 Task: Build a simple webpage with an image using HTML and CSS.
Action: Mouse moved to (128, 78)
Screenshot: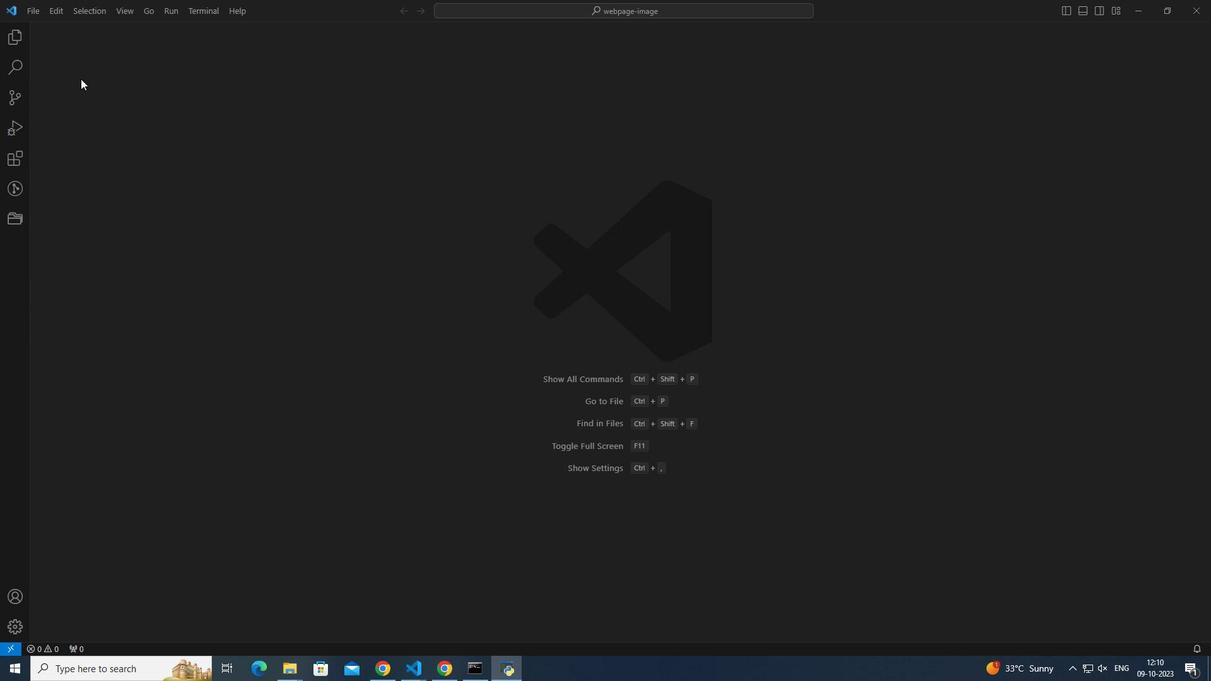 
Action: Mouse pressed left at (128, 78)
Screenshot: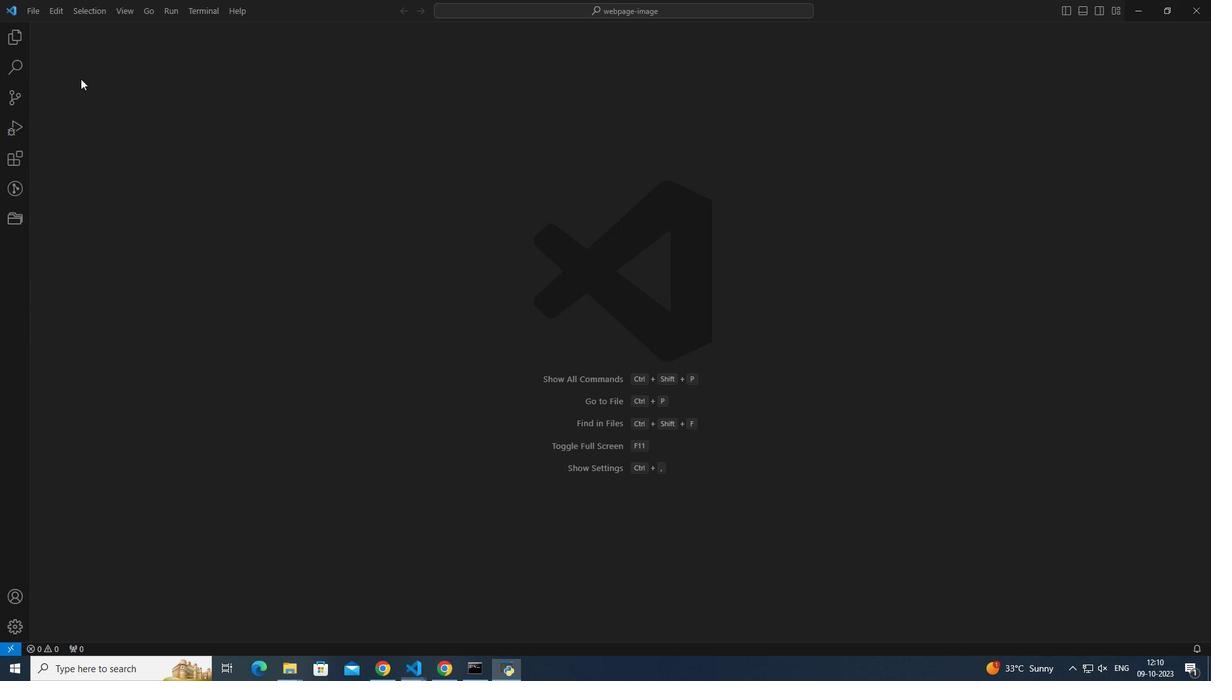 
Action: Mouse moved to (912, 625)
Screenshot: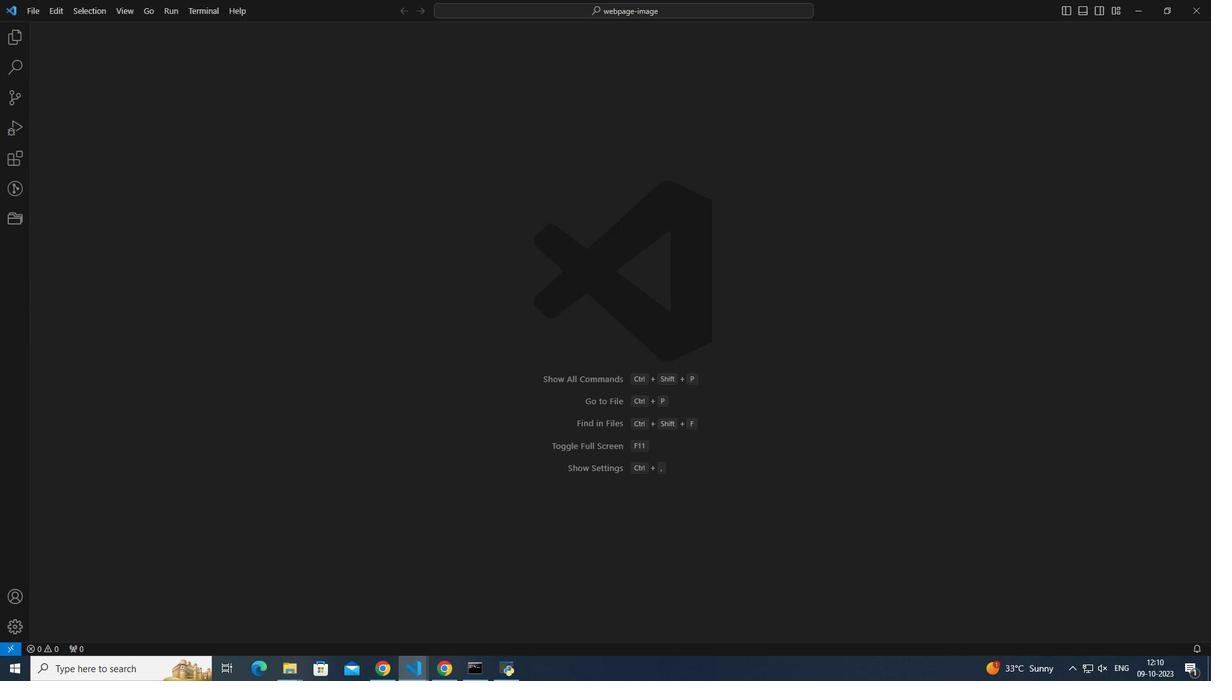
Action: Mouse pressed left at (912, 625)
Screenshot: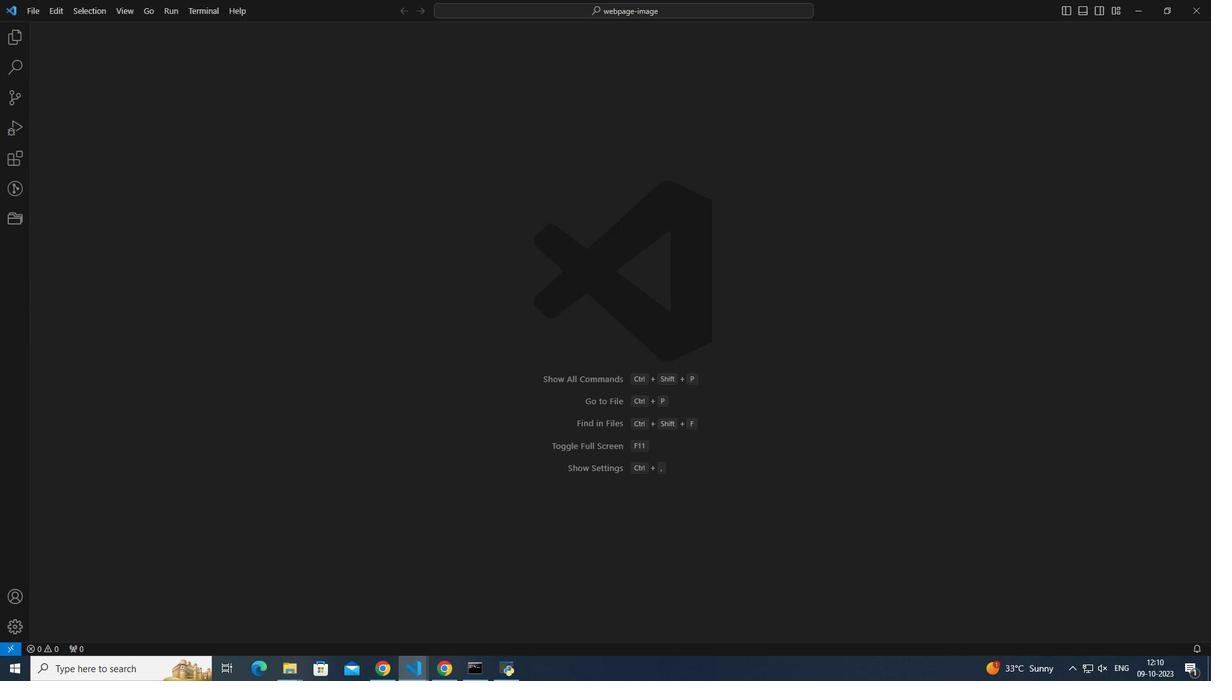 
Action: Mouse moved to (912, 630)
Screenshot: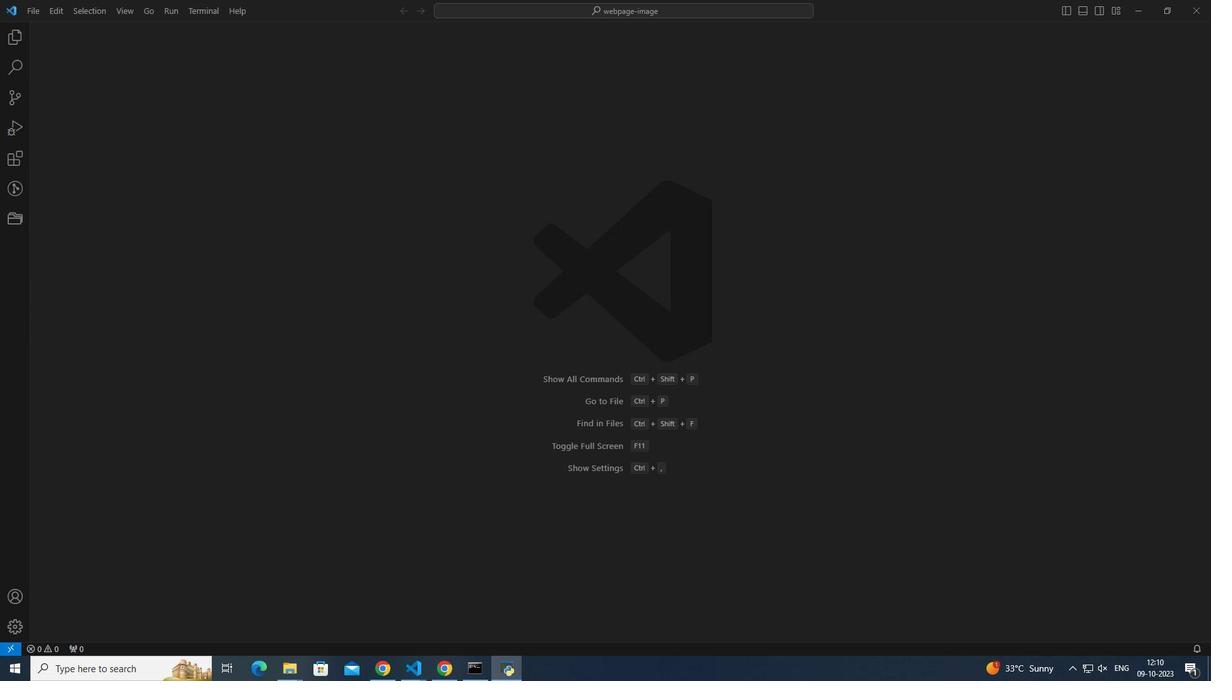 
Action: Mouse pressed left at (912, 630)
Screenshot: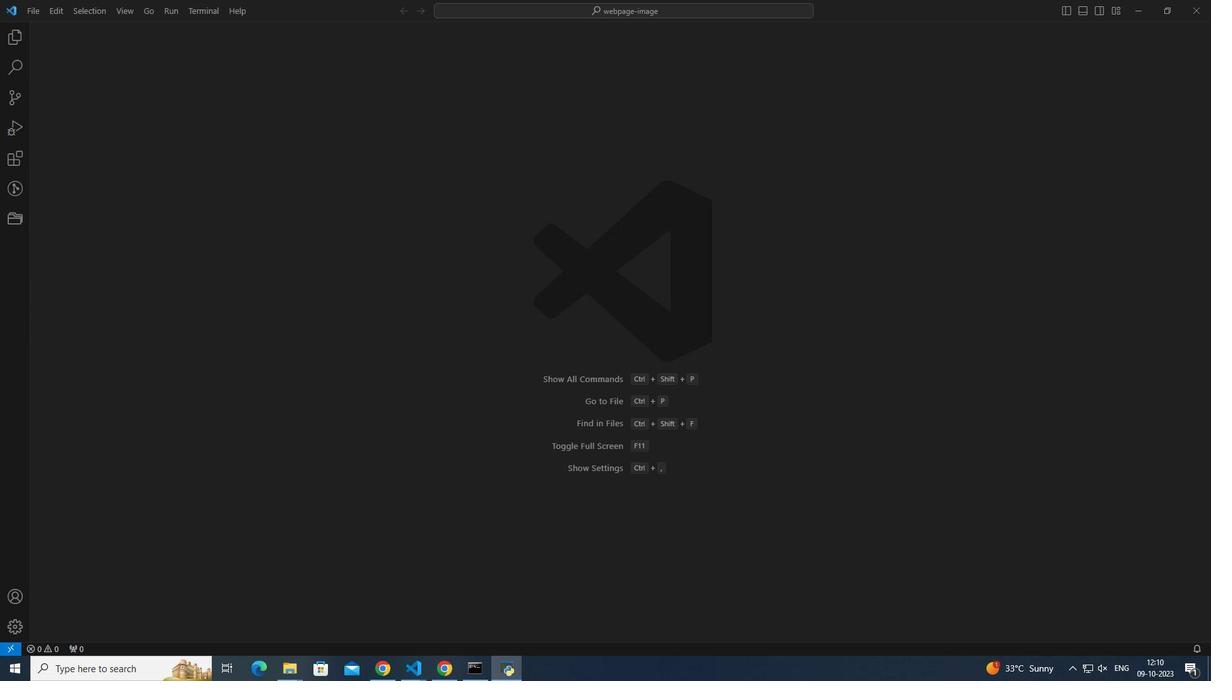 
Action: Mouse moved to (105, 16)
Screenshot: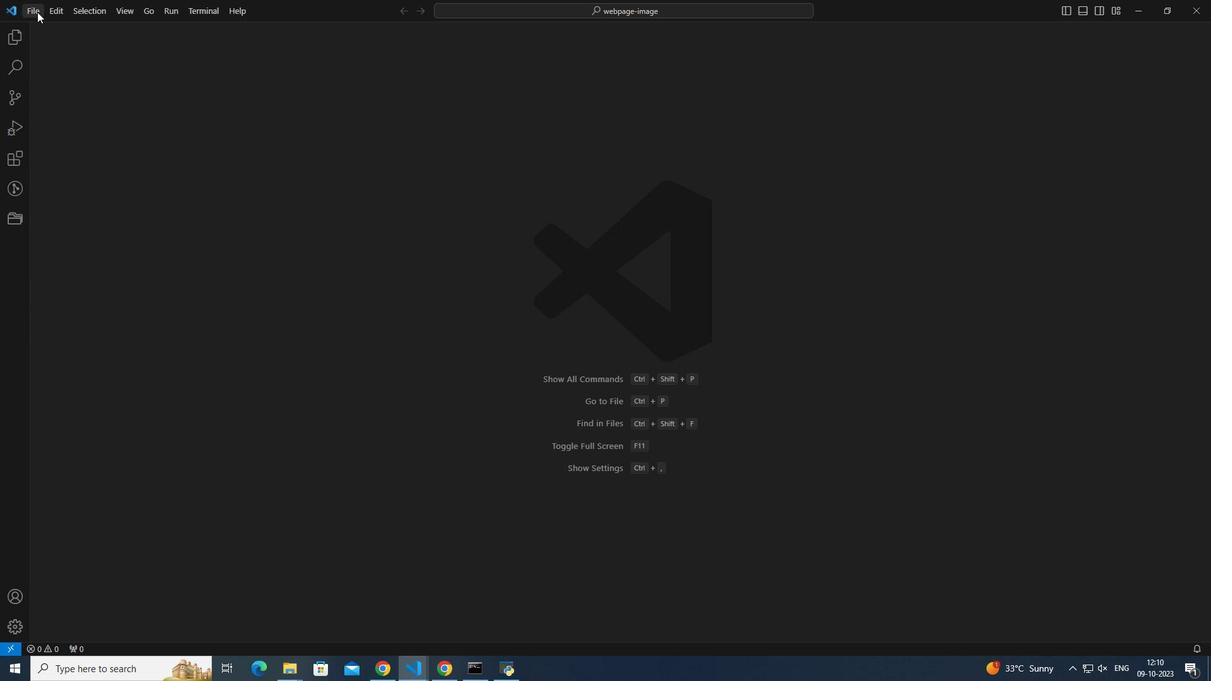
Action: Mouse pressed left at (105, 16)
Screenshot: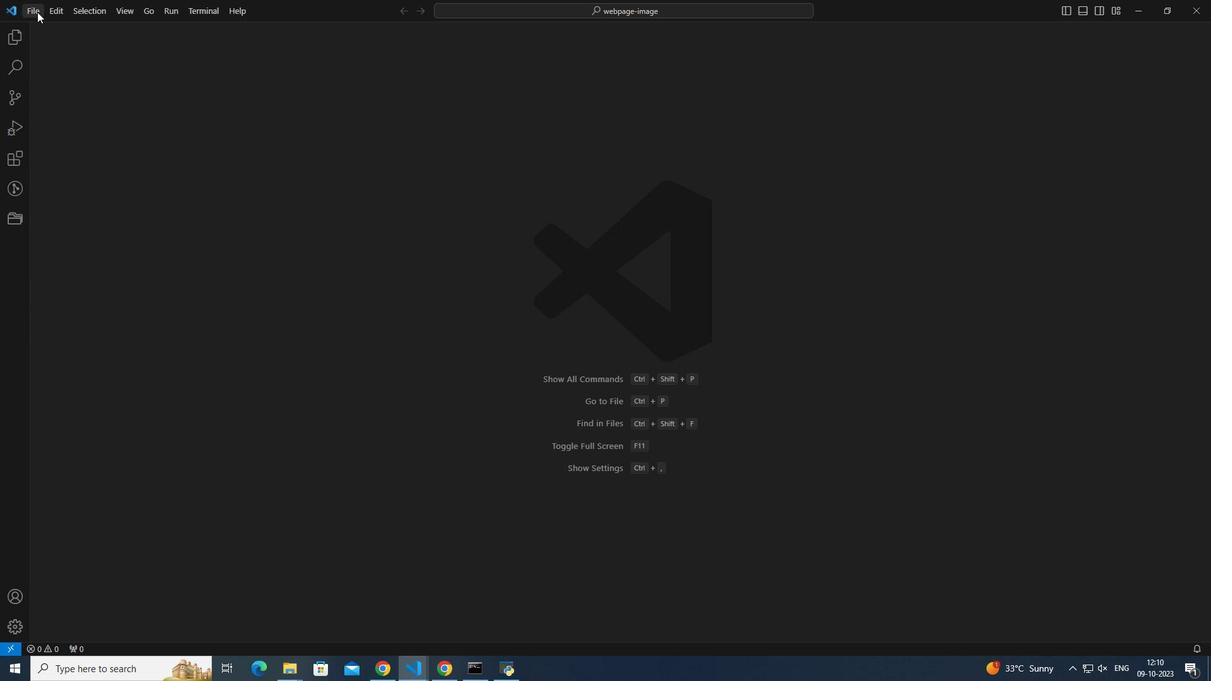 
Action: Mouse moved to (128, 101)
Screenshot: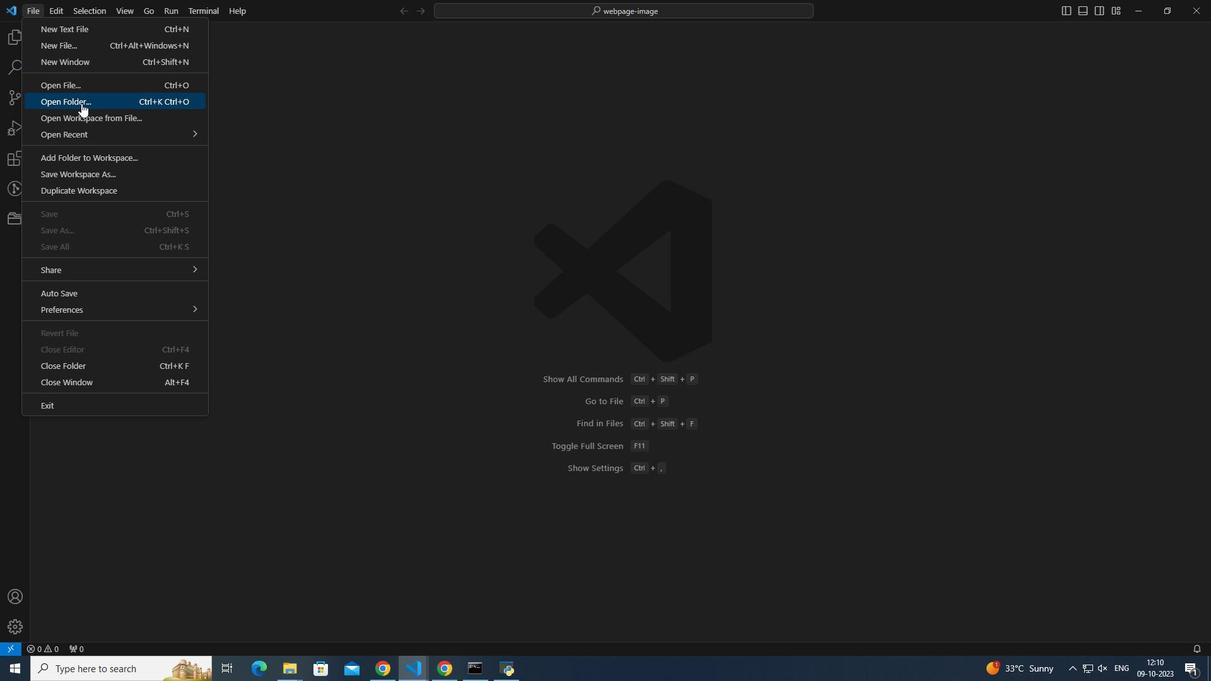 
Action: Mouse pressed left at (128, 101)
Screenshot: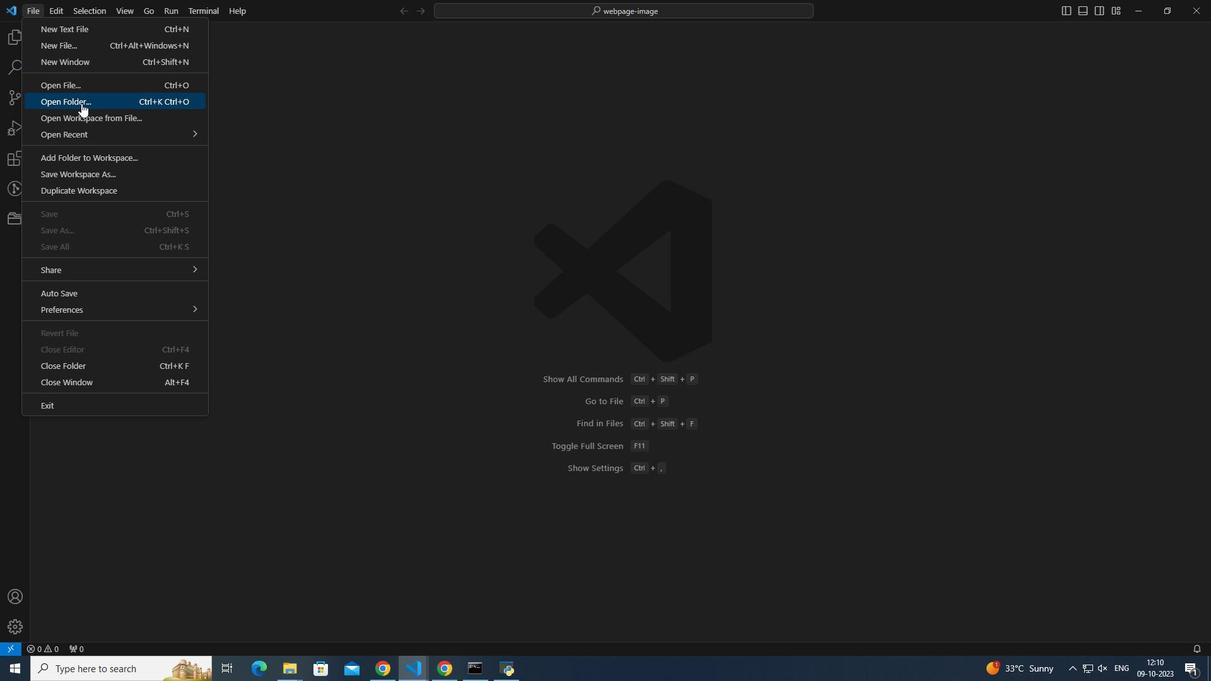 
Action: Mouse moved to (189, 163)
Screenshot: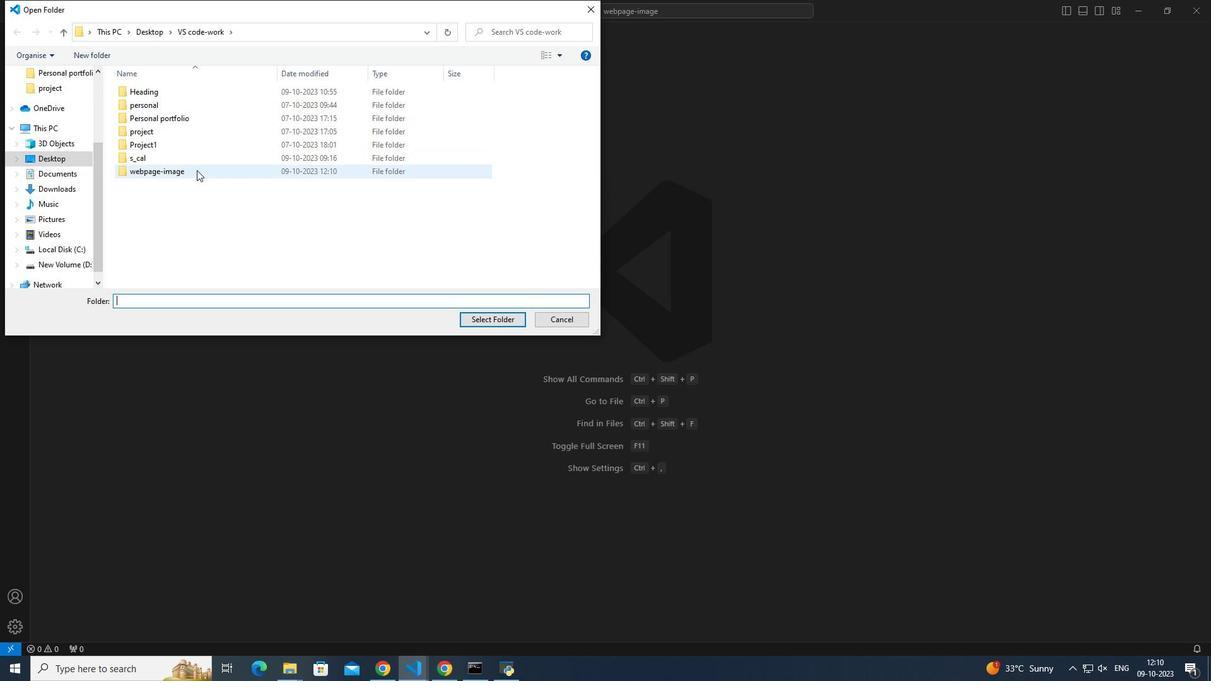 
Action: Mouse pressed left at (189, 163)
Screenshot: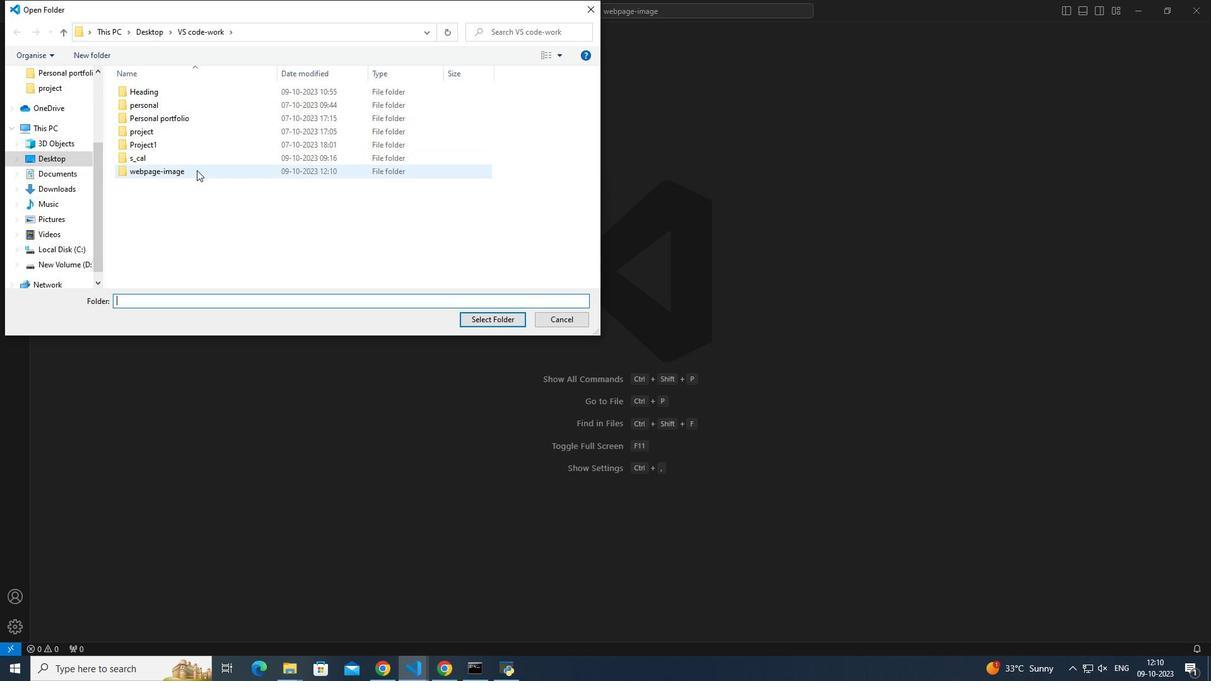 
Action: Mouse pressed left at (189, 163)
Screenshot: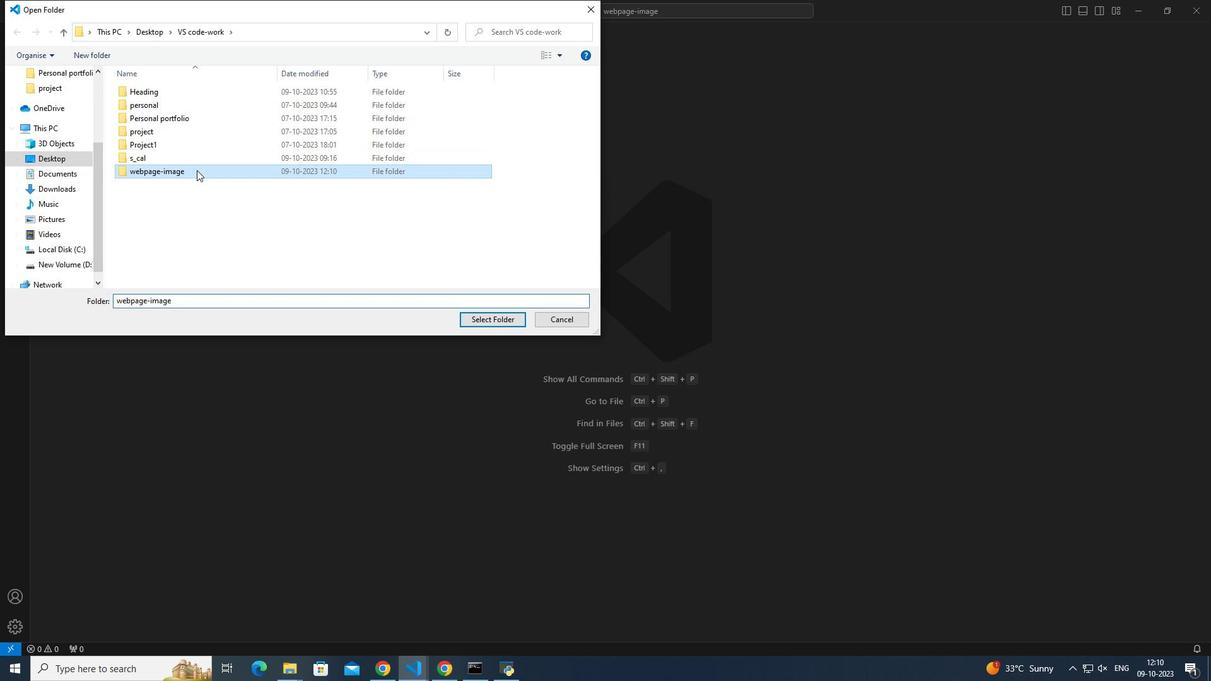 
Action: Mouse moved to (193, 29)
Screenshot: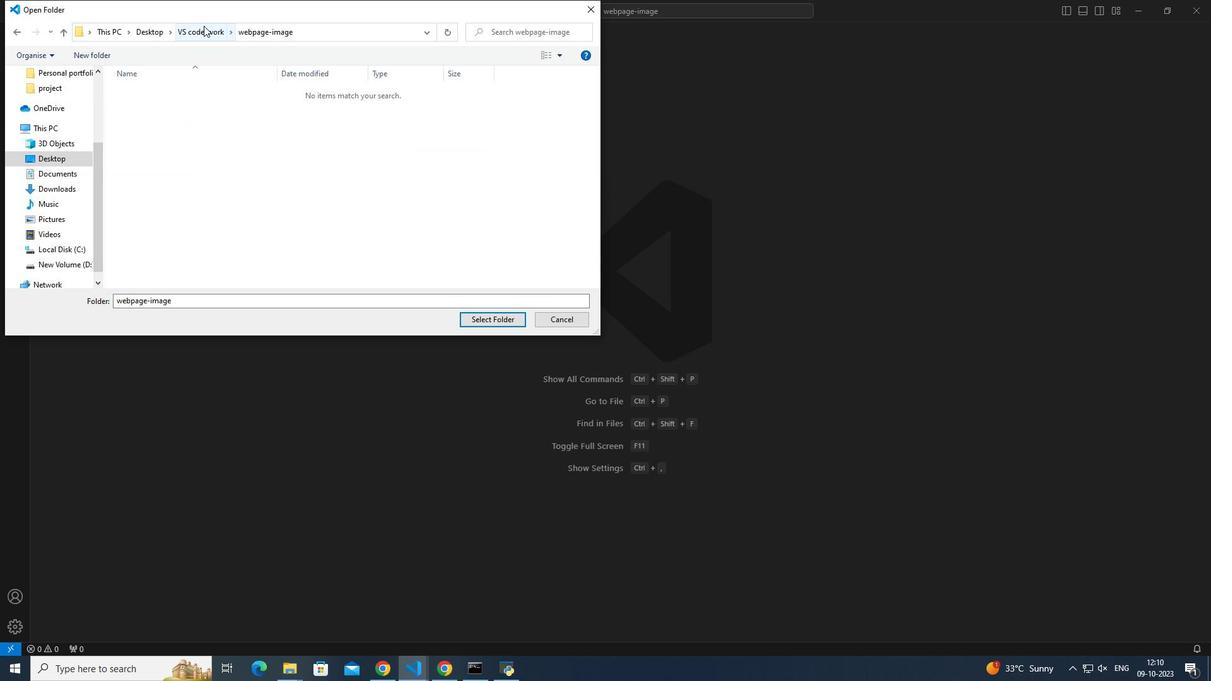 
Action: Mouse pressed left at (193, 29)
Screenshot: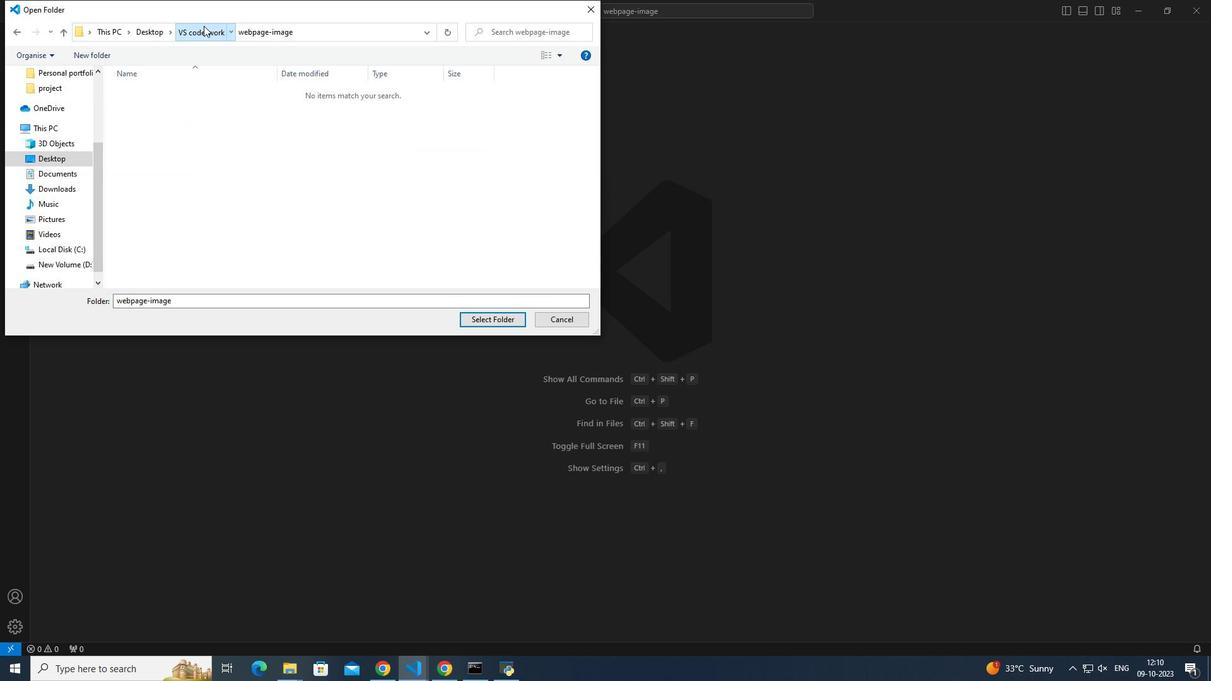 
Action: Mouse moved to (183, 165)
Screenshot: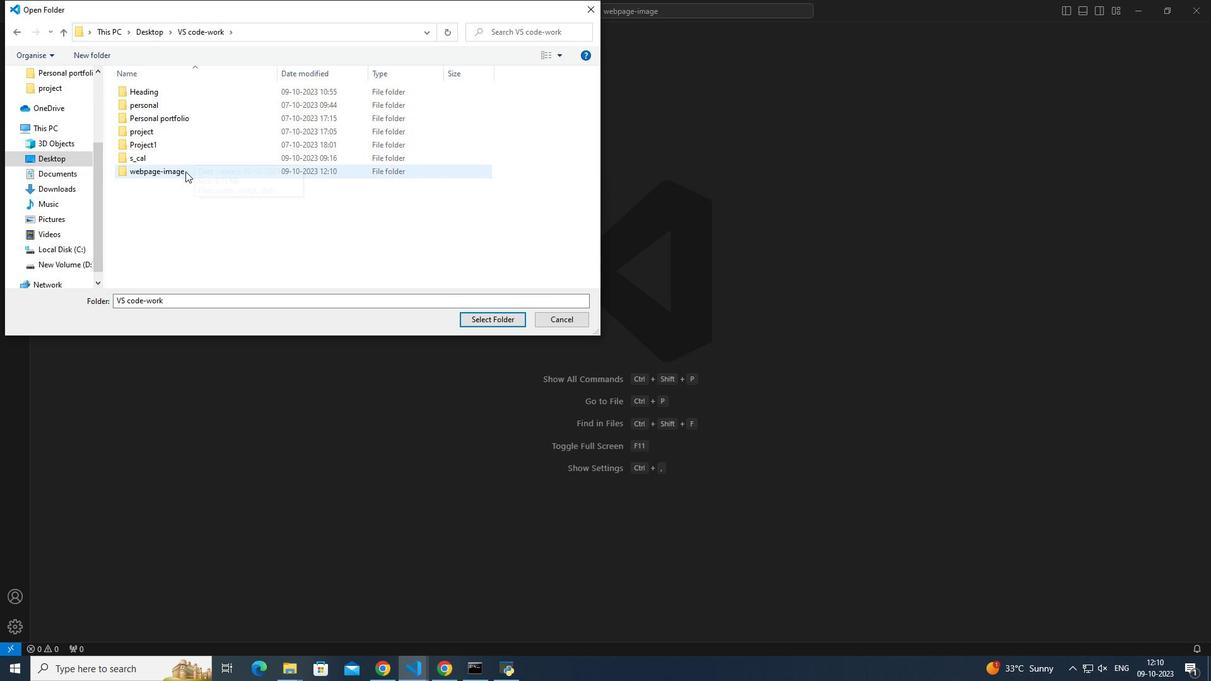 
Action: Mouse pressed left at (183, 165)
Screenshot: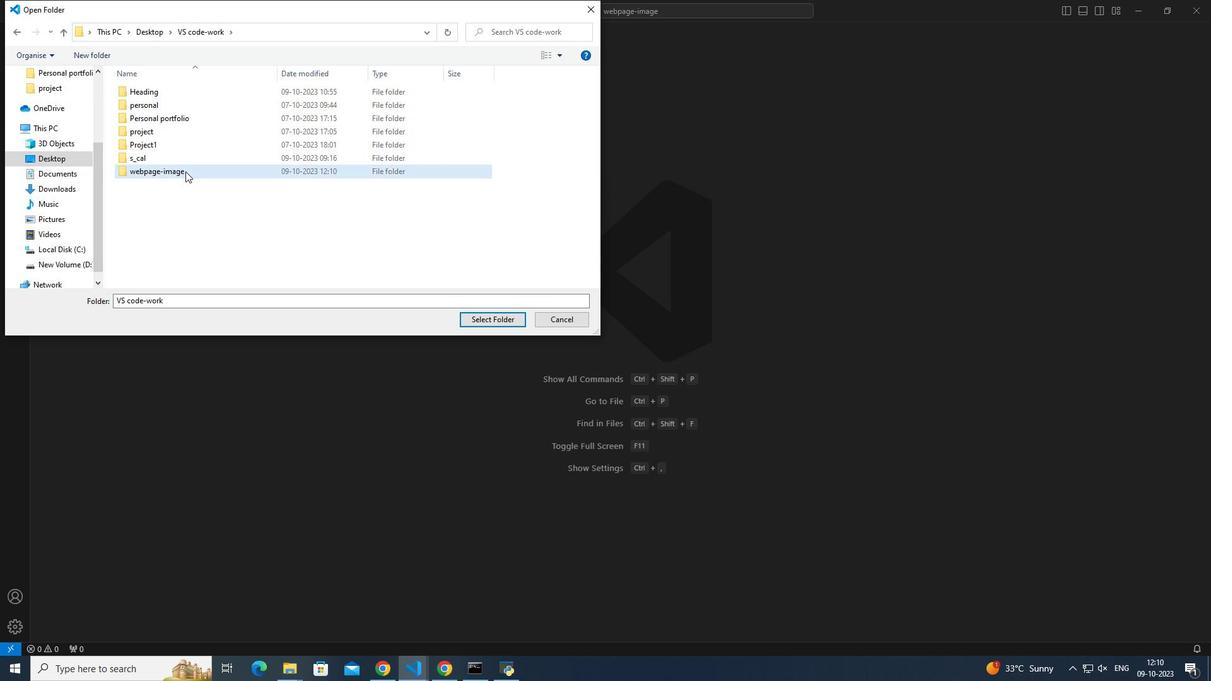 
Action: Mouse moved to (346, 303)
Screenshot: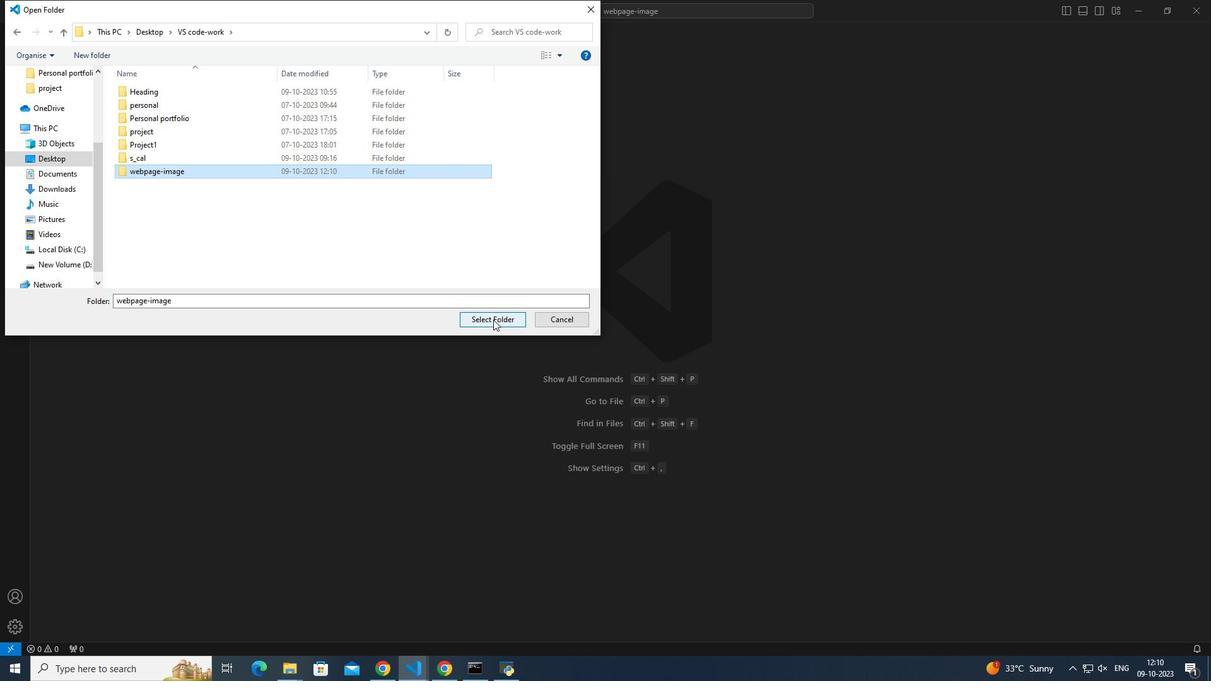 
Action: Mouse pressed left at (346, 303)
Screenshot: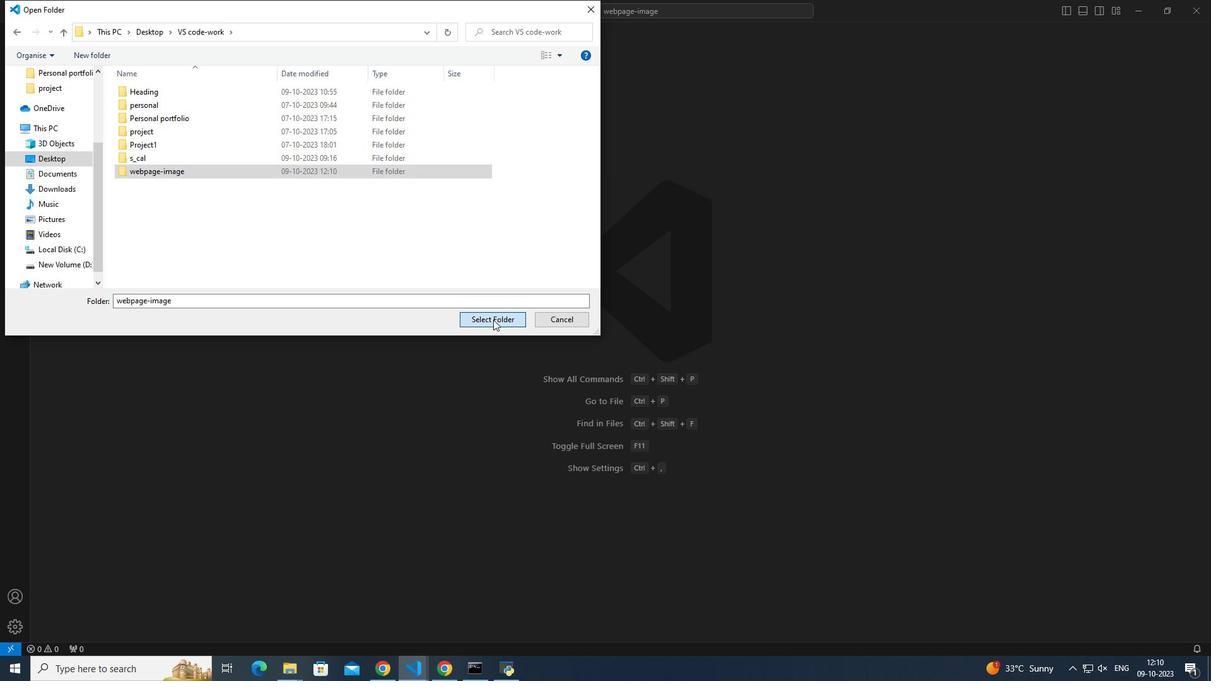 
Action: Mouse moved to (321, 239)
Screenshot: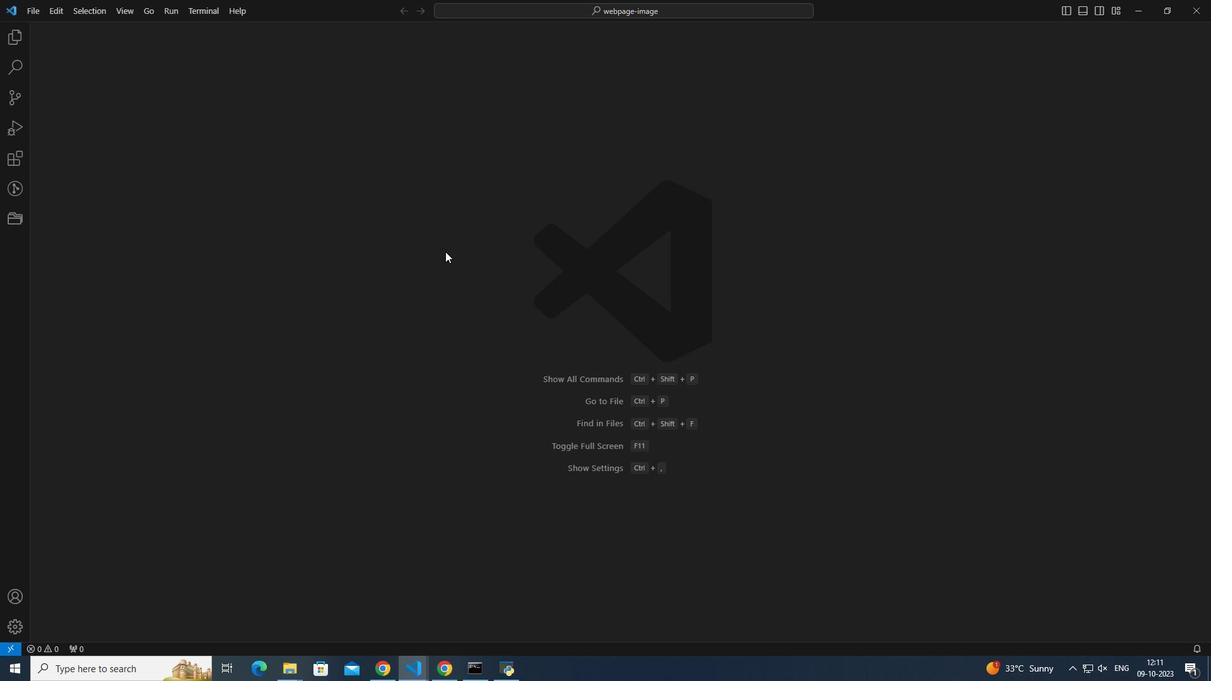 
Action: Mouse pressed left at (321, 239)
Screenshot: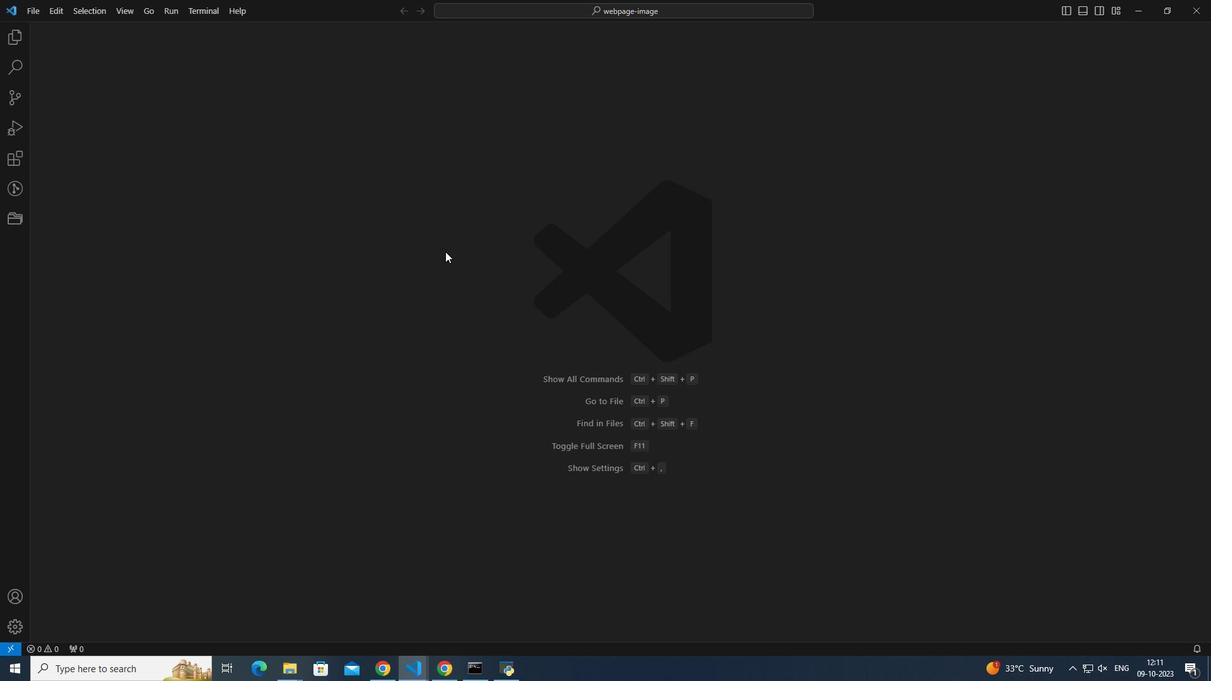 
Action: Mouse moved to (95, 36)
Screenshot: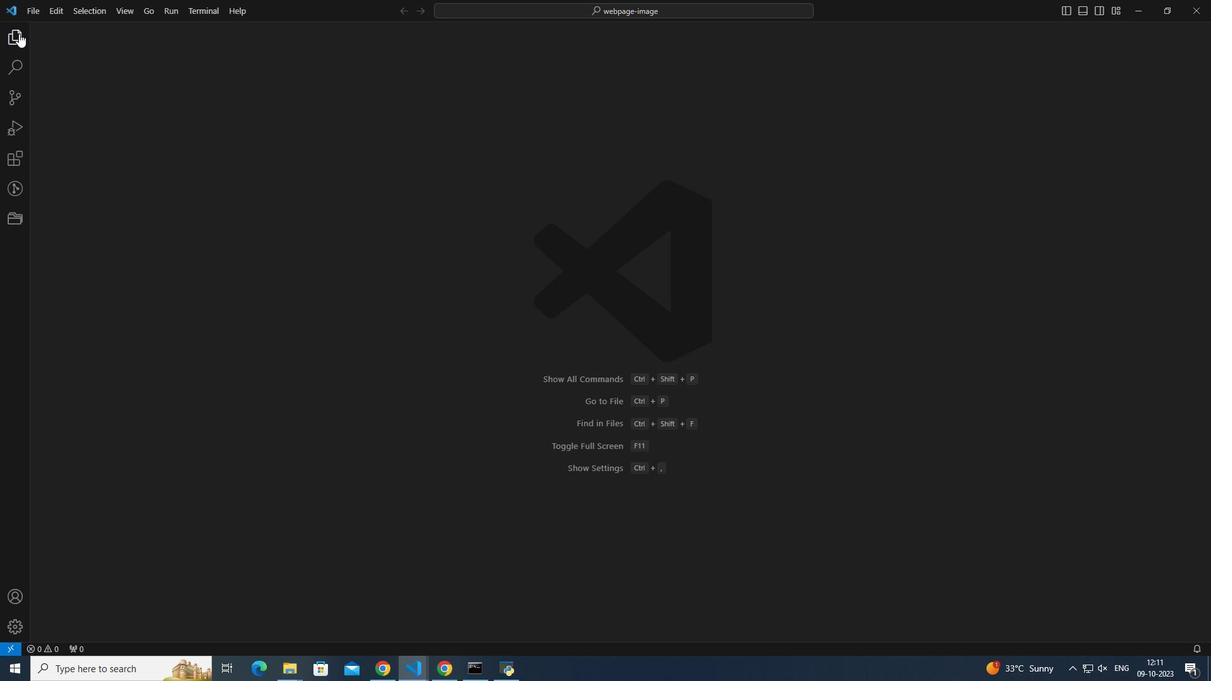 
Action: Mouse pressed left at (95, 36)
Screenshot: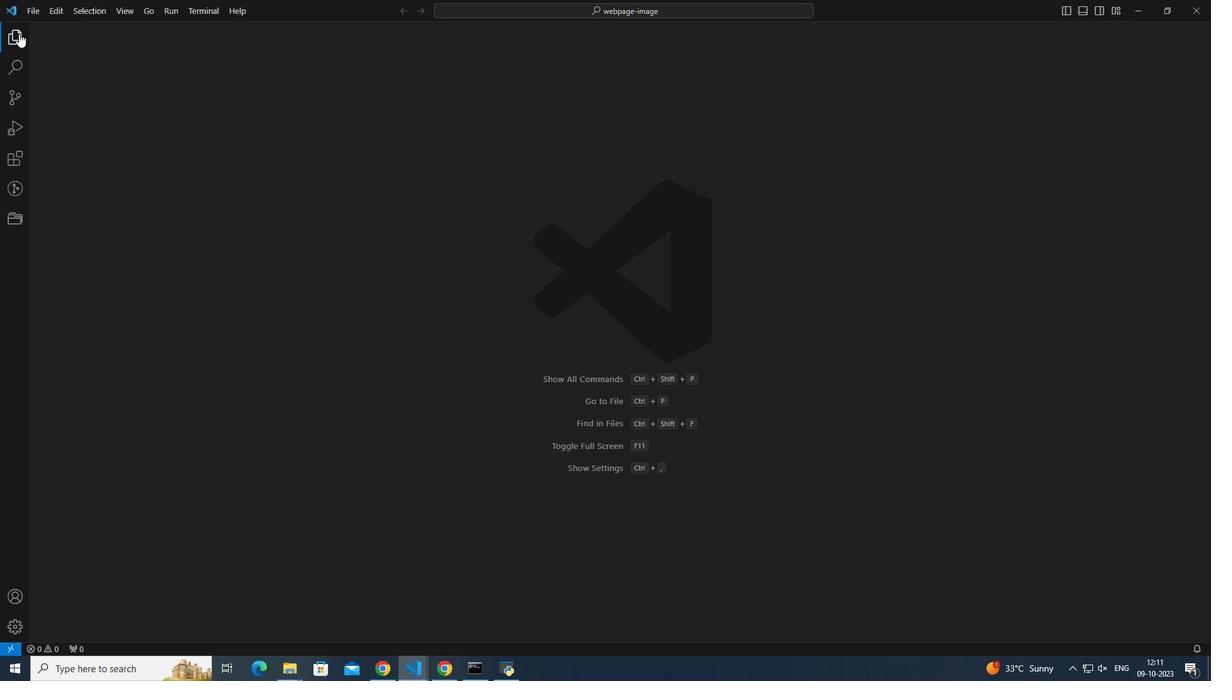 
Action: Mouse moved to (104, 63)
Screenshot: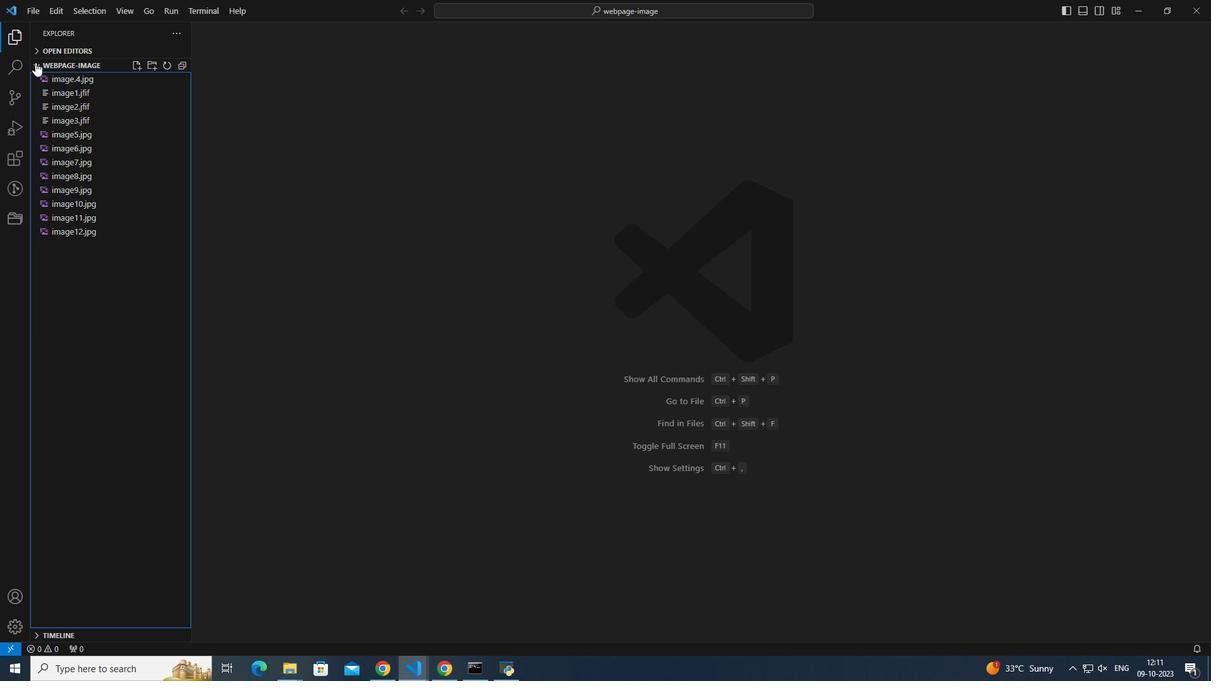 
Action: Mouse pressed left at (104, 63)
Screenshot: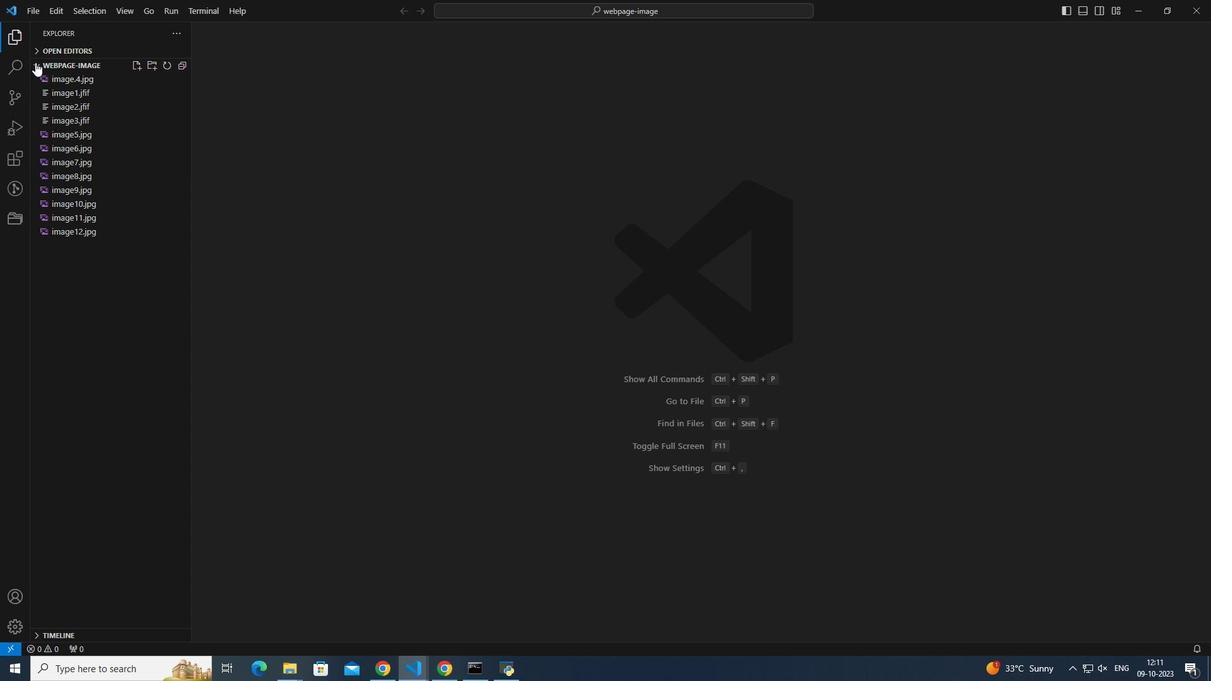 
Action: Mouse moved to (131, 63)
Screenshot: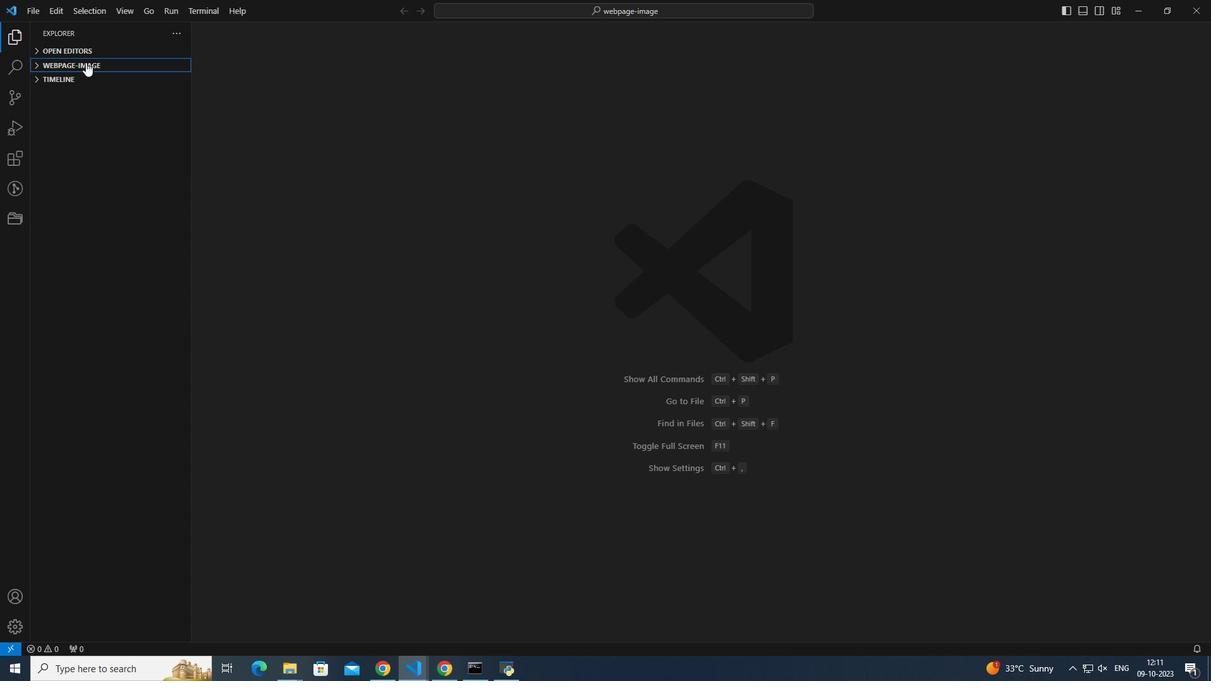 
Action: Mouse pressed left at (131, 63)
Screenshot: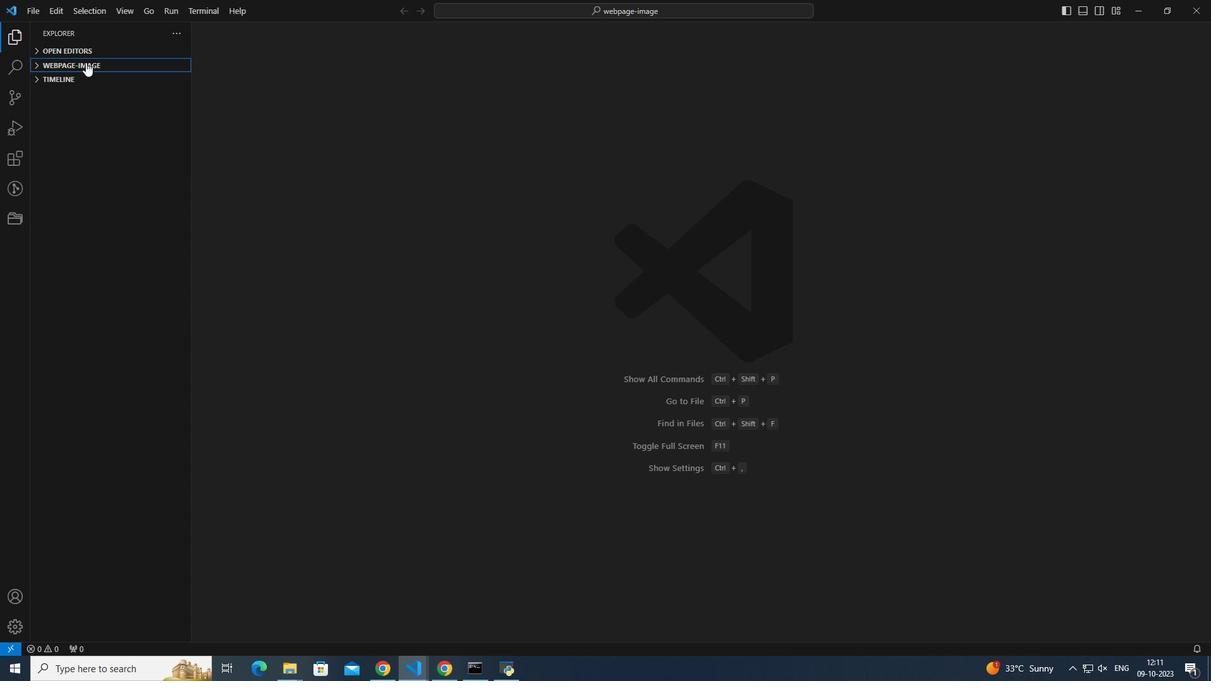 
Action: Mouse moved to (158, 65)
Screenshot: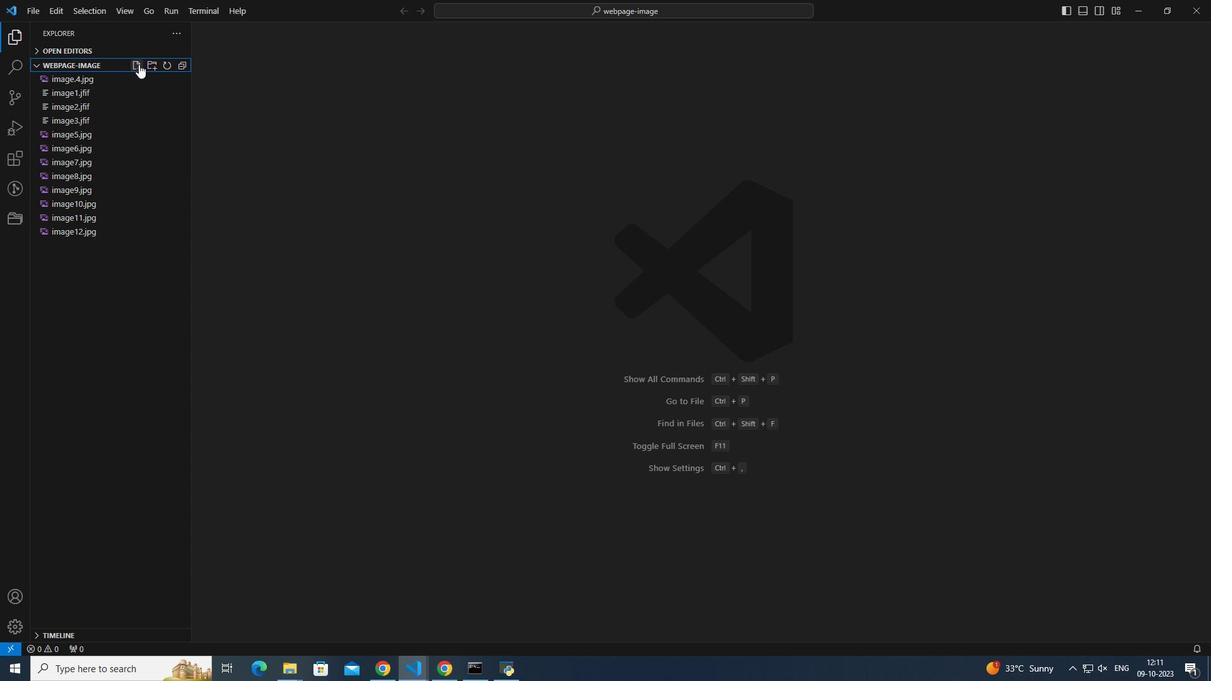 
Action: Mouse pressed left at (158, 65)
Screenshot: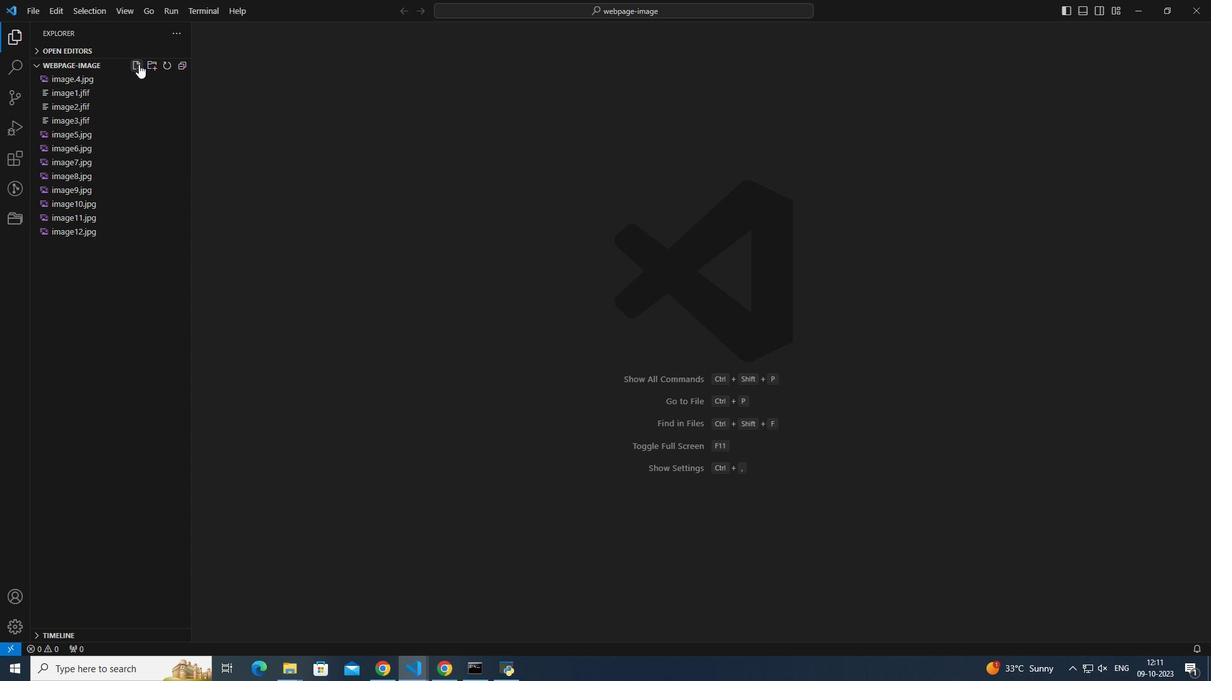 
Action: Mouse moved to (103, 62)
Screenshot: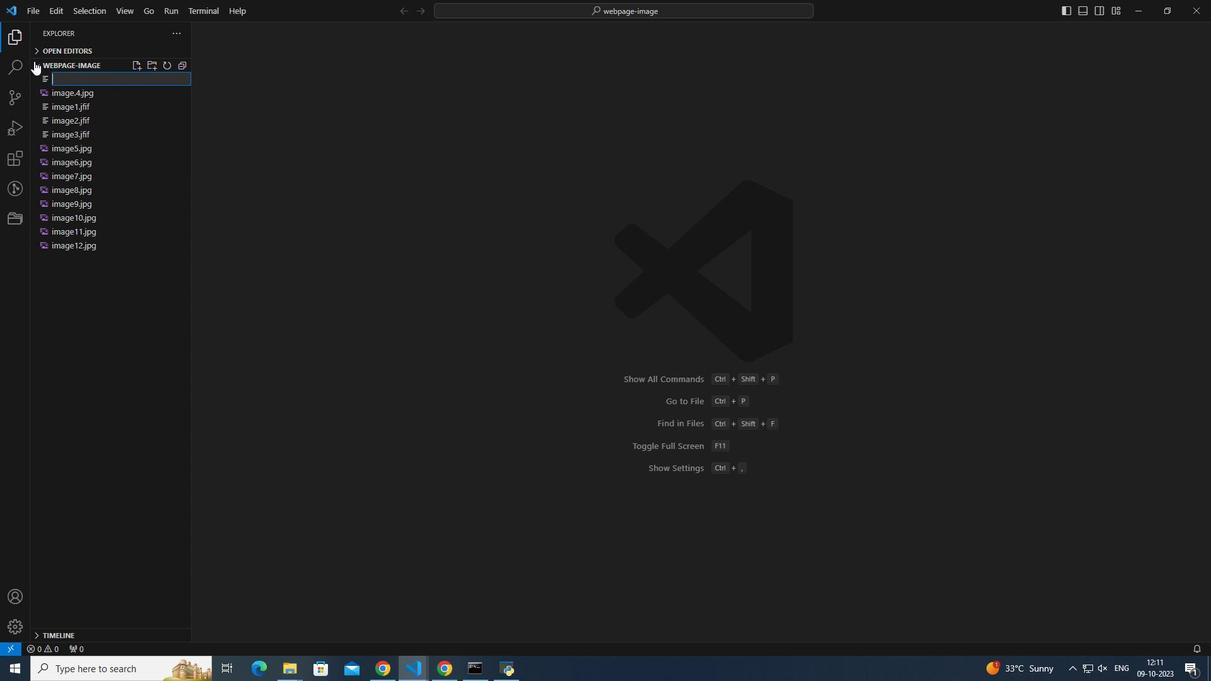 
Action: Mouse pressed left at (103, 62)
Screenshot: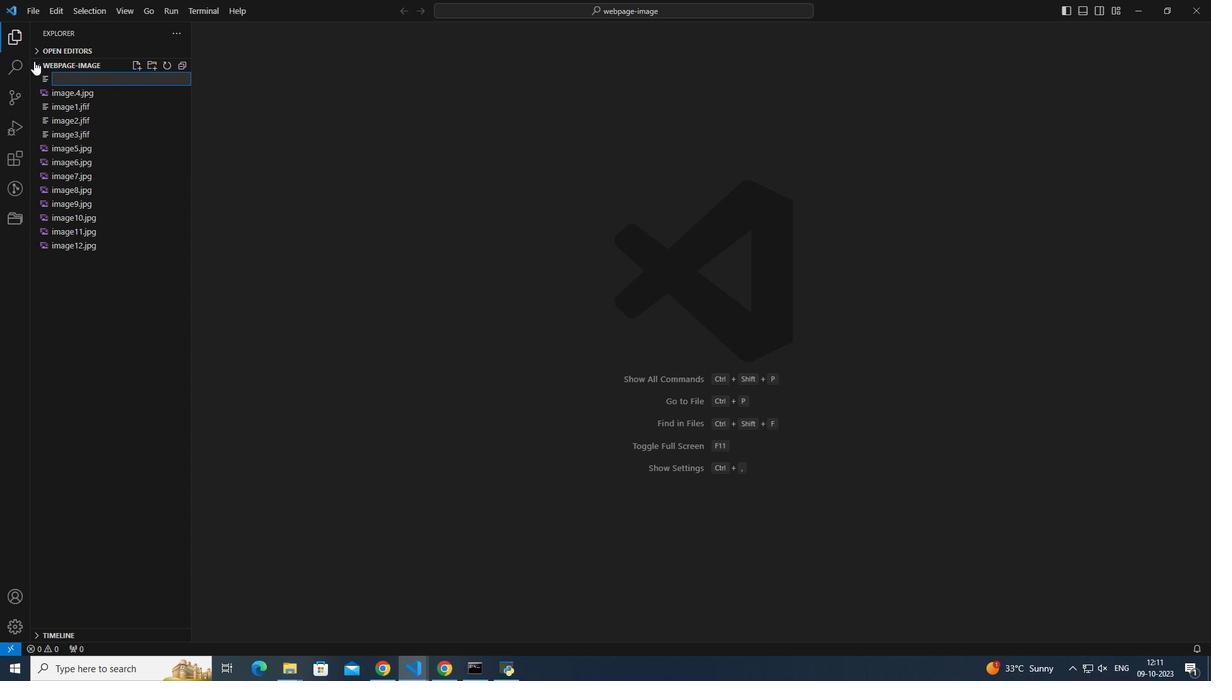 
Action: Mouse moved to (146, 64)
Screenshot: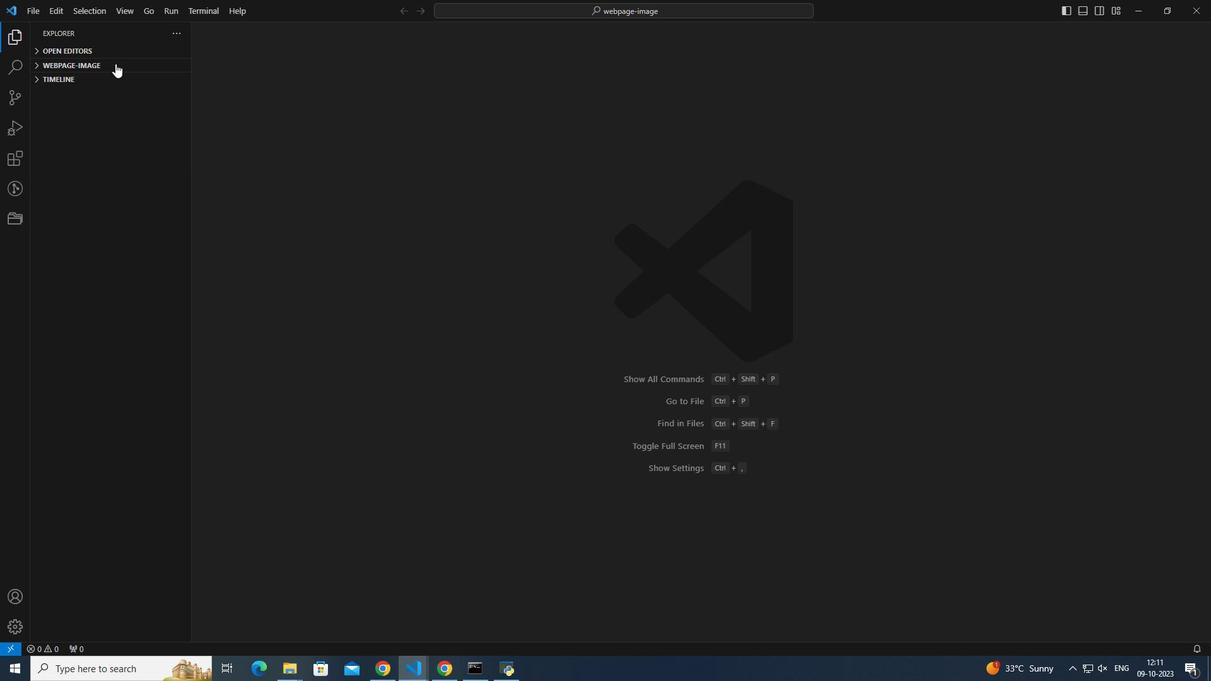 
Action: Mouse pressed left at (146, 64)
Screenshot: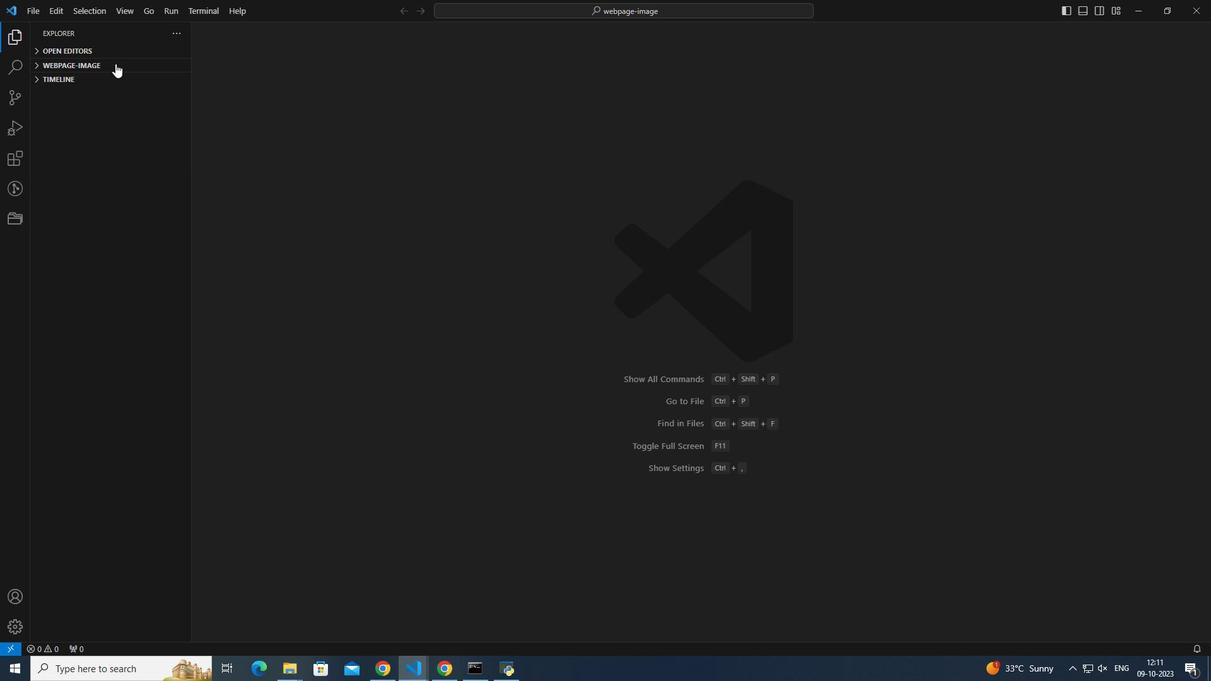 
Action: Mouse moved to (157, 64)
Screenshot: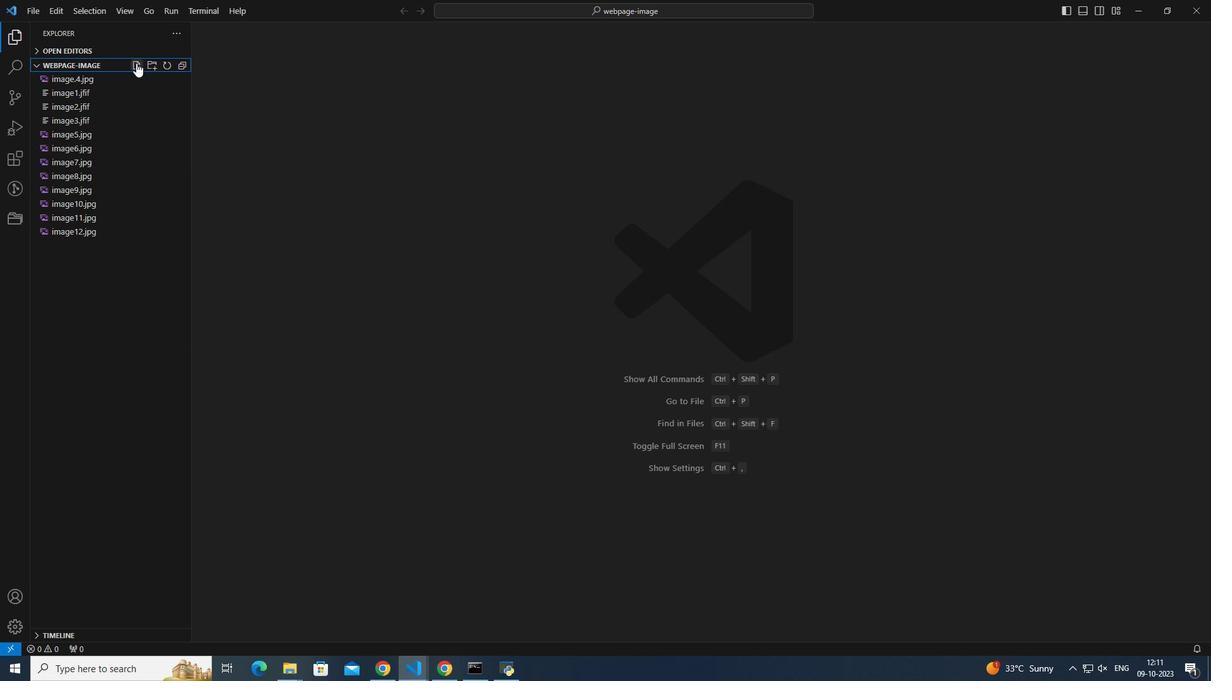 
Action: Mouse pressed left at (157, 64)
Screenshot: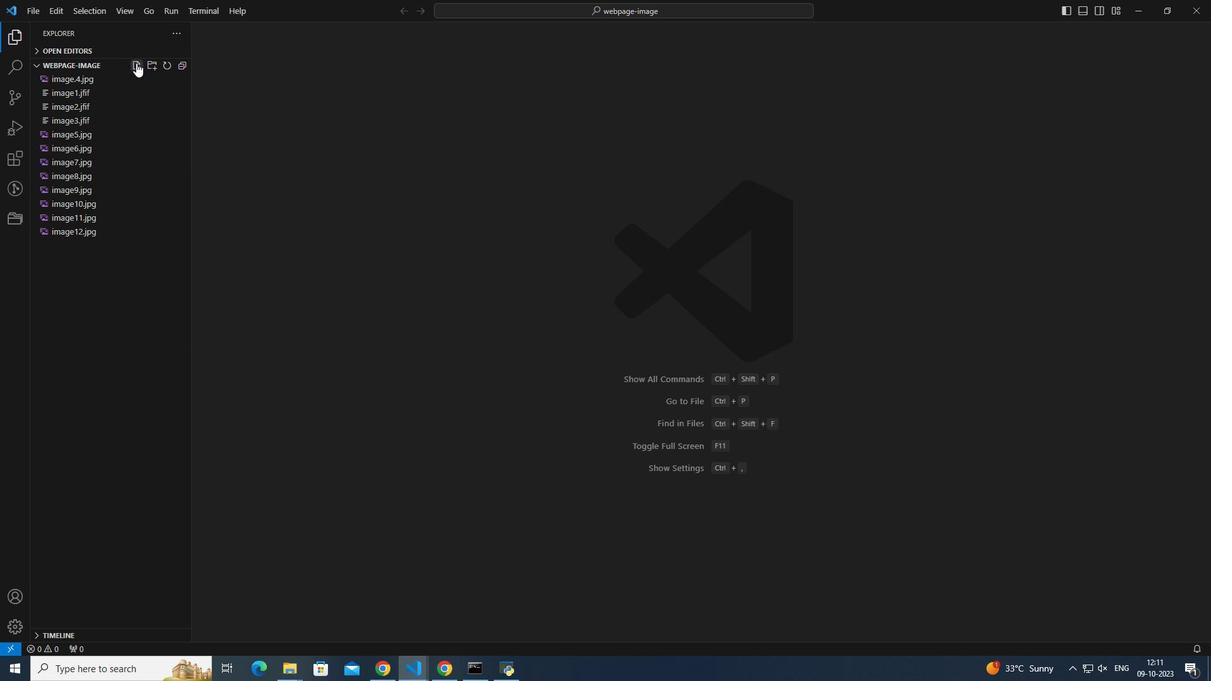 
Action: Key pressed index.html<Key.enter>
Screenshot: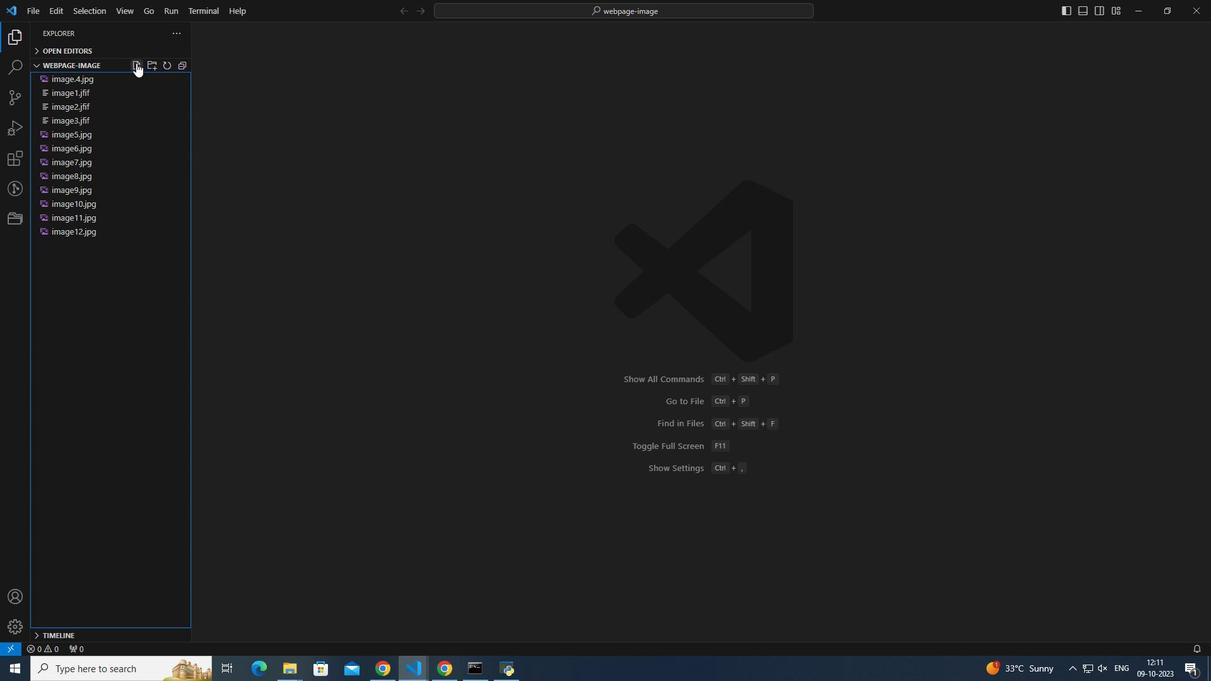 
Action: Mouse moved to (159, 66)
Screenshot: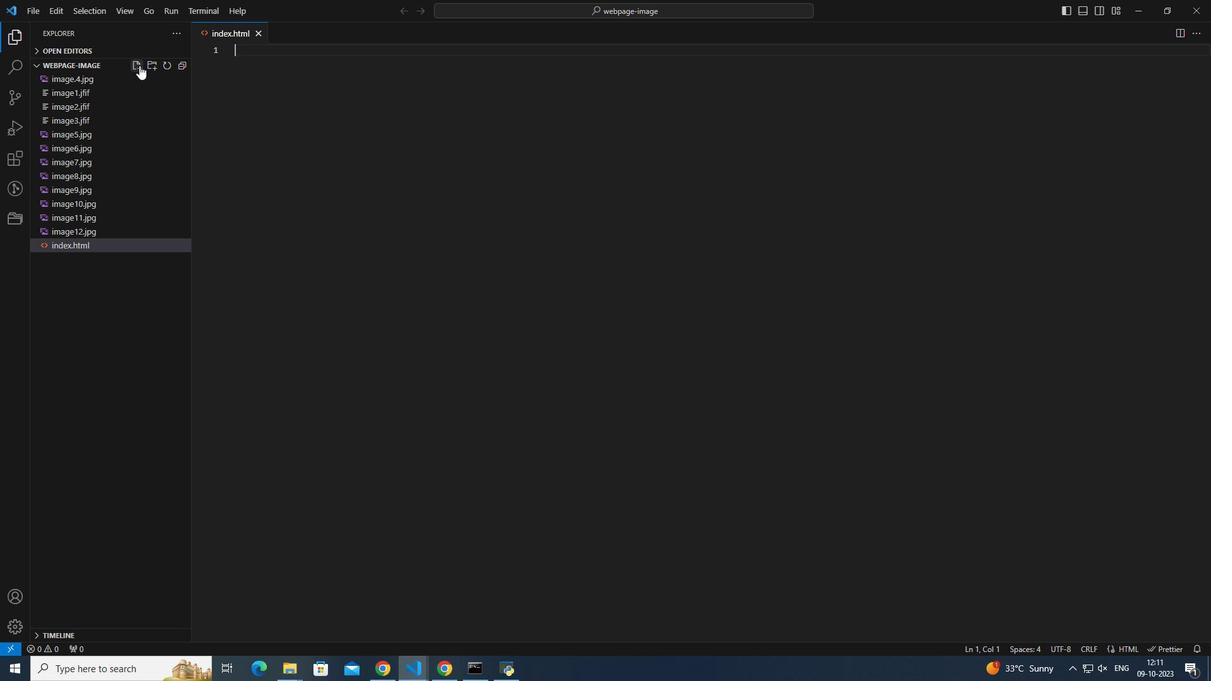 
Action: Mouse pressed left at (159, 66)
Screenshot: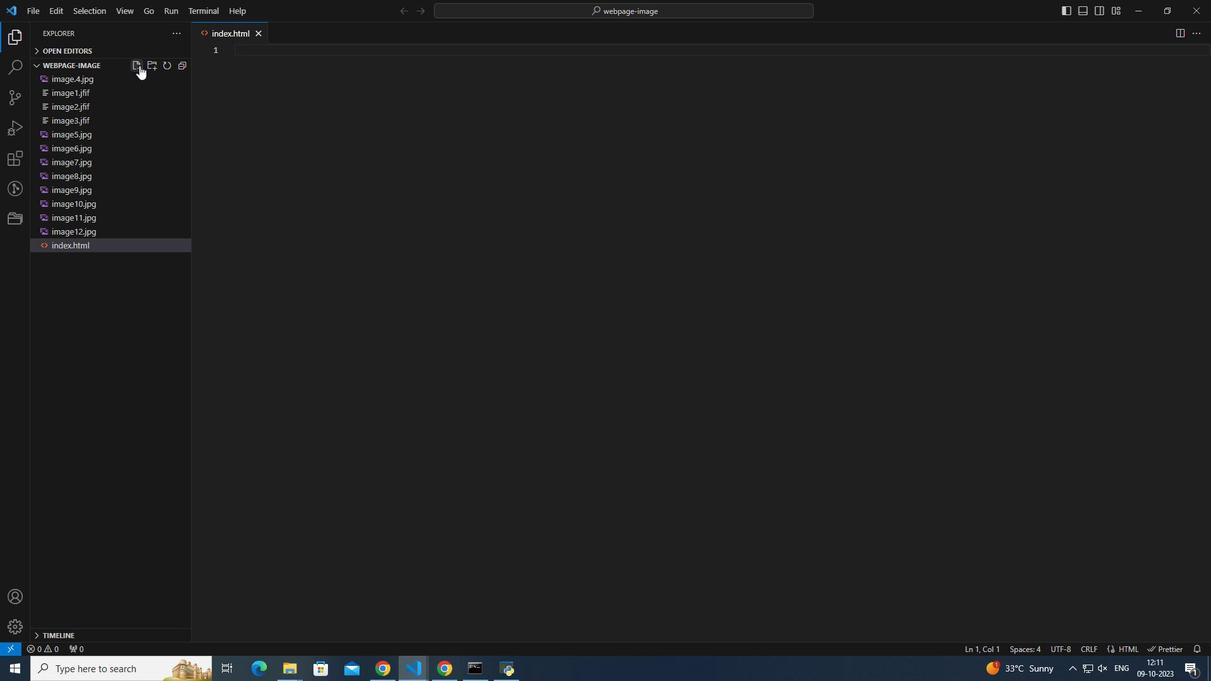 
Action: Key pressed style.css<Key.enter>
Screenshot: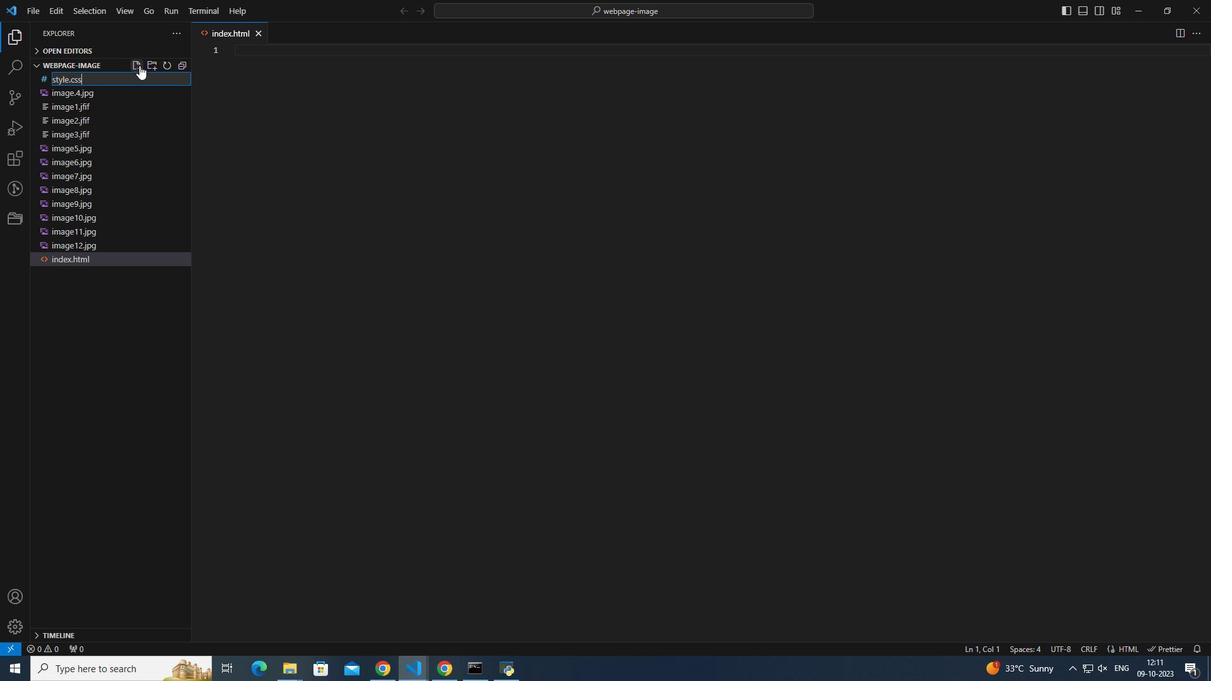 
Action: Mouse moved to (211, 31)
Screenshot: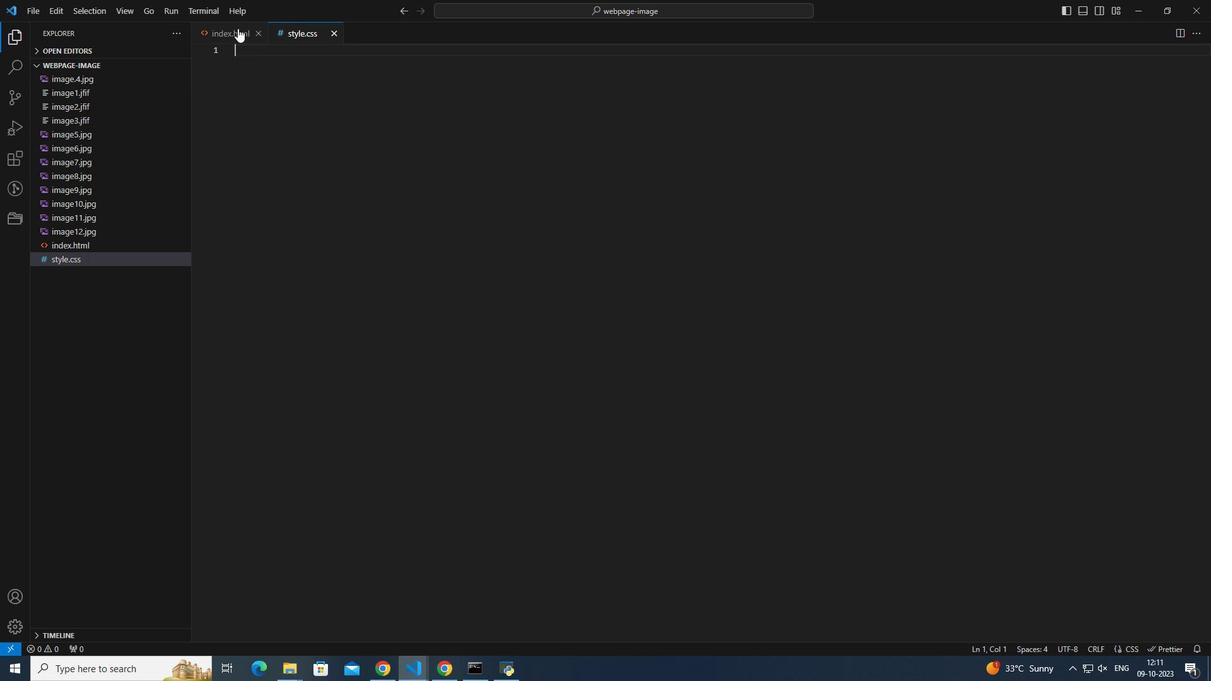 
Action: Mouse pressed left at (211, 31)
Screenshot: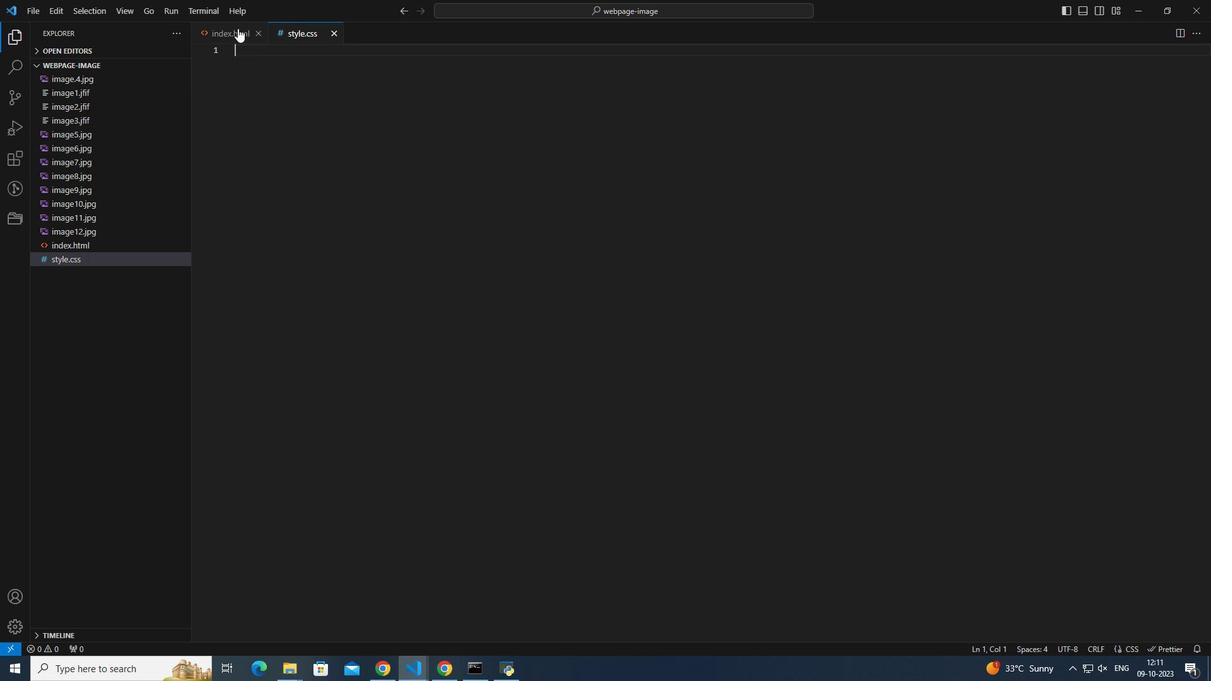 
Action: Mouse moved to (104, 62)
Screenshot: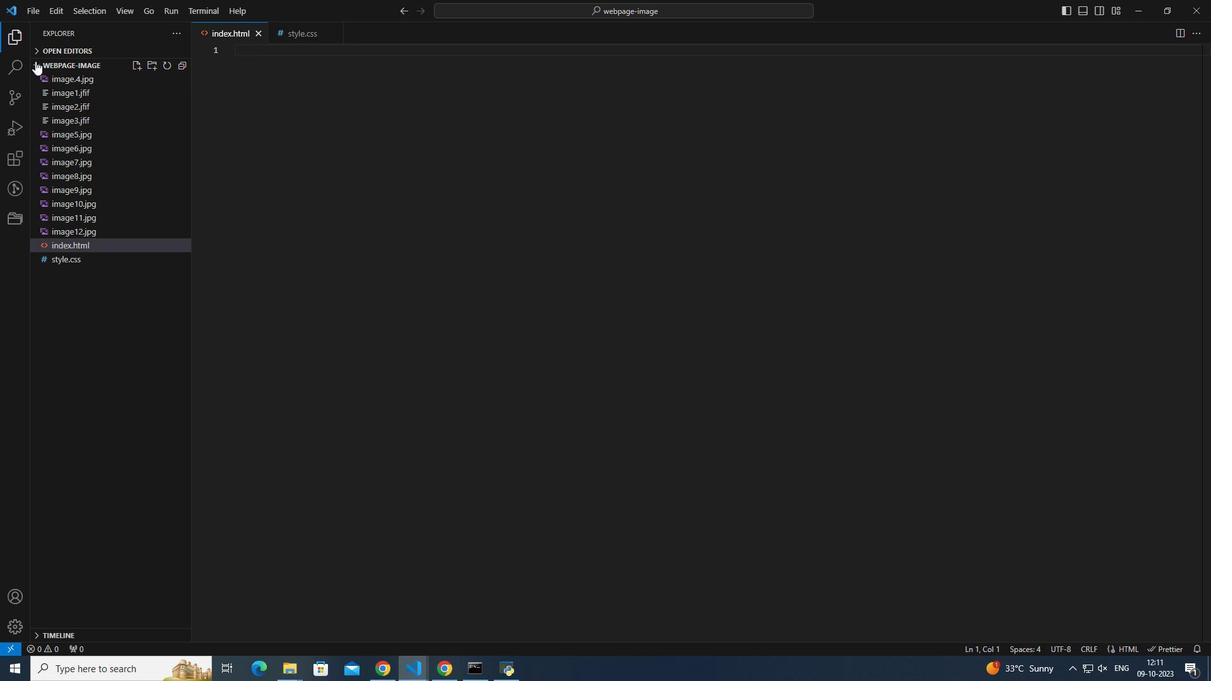 
Action: Mouse pressed left at (104, 62)
Screenshot: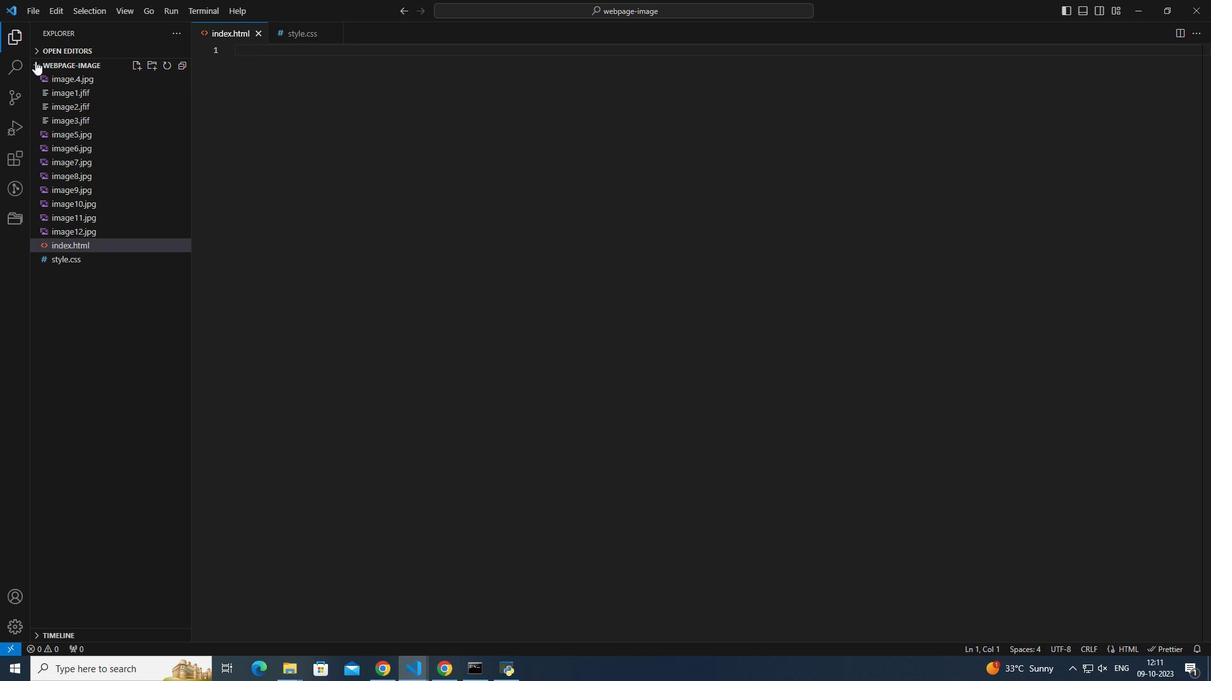 
Action: Mouse moved to (228, 52)
Screenshot: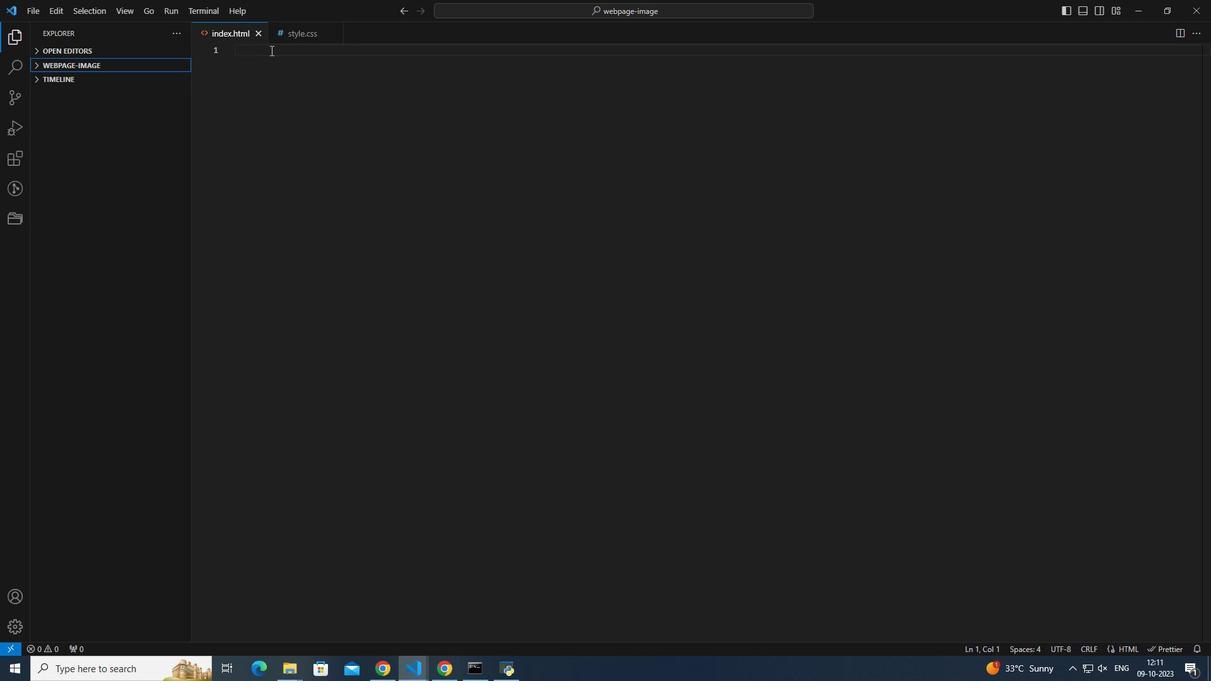 
Action: Mouse pressed left at (228, 52)
Screenshot: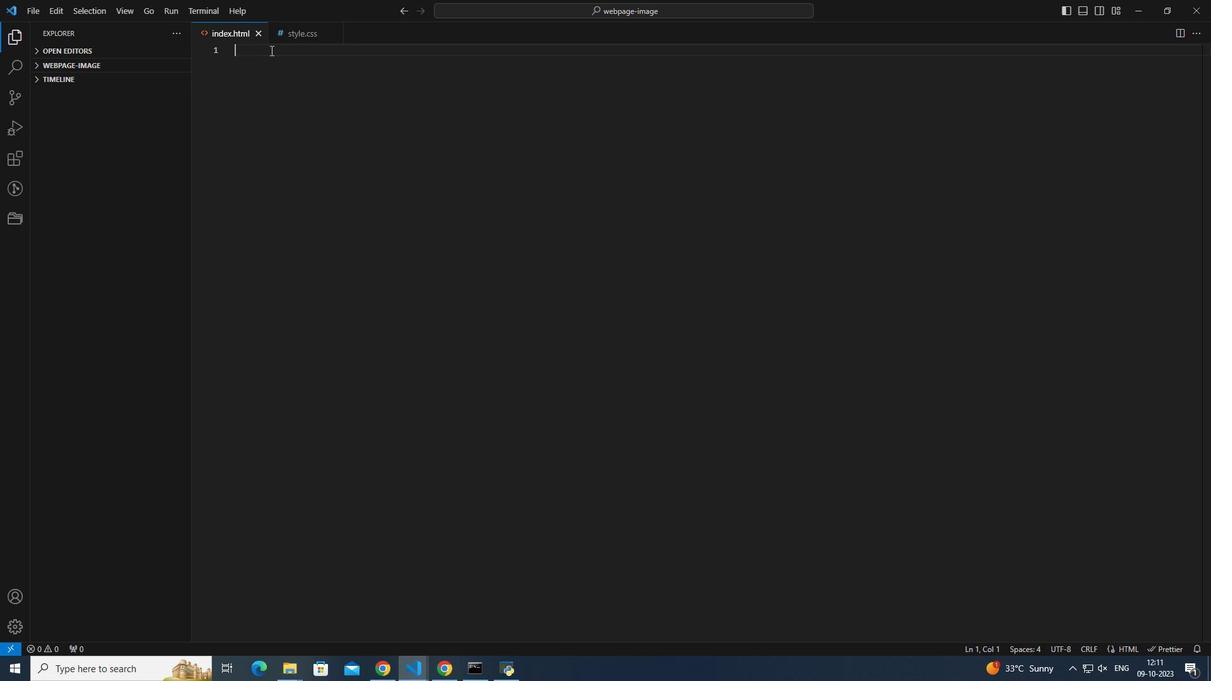 
Action: Mouse moved to (789, 335)
Screenshot: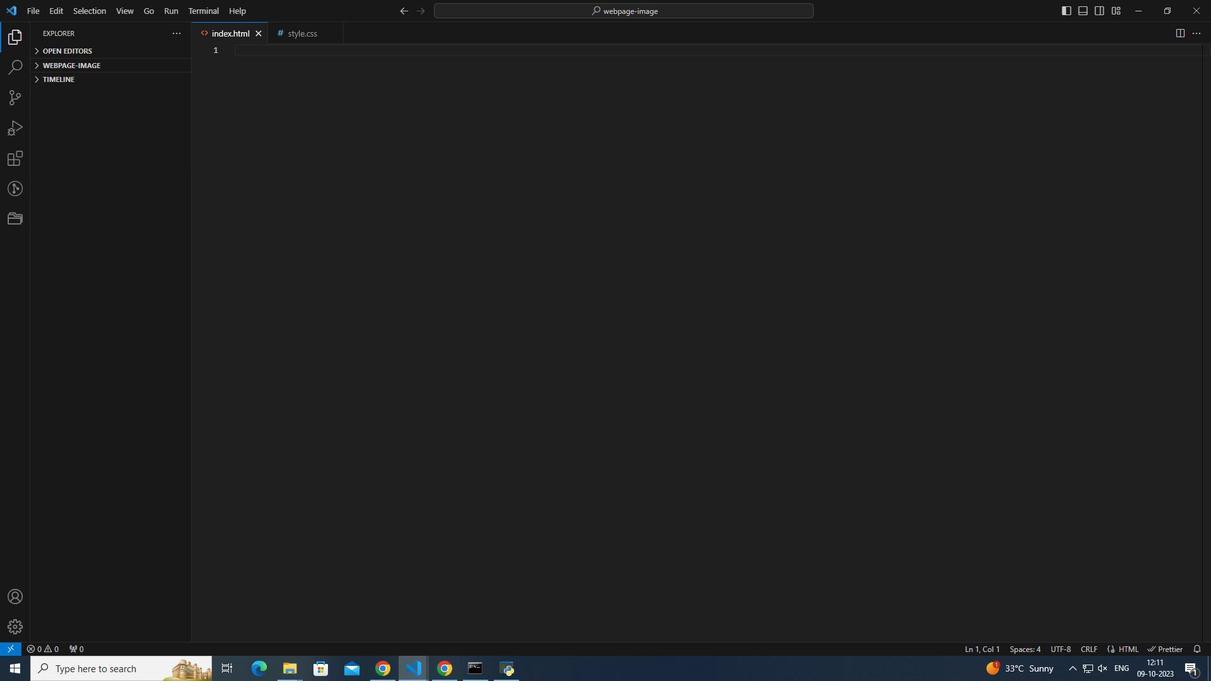 
Action: Mouse scrolled (789, 336) with delta (0, 0)
Screenshot: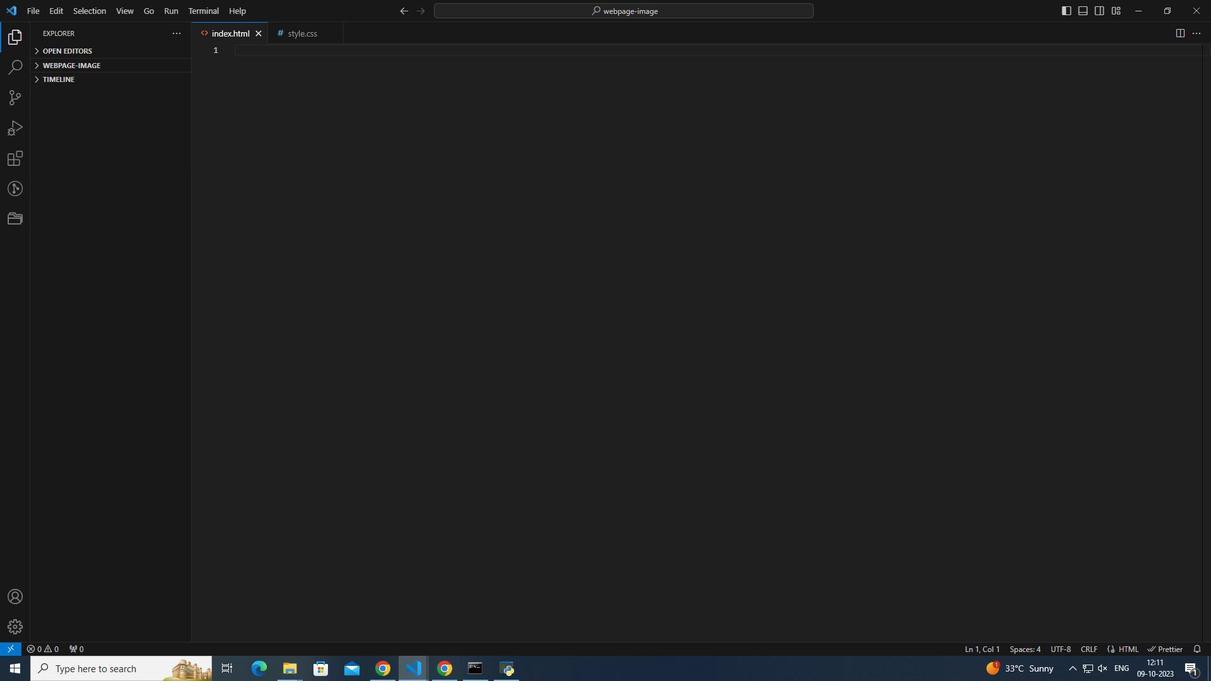 
Action: Mouse moved to (792, 334)
Screenshot: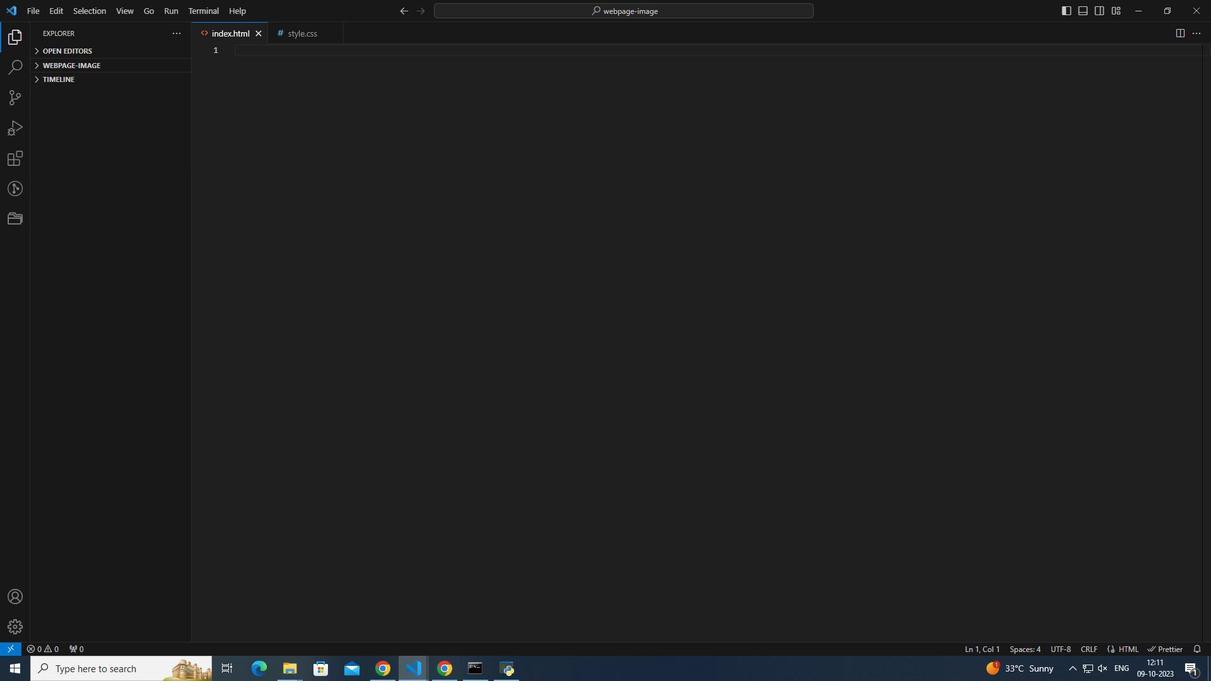
Action: Mouse scrolled (792, 335) with delta (0, 0)
Screenshot: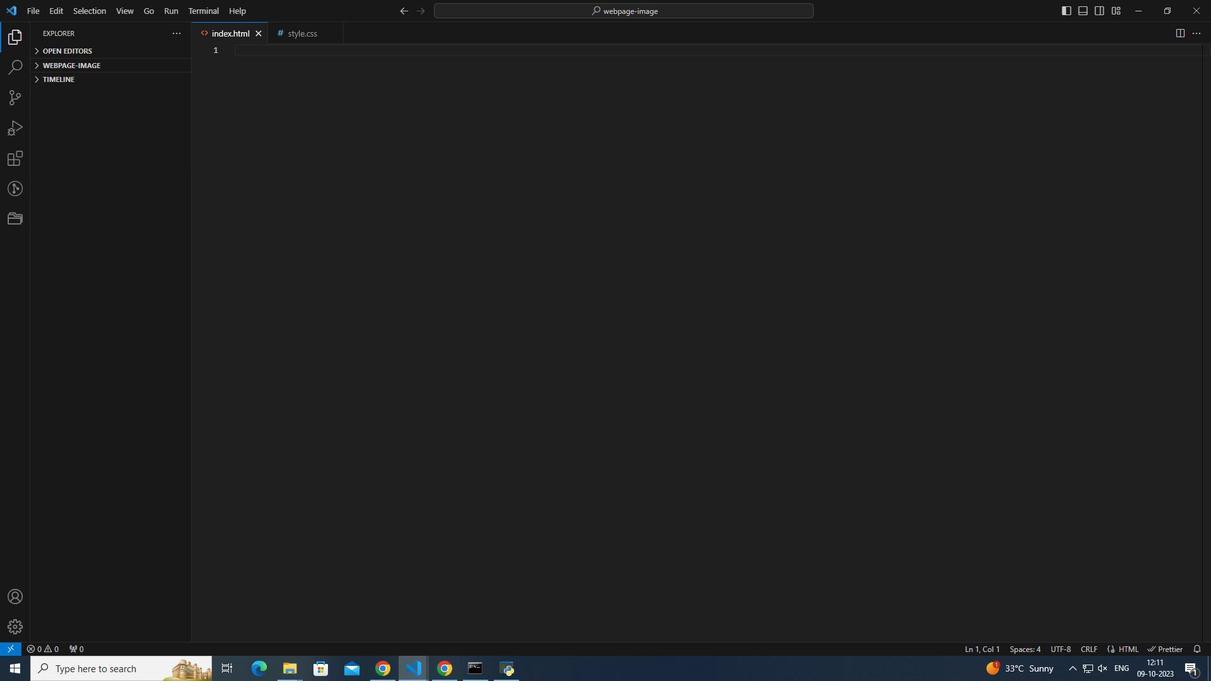 
Action: Mouse moved to (794, 334)
Screenshot: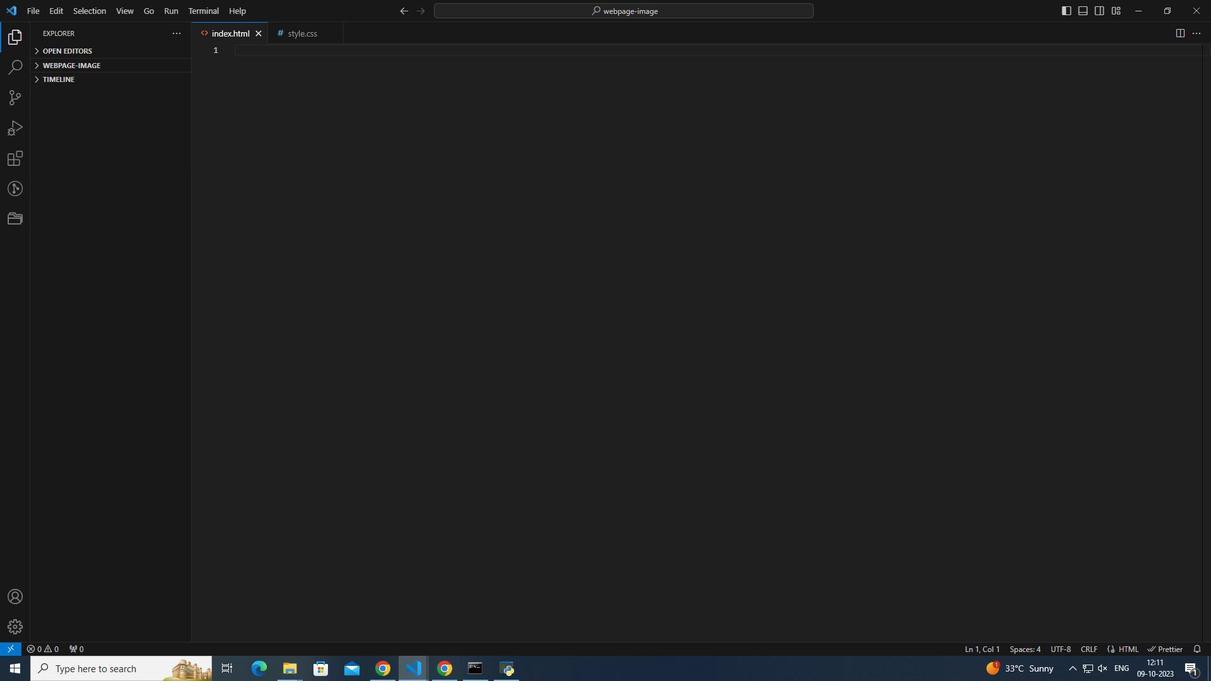 
Action: Mouse scrolled (794, 335) with delta (0, 0)
Screenshot: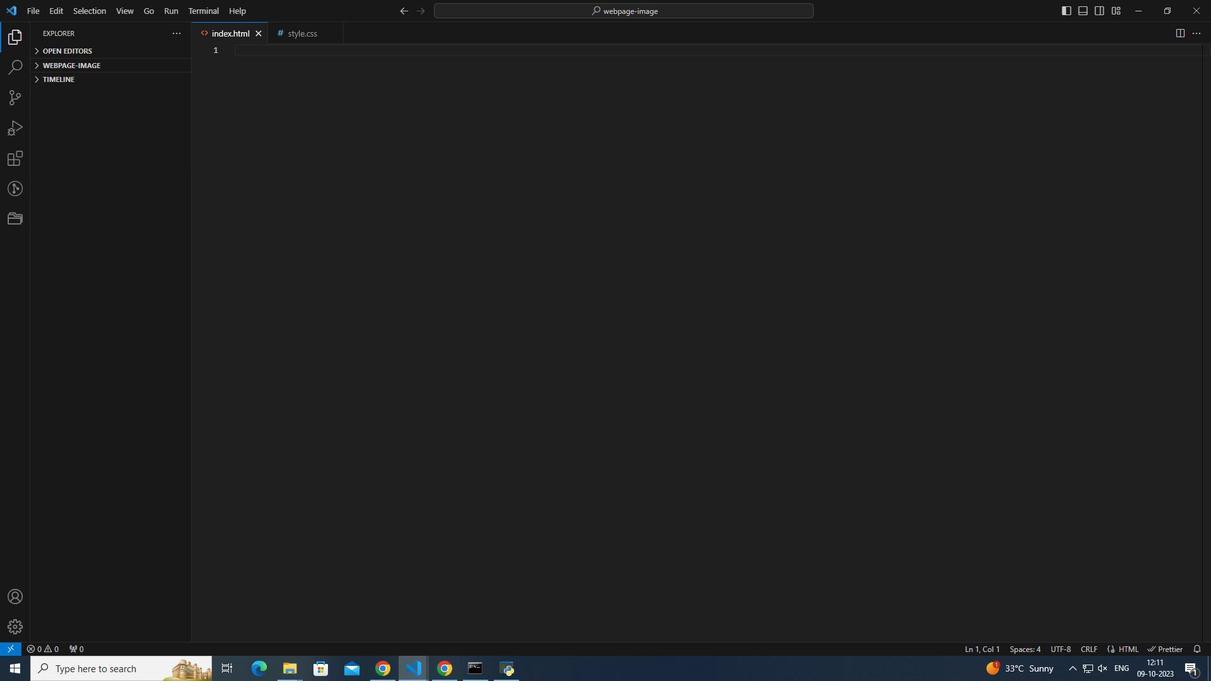 
Action: Mouse moved to (795, 334)
Screenshot: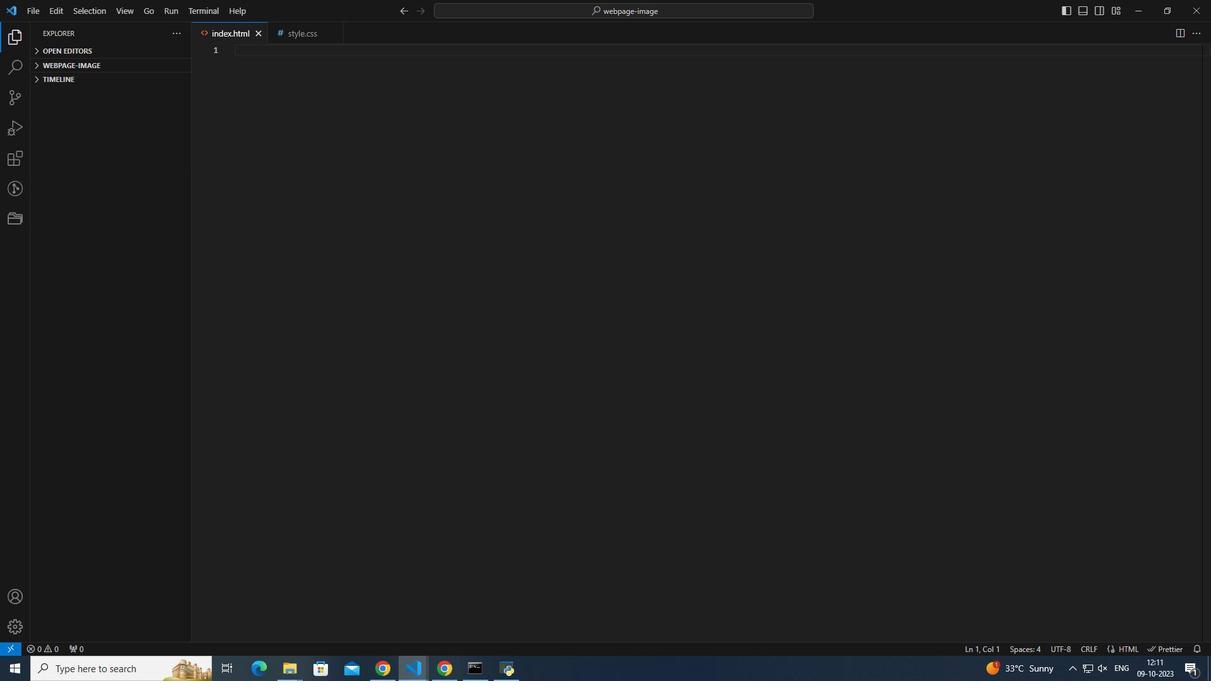 
Action: Mouse scrolled (795, 335) with delta (0, 0)
Screenshot: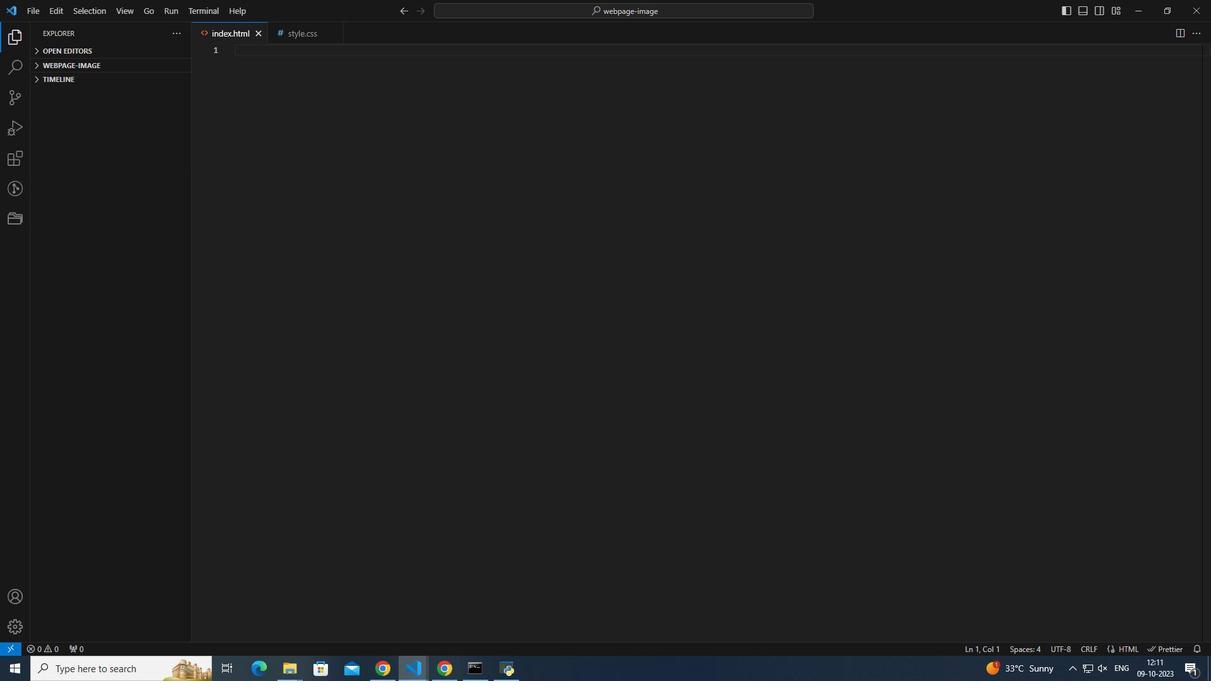 
Action: Mouse scrolled (795, 335) with delta (0, 0)
Screenshot: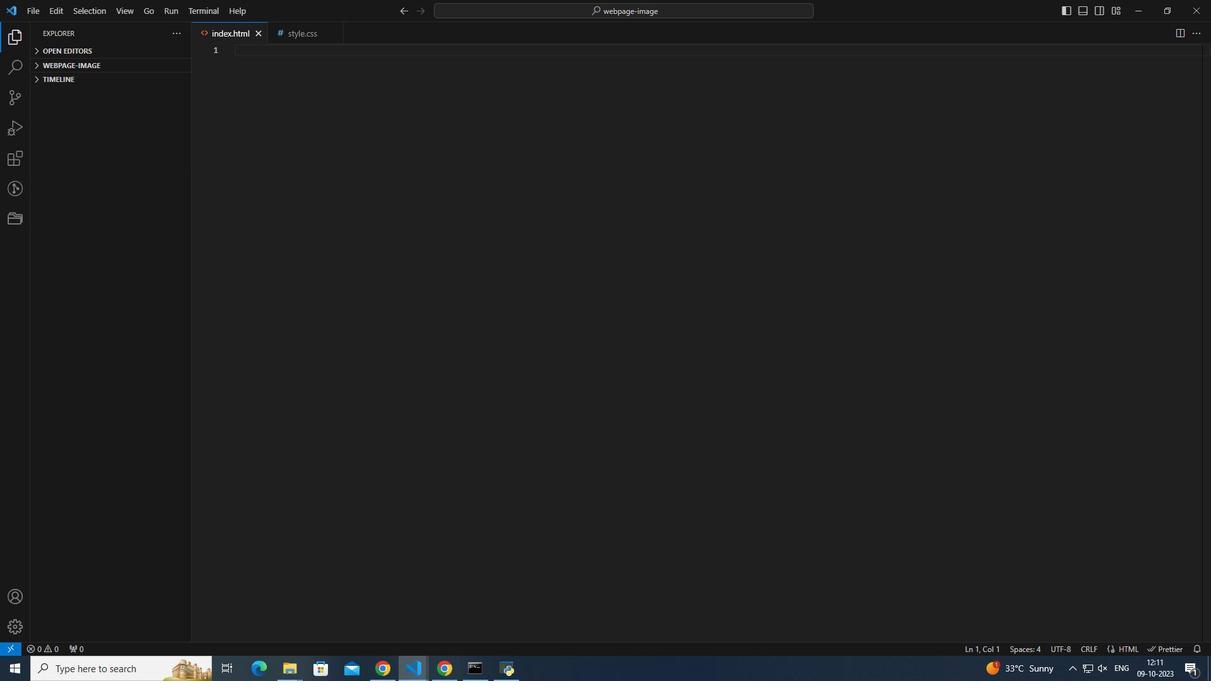 
Action: Mouse moved to (345, 244)
Screenshot: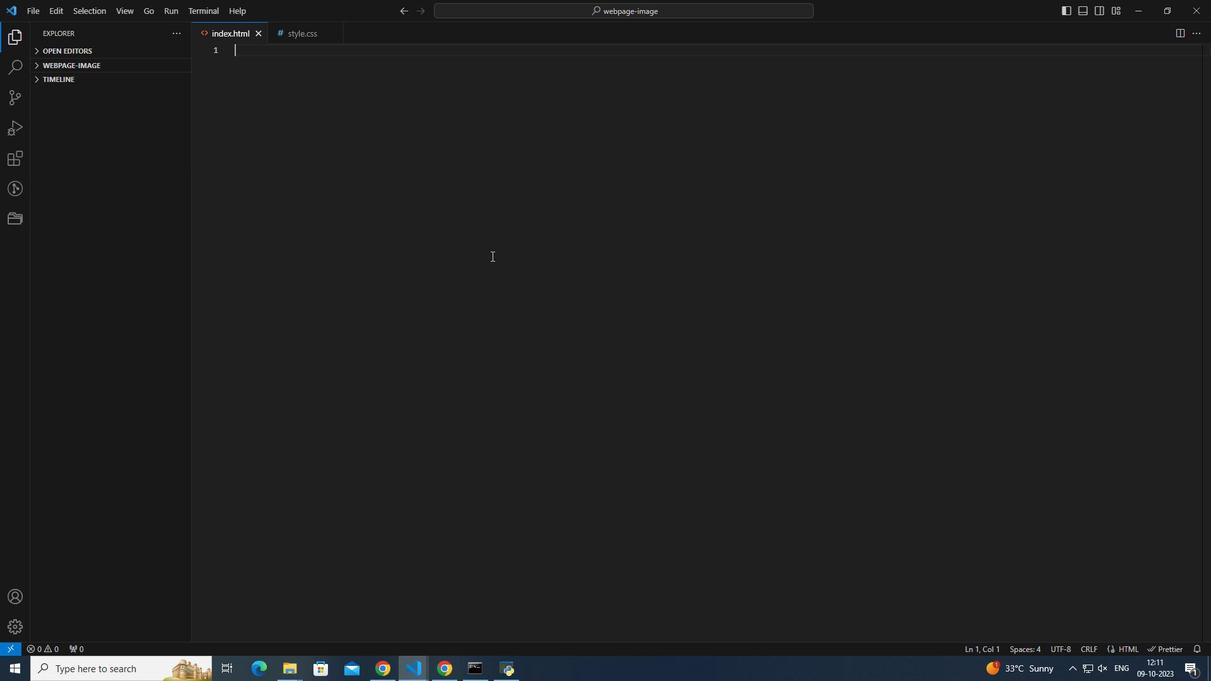 
Action: Mouse pressed left at (345, 244)
Screenshot: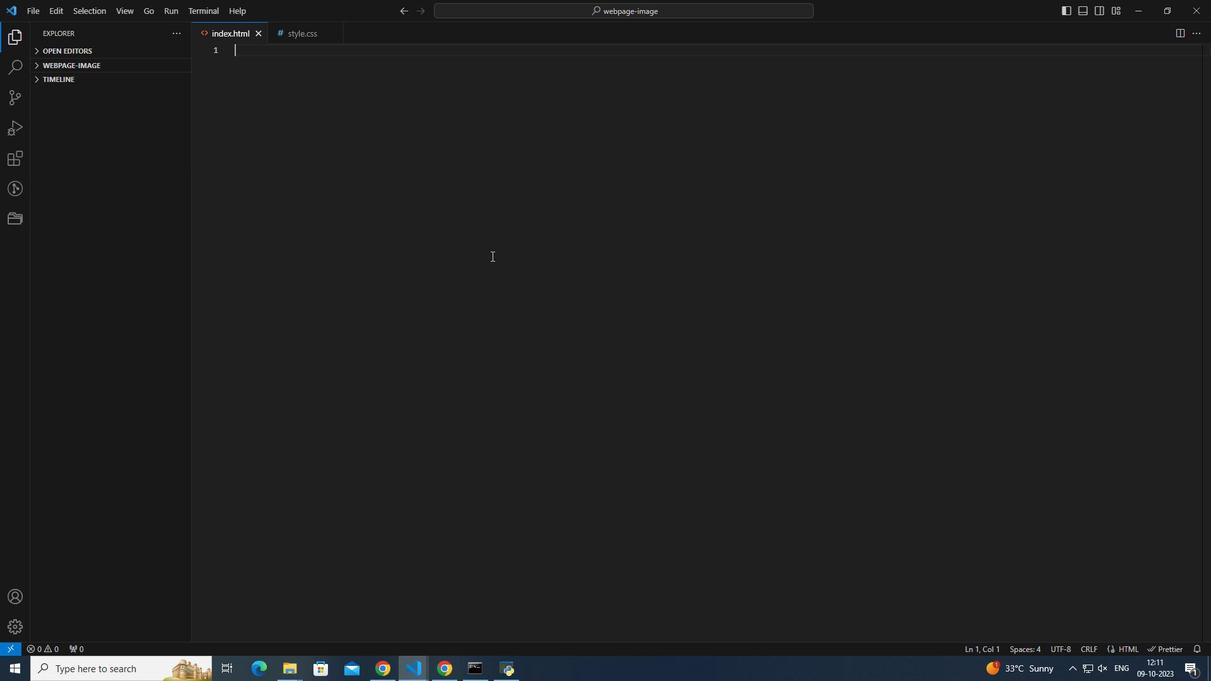 
Action: Key pressed <Key.shift><Key.shift><Key.shift><Key.shift><Key.shift><Key.shift><Key.shift><Key.shift><Key.shift><Key.shift>!<Key.enter>
Screenshot: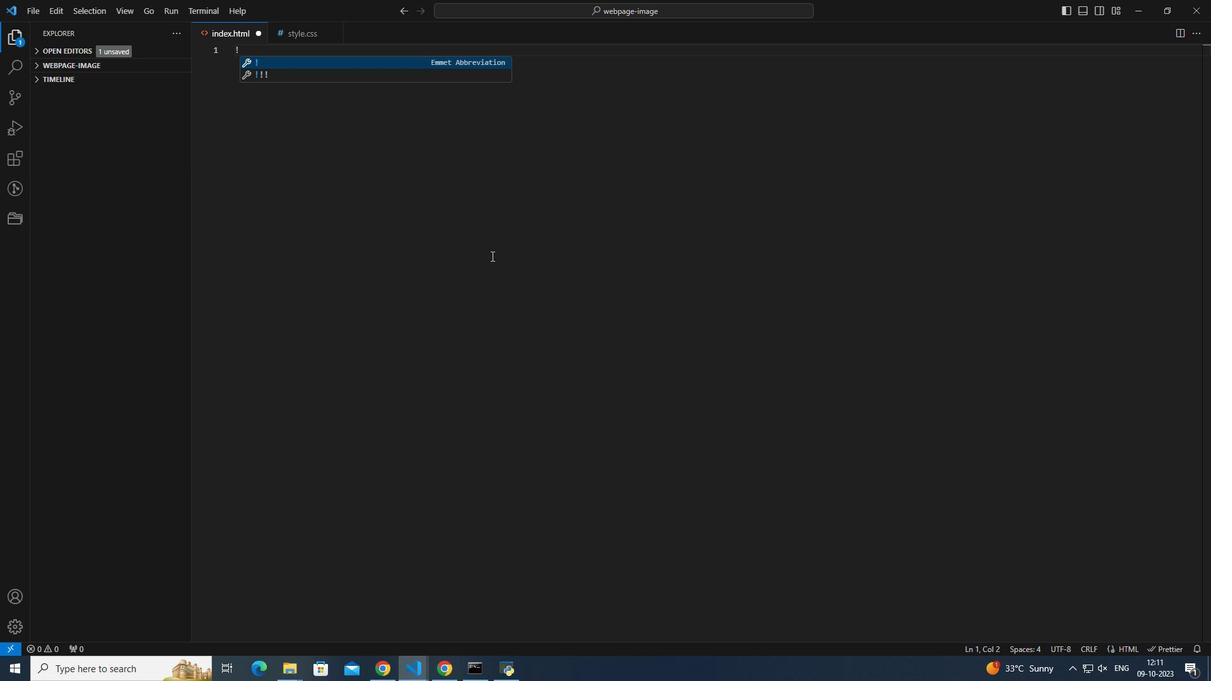 
Action: Mouse moved to (255, 107)
Screenshot: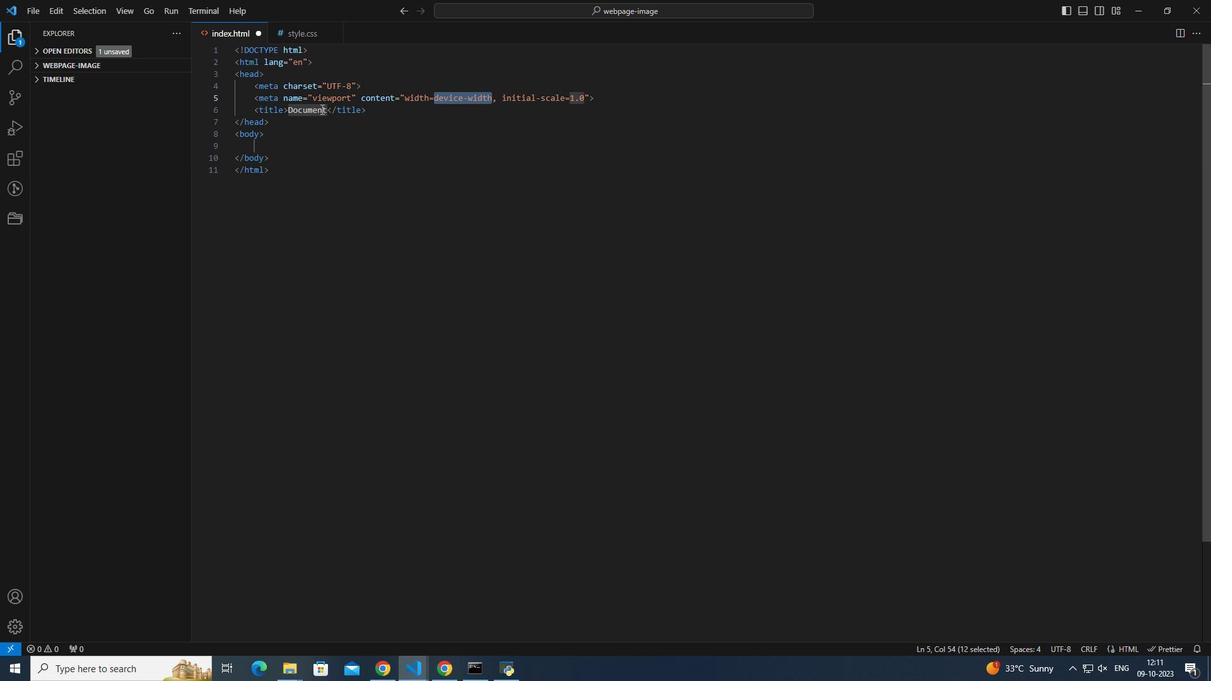 
Action: Mouse pressed left at (255, 107)
Screenshot: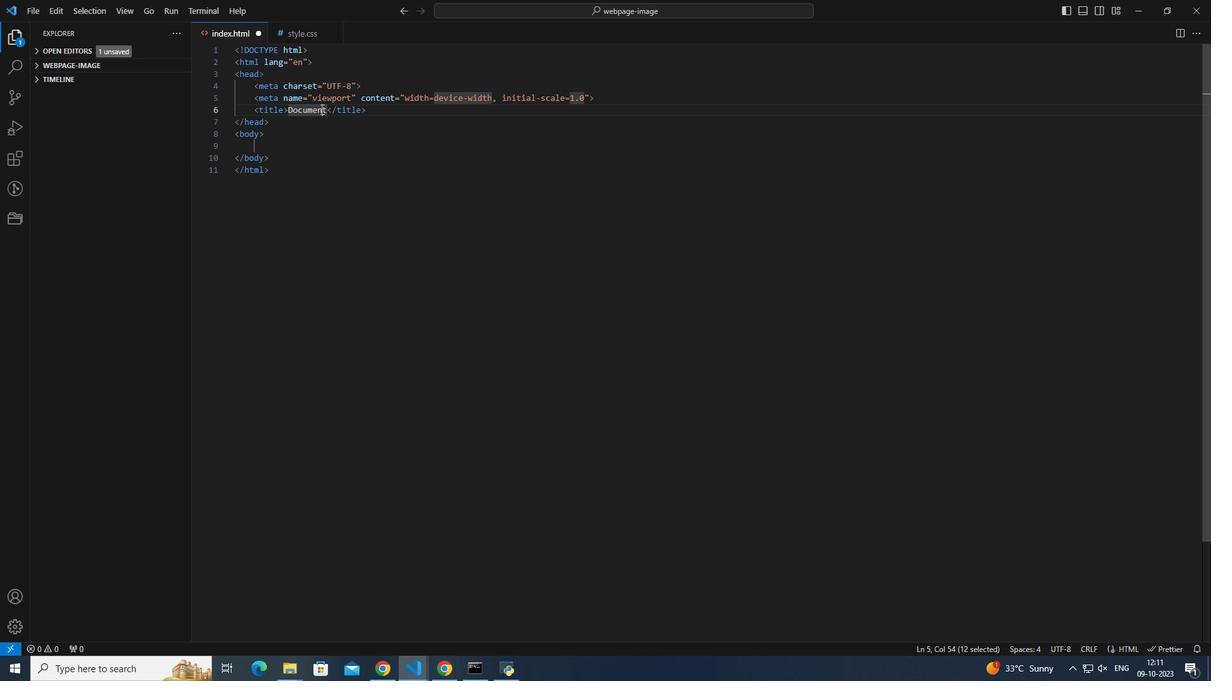 
Action: Mouse moved to (254, 105)
Screenshot: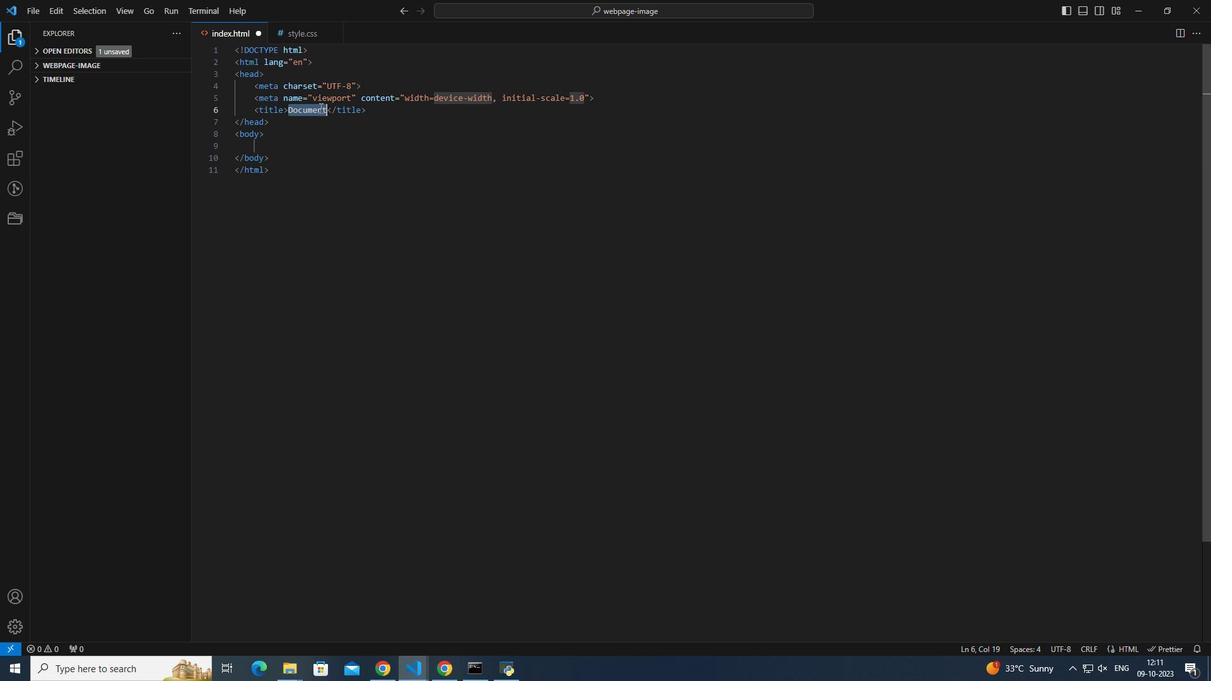 
Action: Mouse pressed left at (254, 105)
Screenshot: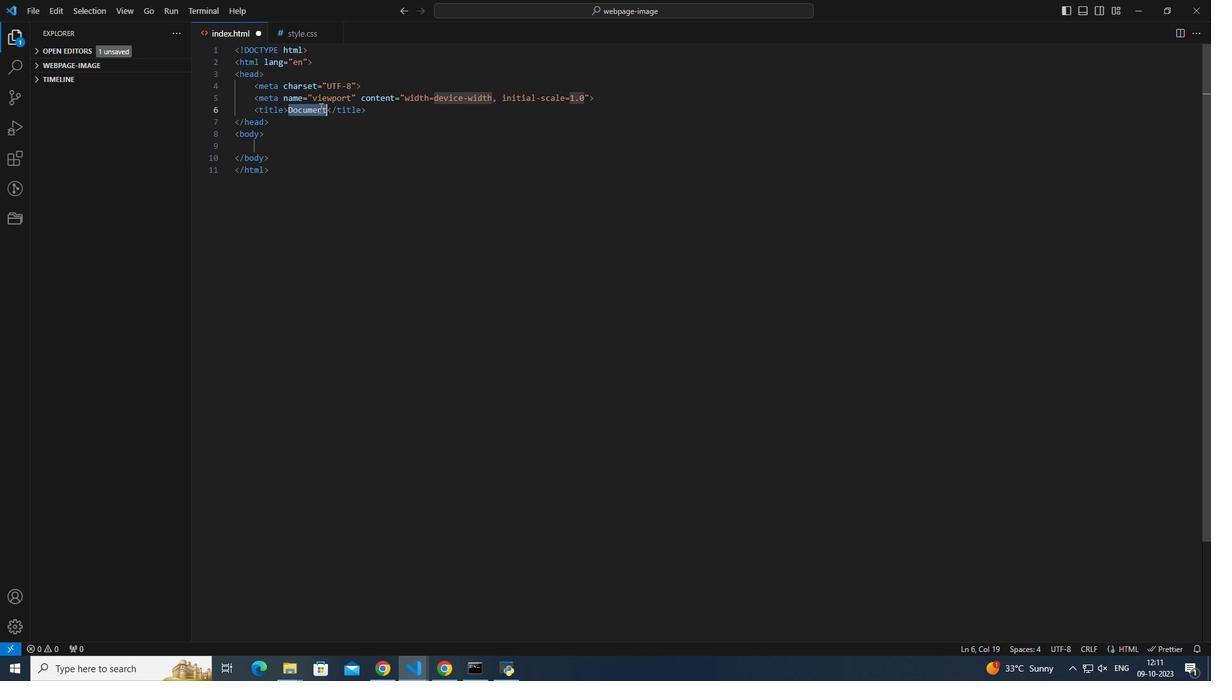 
Action: Key pressed <Key.backspace><Key.shift>w<Key.backspace><Key.shift>Webpage<Key.right>
Screenshot: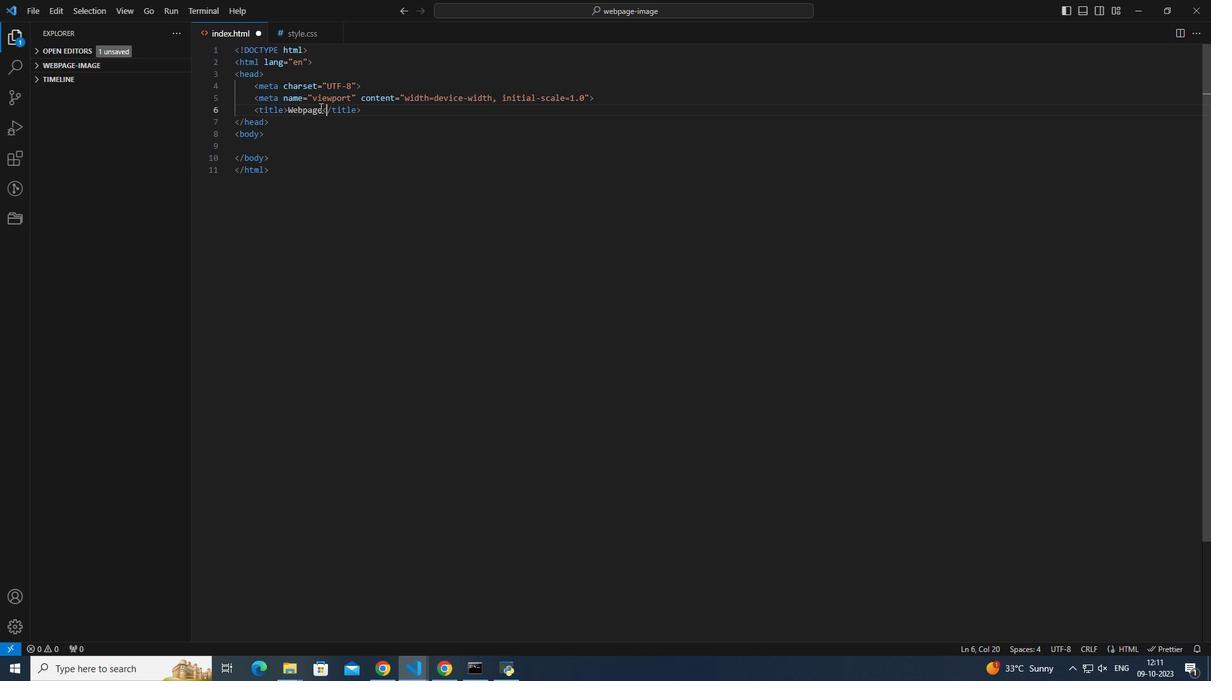 
Action: Mouse moved to (290, 107)
Screenshot: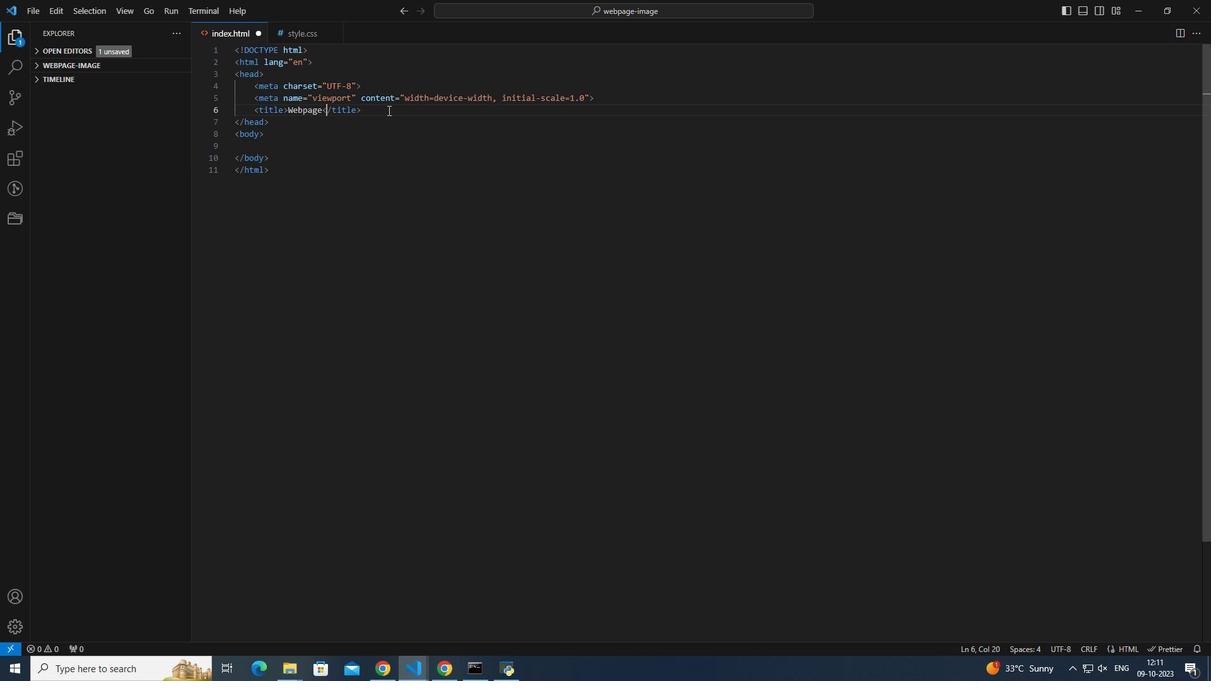 
Action: Mouse pressed left at (290, 107)
Screenshot: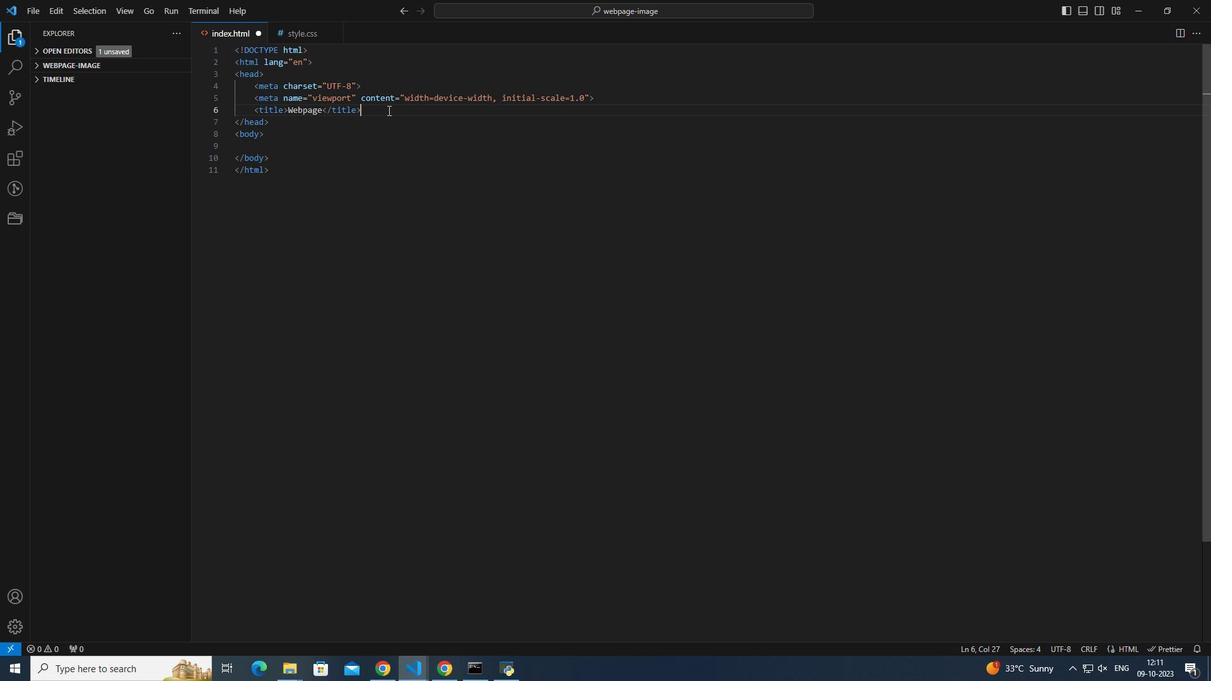 
Action: Key pressed <Key.enter><Key.shift_r><link<Key.enter><Key.space>rel<Key.enter>stylesheet<Key.right><Key.space>href<Key.enter>style<Key.enter><Key.right><Key.shift_r>><Key.down><Key.down><Key.enter><Key.shift_r><nav<Key.enter><Key.shift_r>><Key.enter><Key.shift_r><ulk<Key.backspace><Key.shift_r>><Key.enter><Key.shift_r><li<Key.shift_r>><Key.enter><Key.backspace><Key.backspace><Key.backspace><Key.backspace><Key.backspace><Key.down><Key.left><Key.left><Key.left><Key.left><Key.backspace><Key.backspace><Key.backspace><Key.backspace><Key.shift_r><a<Key.space>href<Key.enter><Key.shift>#home<Key.right><Key.shift_r>><Key.space><Key.shift>Home<Key.down>
Screenshot: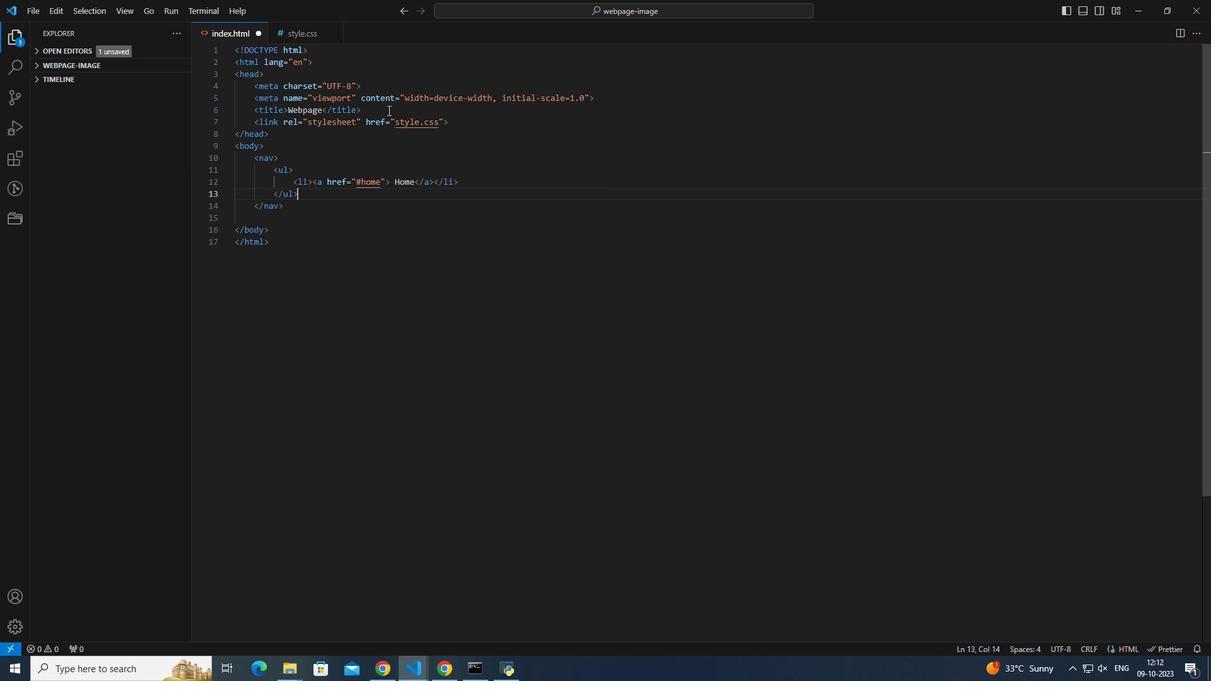 
Action: Mouse moved to (293, 174)
Screenshot: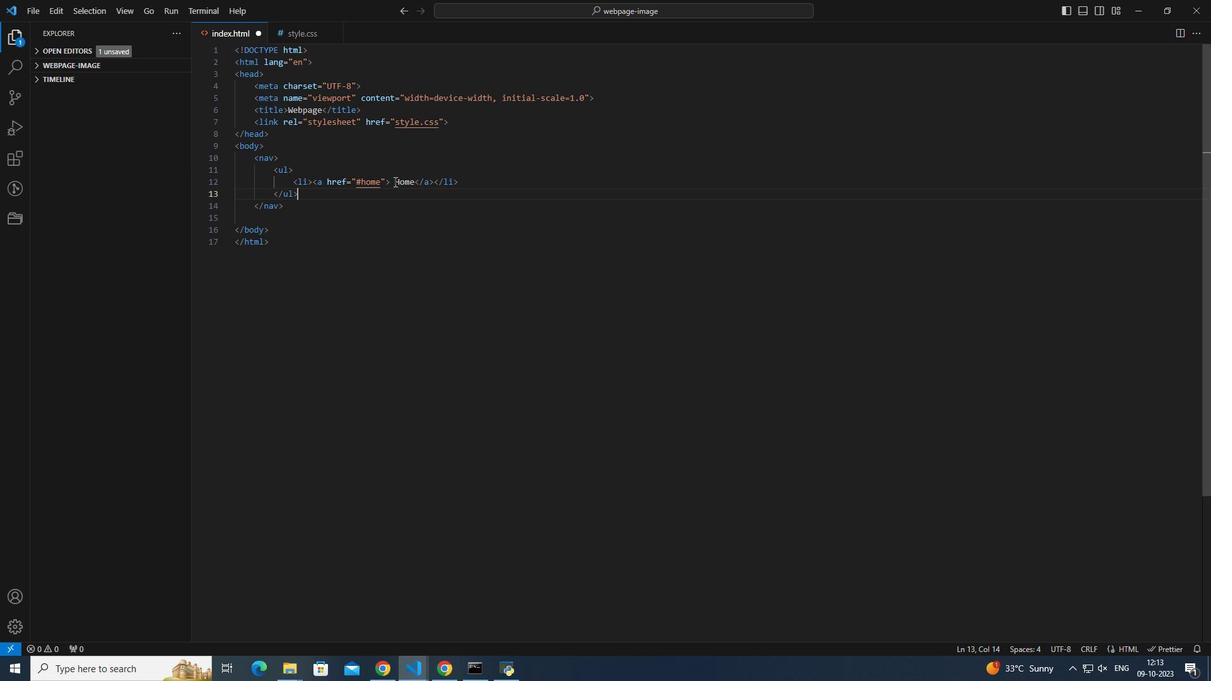 
Action: Mouse pressed left at (293, 174)
Screenshot: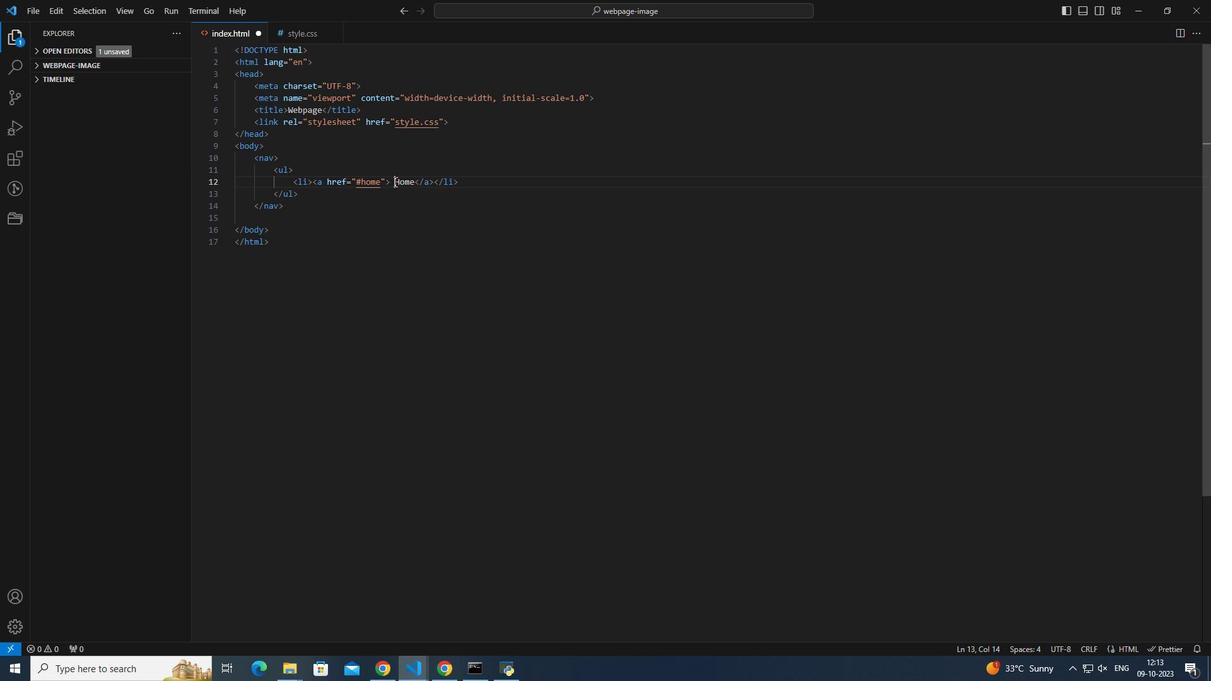 
Action: Key pressed <Key.backspace>
Screenshot: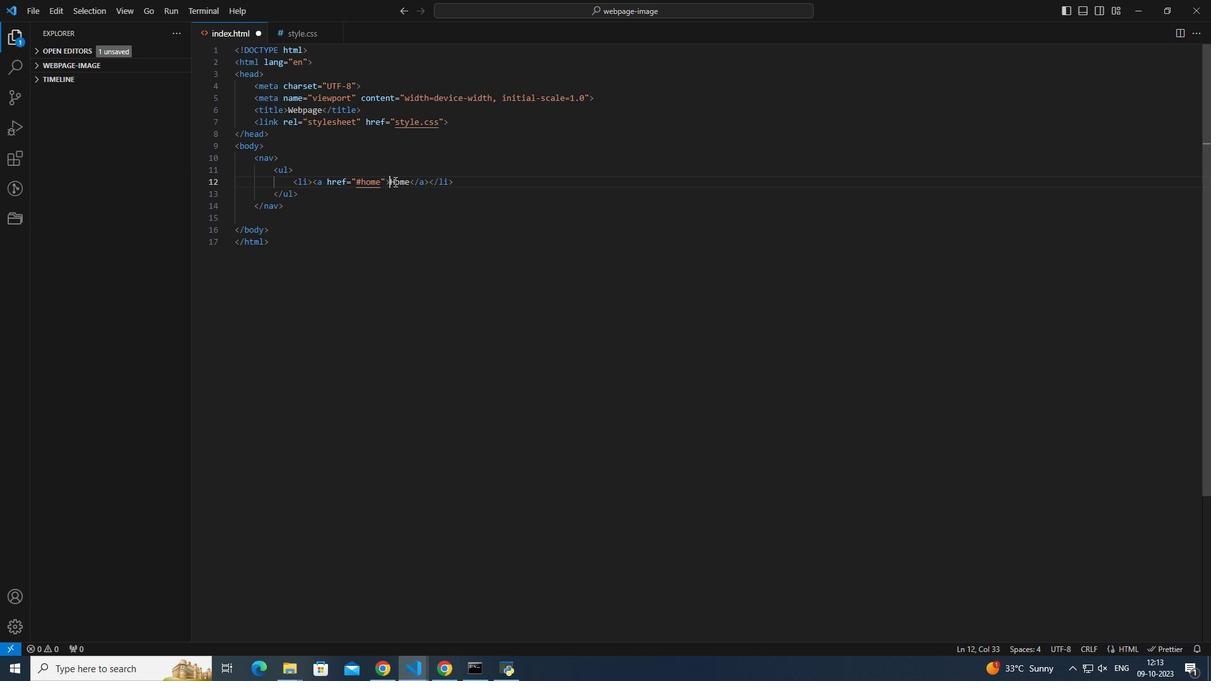 
Action: Mouse moved to (239, 174)
Screenshot: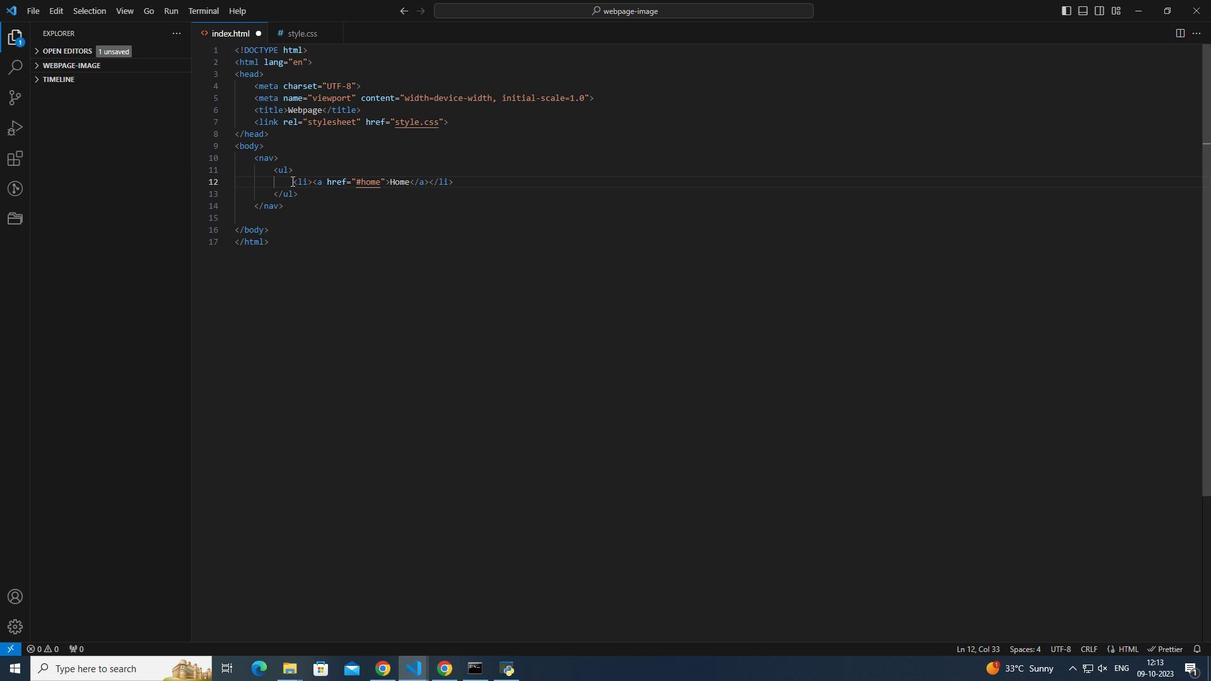 
Action: Mouse pressed left at (239, 174)
Screenshot: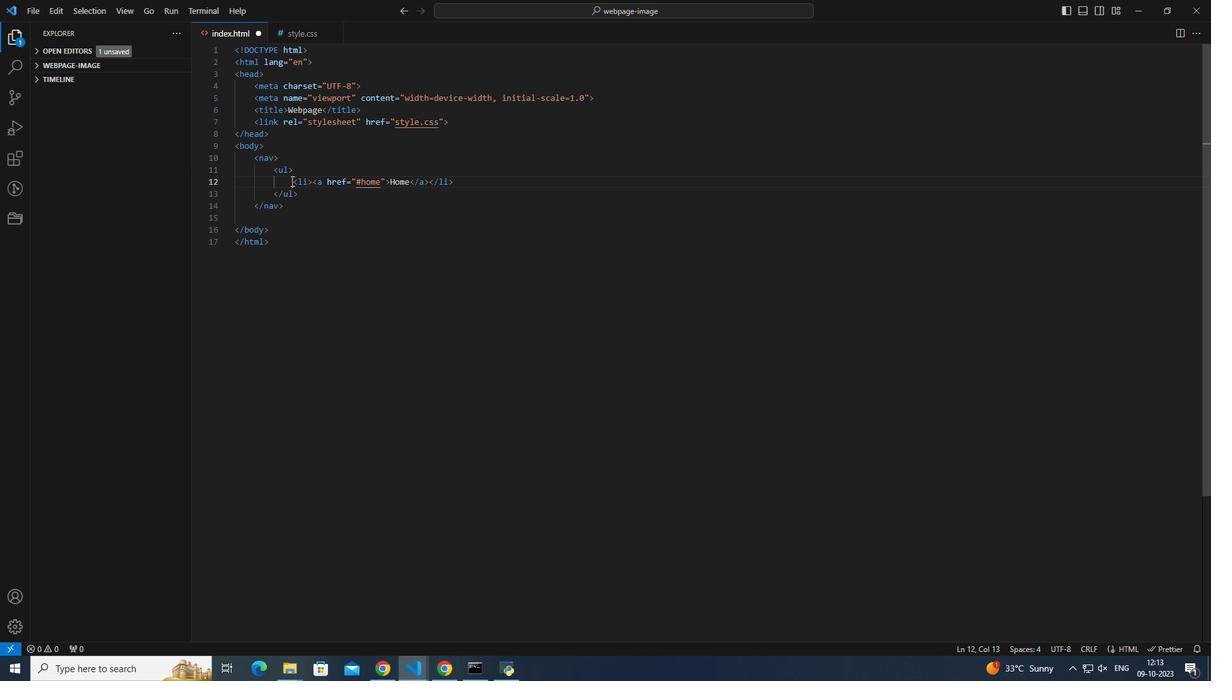 
Action: Mouse moved to (331, 174)
Screenshot: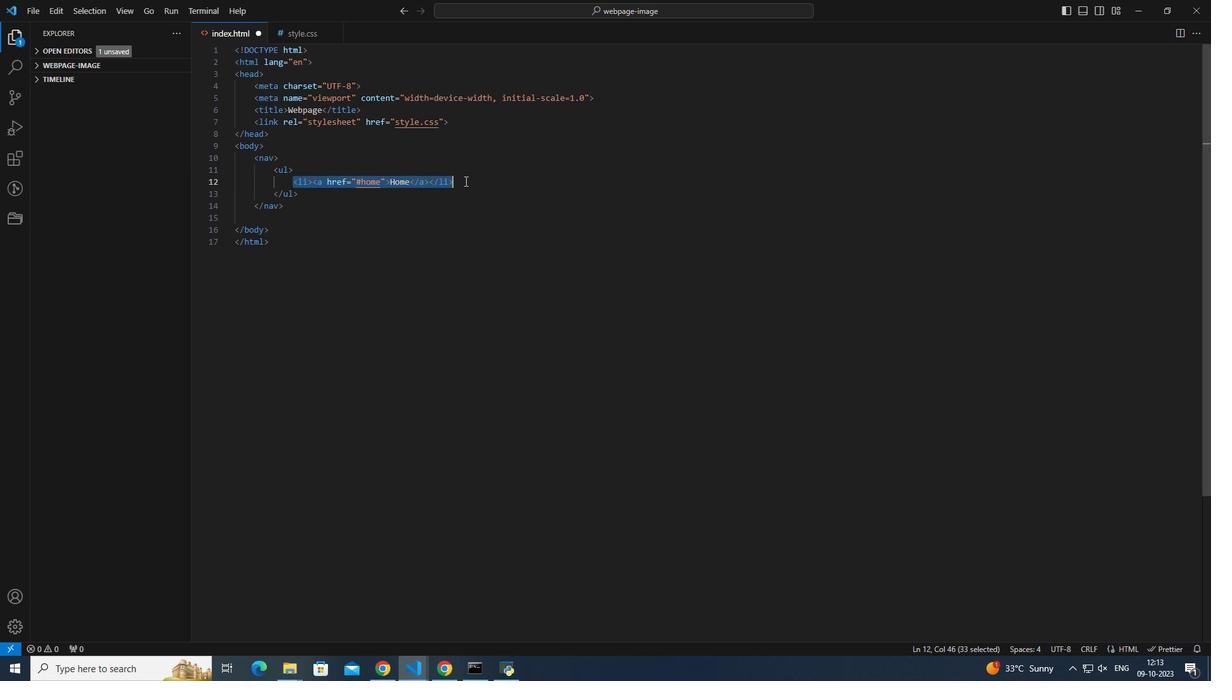 
Action: Key pressed ctrl+C
Screenshot: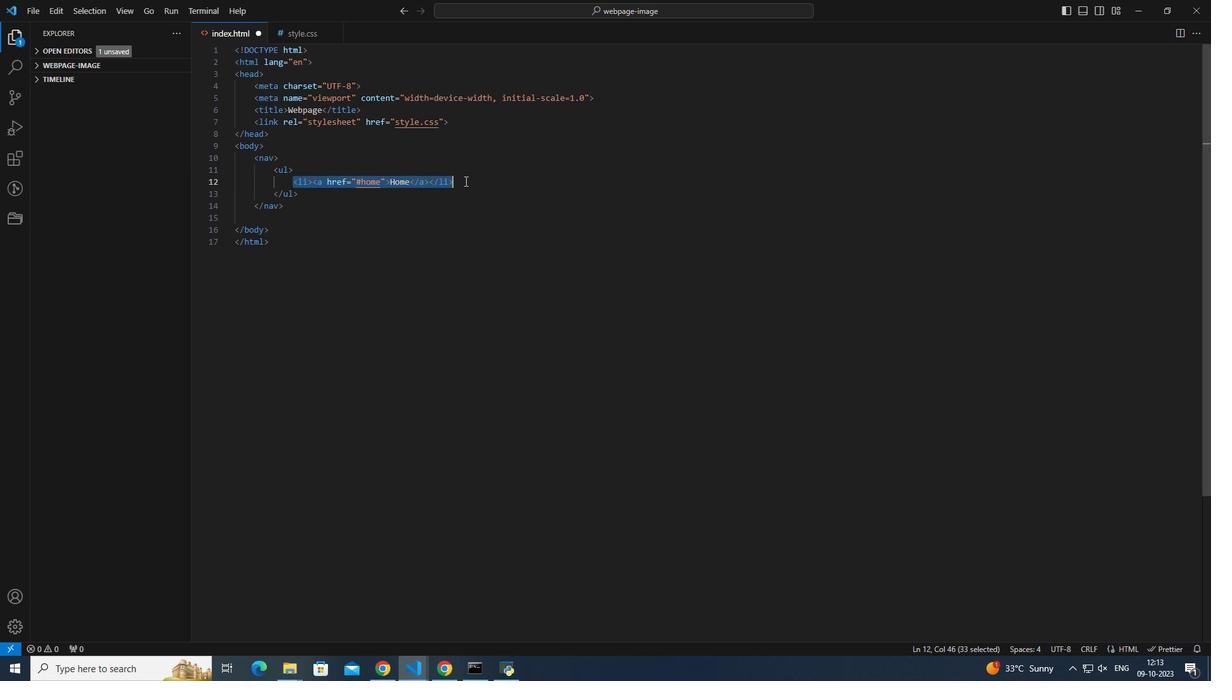 
Action: Mouse pressed left at (331, 174)
Screenshot: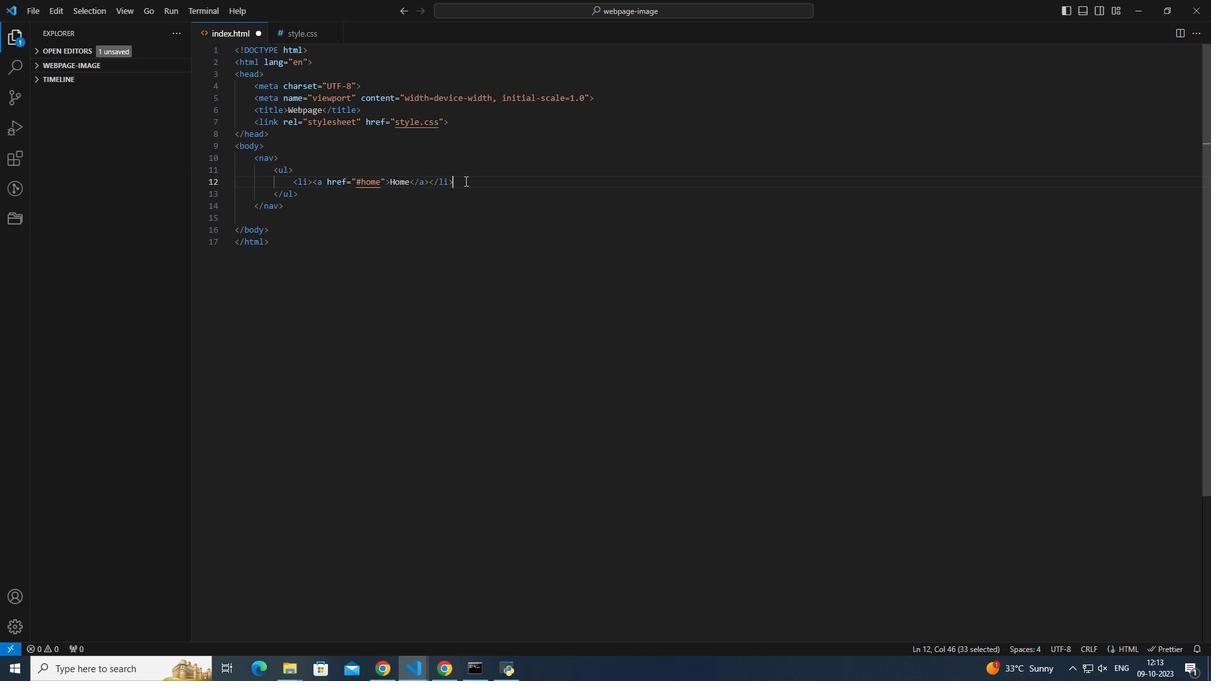 
Action: Key pressed <Key.enter>ctrl+V<Key.enter>ctrl+V<Key.enter>ctrl+V
Screenshot: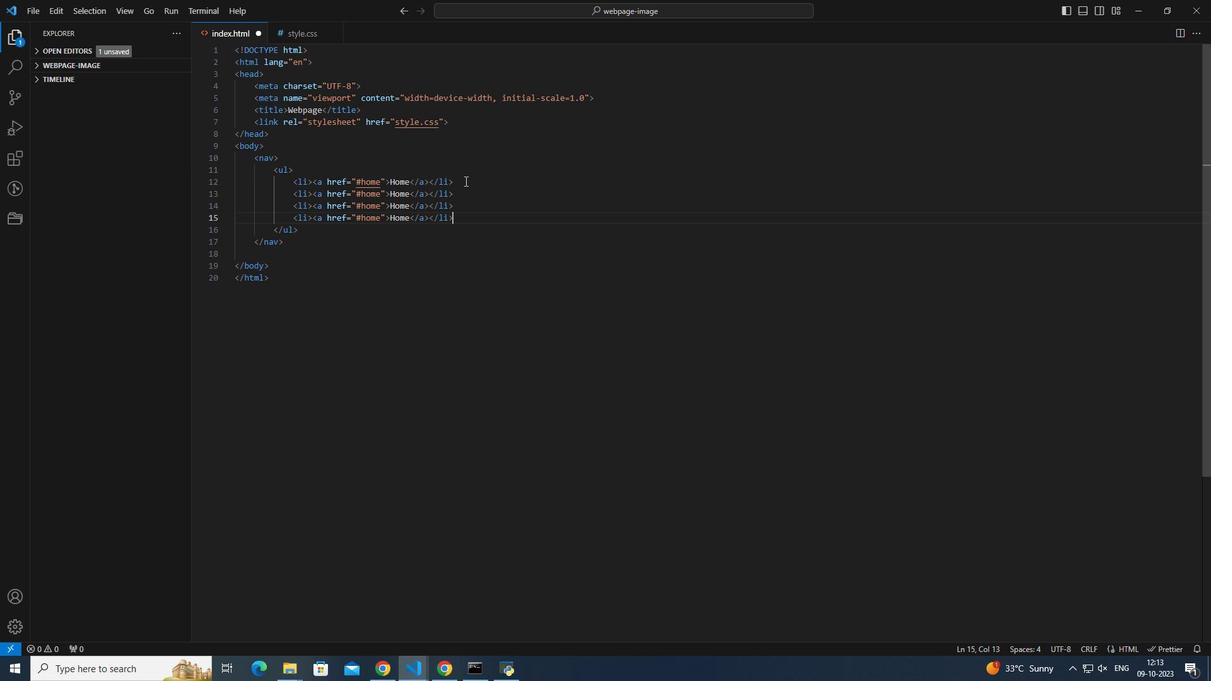 
Action: Mouse moved to (283, 185)
Screenshot: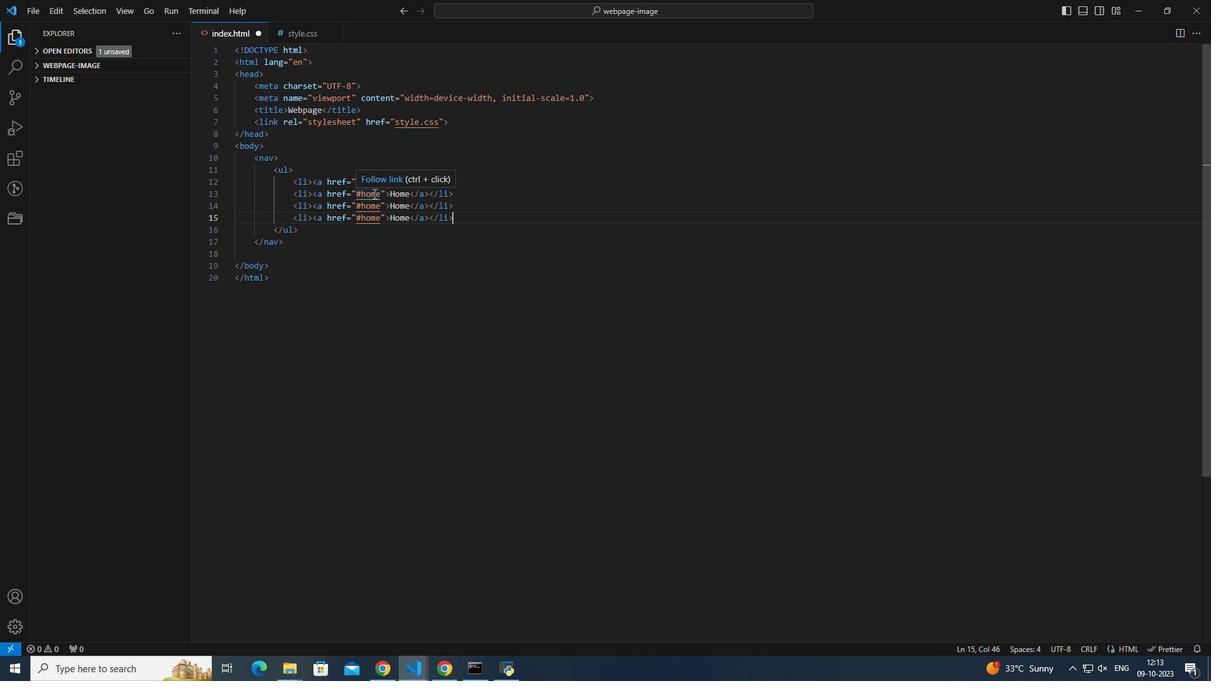 
Action: Mouse pressed left at (283, 185)
Screenshot: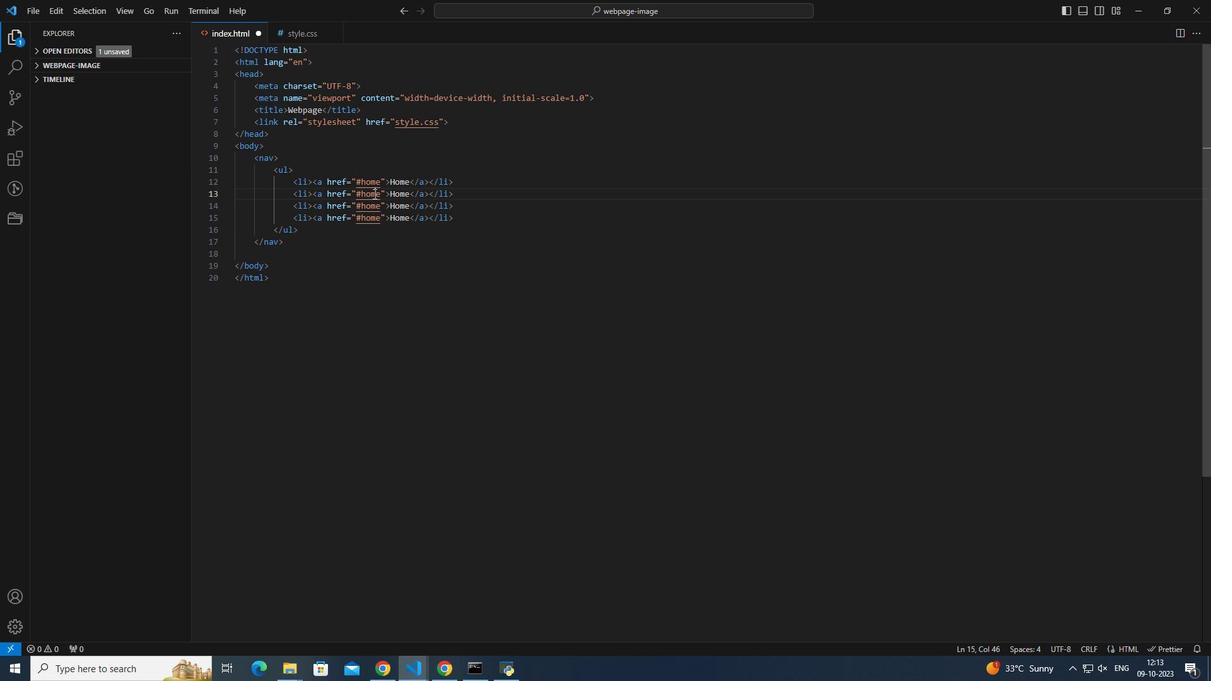
Action: Mouse pressed left at (283, 185)
Screenshot: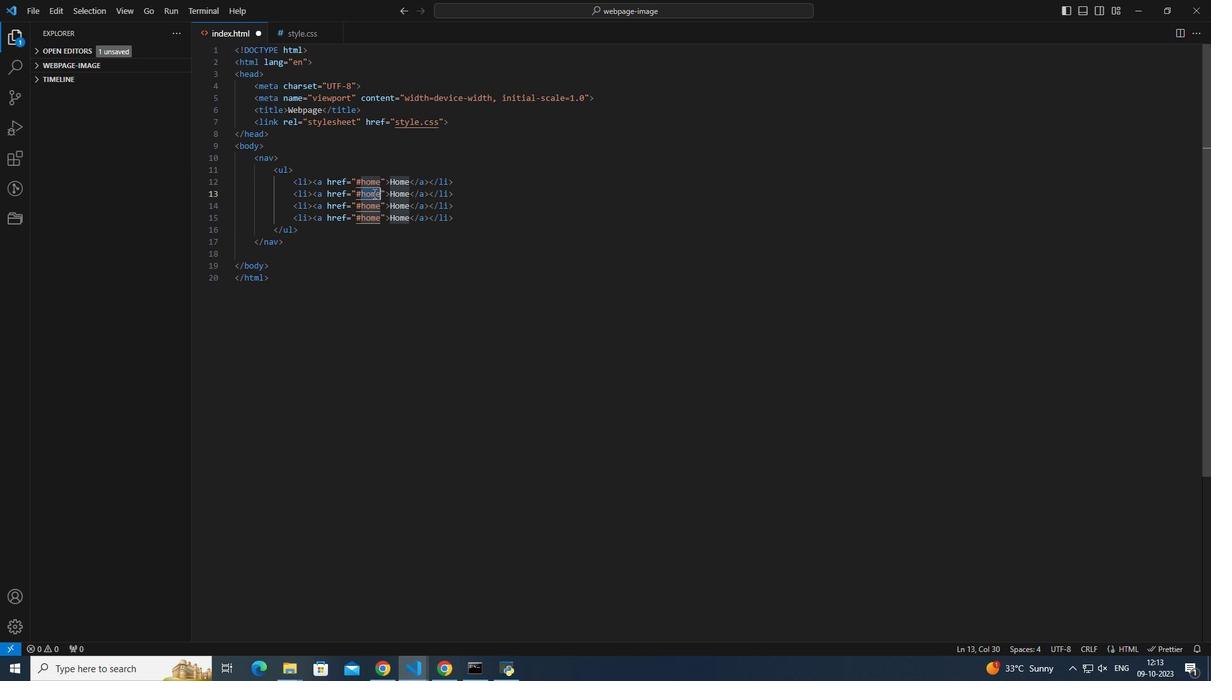 
Action: Key pressed about
Screenshot: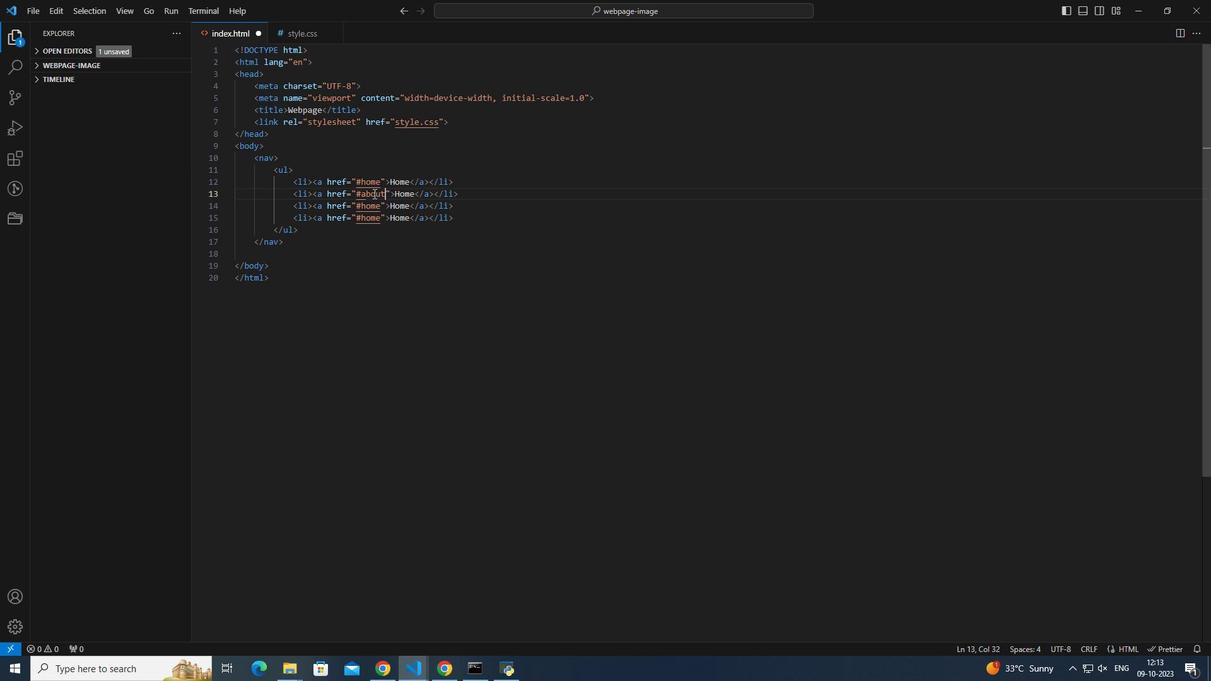 
Action: Mouse moved to (300, 188)
Screenshot: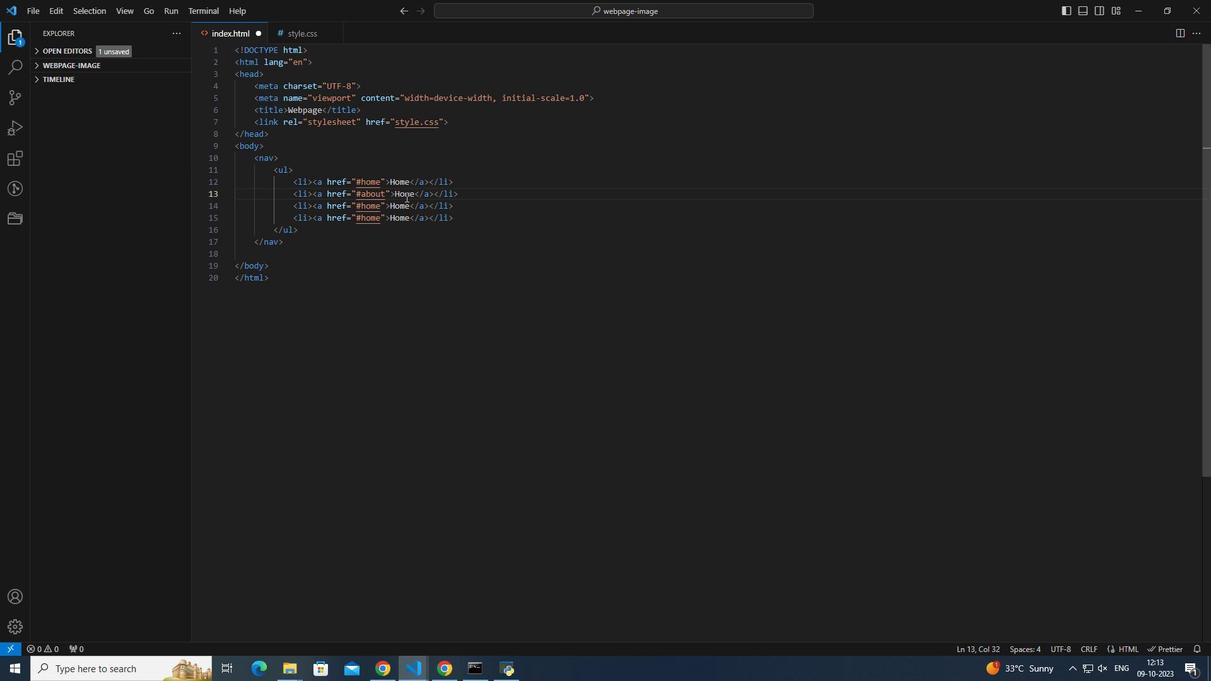 
Action: Mouse pressed left at (300, 188)
Screenshot: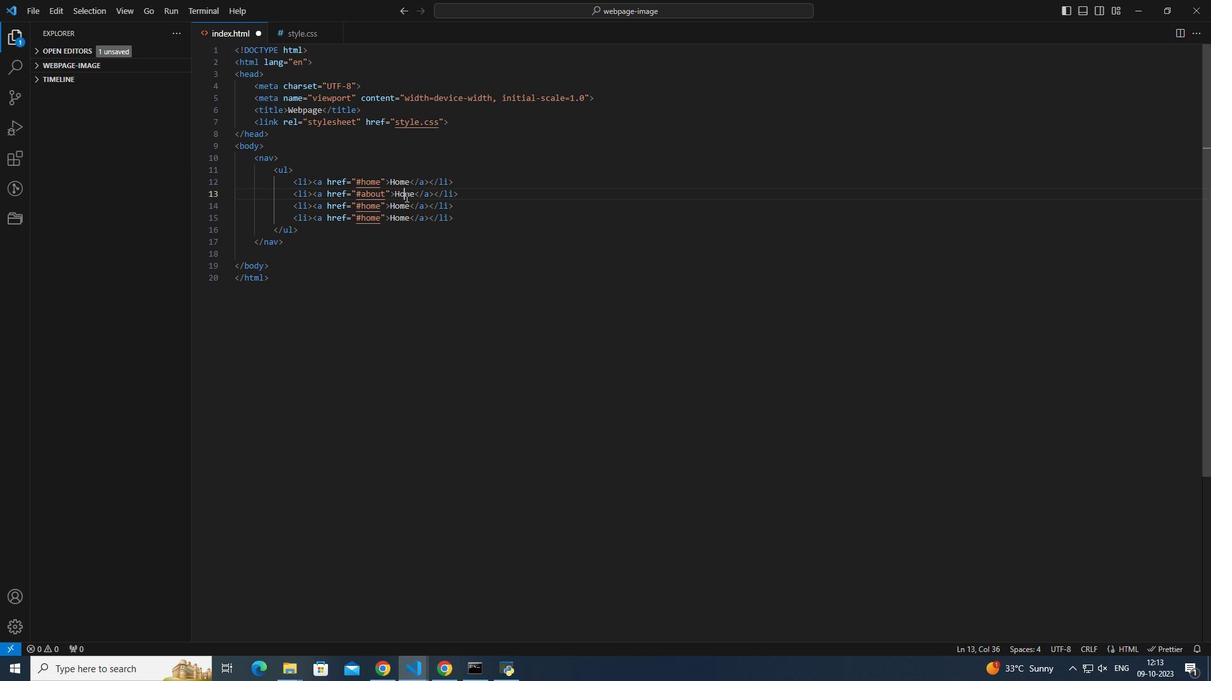 
Action: Mouse pressed left at (300, 188)
Screenshot: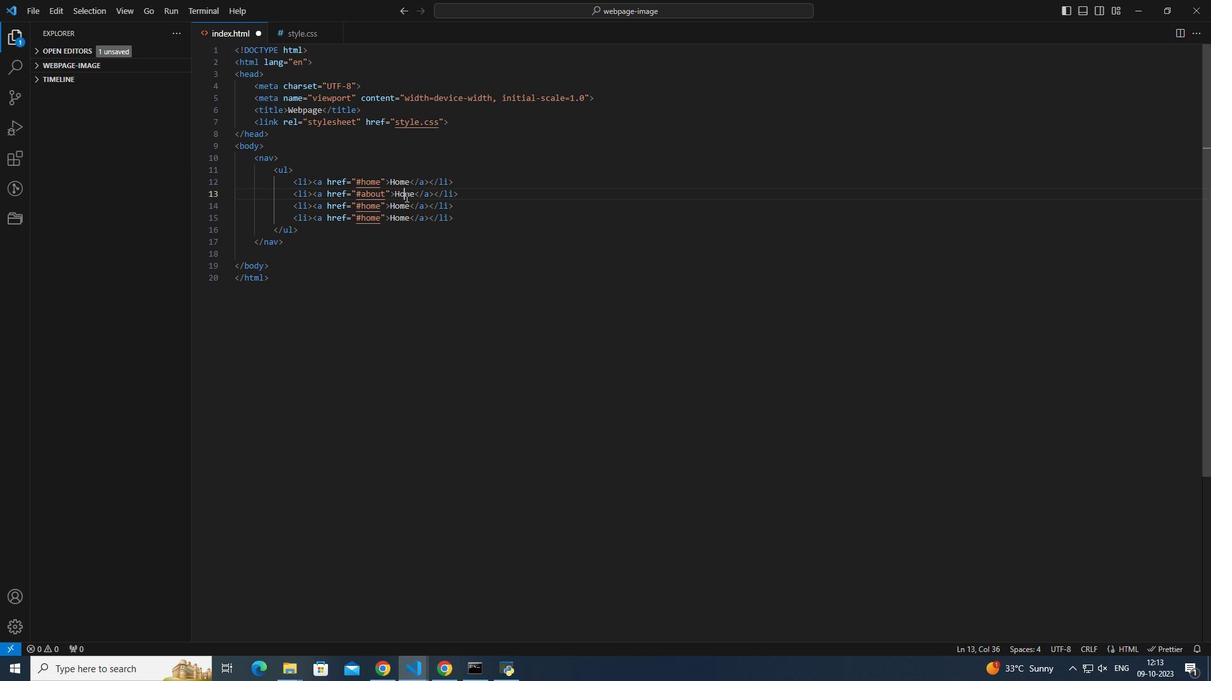 
Action: Key pressed <Key.shift>About
Screenshot: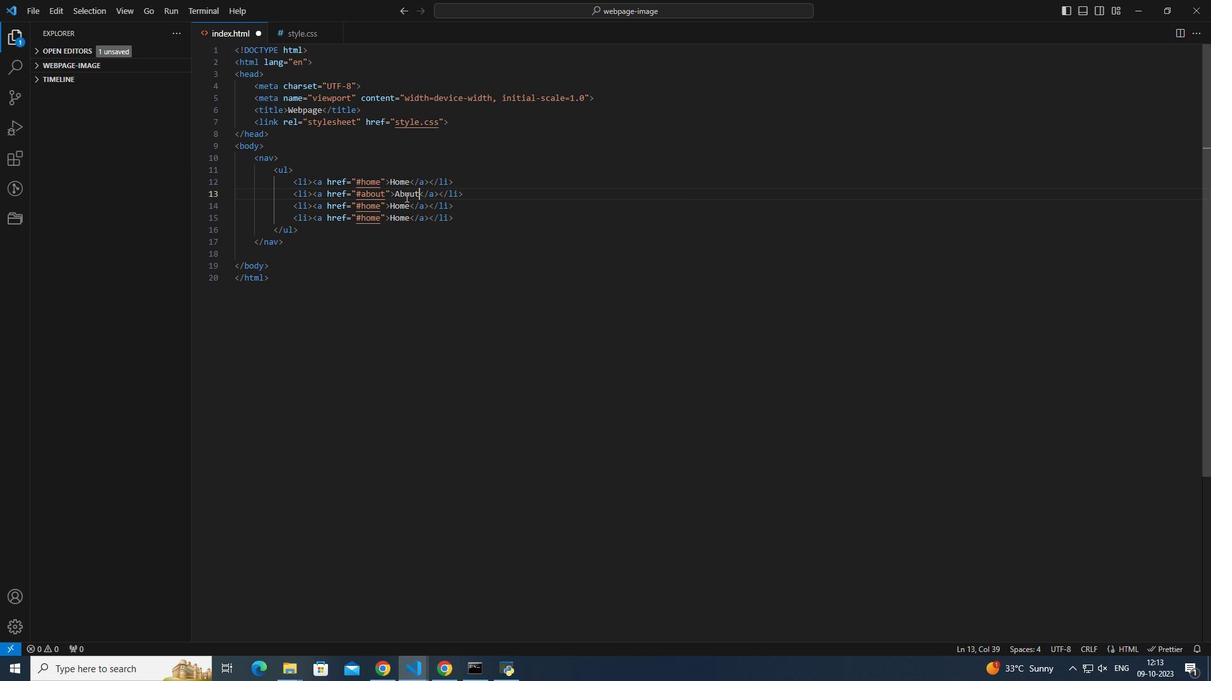 
Action: Mouse moved to (284, 195)
Screenshot: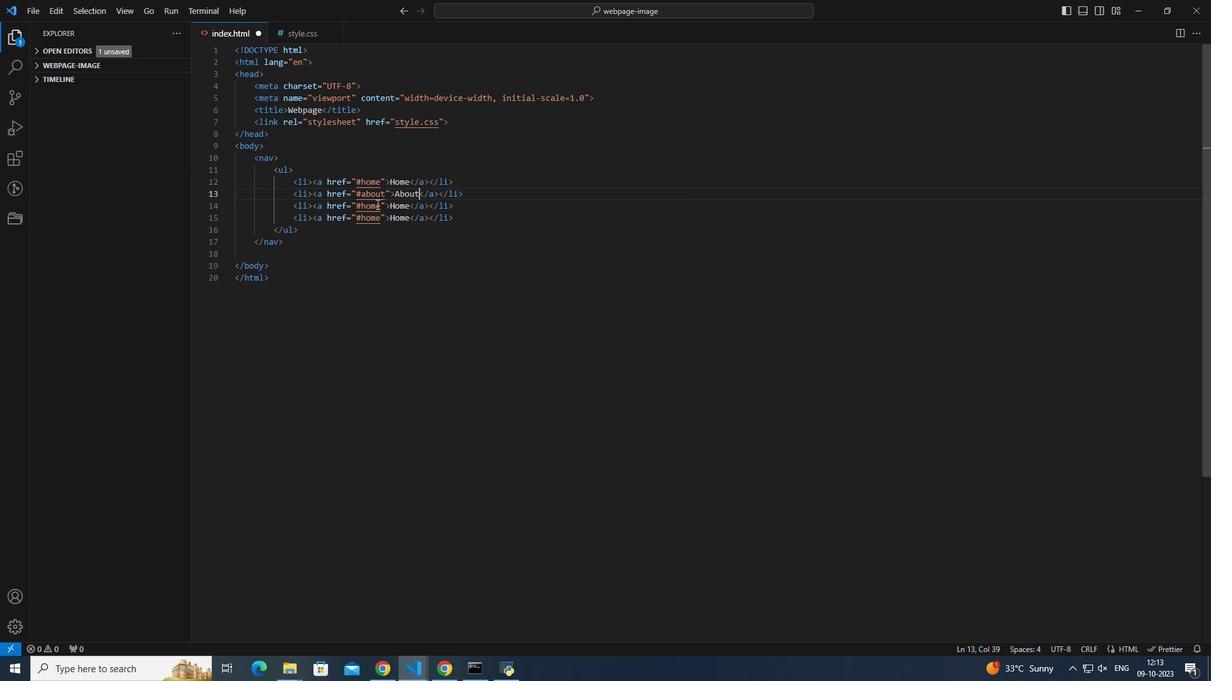 
Action: Mouse pressed left at (284, 195)
Screenshot: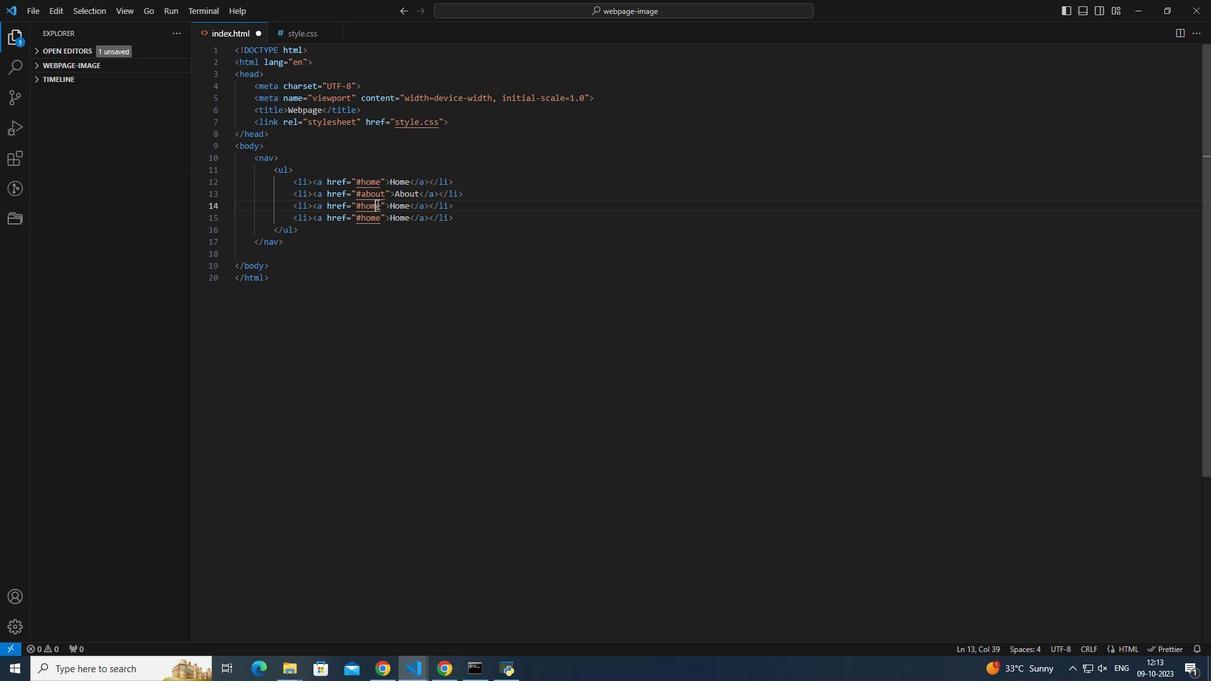 
Action: Mouse pressed left at (284, 195)
Screenshot: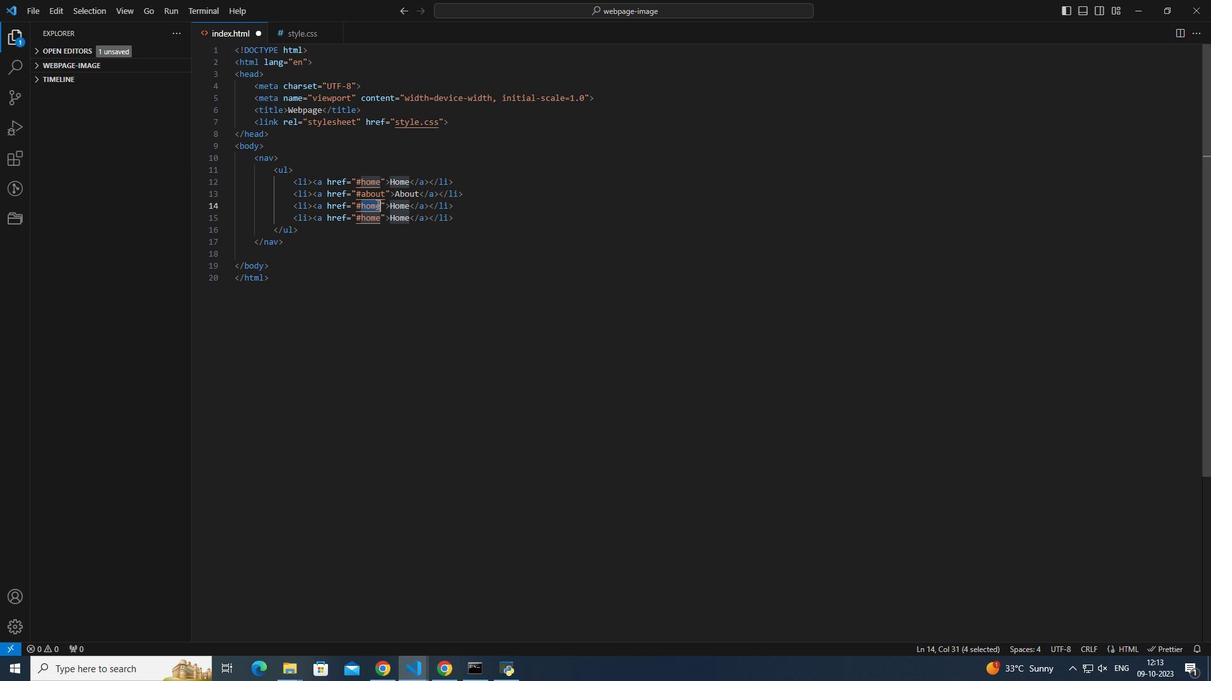 
Action: Mouse pressed left at (284, 195)
Screenshot: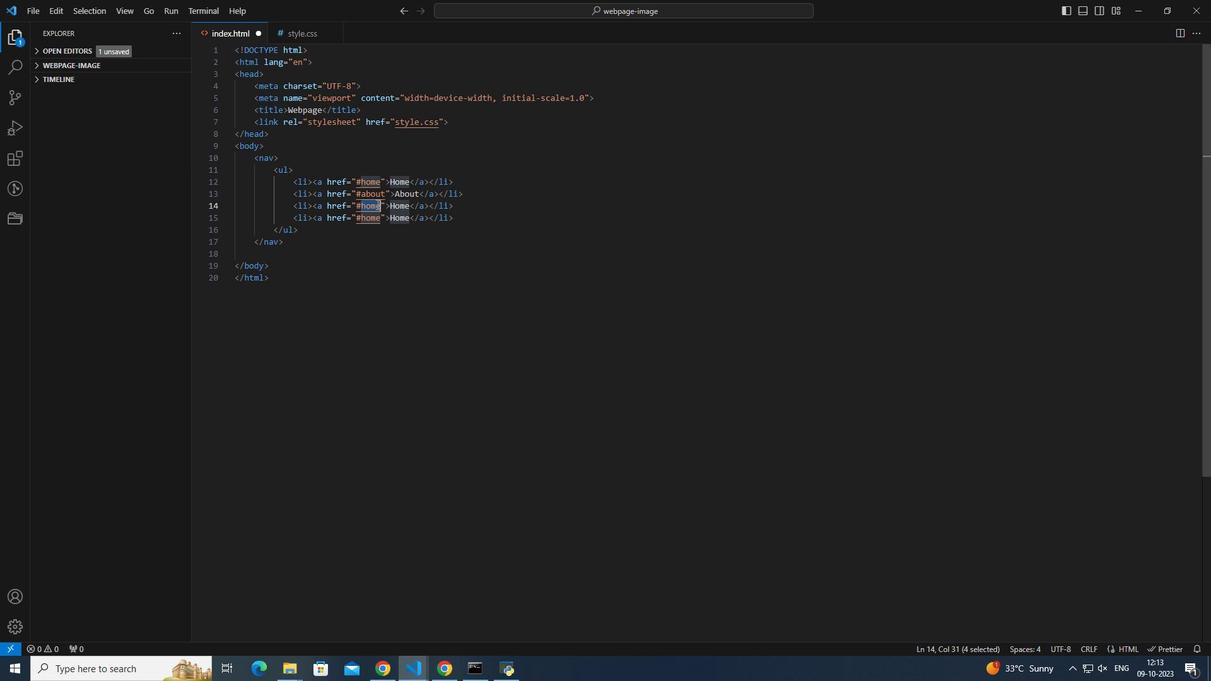 
Action: Mouse pressed left at (284, 195)
Screenshot: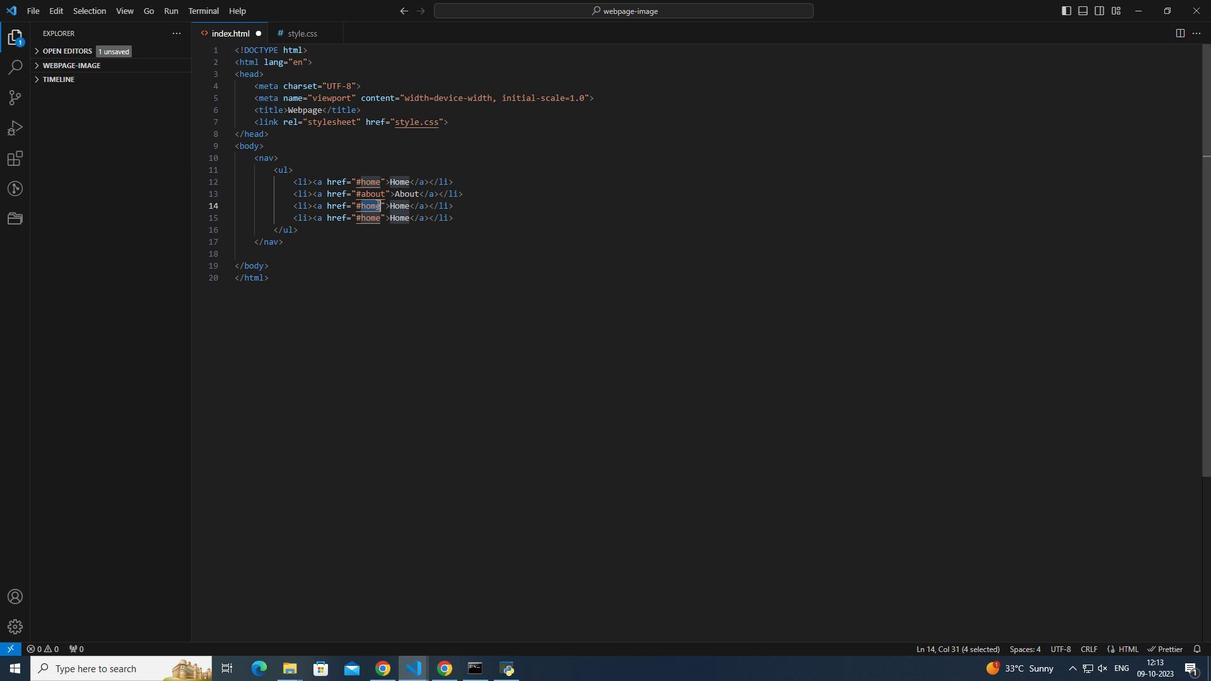 
Action: Key pressed <Key.backspace><Key.shift><Key.shift>services
Screenshot: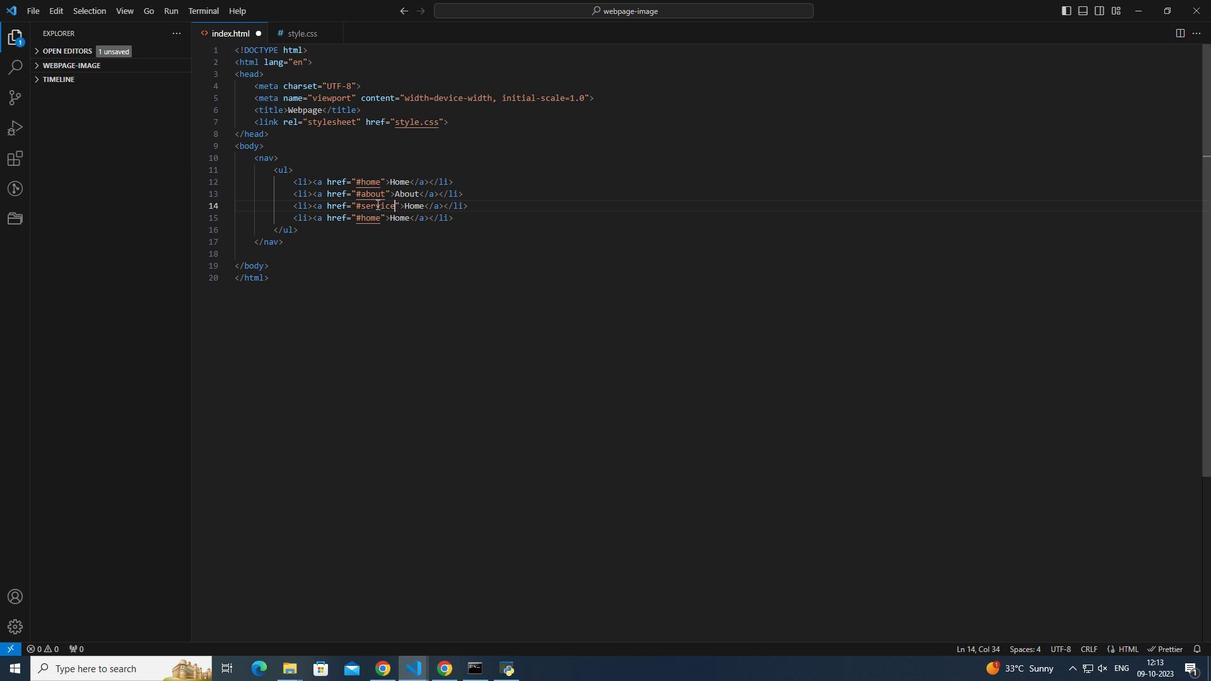 
Action: Mouse pressed left at (284, 195)
Screenshot: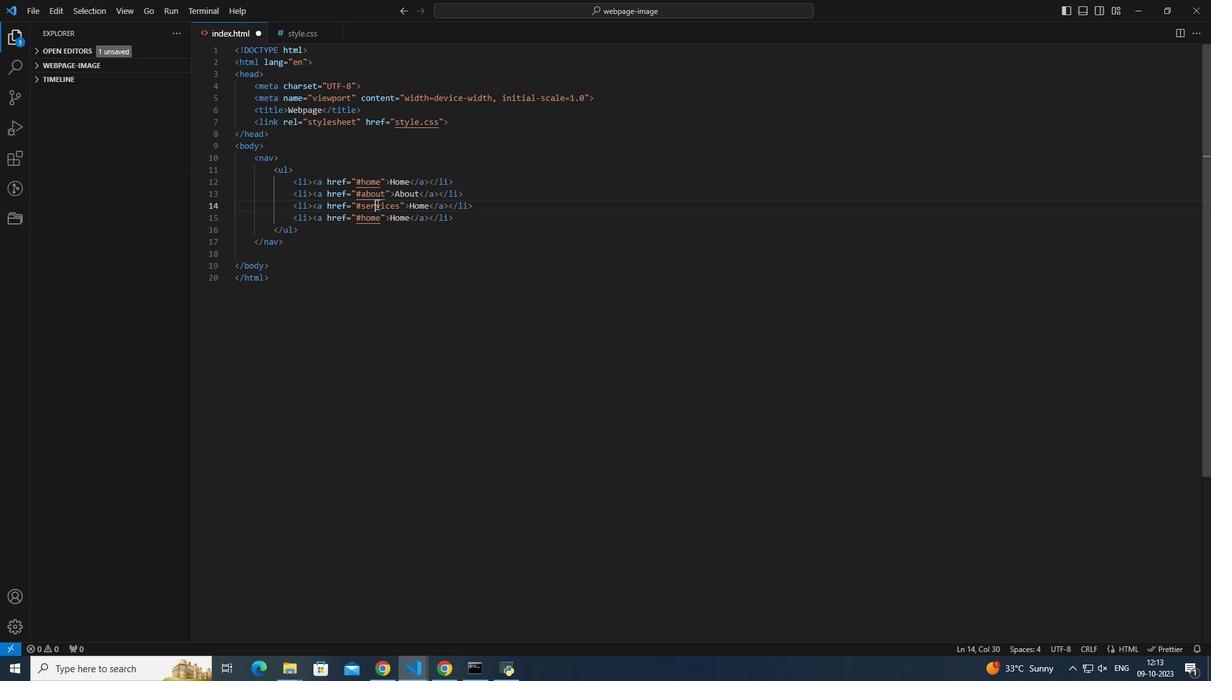 
Action: Mouse pressed left at (284, 195)
Screenshot: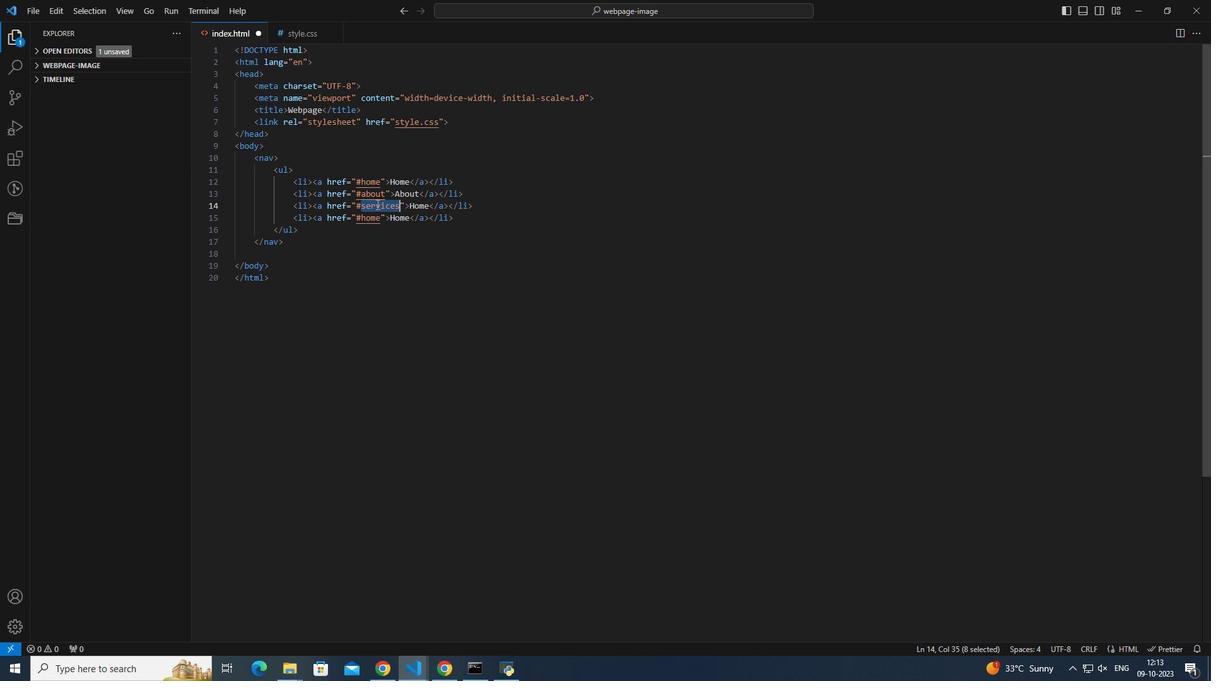 
Action: Mouse moved to (307, 194)
Screenshot: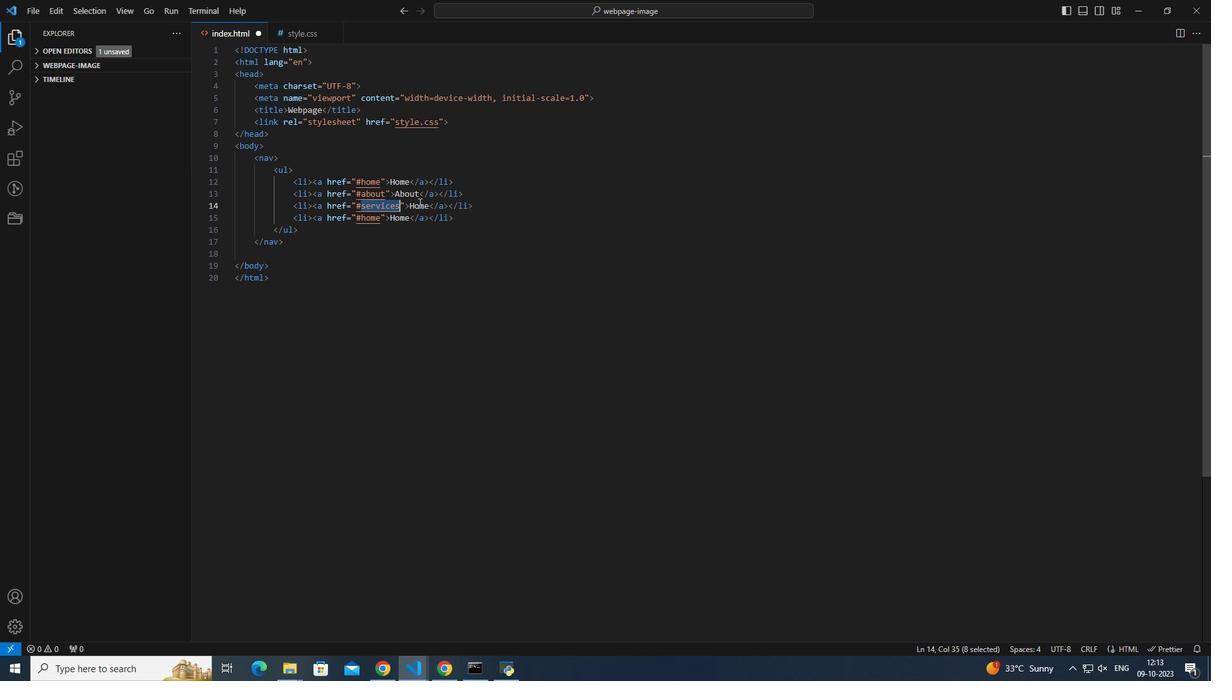 
Action: Mouse pressed left at (307, 194)
Screenshot: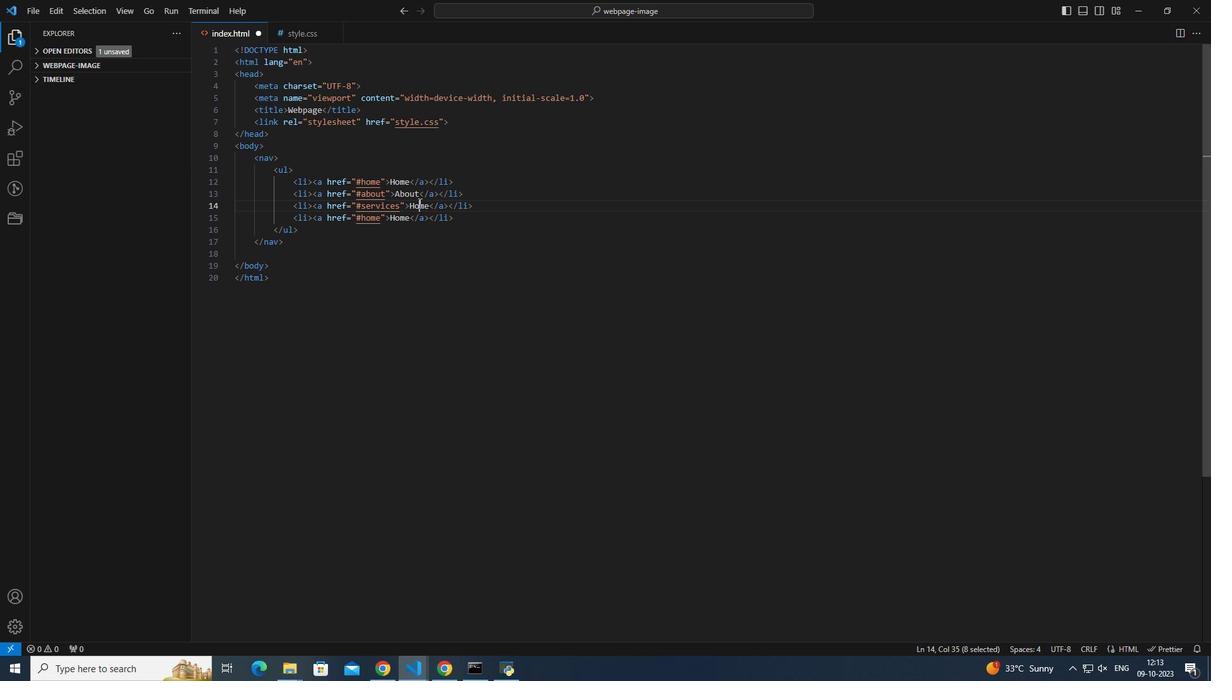 
Action: Mouse pressed left at (307, 194)
Screenshot: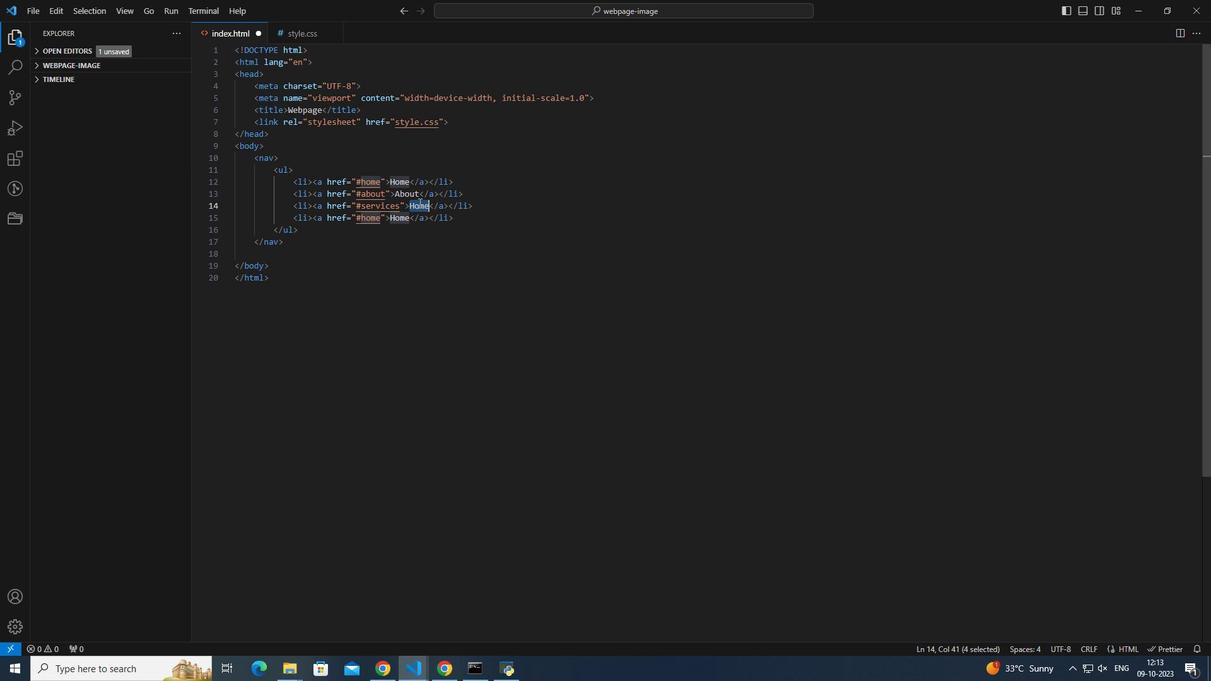 
Action: Key pressed <Key.shift>Servics<Key.backspace>es
Screenshot: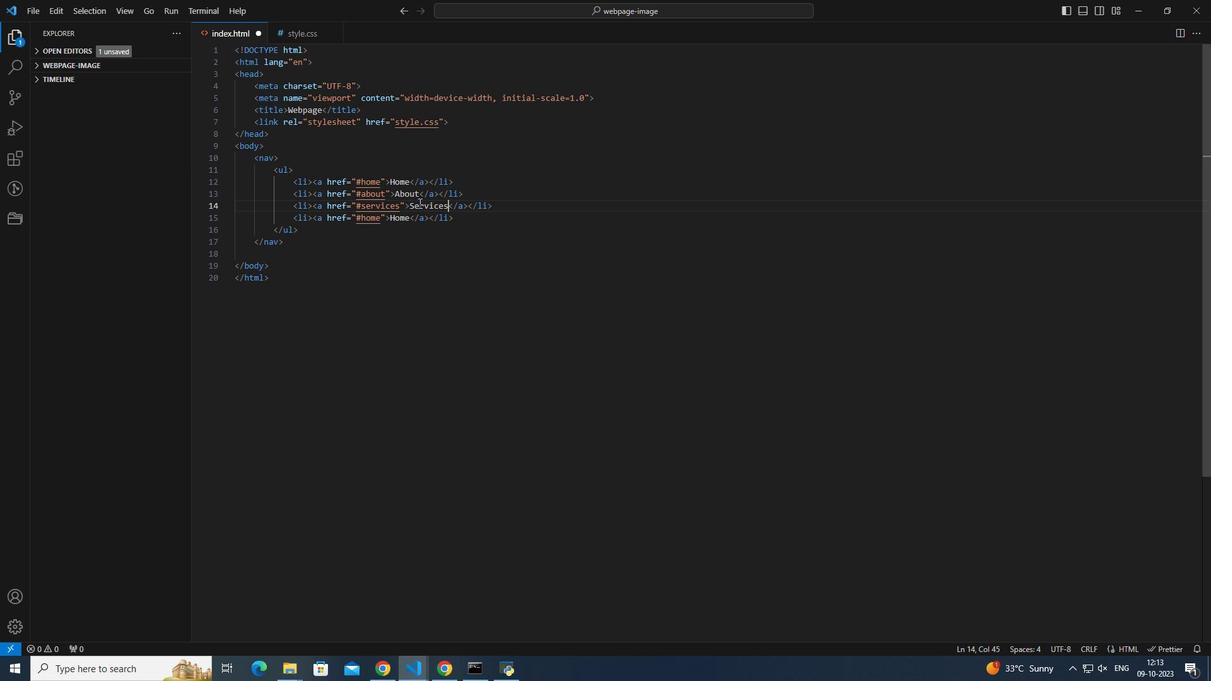 
Action: Mouse moved to (279, 206)
Screenshot: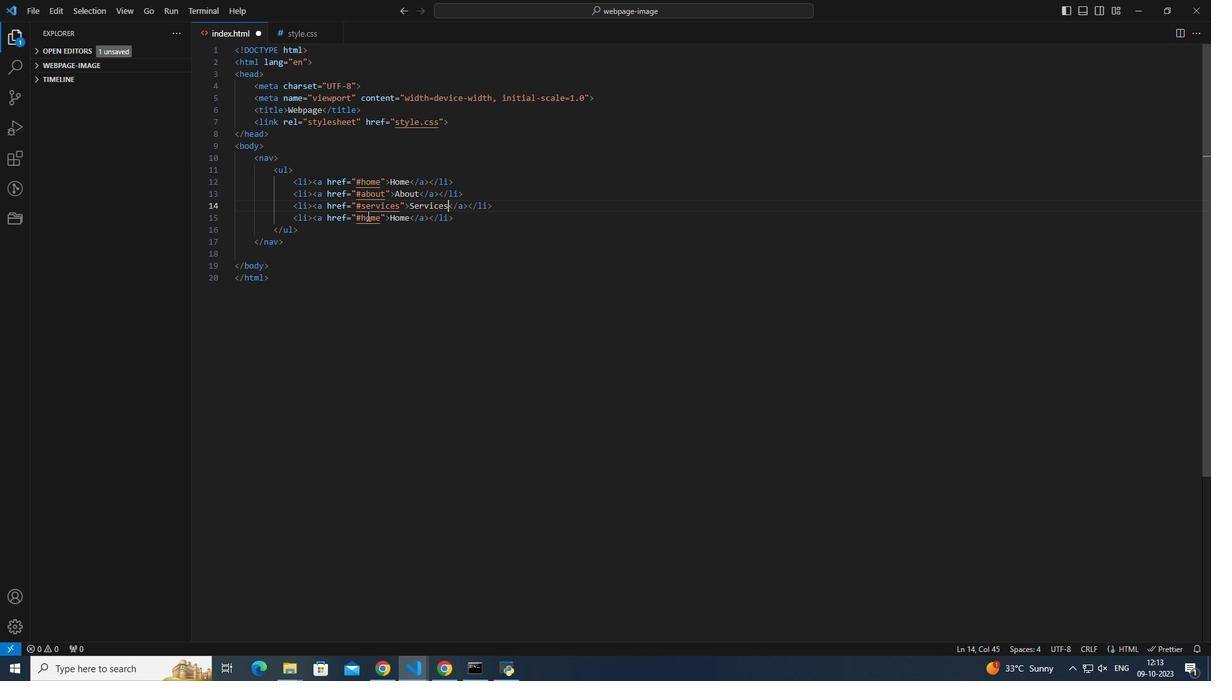 
Action: Mouse pressed left at (279, 206)
Screenshot: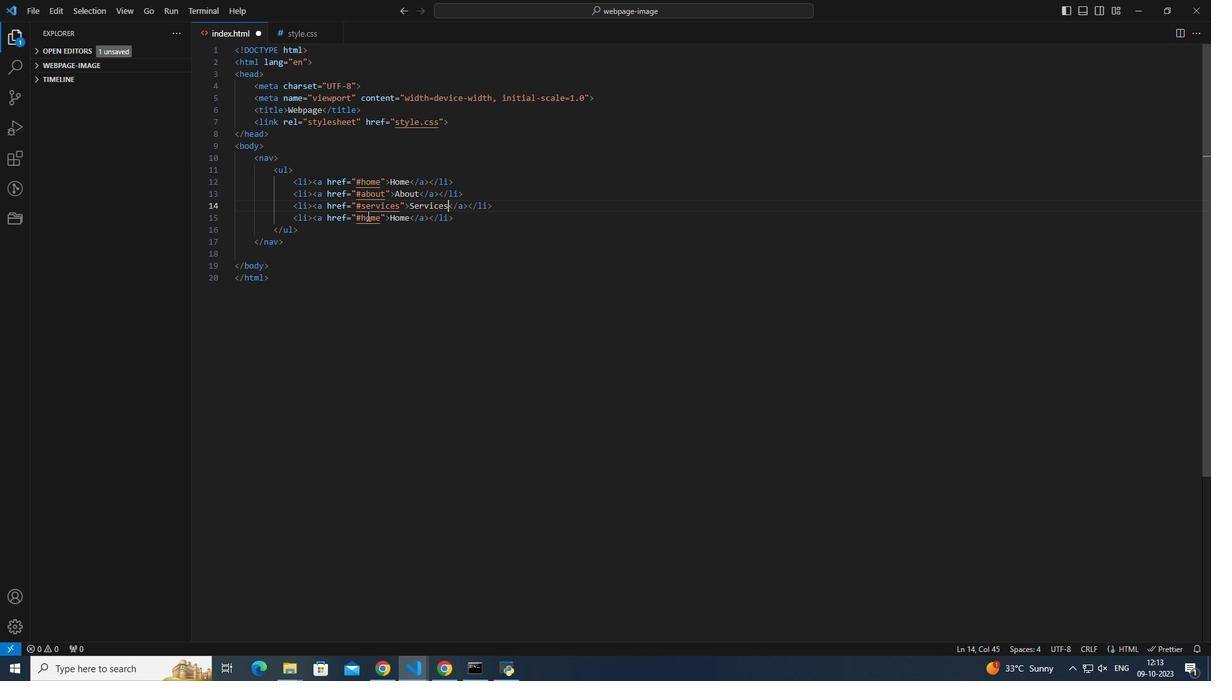 
Action: Mouse pressed left at (279, 206)
Screenshot: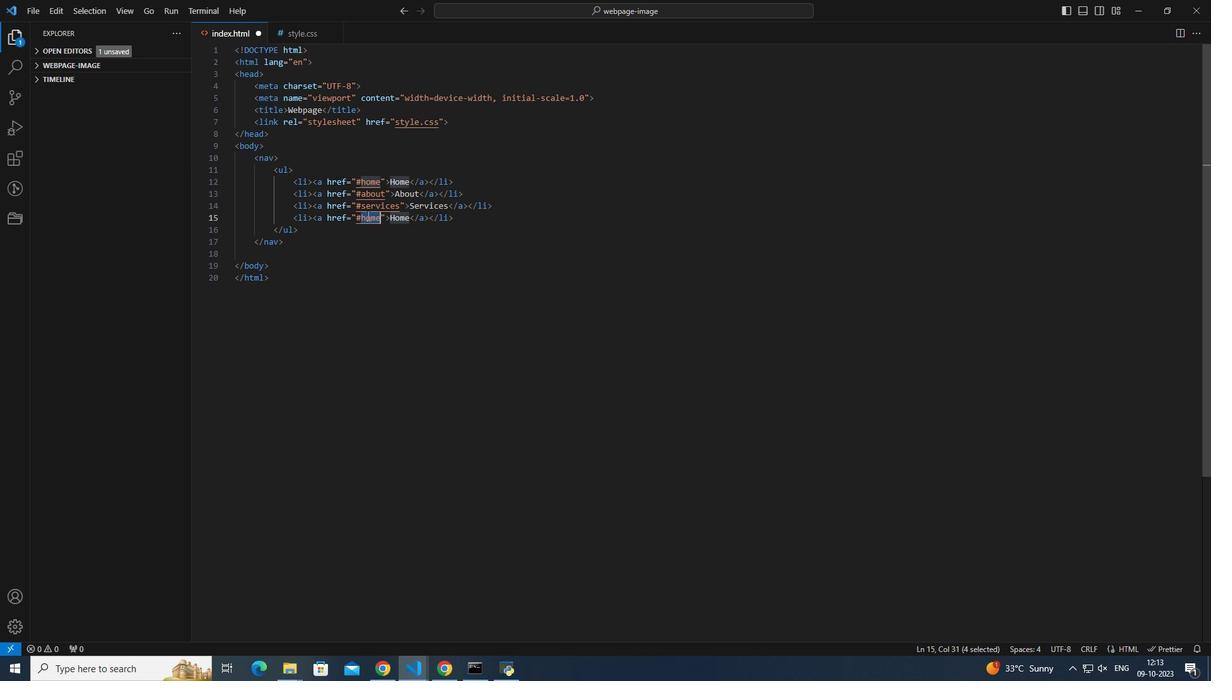 
Action: Key pressed contact
Screenshot: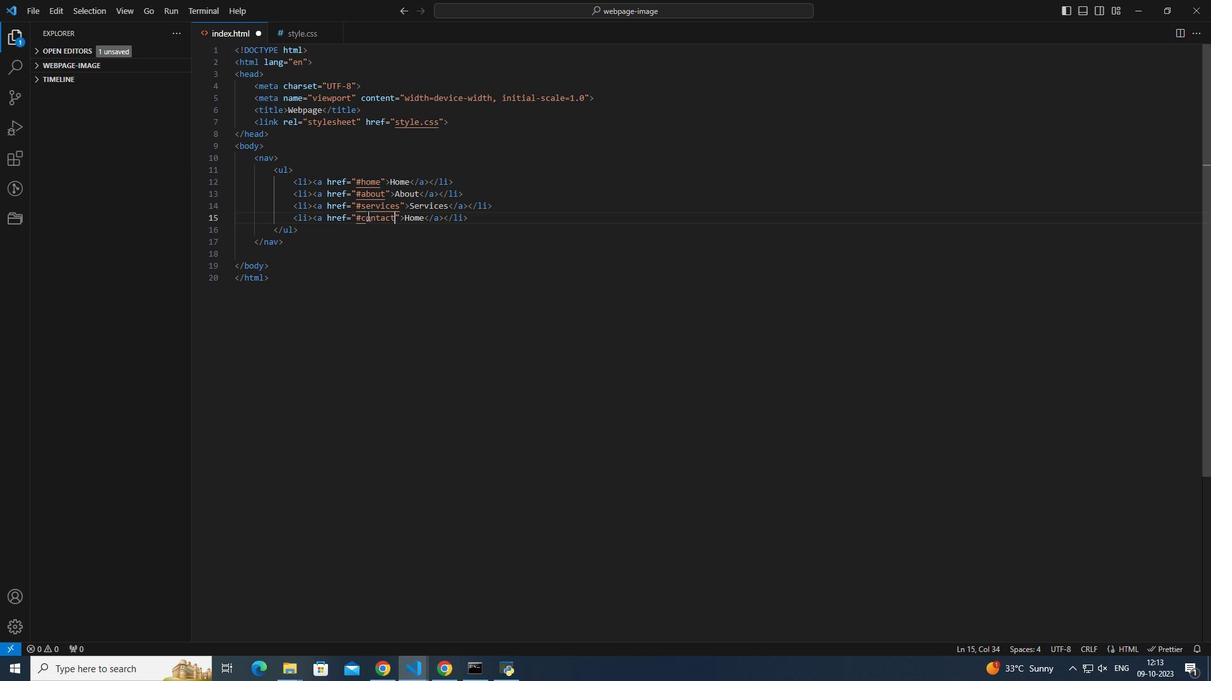 
Action: Mouse moved to (304, 206)
Screenshot: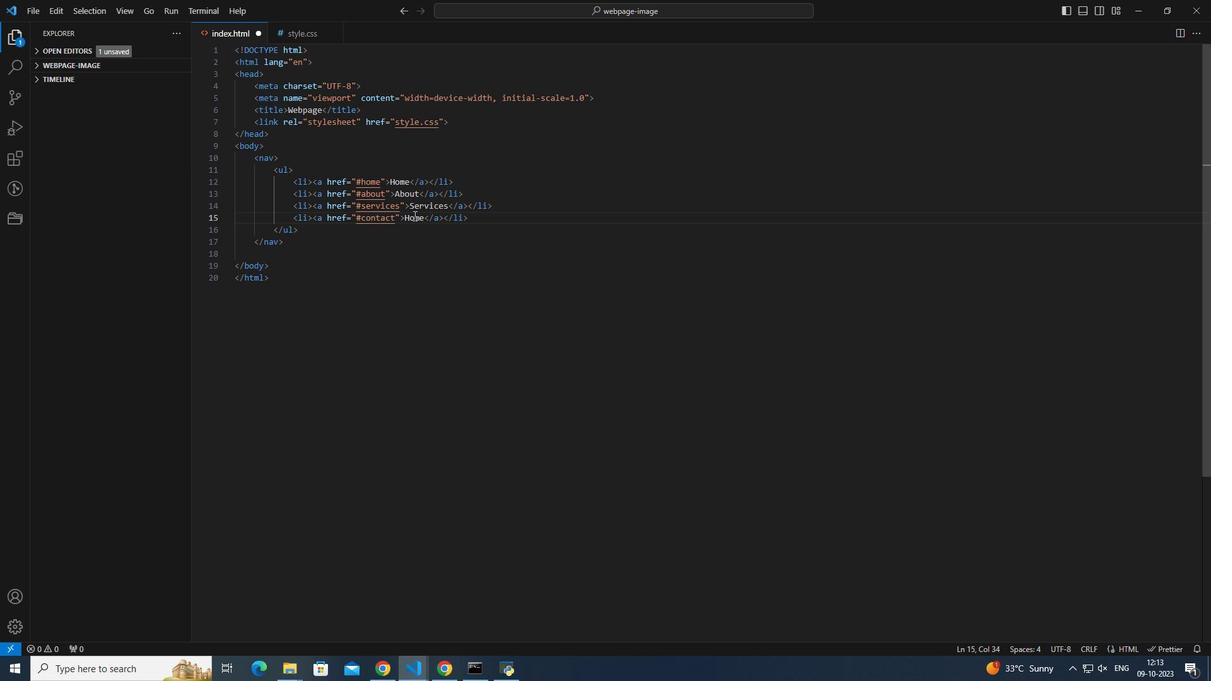
Action: Mouse pressed left at (304, 206)
Screenshot: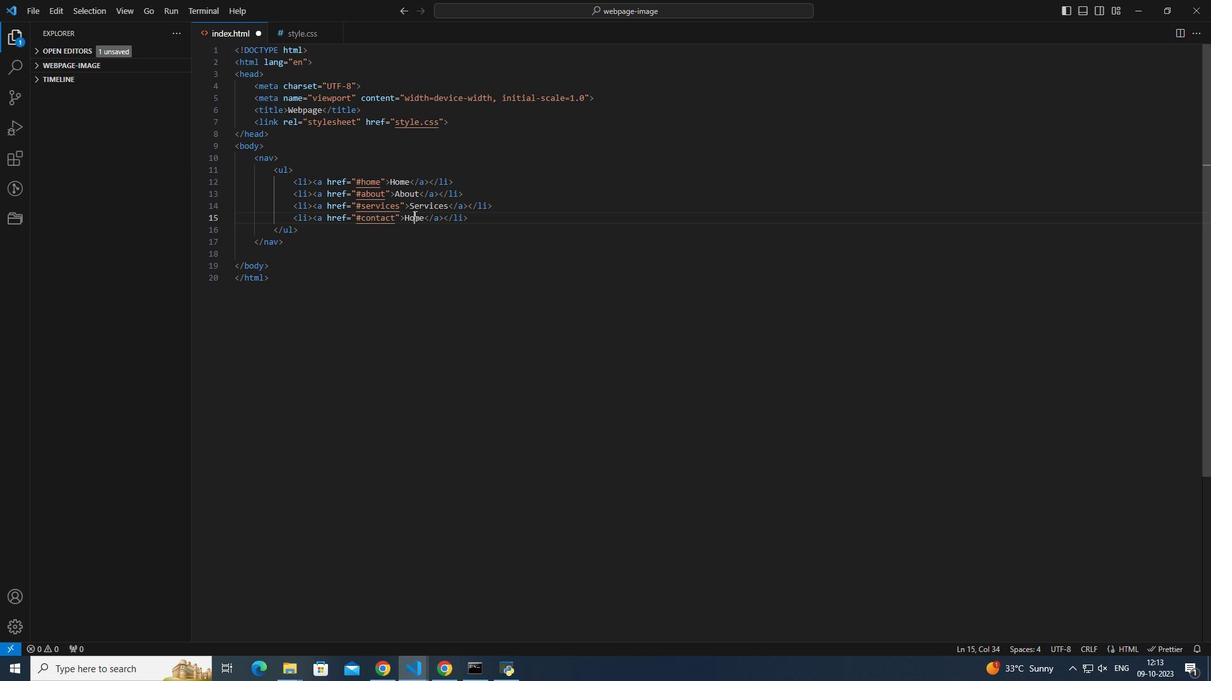
Action: Mouse pressed left at (304, 206)
Screenshot: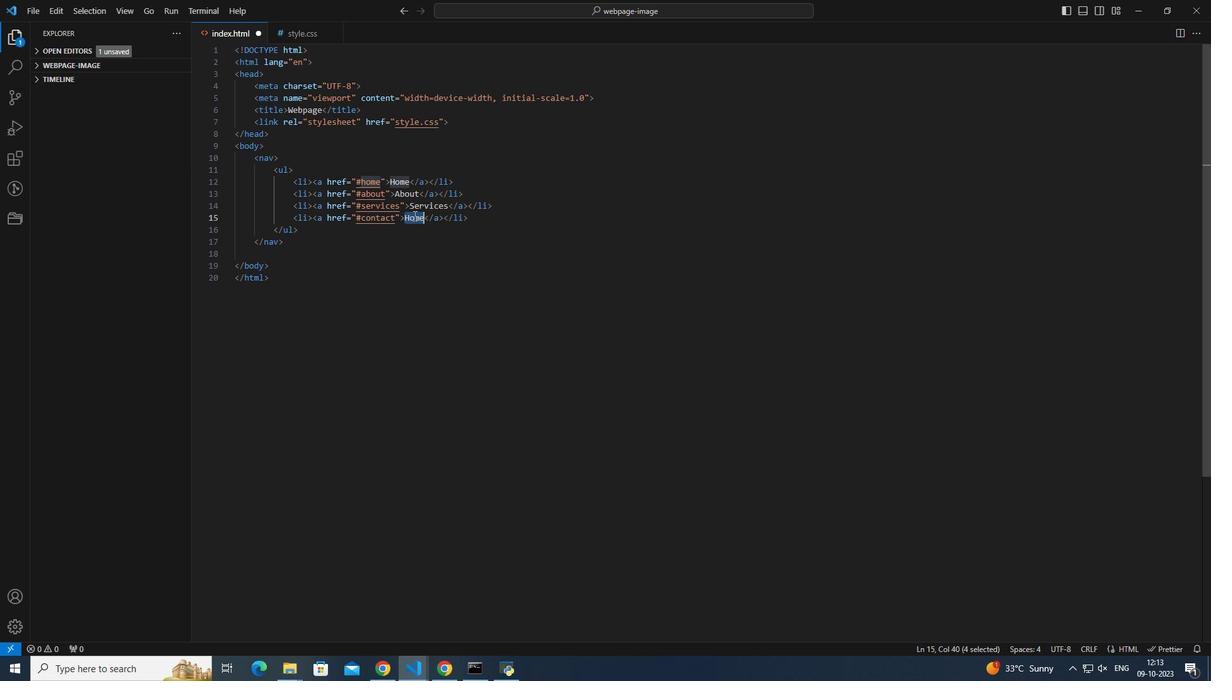 
Action: Key pressed <Key.shift>Contact
Screenshot: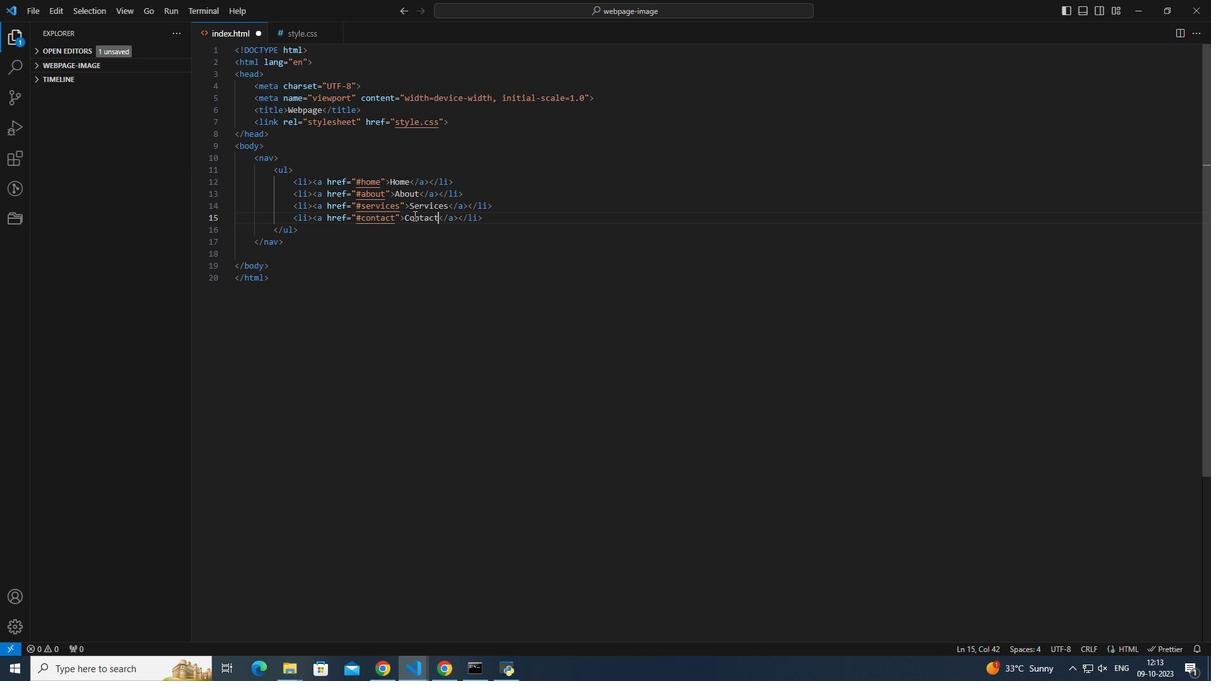 
Action: Mouse moved to (354, 211)
Screenshot: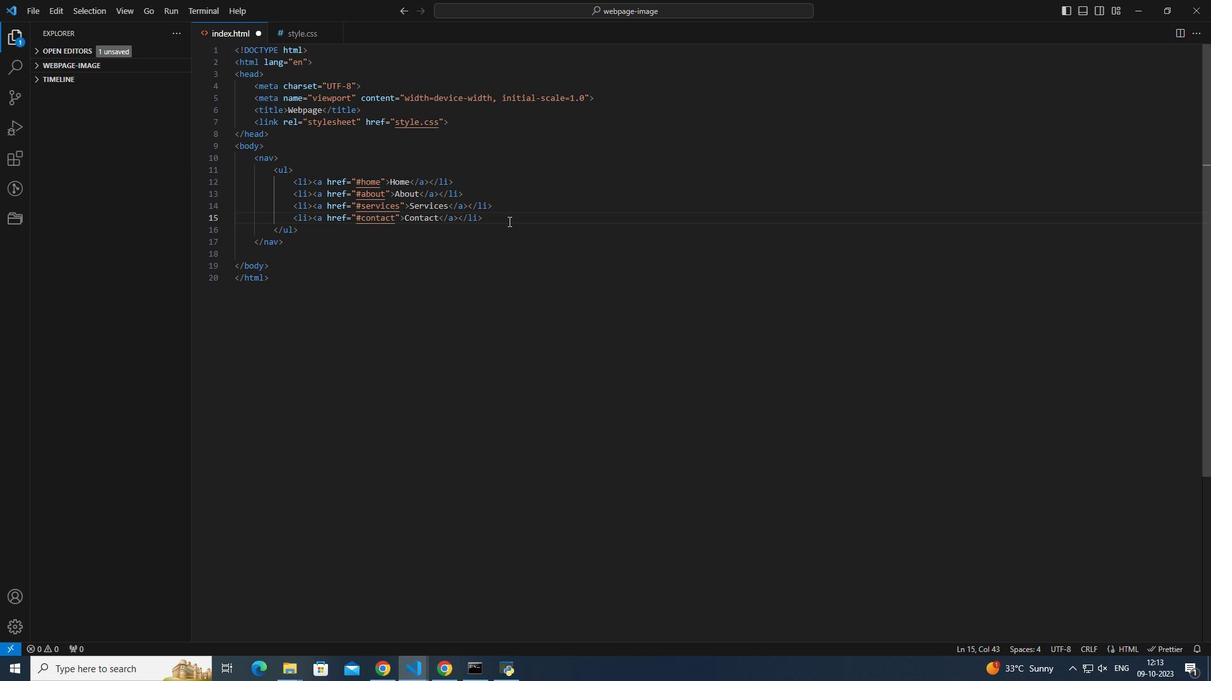 
Action: Mouse pressed left at (354, 211)
Screenshot: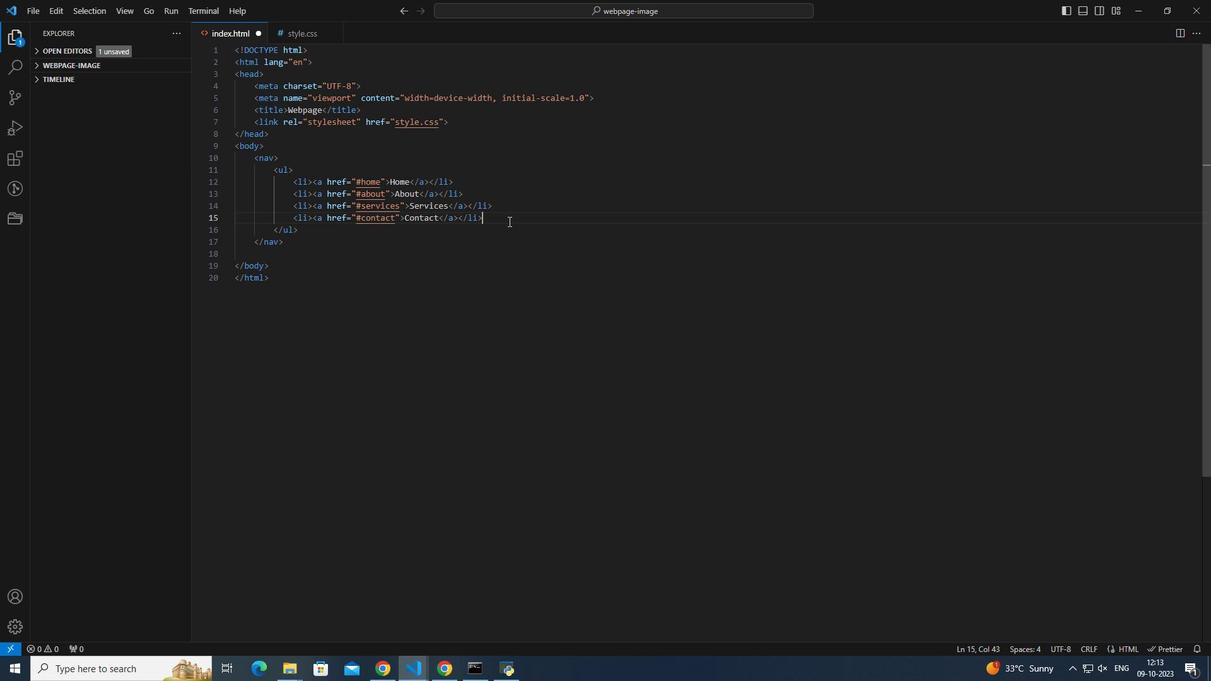 
Action: Mouse moved to (239, 230)
Screenshot: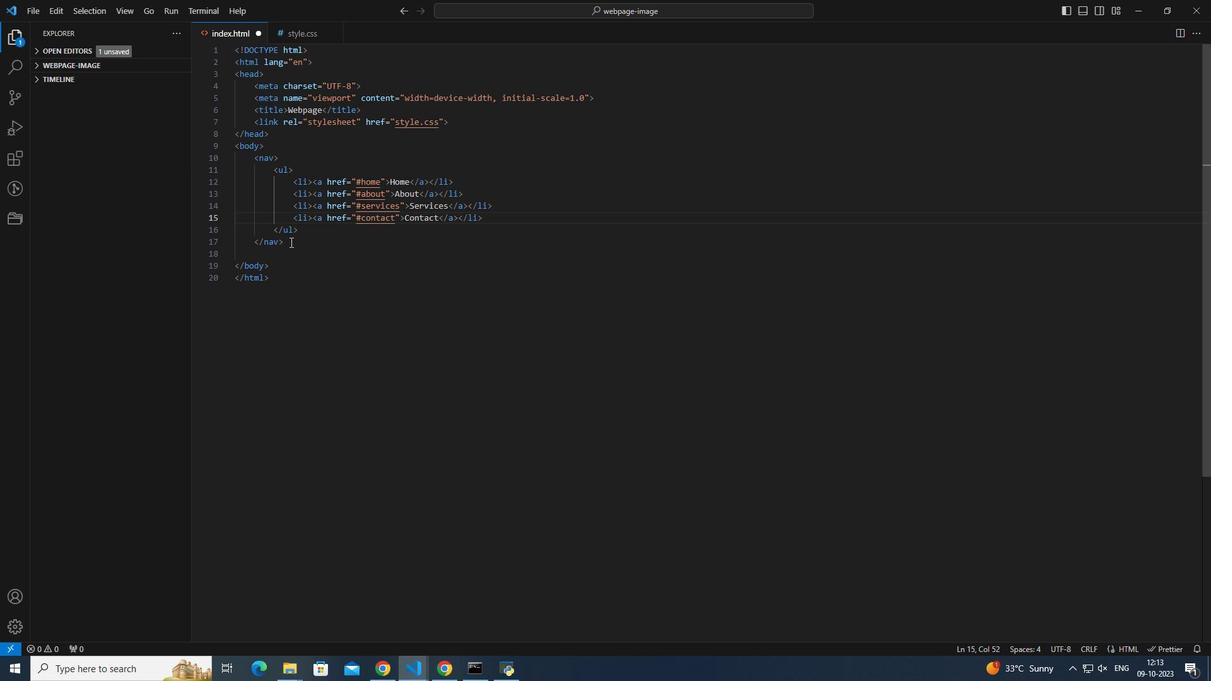
Action: Mouse pressed left at (239, 230)
Screenshot: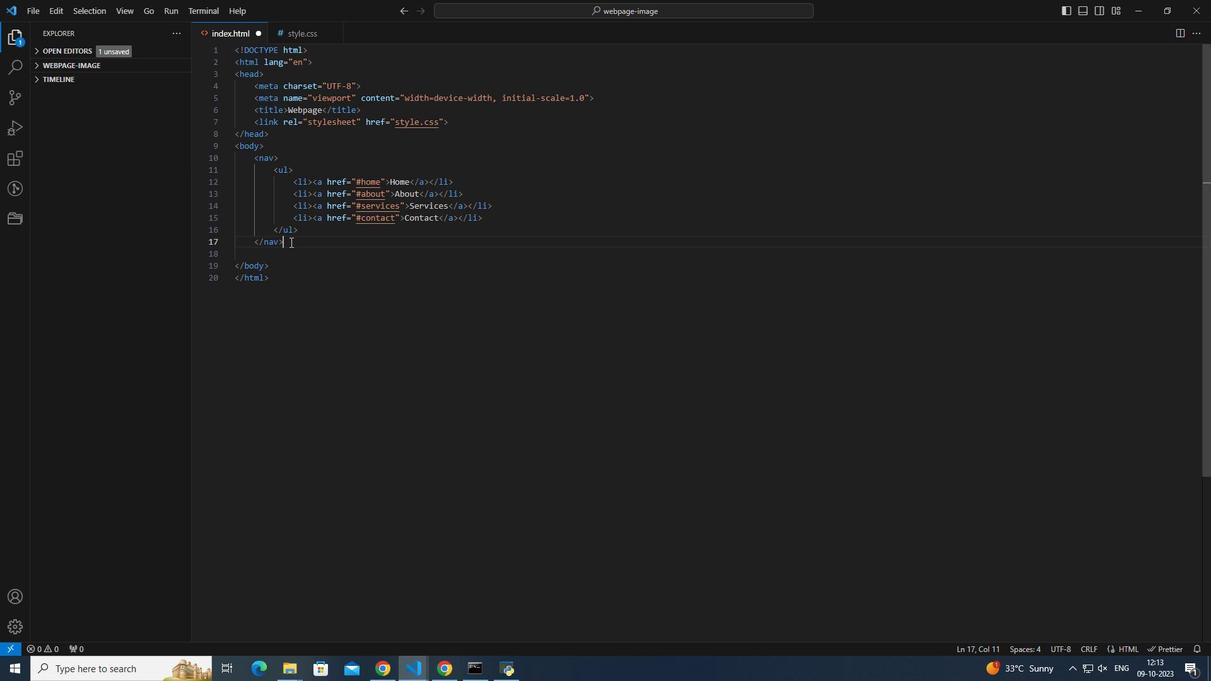 
Action: Mouse moved to (239, 230)
Screenshot: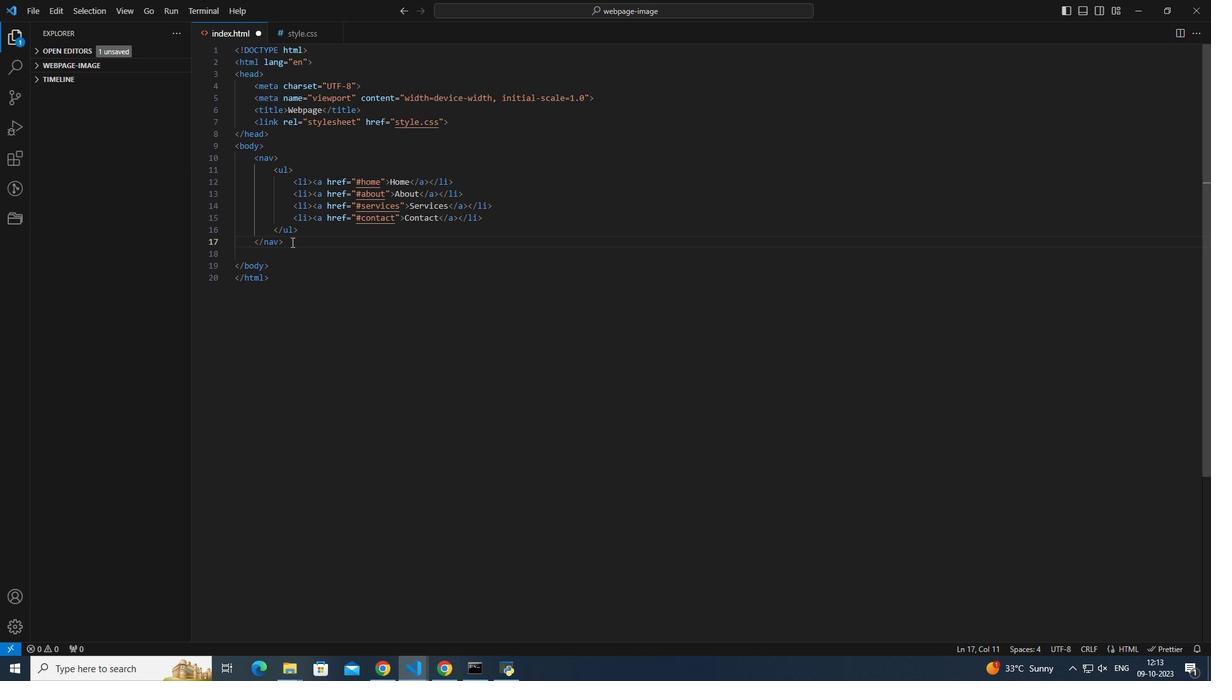 
Action: Key pressed <Key.enter><Key.shift_r><h1<Key.shift_r>><Key.shift>Welcome<Key.space>to<Key.space>my<Key.space>simple<Key.left><Key.left><Key.left><Key.right><Key.right><Key.right><Key.backspace><Key.backspace><Key.backspace><Key.backspace><Key.backspace><Key.backspace><Key.backspace><Key.backspace><Key.backspace><Key.shift><Key.shift><Key.shift><Key.shift><Key.shift><Key.shift>My<Key.space>web<Key.enter><Key.right><Key.right><Key.right><Key.right><Key.right>
Screenshot: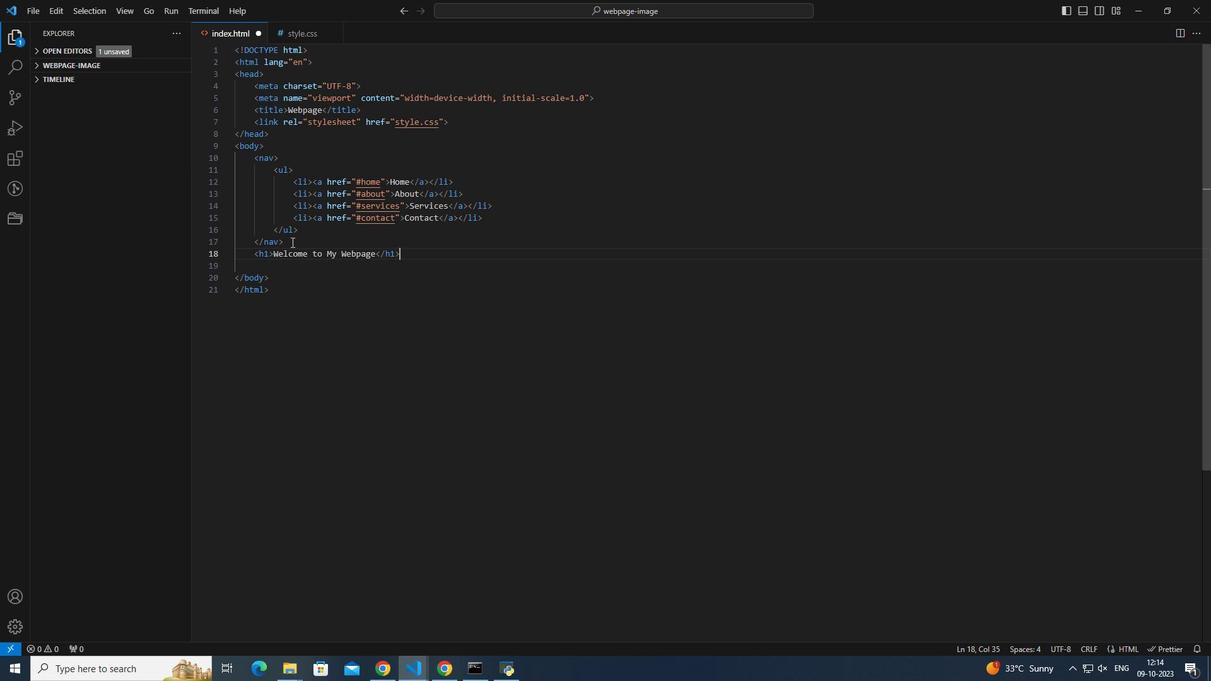 
Action: Mouse moved to (246, 235)
Screenshot: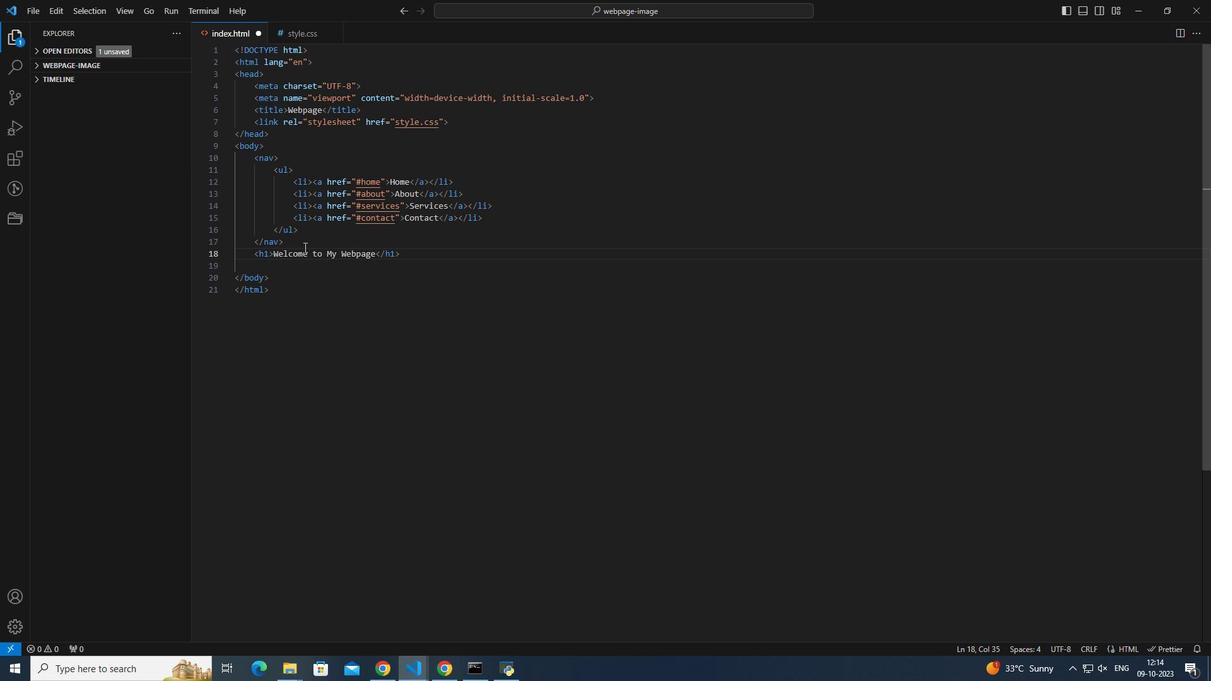 
Action: Key pressed <Key.enter><Key.shift_r><Key.shift_r><Key.shift_r><Key.shift_r><Key.shift_r><div<Key.space>cla<Key.enter>e<Key.backspace>row<Key.right><Key.shift_r>><Key.enter><Key.shift_r><div<Key.space>class<Key.enter>column<Key.right><Key.shift_r>><Key.enter><Key.shift_r><image<Key.backspace><Key.backspace><Key.backspace>g<Key.space>src<Key.enter>imag<Key.down><Key.enter><Key.right><Key.shift_r>><Key.enter><Key.shift_r><im<Key.enter><Key.space>src<Key.enter>u<Key.backspace>image3<Key.enter><Key.right><Key.shift_r>><Key.enter>img<Key.space>src<Key.enter><Key.backspace><Key.backspace><Key.backspace><Key.backspace><Key.backspace><Key.backspace><Key.backspace><Key.backspace>src<Key.enter><Key.backspace><Key.backspace><Key.backspace><Key.backspace><Key.backspace><Key.backspace><Key.backspace><Key.backspace><Key.backspace><Key.backspace><Key.backspace><Key.backspace><Key.shift_r><img<Key.space>src<Key.enter>image4<Key.enter><Key.right><Key.shift_r>><Key.enter><Key.shift_r><img<Key.space>src<Key.enter>image5<Key.enter><Key.down><Key.left><Key.left><Key.left><Key.left><Key.left><Key.left><Key.left><Key.left><Key.left><Key.left><Key.left><Key.left><Key.left><Key.left><Key.left><Key.left><Key.right><Key.shift_r>><Key.enter><Key.shift_r><img<Key.space>src<Key.enter>image6<Key.enter><Key.right><Key.shift_r>><Key.enter><Key.shift_r><img<Key.space>src<Key.enter>ikmag<Key.backspace><Key.backspace><Key.backspace><Key.backspace>mage7<Key.right><Key.shift_r>><Key.left><Key.left><Key.left><Key.right><Key.backspace>7<Key.enter><Key.right><Key.right><Key.enter><Key.shift_r><Key.shift_r><Key.shift_r><Key.shift_r><Key.shift_r><Key.shift_r><Key.shift_r><Key.shift_r><Key.shift_r><image<Key.backspace><Key.backspace><Key.backspace>g<Key.enter><Key.space>src<Key.enter>imag<Key.down><Key.down><Key.down><Key.down><Key.down><Key.down><Key.down><Key.down><Key.down><Key.down><Key.enter><Key.right><Key.shift_r>><Key.down><Key.enter><Key.shift_r><div<Key.up><Key.up><Key.enter><Key.up><Key.right><Key.right><Key.enter><Key.down><Key.right><Key.right><Key.right><Key.right><Key.up><Key.right><Key.left><Key.shift_r><div<Key.enter><Key.space>clas<Key.enter>colo<Key.backspace>um<Key.enter><Key.right><Key.shift_r>><Key.enter><Key.shift_r><imag<Key.backspace>g<Key.backspace><Key.backspace>g<Key.space>src<Key.enter>image8<Key.enter>
Screenshot: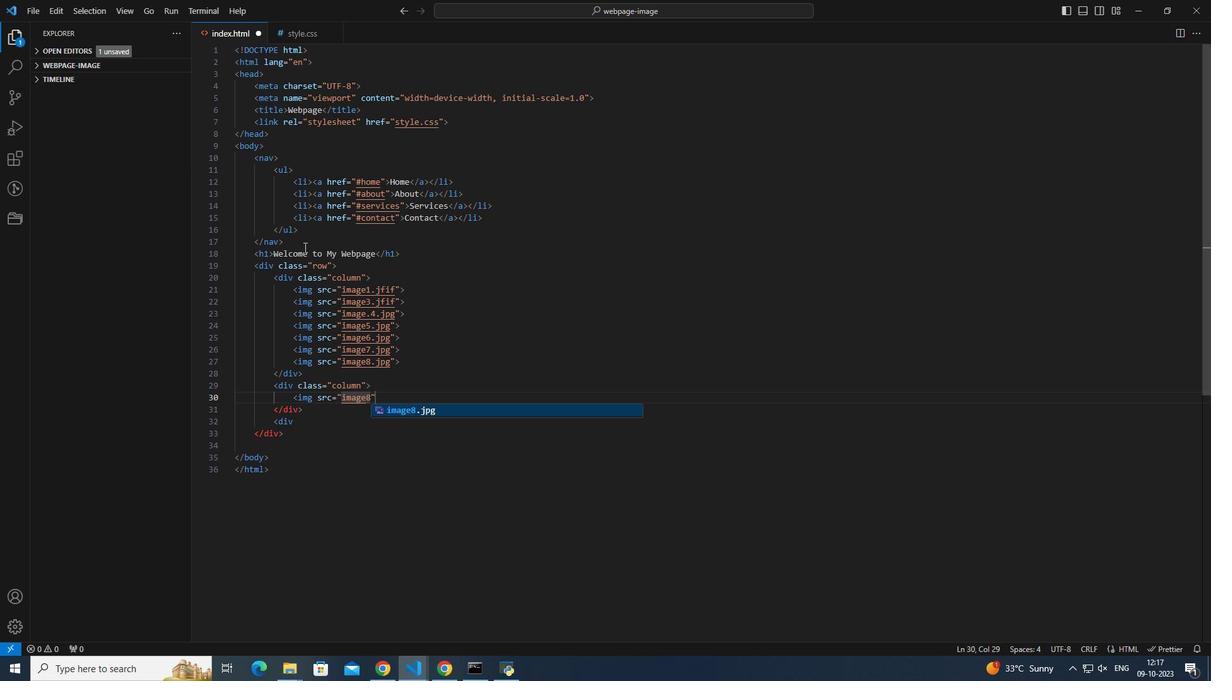 
Action: Mouse moved to (980, 251)
Screenshot: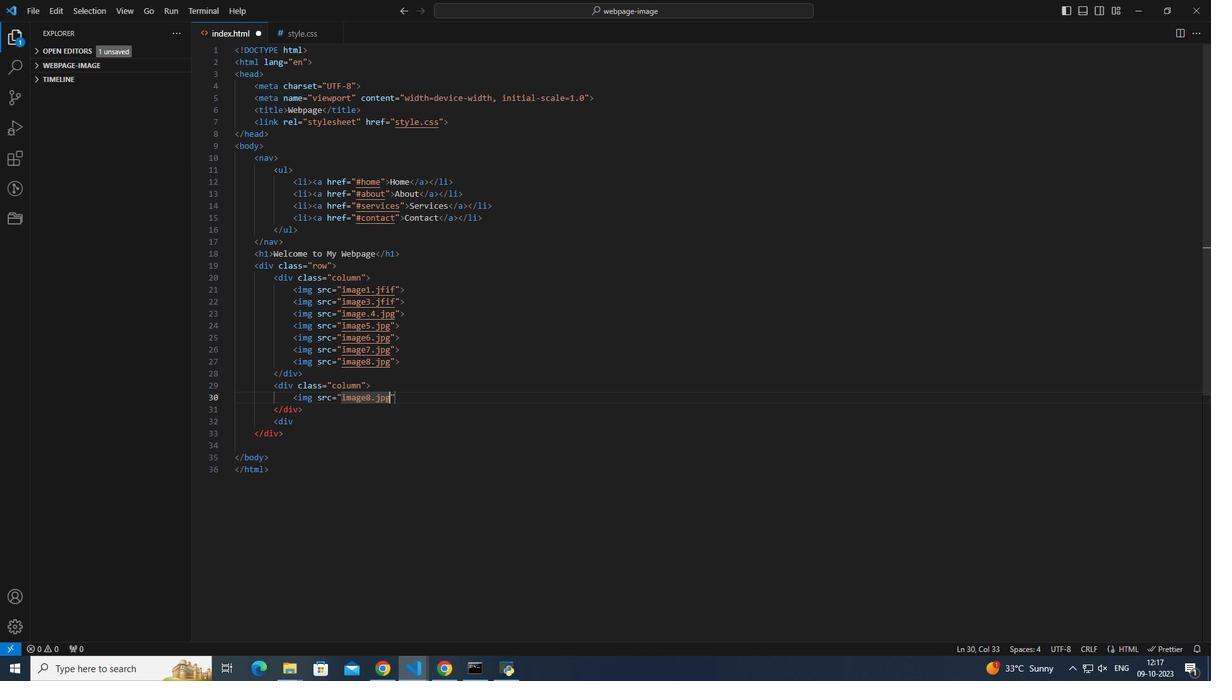 
Action: Mouse scrolled (980, 250) with delta (0, 0)
Screenshot: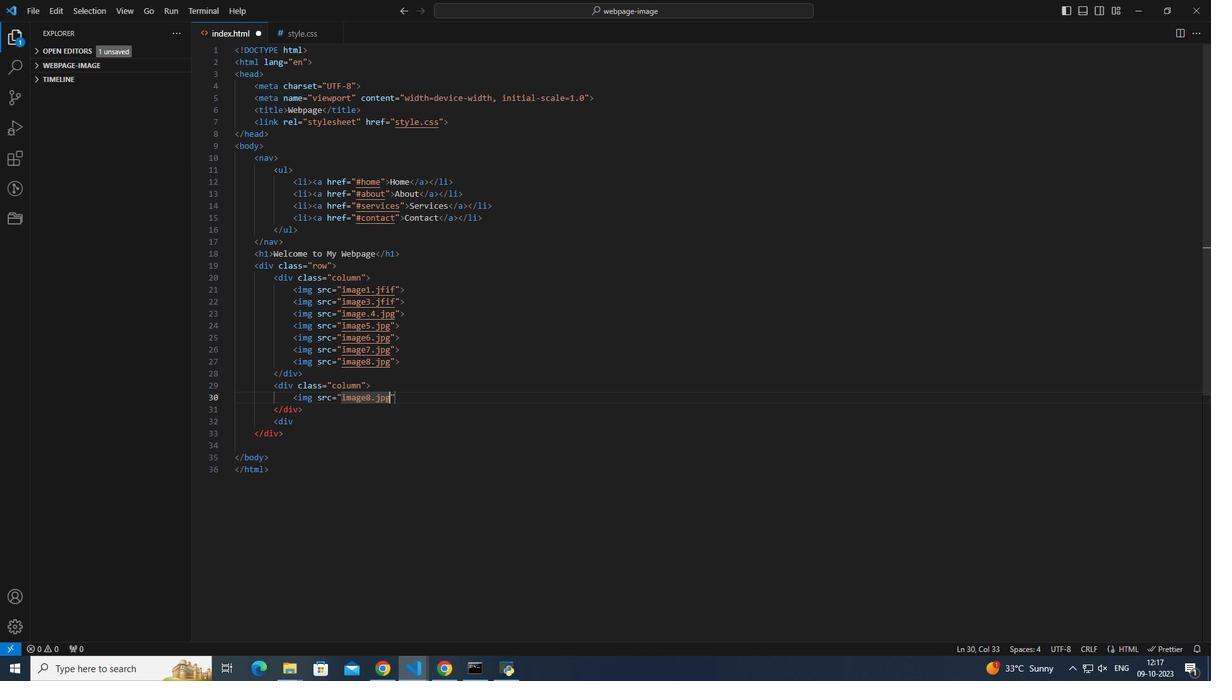 
Action: Mouse moved to (980, 254)
Screenshot: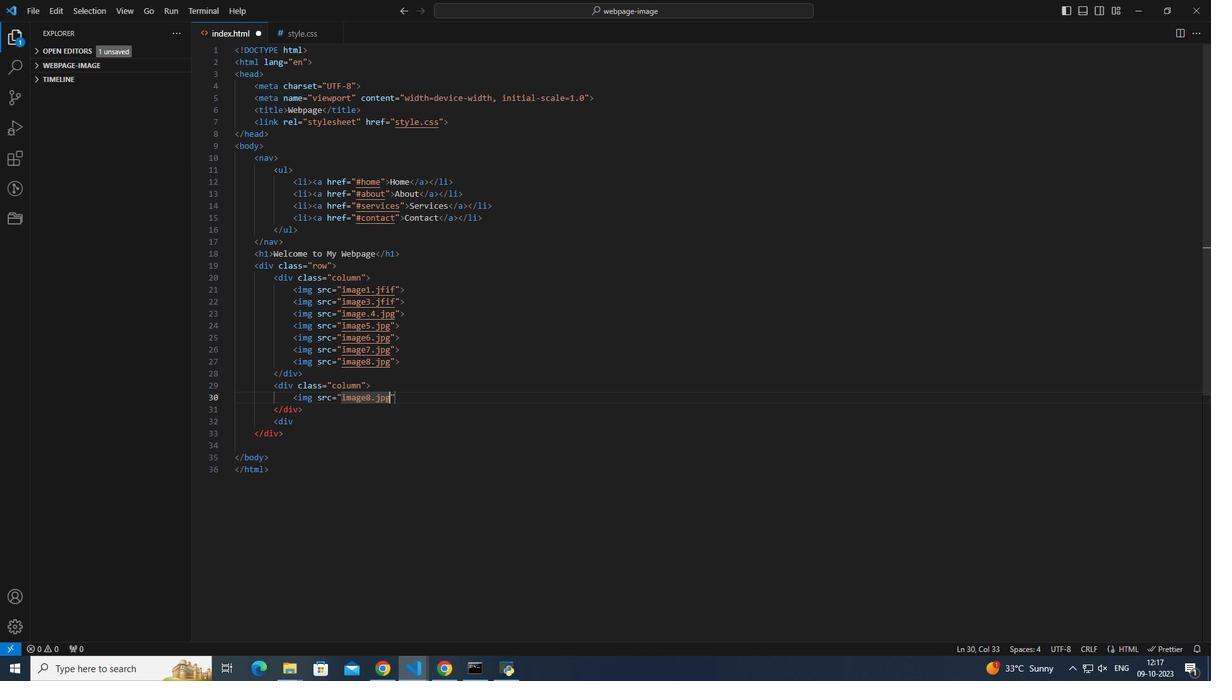 
Action: Mouse scrolled (980, 253) with delta (0, 0)
Screenshot: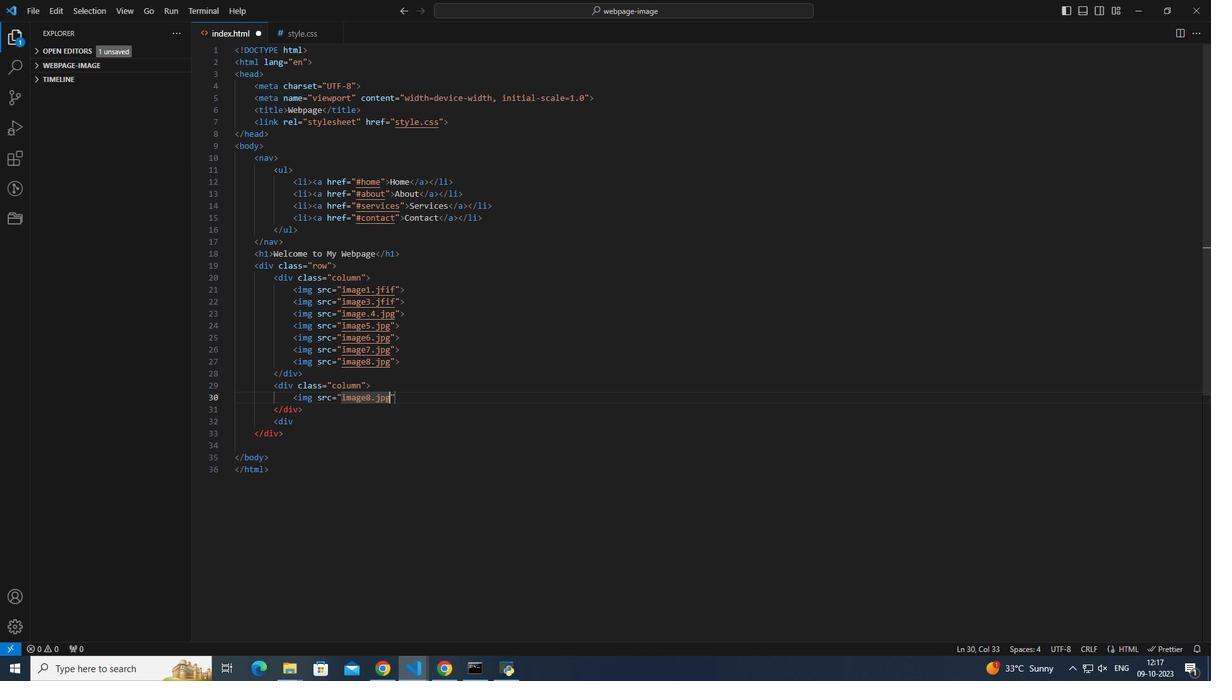 
Action: Mouse moved to (980, 254)
Screenshot: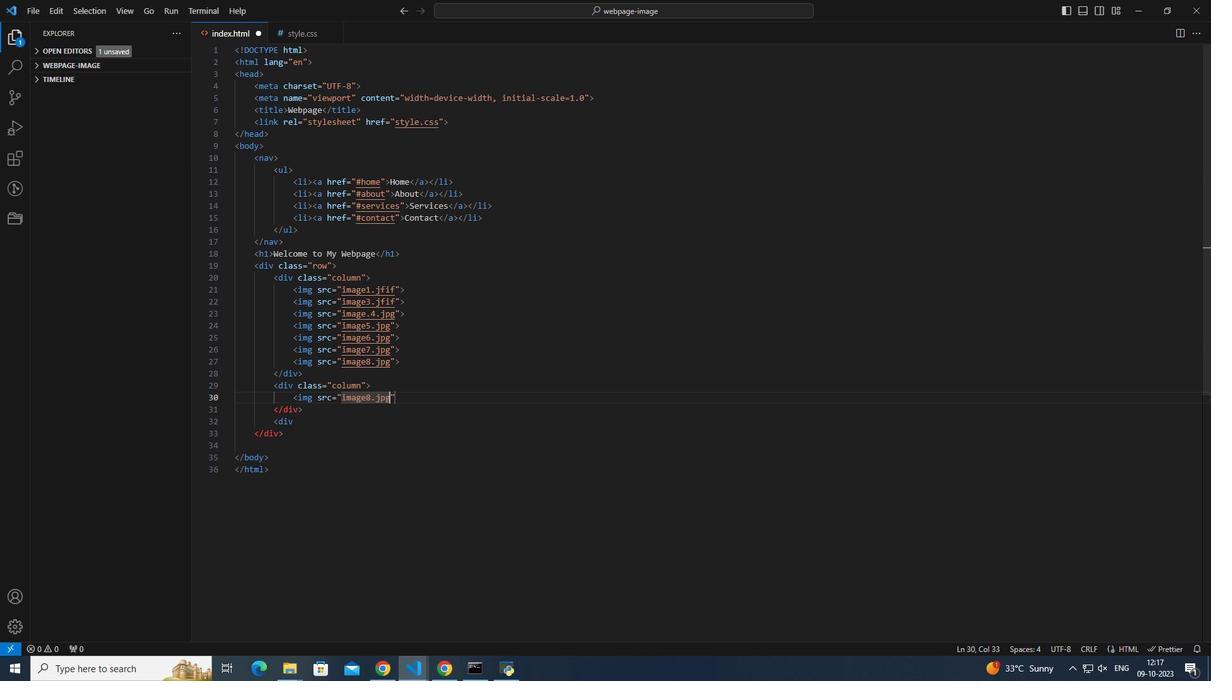 
Action: Mouse scrolled (980, 254) with delta (0, 0)
Screenshot: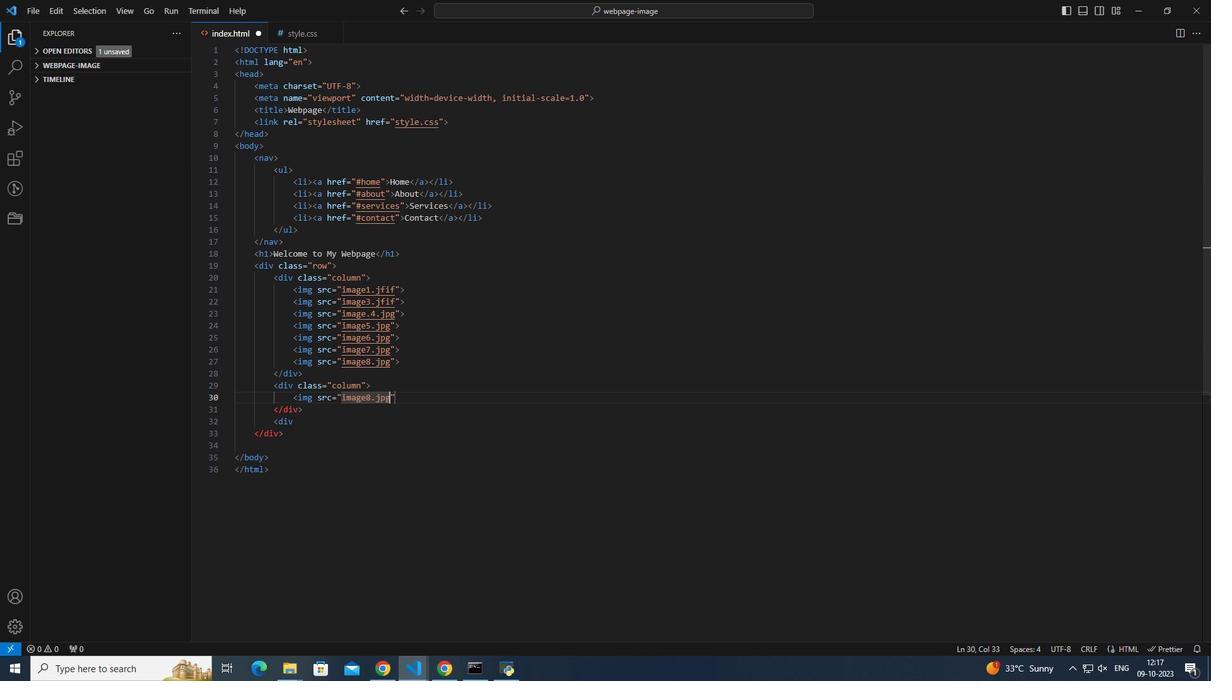
Action: Mouse moved to (980, 254)
Screenshot: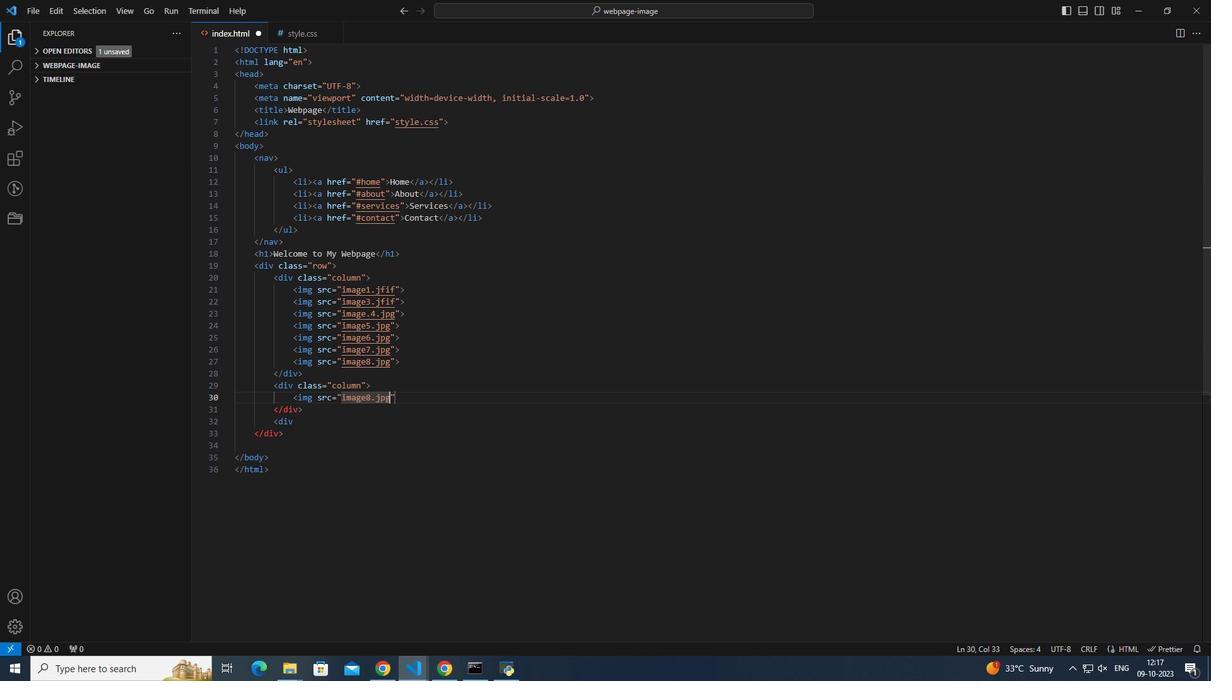 
Action: Mouse scrolled (980, 254) with delta (0, 0)
Screenshot: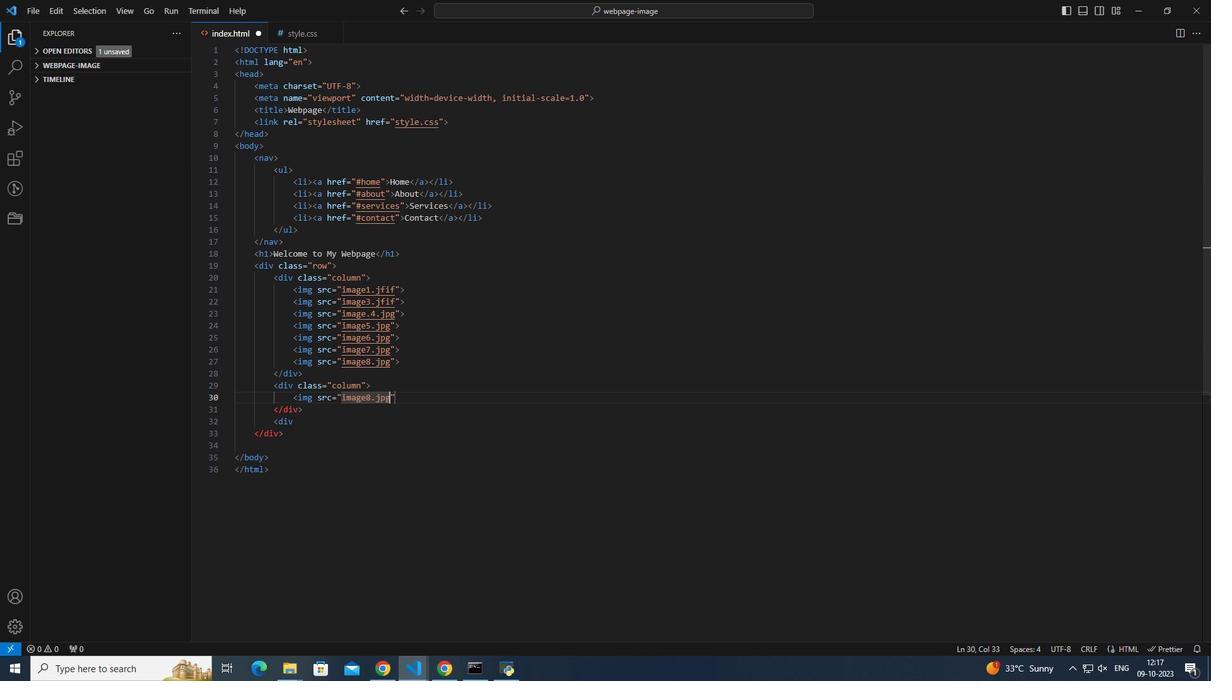 
Action: Mouse moved to (980, 265)
Screenshot: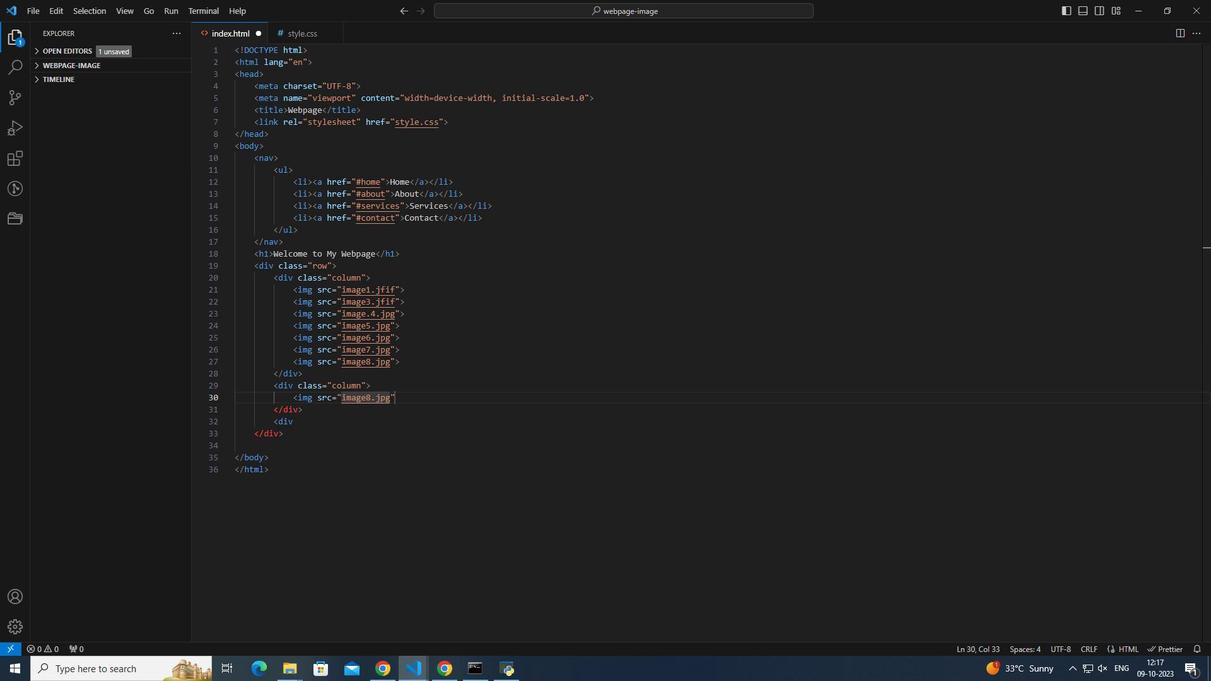 
Action: Mouse scrolled (980, 264) with delta (0, 0)
Screenshot: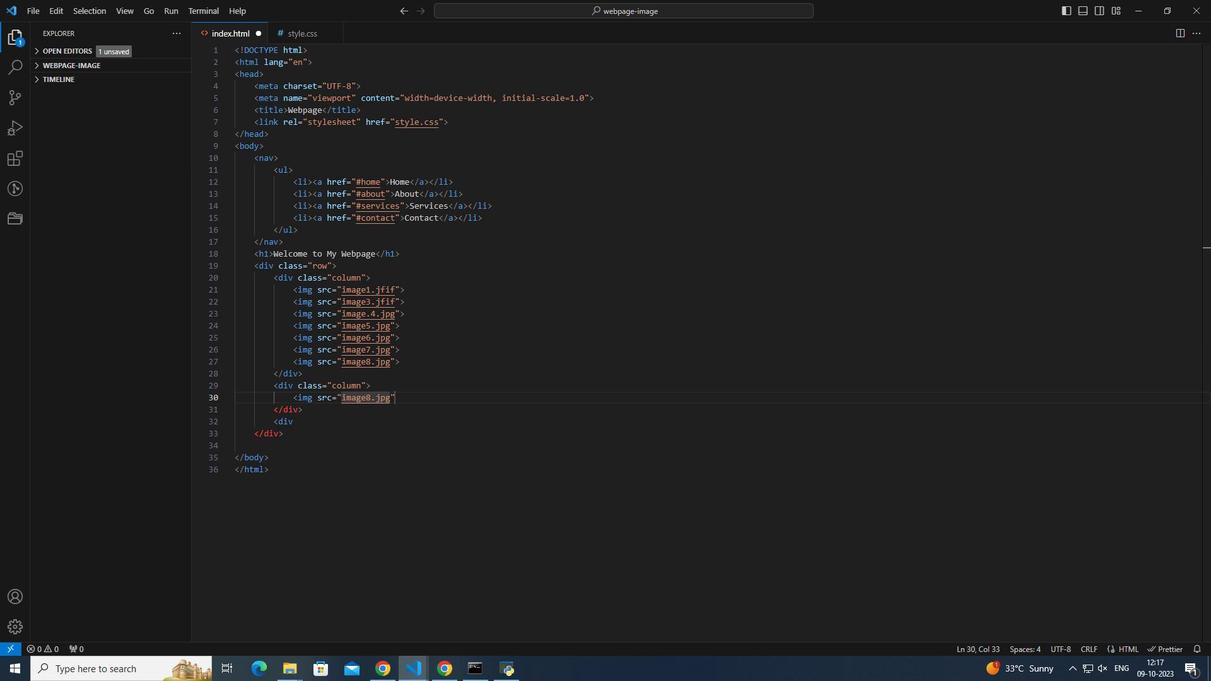 
Action: Mouse moved to (980, 269)
Screenshot: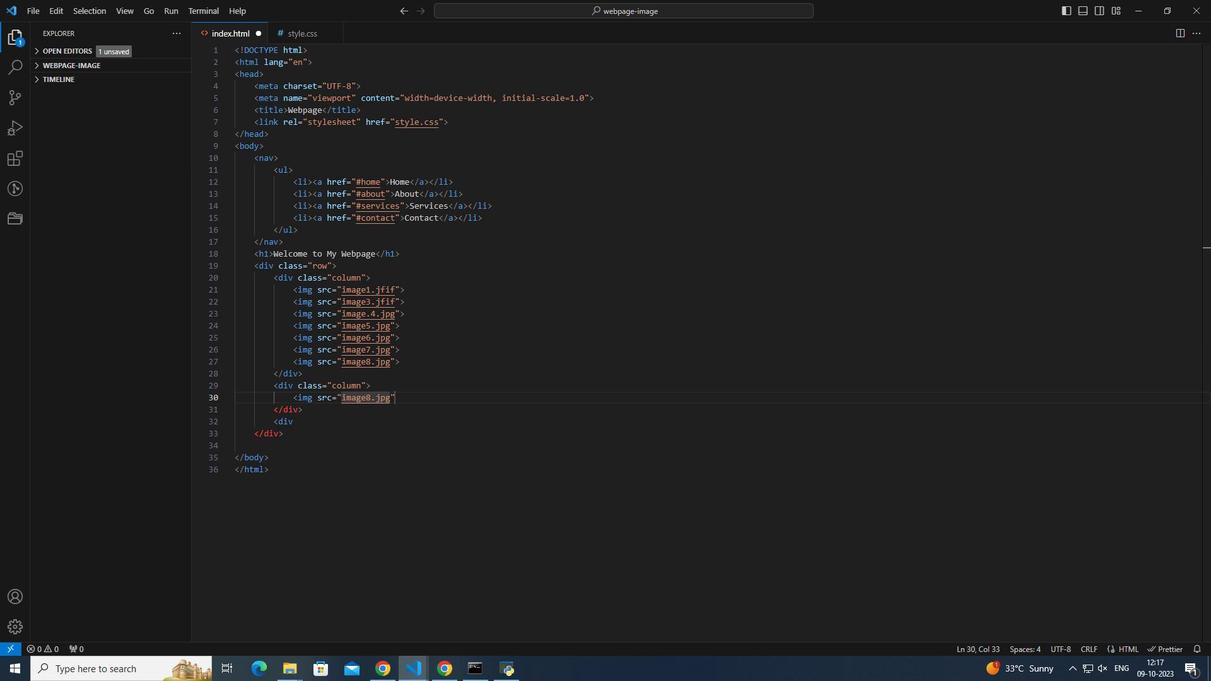 
Action: Mouse scrolled (980, 269) with delta (0, 0)
Screenshot: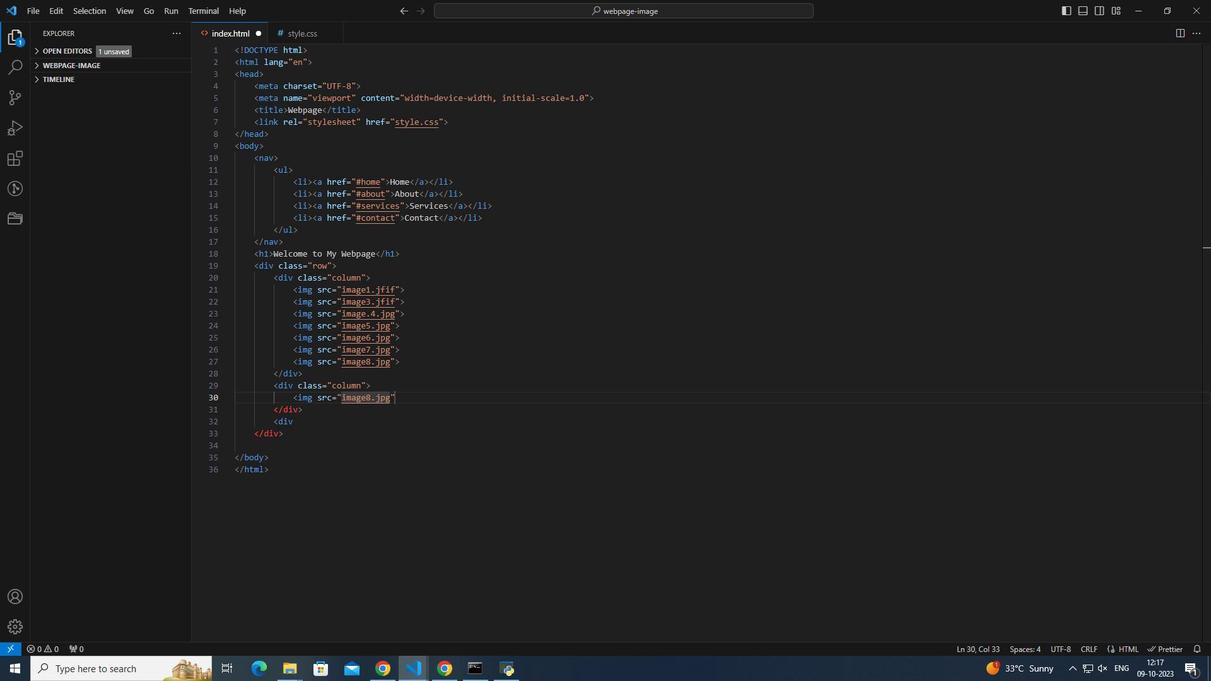 
Action: Mouse moved to (973, 306)
Screenshot: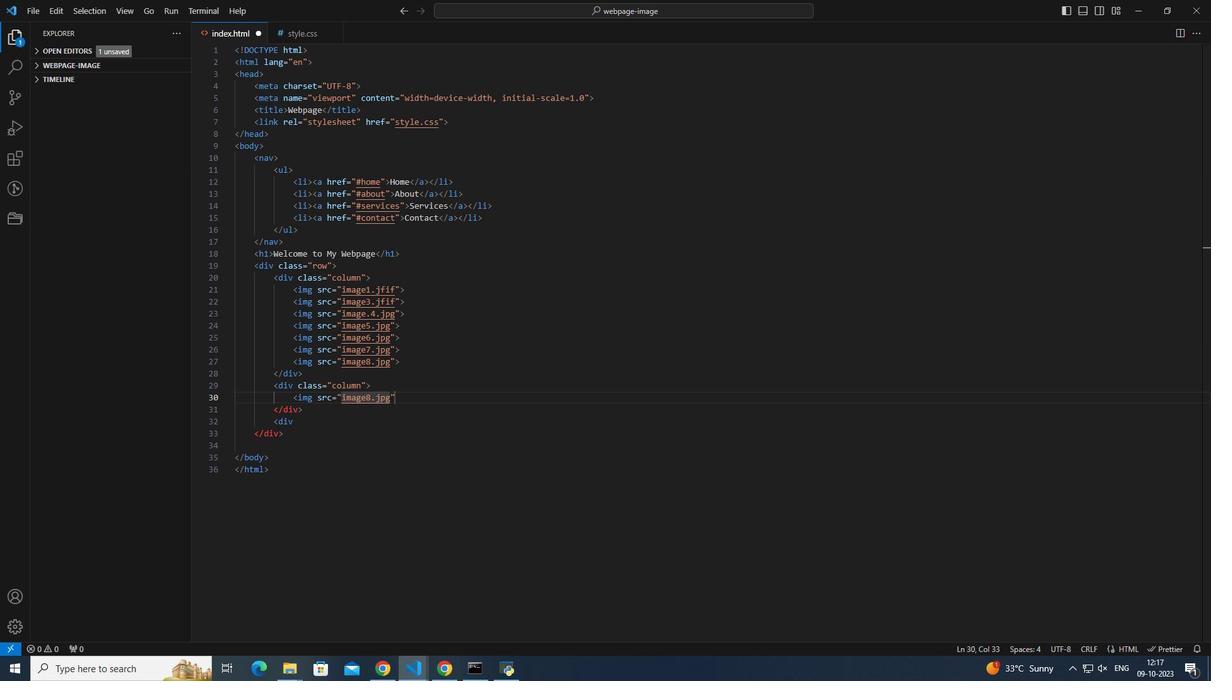 
Action: Mouse scrolled (973, 305) with delta (0, 0)
Screenshot: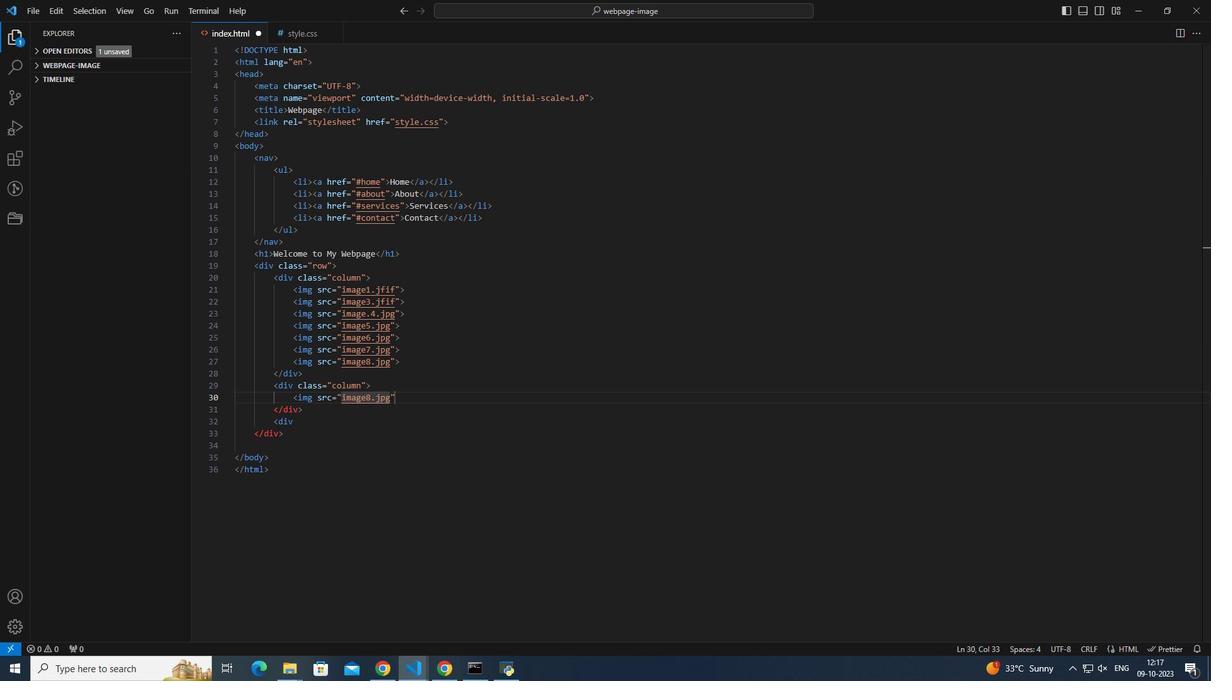 
Action: Mouse moved to (973, 307)
Screenshot: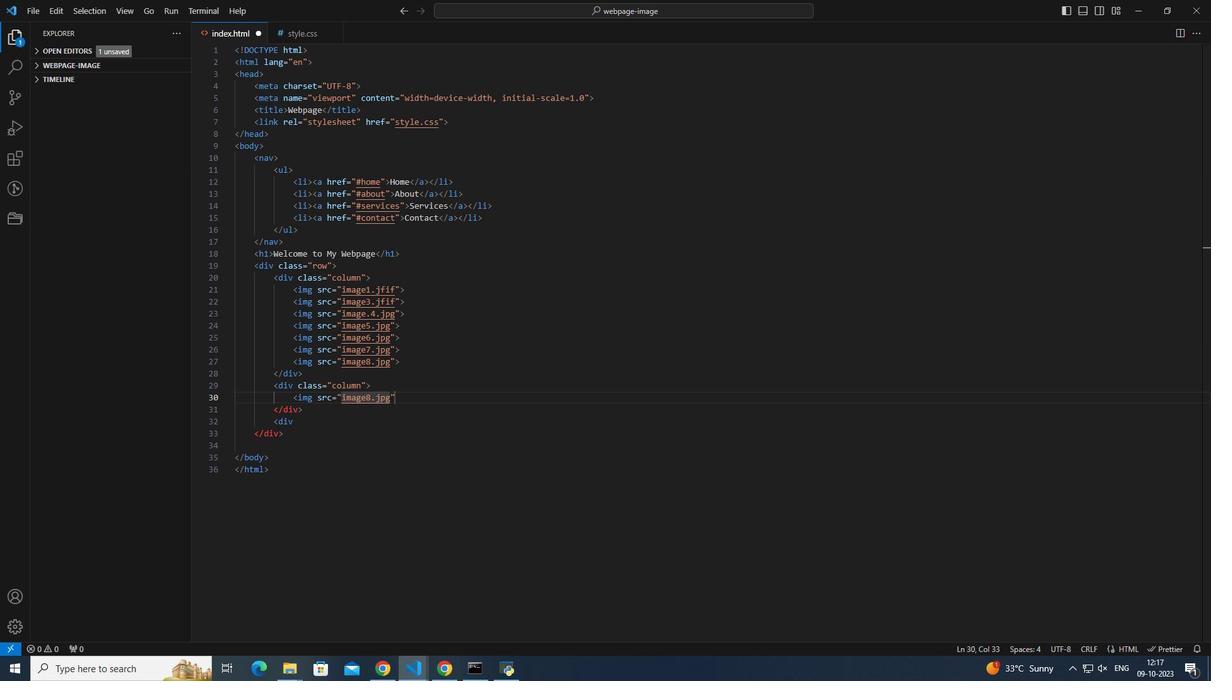 
Action: Mouse scrolled (973, 307) with delta (0, 0)
Screenshot: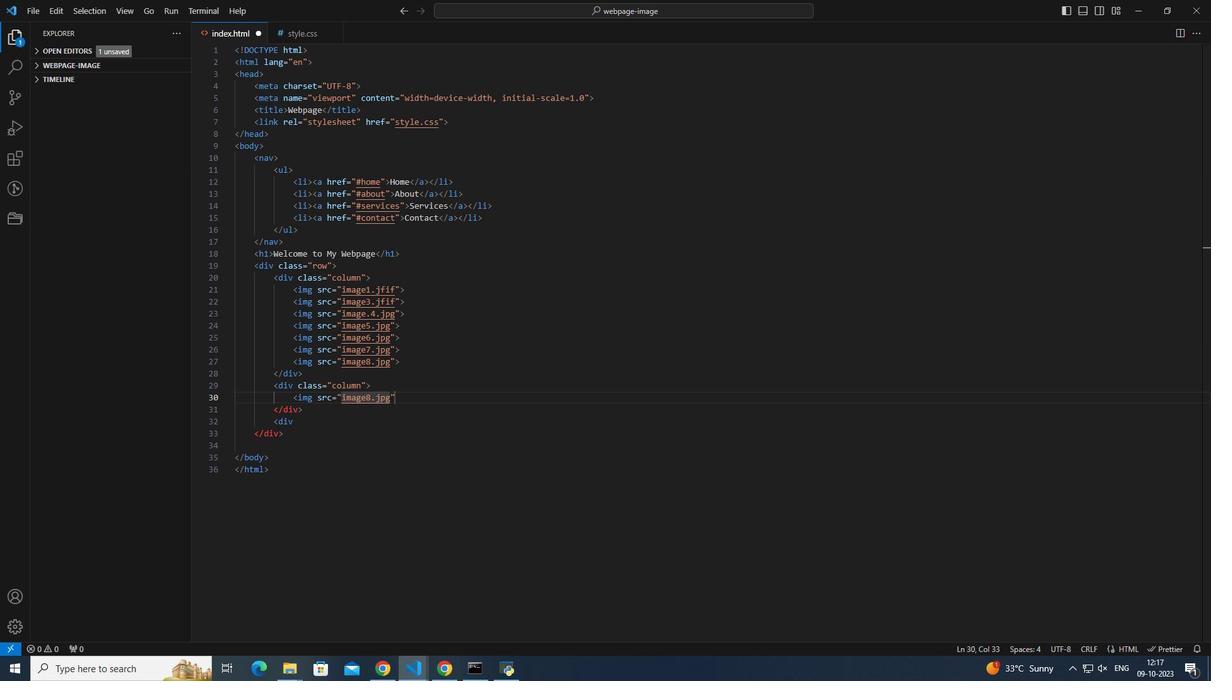 
Action: Mouse moved to (361, 341)
Screenshot: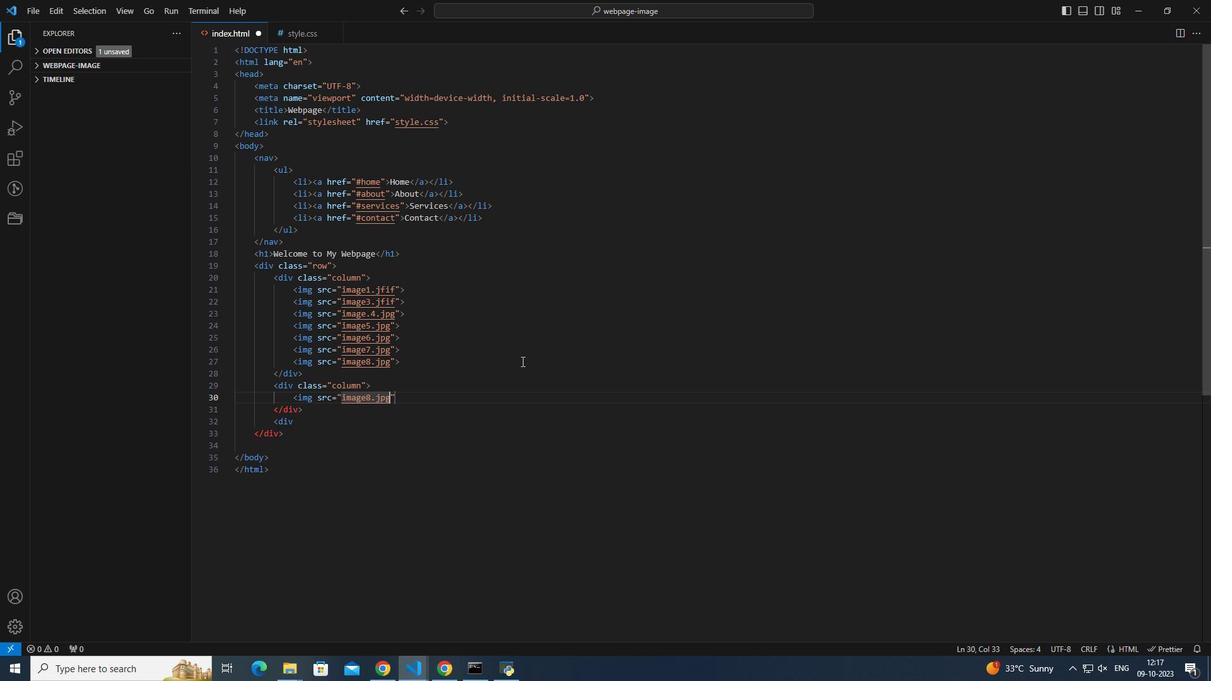 
Action: Mouse scrolled (361, 341) with delta (0, 0)
Screenshot: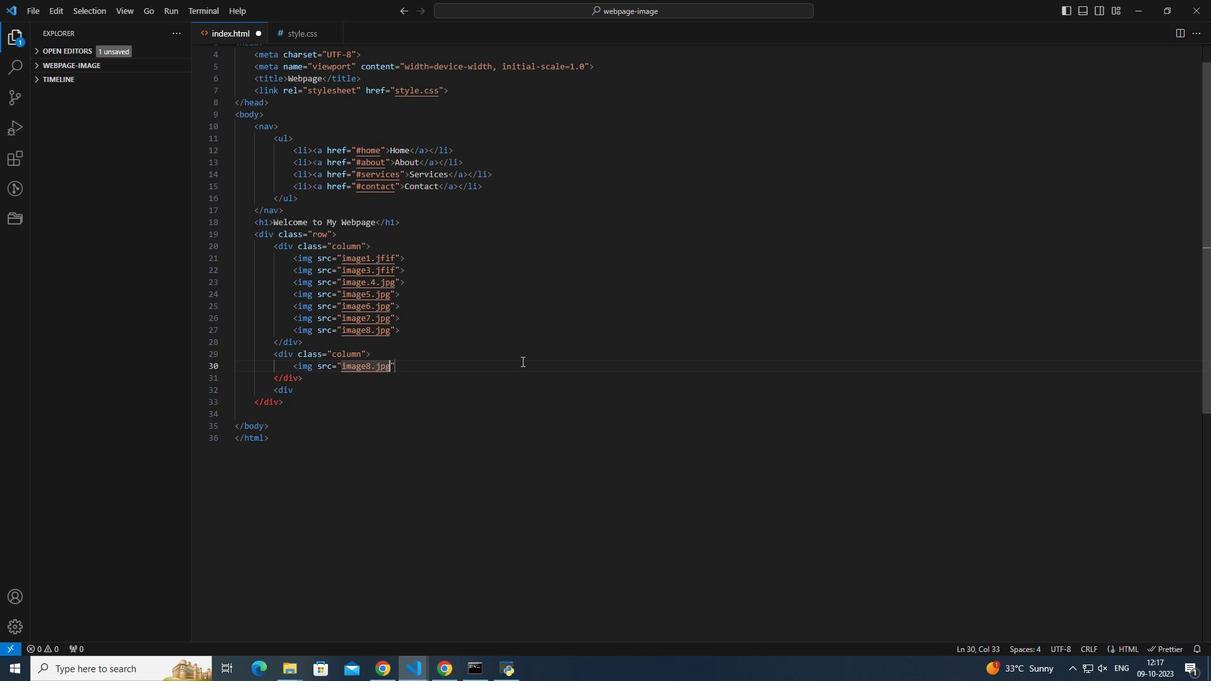 
Action: Mouse scrolled (361, 341) with delta (0, 0)
Screenshot: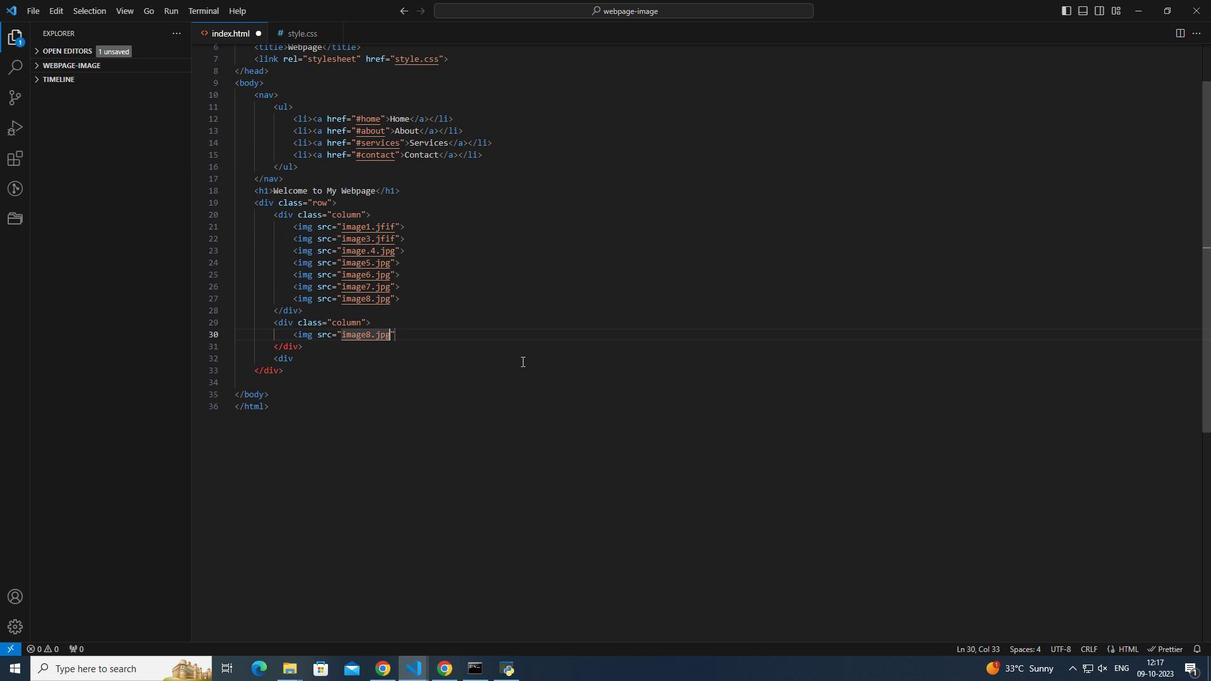 
Action: Mouse moved to (307, 320)
Screenshot: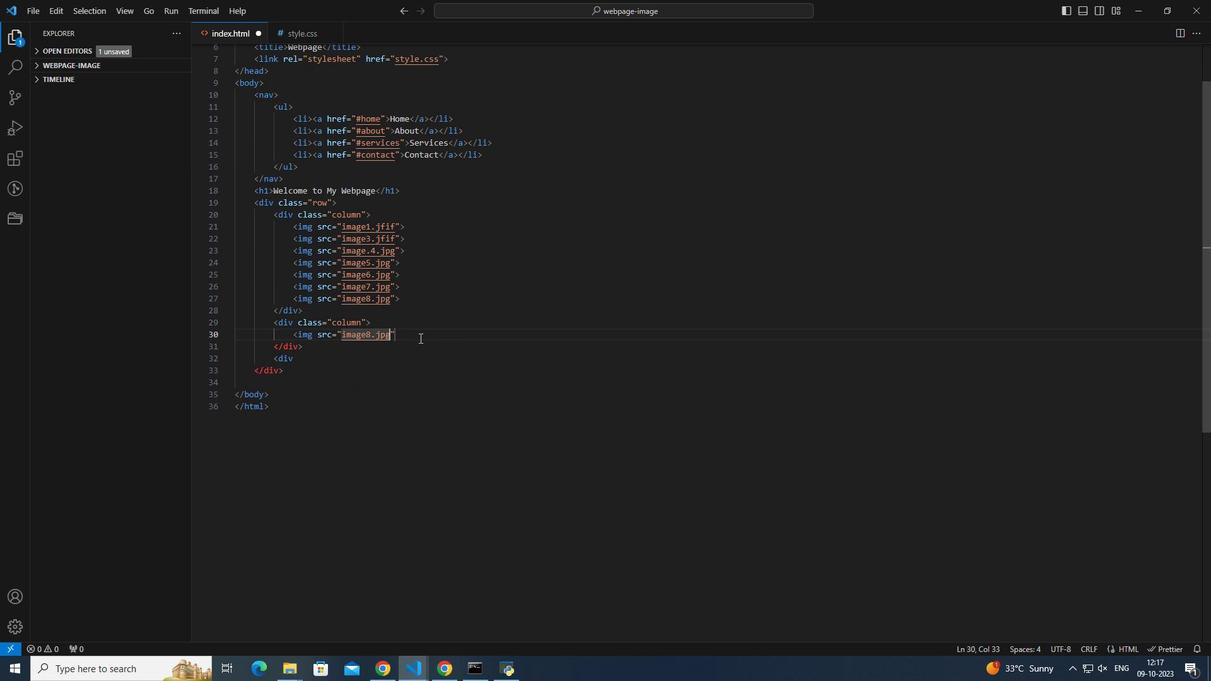 
Action: Mouse pressed left at (307, 320)
Screenshot: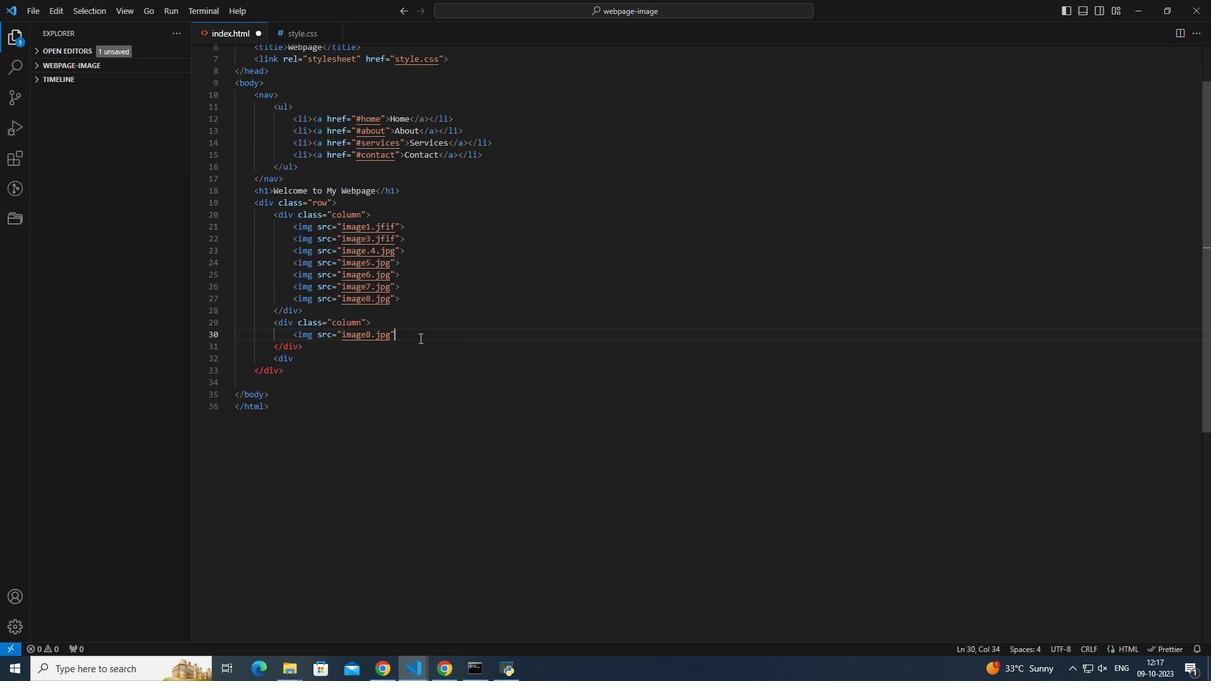
Action: Key pressed <Key.shift_r>><Key.enter><Key.shift_r><img<Key.space>src<Key.enter>image9<Key.enter><Key.right><Key.shift_r>><Key.enter><Key.shift_r><imag<Key.backspace><Key.backspace>g<Key.enter><Key.space>src<Key.enter>im
Screenshot: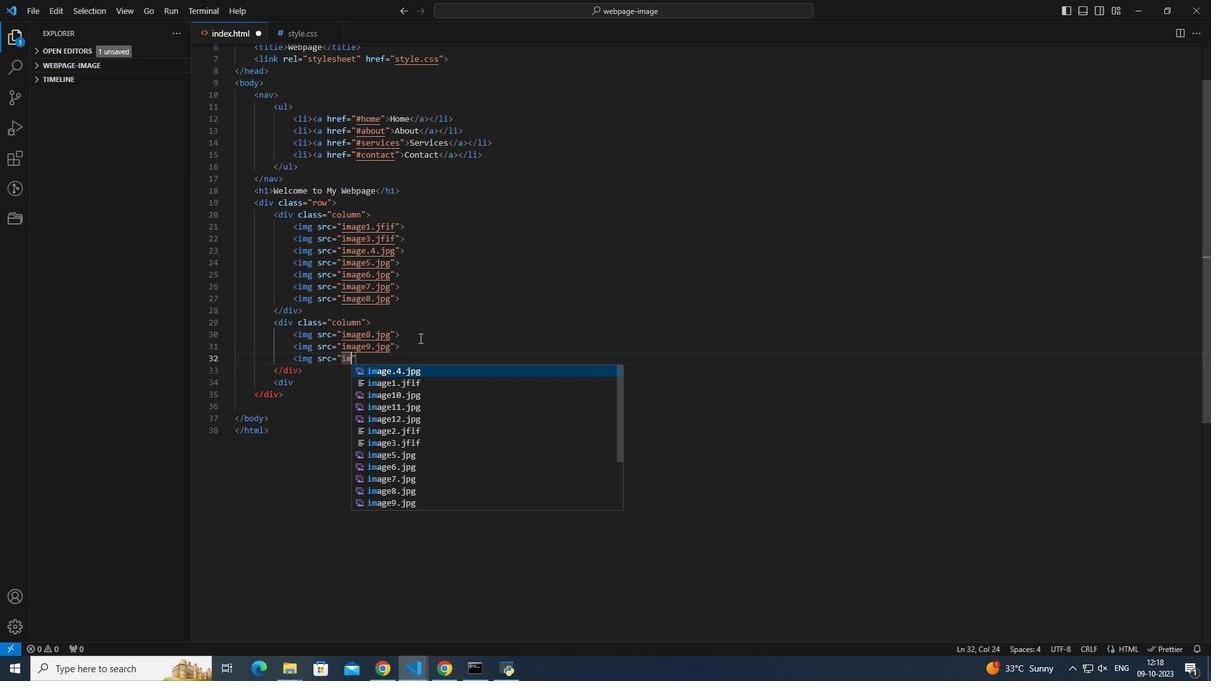 
Action: Mouse moved to (307, 373)
Screenshot: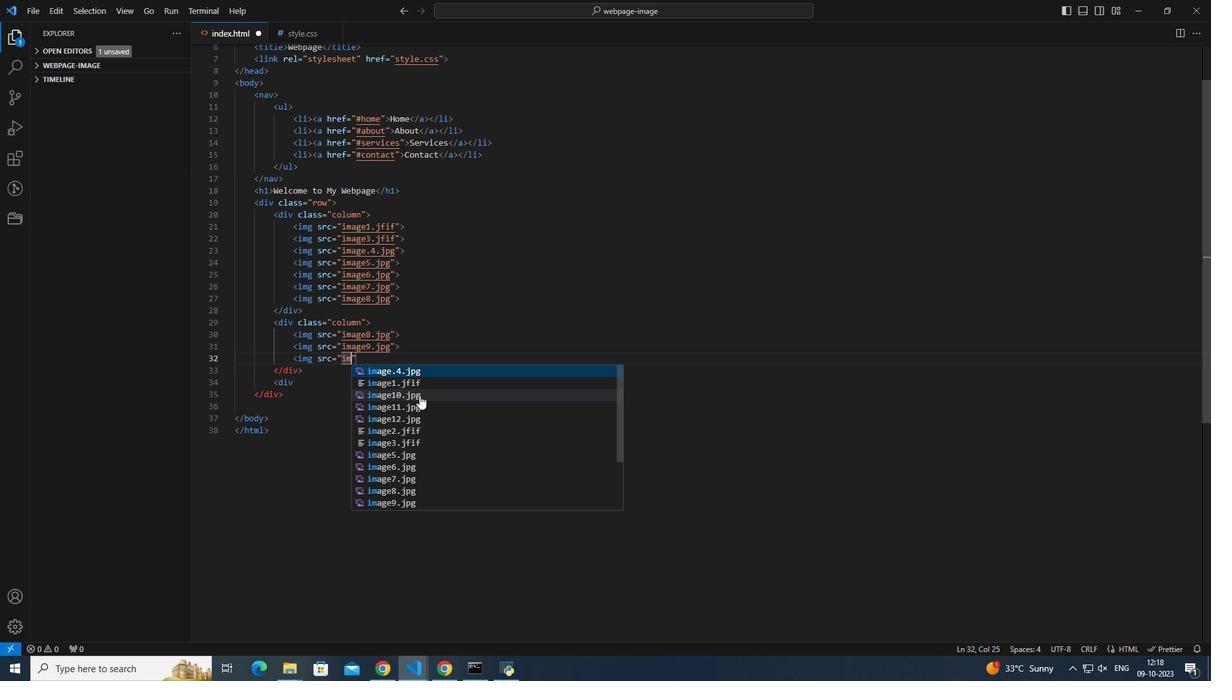 
Action: Mouse pressed left at (307, 373)
Screenshot: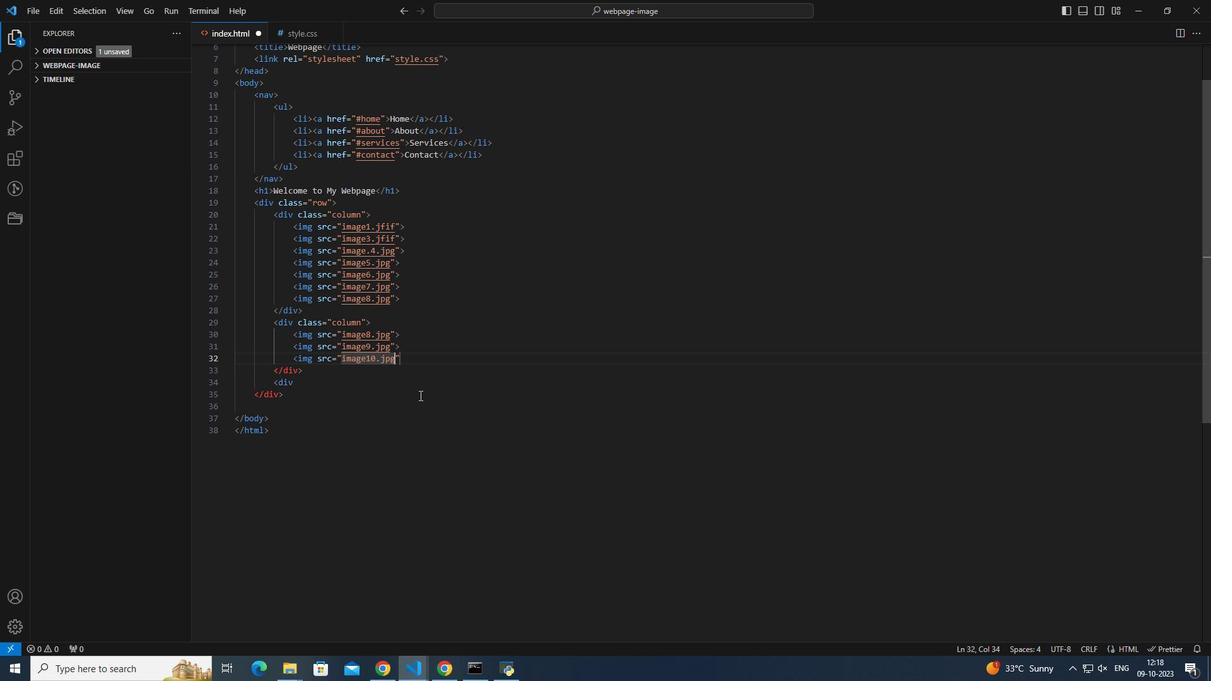 
Action: Mouse moved to (308, 343)
Screenshot: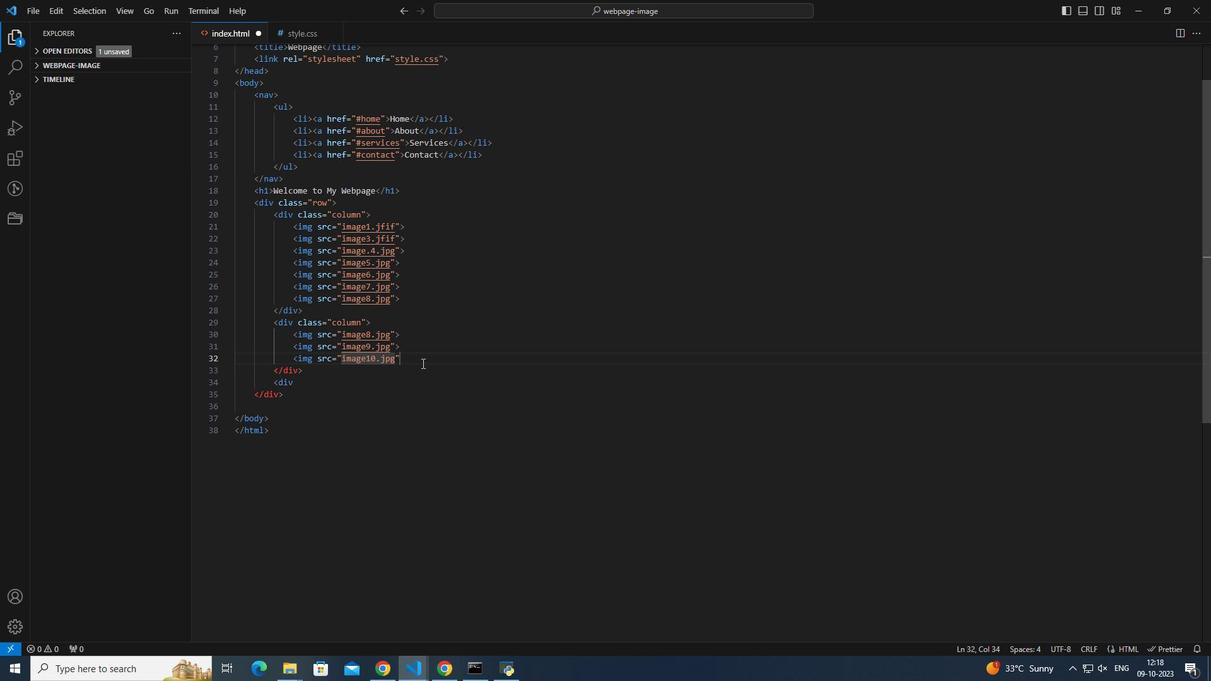 
Action: Mouse pressed left at (308, 343)
Screenshot: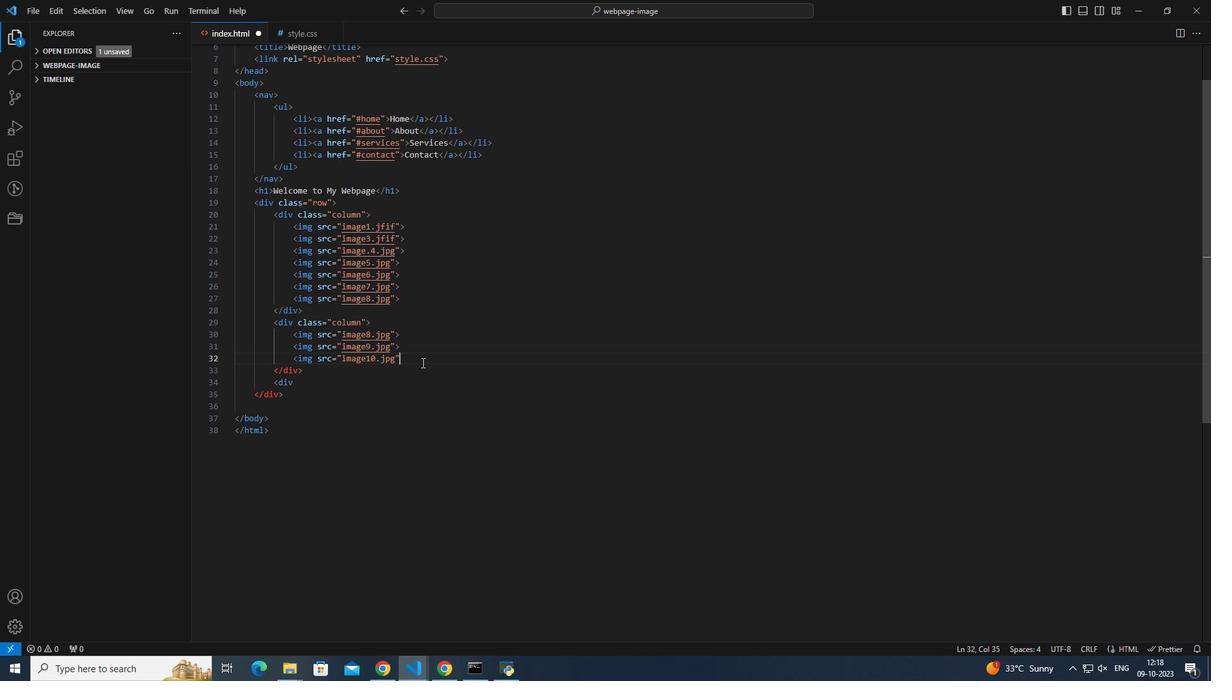 
Action: Mouse moved to (309, 343)
Screenshot: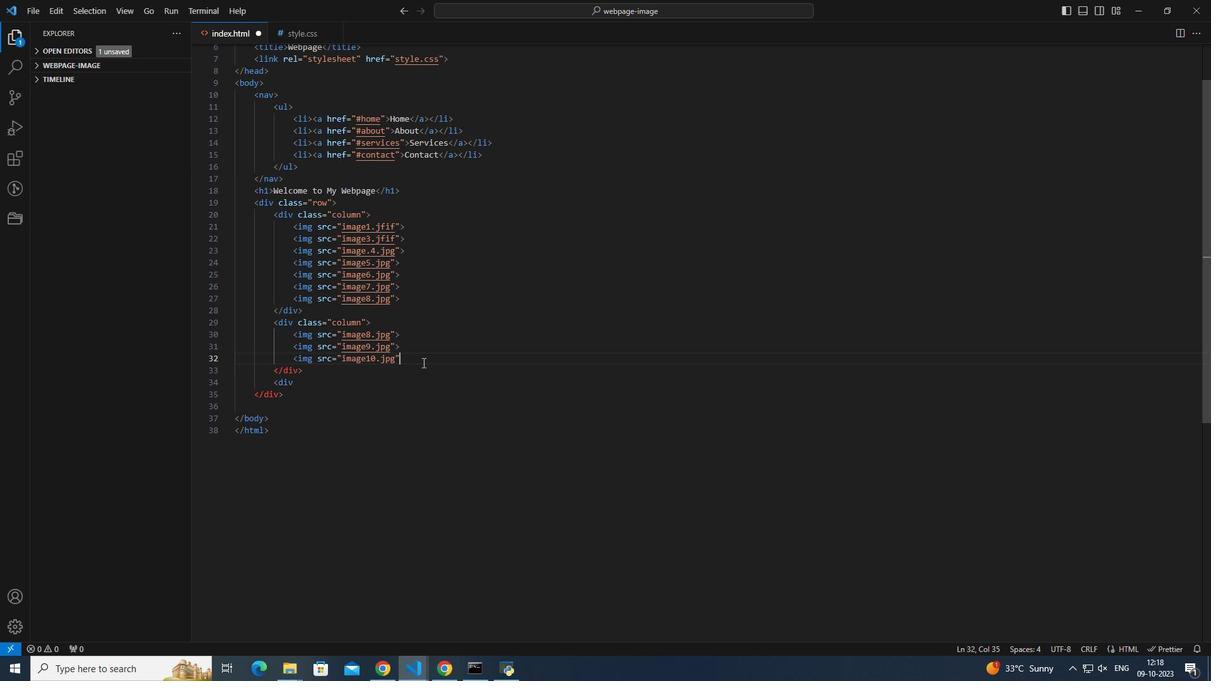 
Action: Key pressed <Key.shift_r>><Key.enter><Key.shift_r><im<Key.enter><Key.space>src=imag
Screenshot: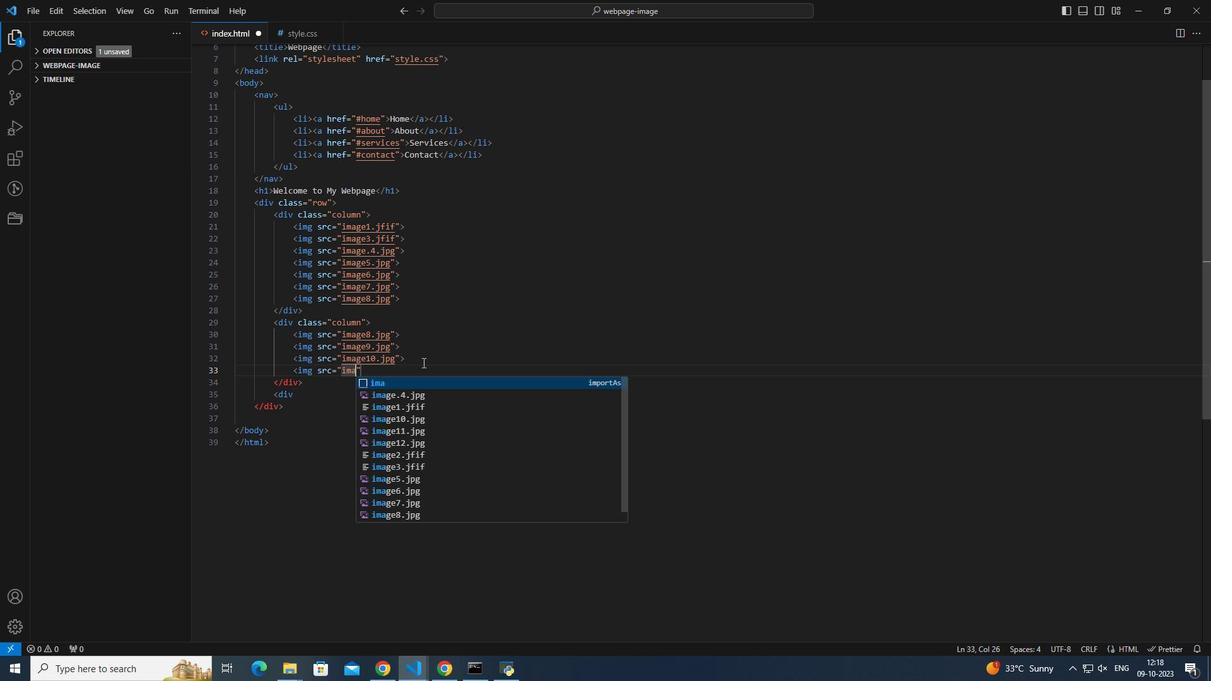 
Action: Mouse moved to (304, 392)
Screenshot: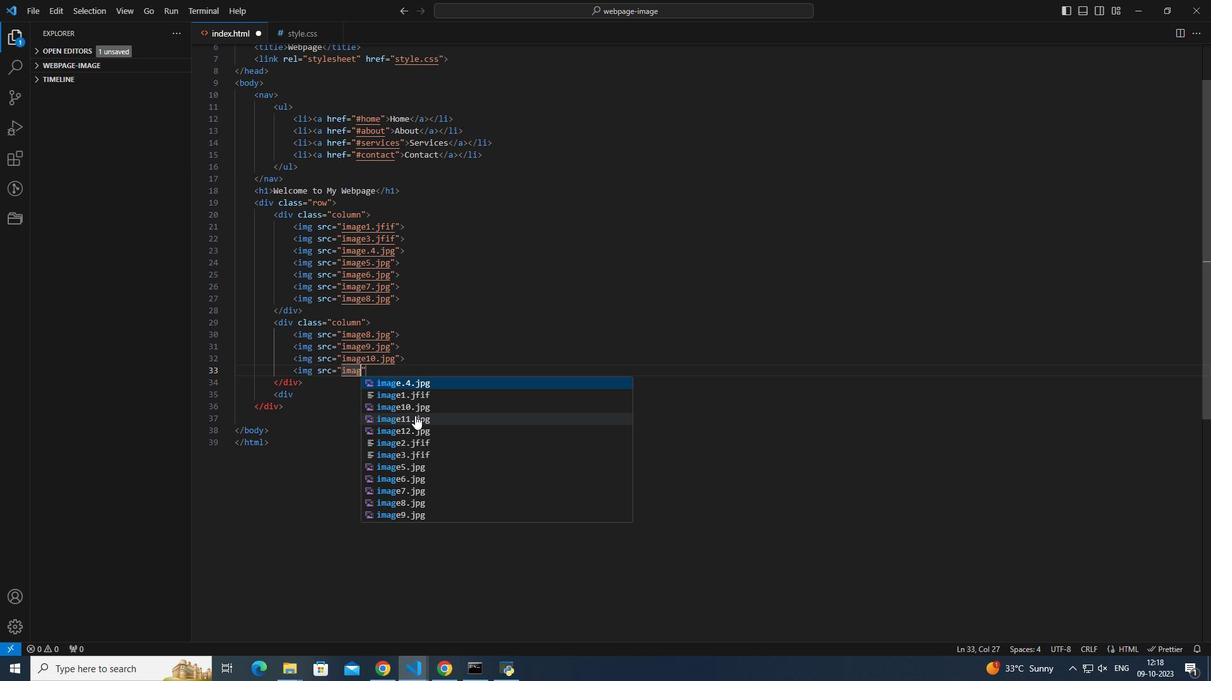 
Action: Mouse pressed left at (304, 392)
Screenshot: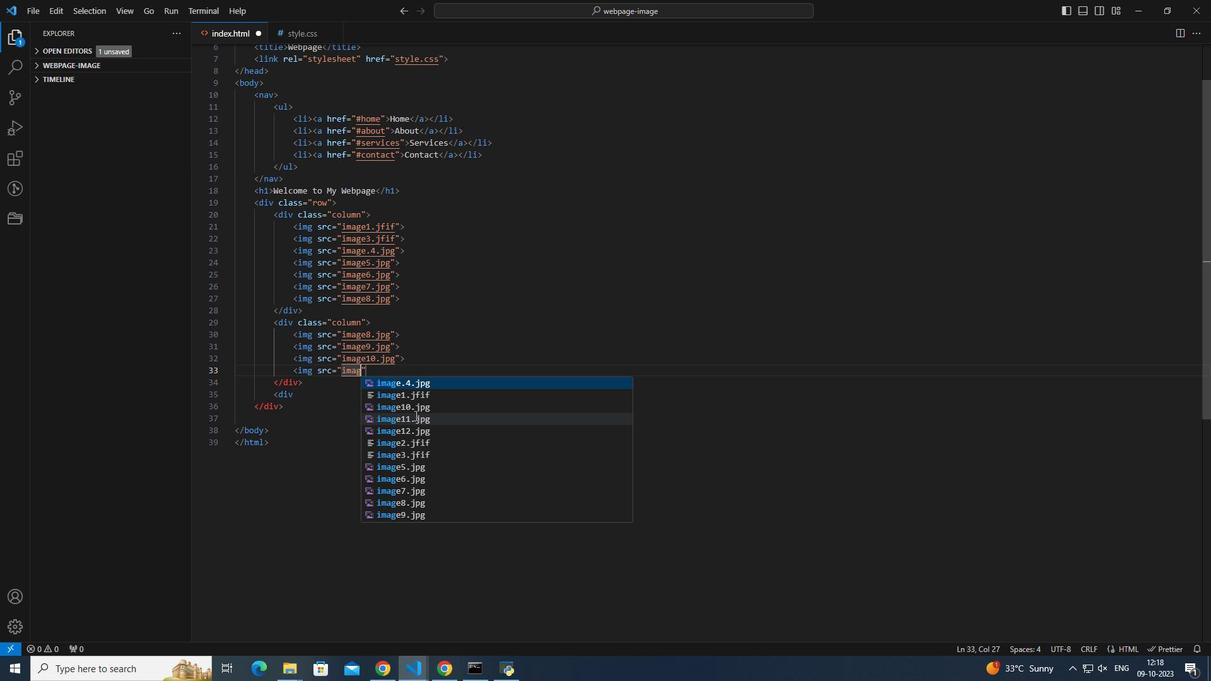 
Action: Mouse moved to (313, 350)
Screenshot: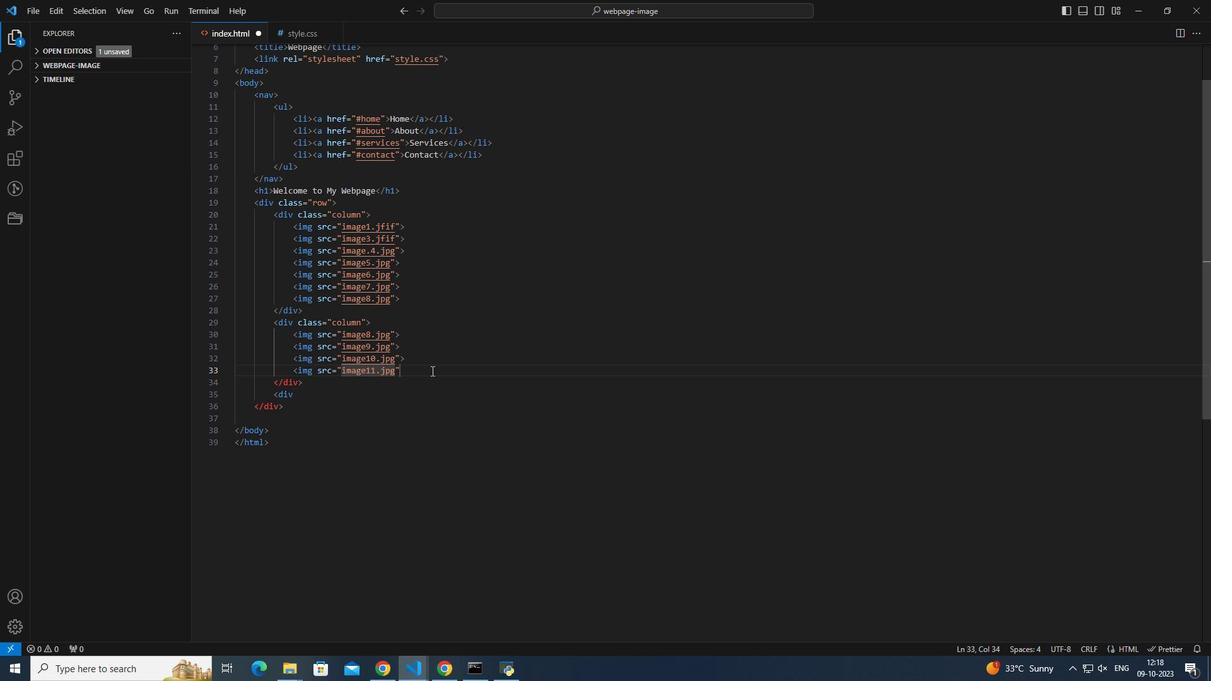 
Action: Mouse pressed left at (313, 350)
Screenshot: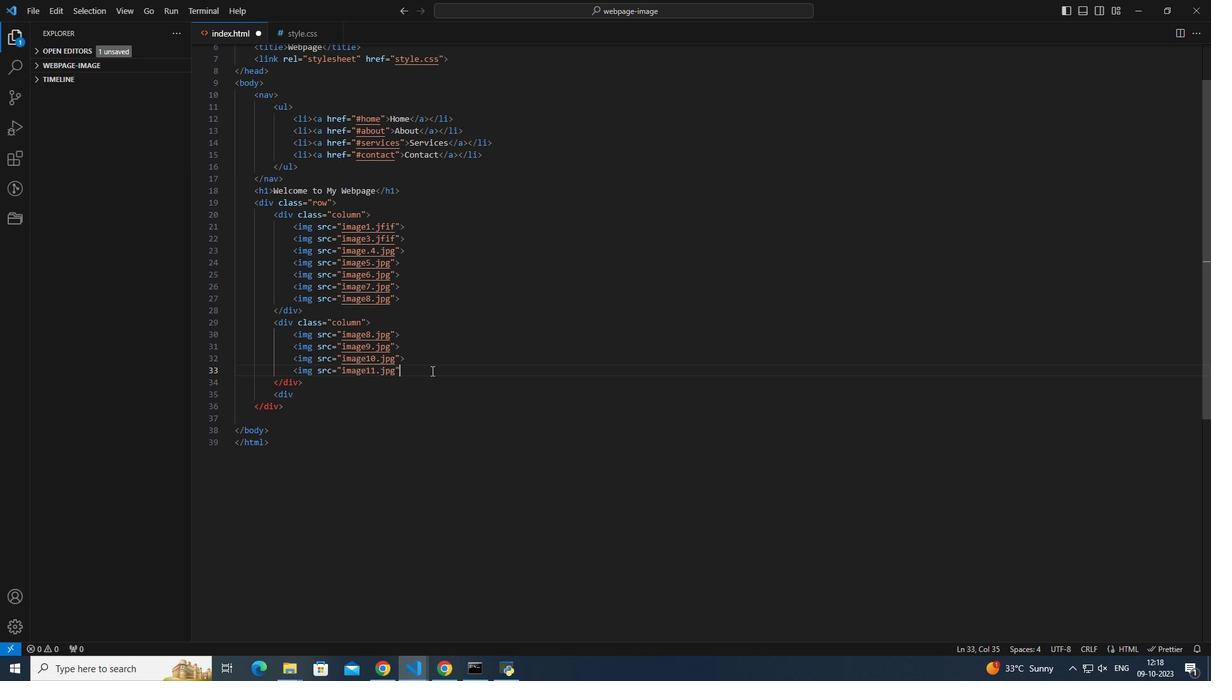 
Action: Key pressed <Key.shift_r>><Key.enter><Key.shift_r><img<Key.enter><Key.space>src<Key.enter>ima
Screenshot: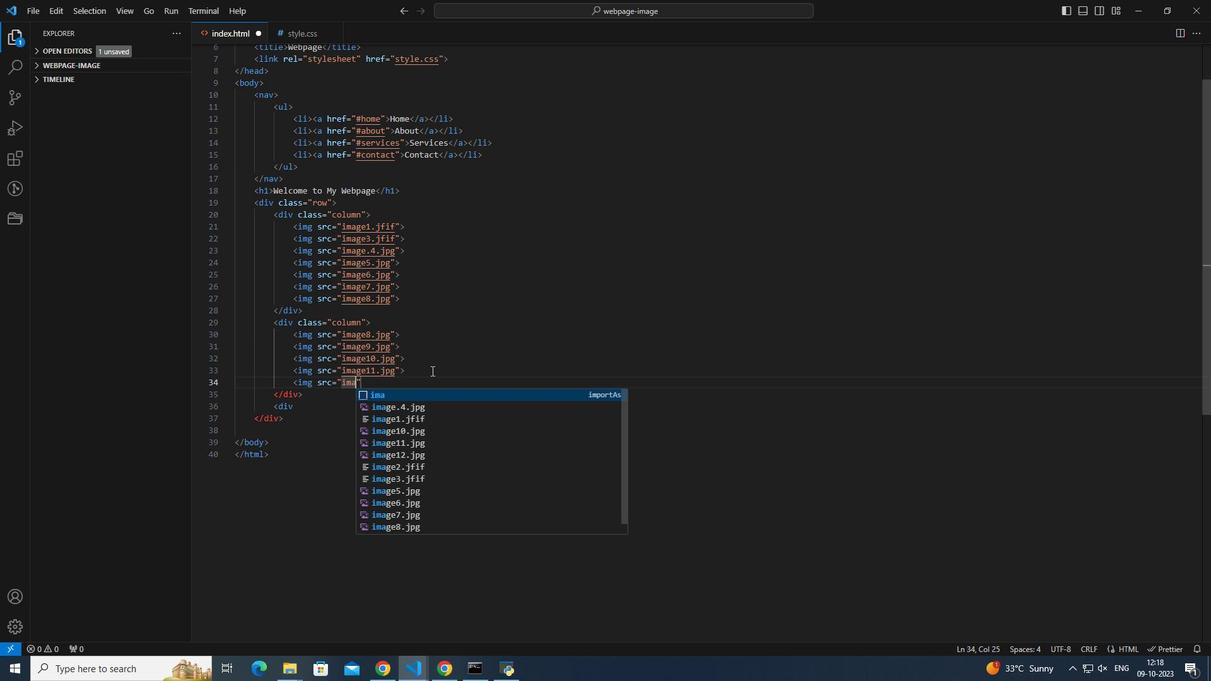 
Action: Mouse moved to (312, 426)
Screenshot: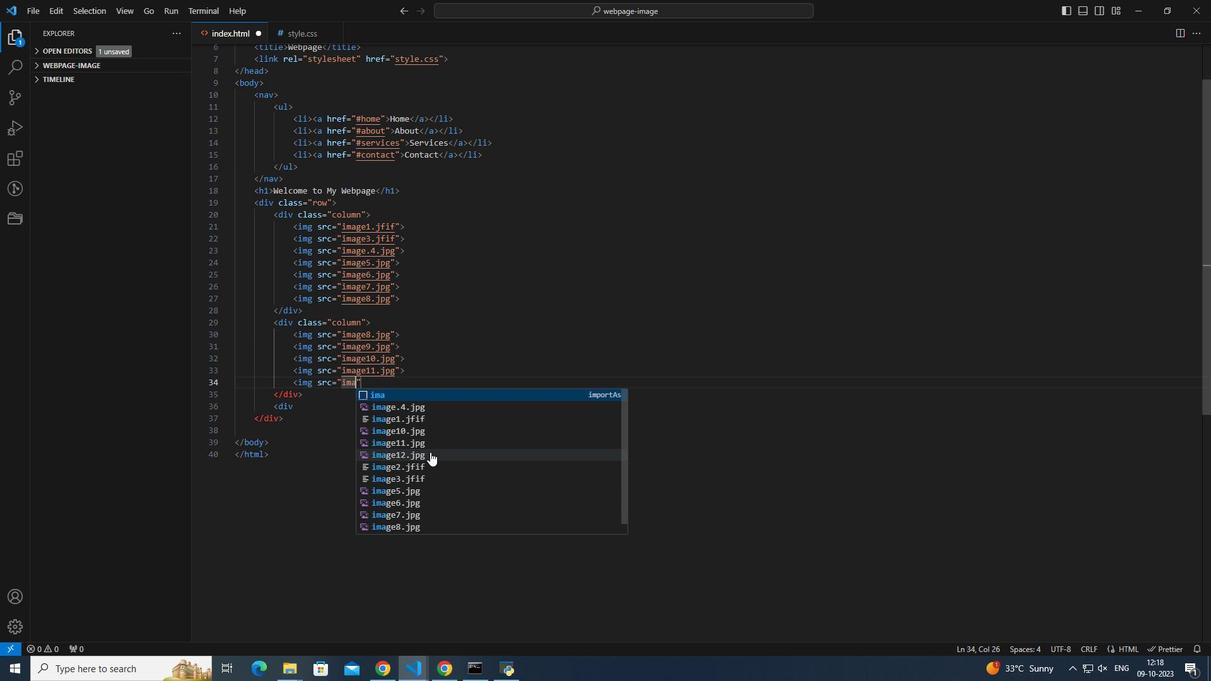 
Action: Mouse pressed left at (312, 426)
Screenshot: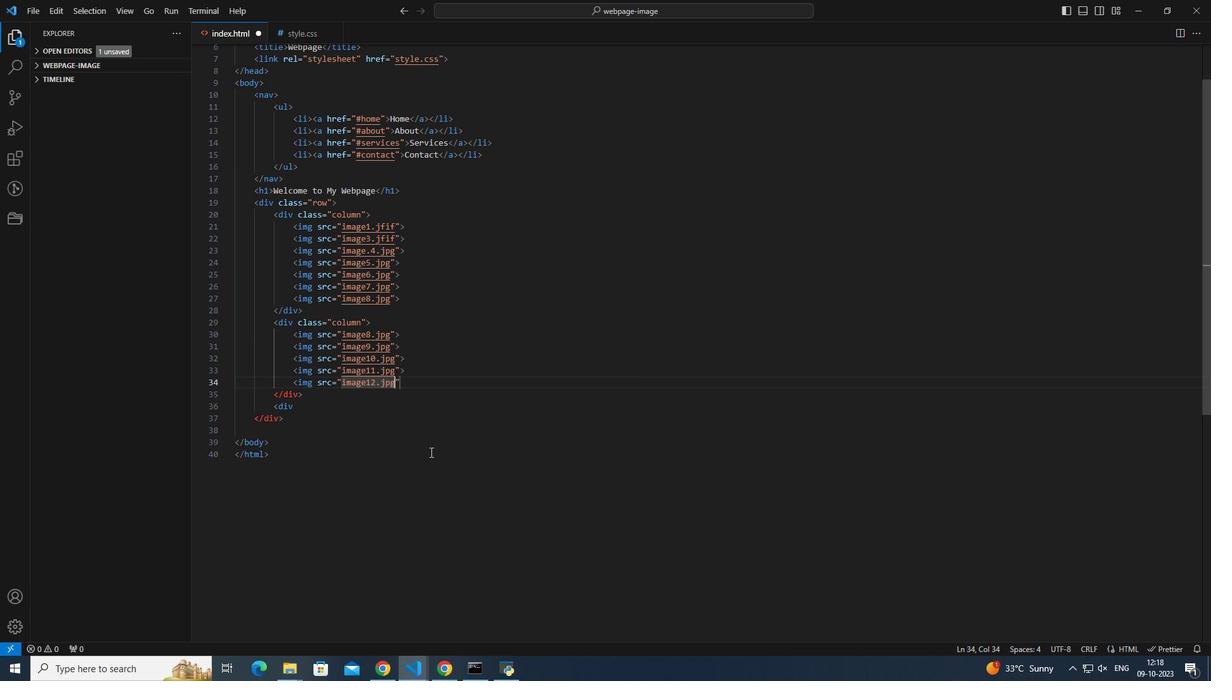 
Action: Mouse moved to (309, 362)
Screenshot: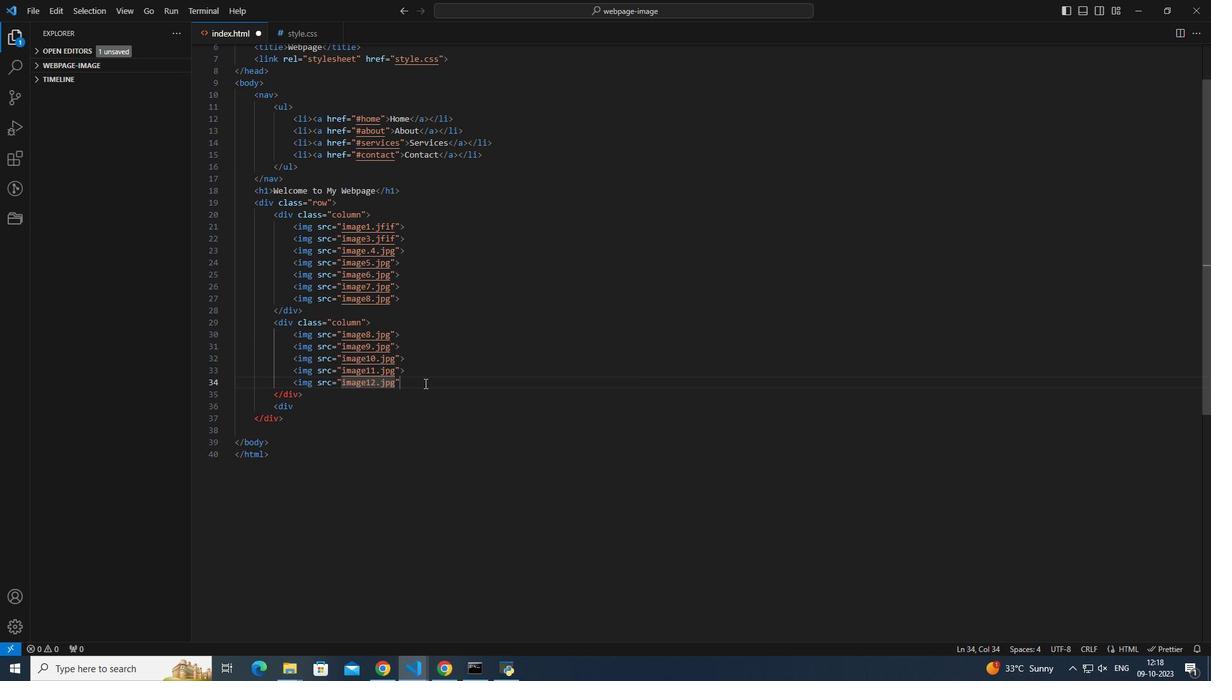 
Action: Mouse pressed left at (309, 362)
Screenshot: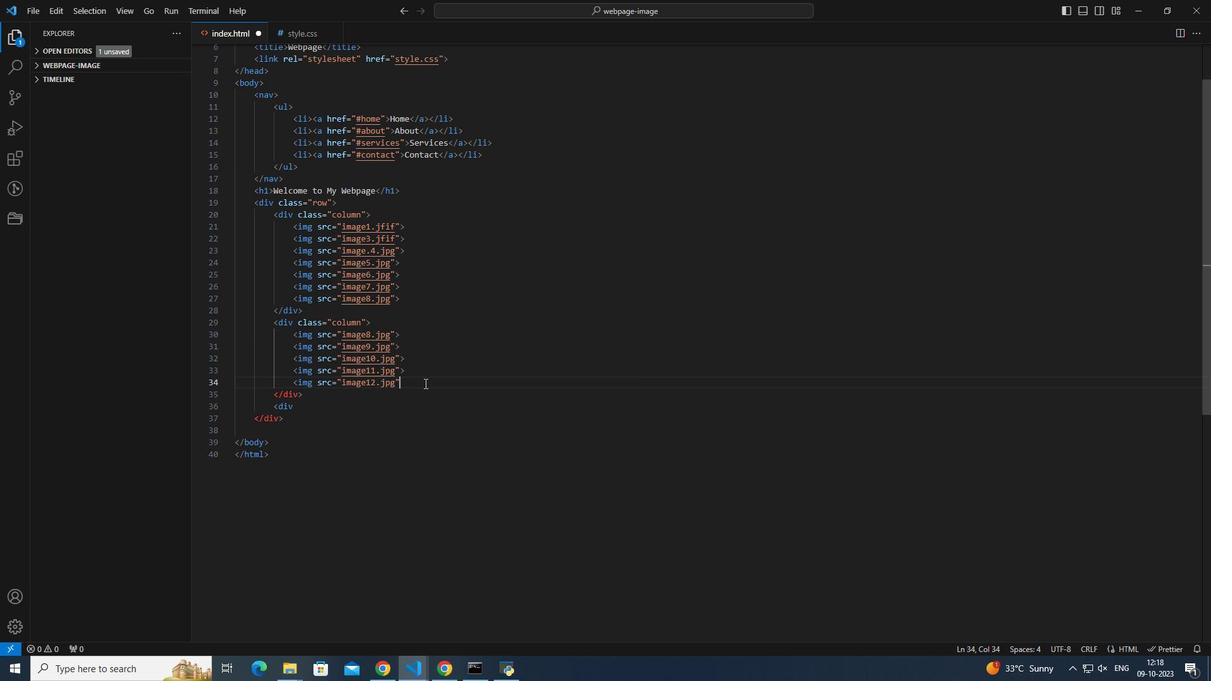 
Action: Key pressed <Key.shift_r>><Key.enter><Key.shift_r><img<Key.space>src<Key.enter>imag
Screenshot: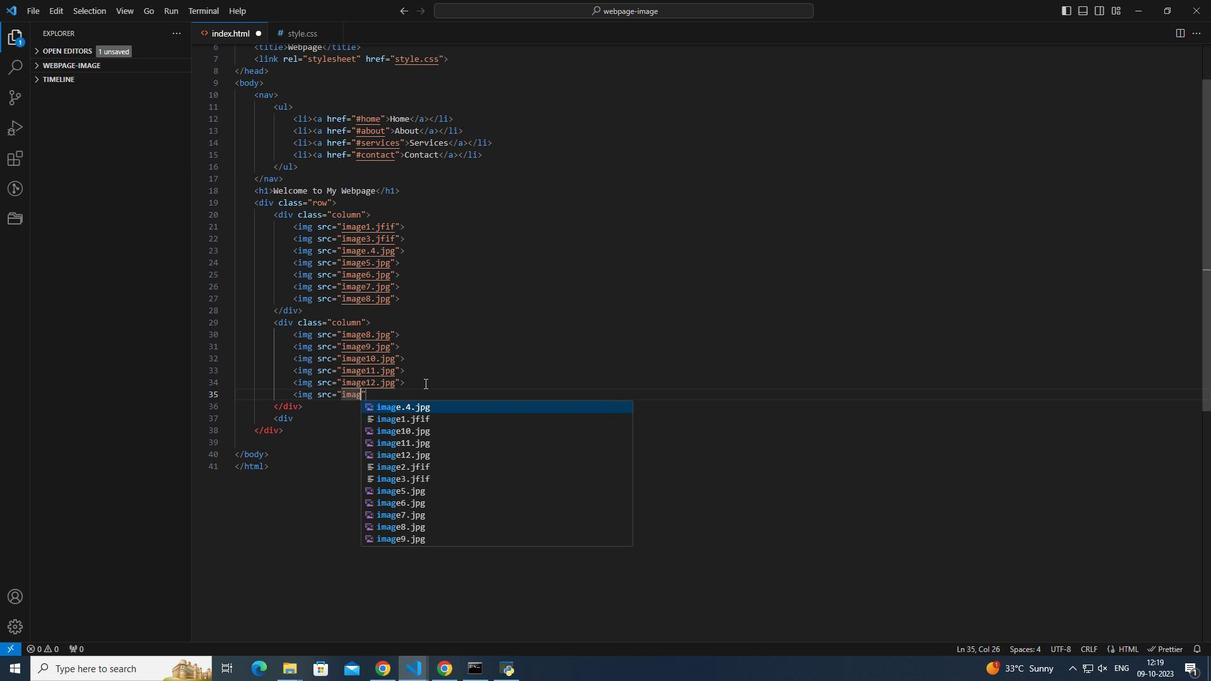 
Action: Mouse moved to (315, 394)
Screenshot: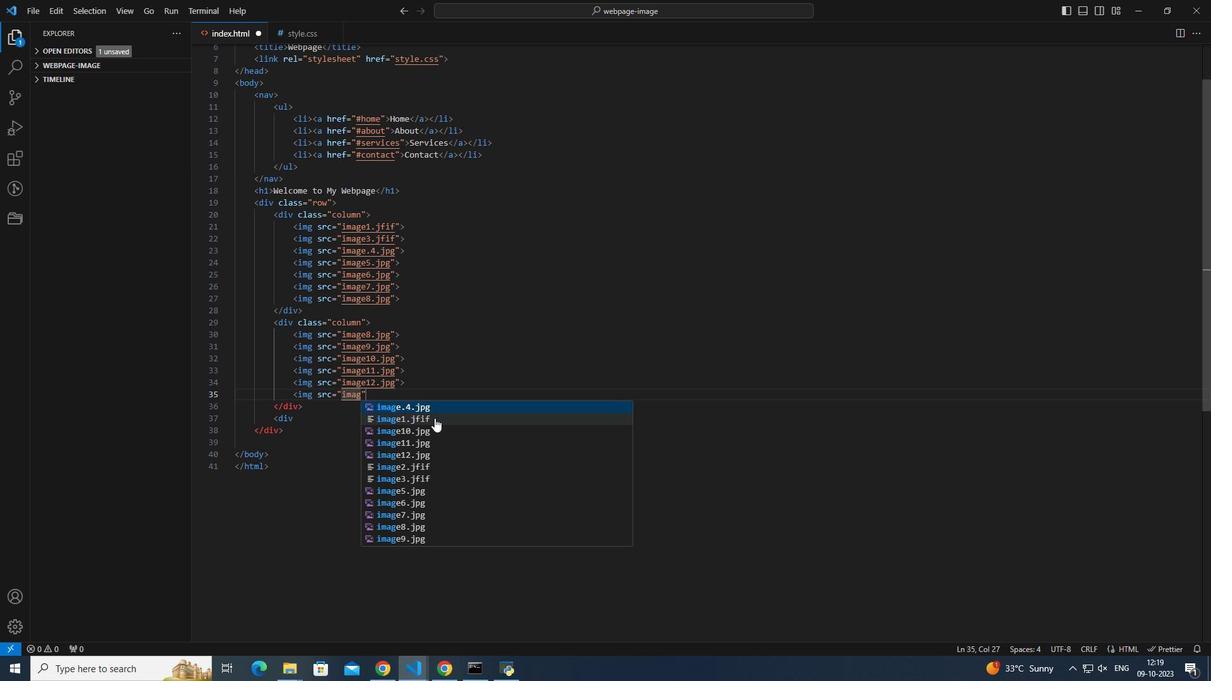
Action: Mouse pressed left at (315, 394)
Screenshot: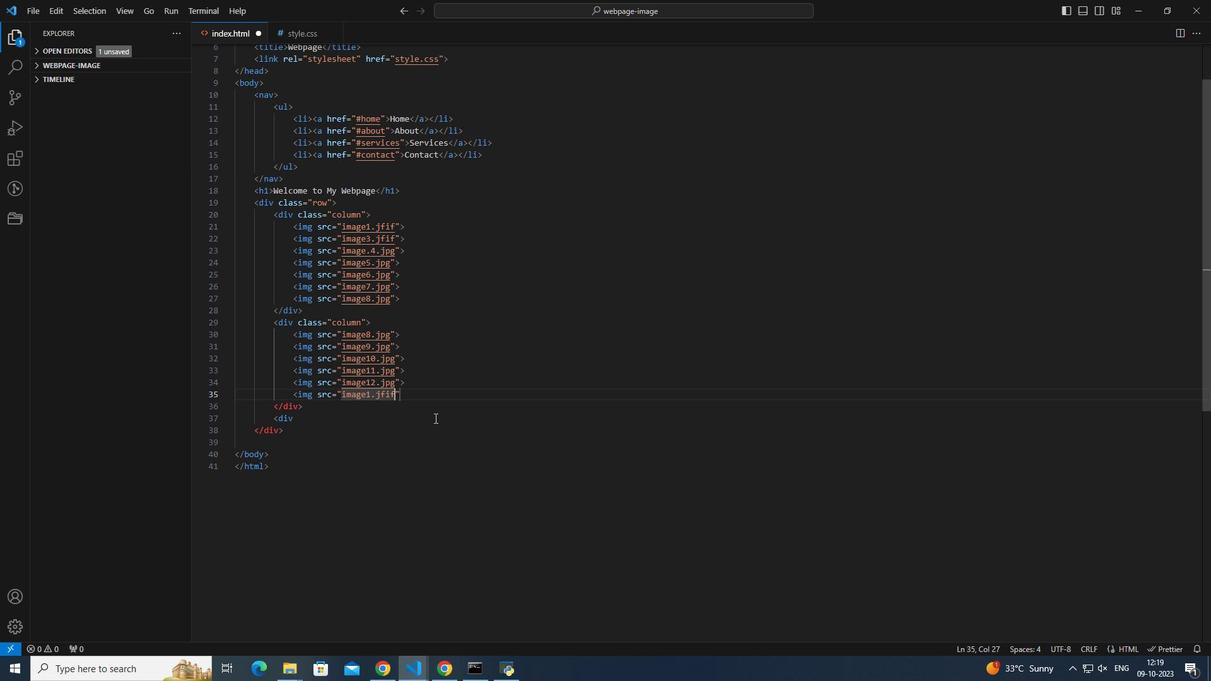 
Action: Mouse moved to (311, 374)
Screenshot: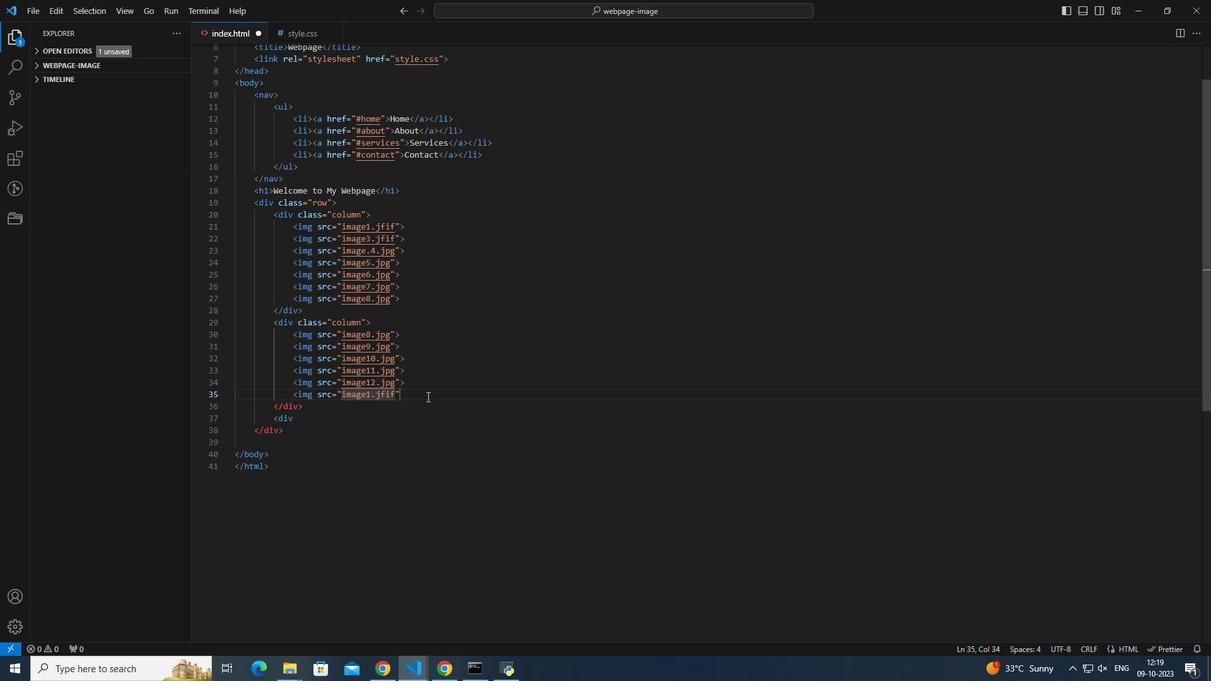 
Action: Mouse pressed left at (311, 374)
Screenshot: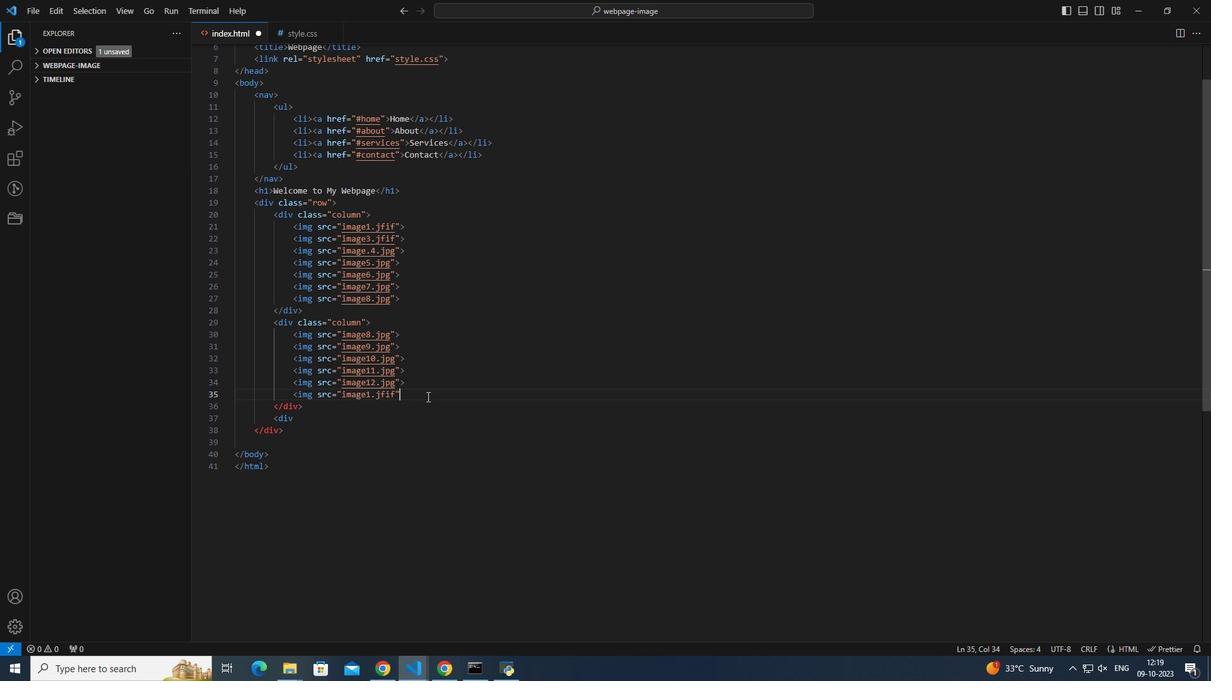 
Action: Key pressed <Key.shift_r>><Key.enter><Key.shift_r><img<Key.space>src<Key.enter>imag
Screenshot: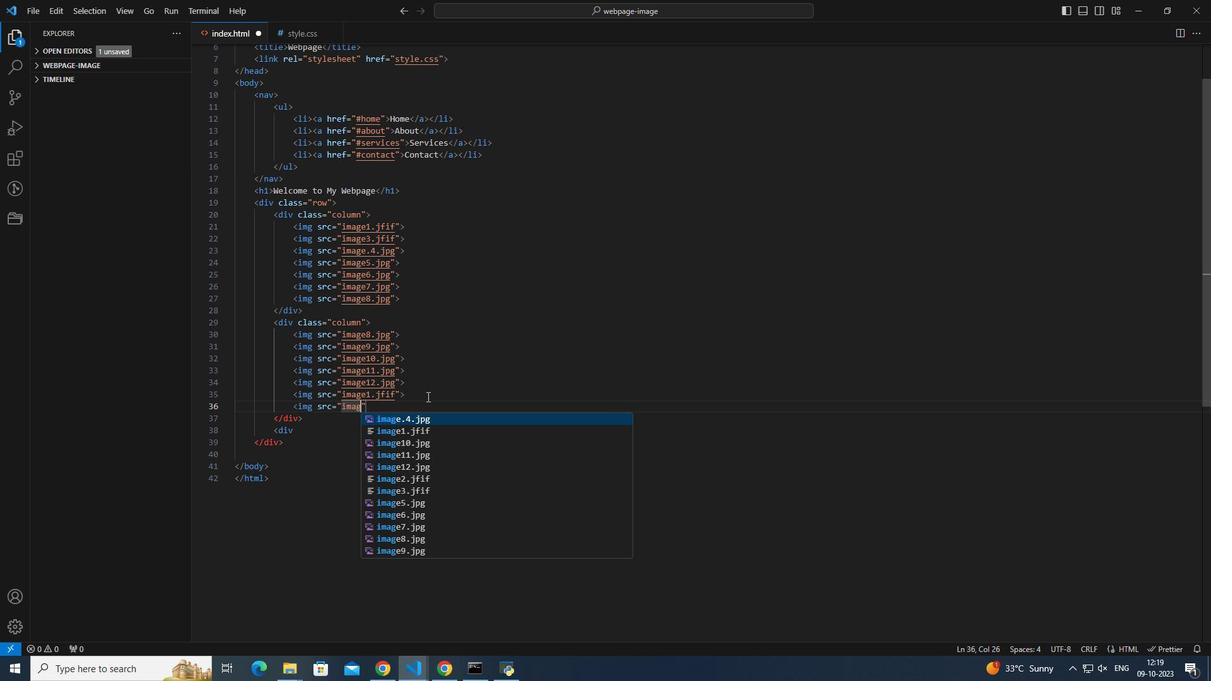 
Action: Mouse moved to (316, 405)
Screenshot: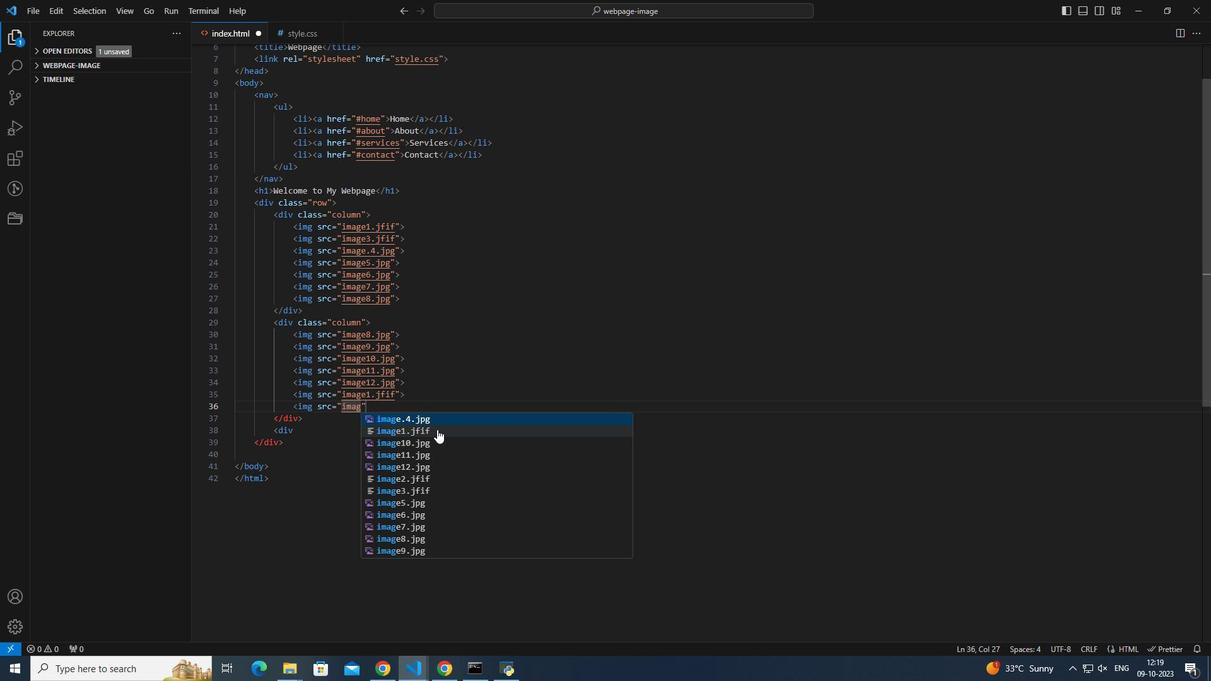 
Action: Mouse pressed left at (316, 405)
Screenshot: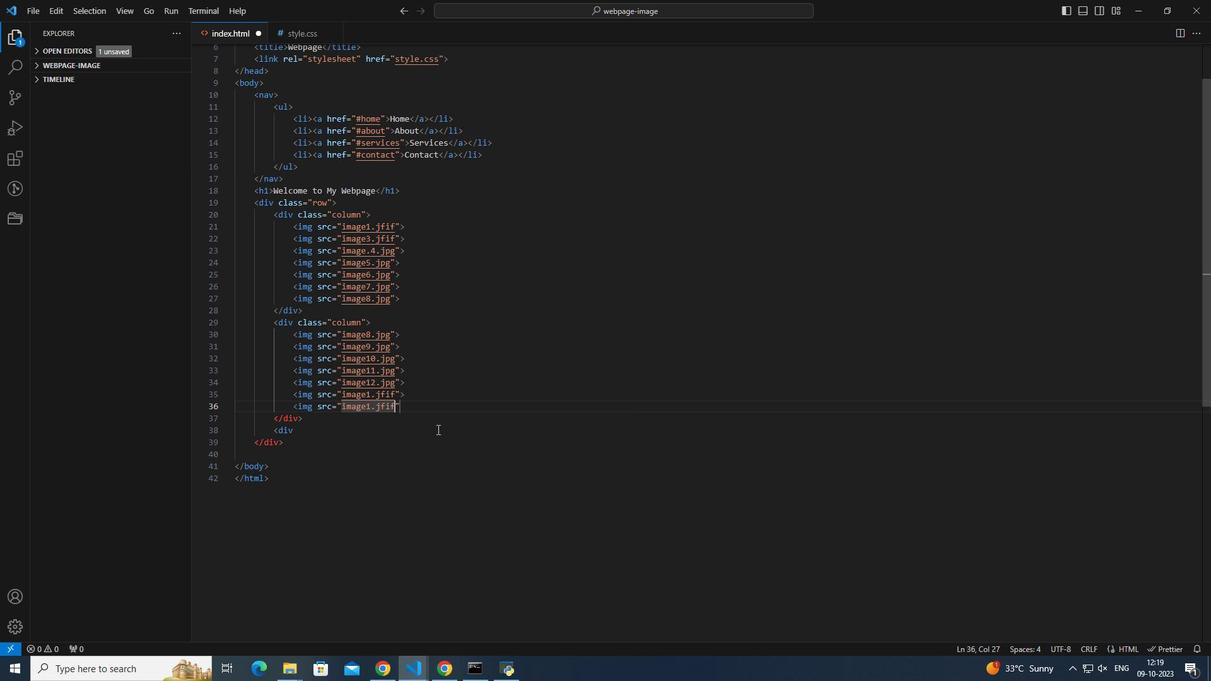 
Action: Mouse moved to (315, 388)
Screenshot: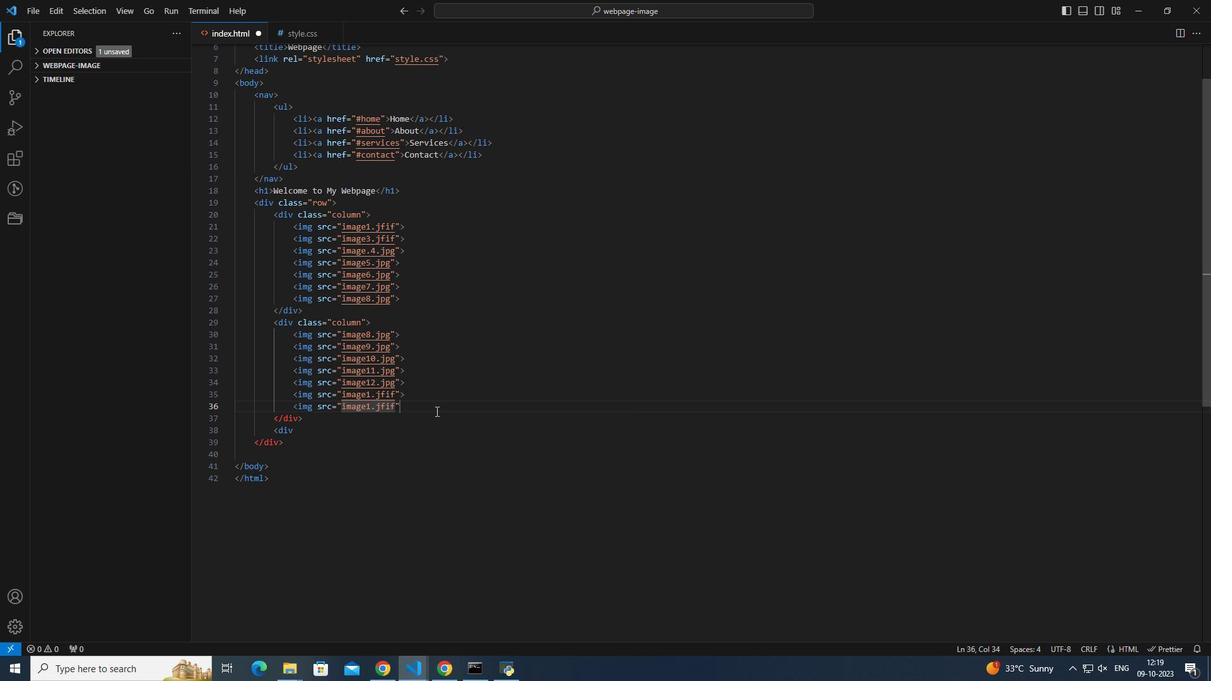 
Action: Mouse pressed left at (315, 388)
Screenshot: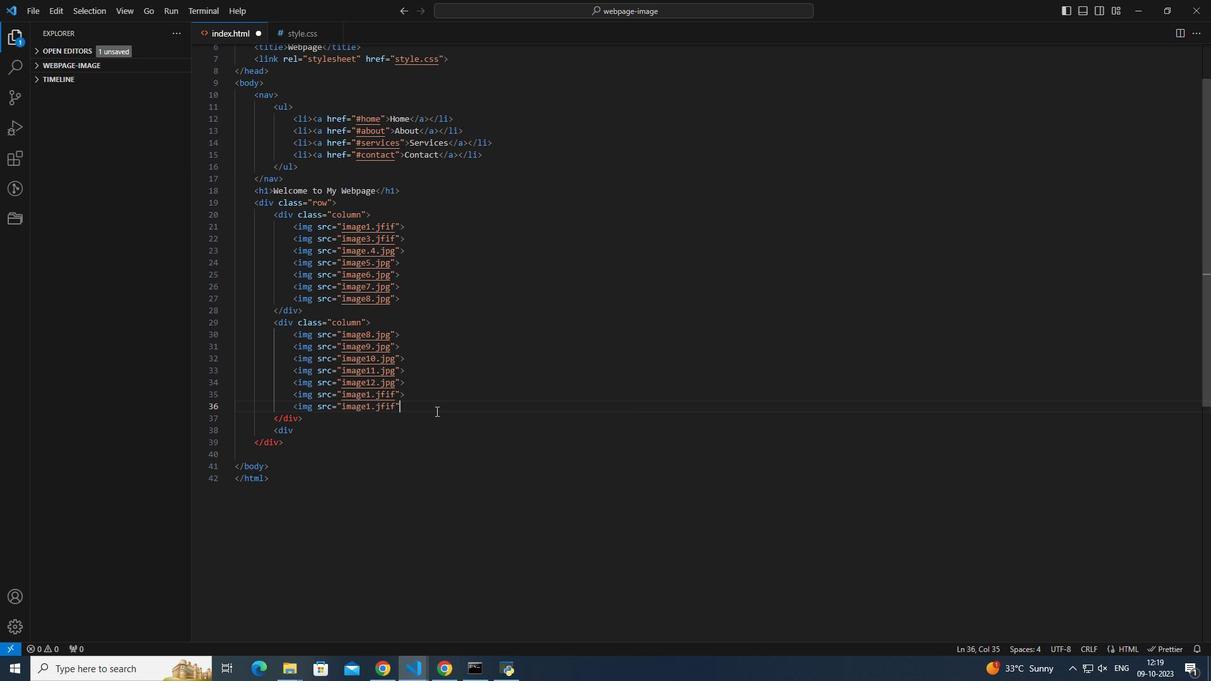 
Action: Key pressed <Key.shift_r>><Key.enter><Key.shift_r><img<Key.space>src<Key.enter>image9<Key.enter><Key.right><Key.shift_r>><Key.enter><Key.shift_r><img<Key.space>src=imag
Screenshot: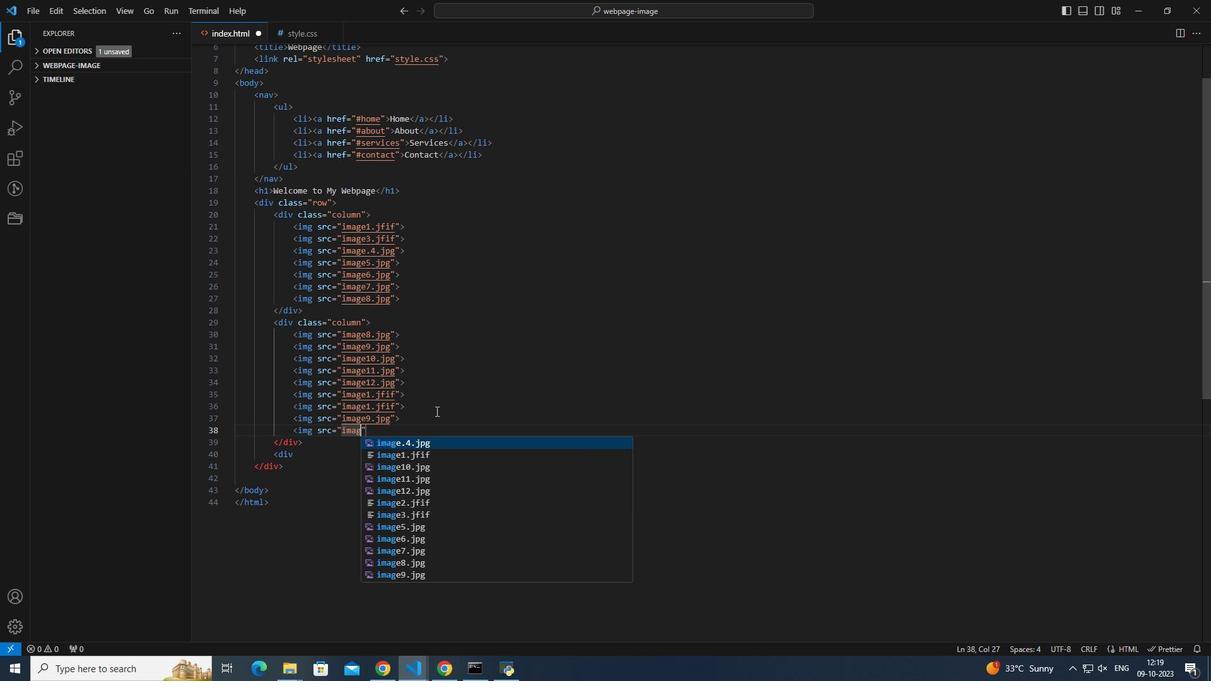 
Action: Mouse moved to (314, 438)
Screenshot: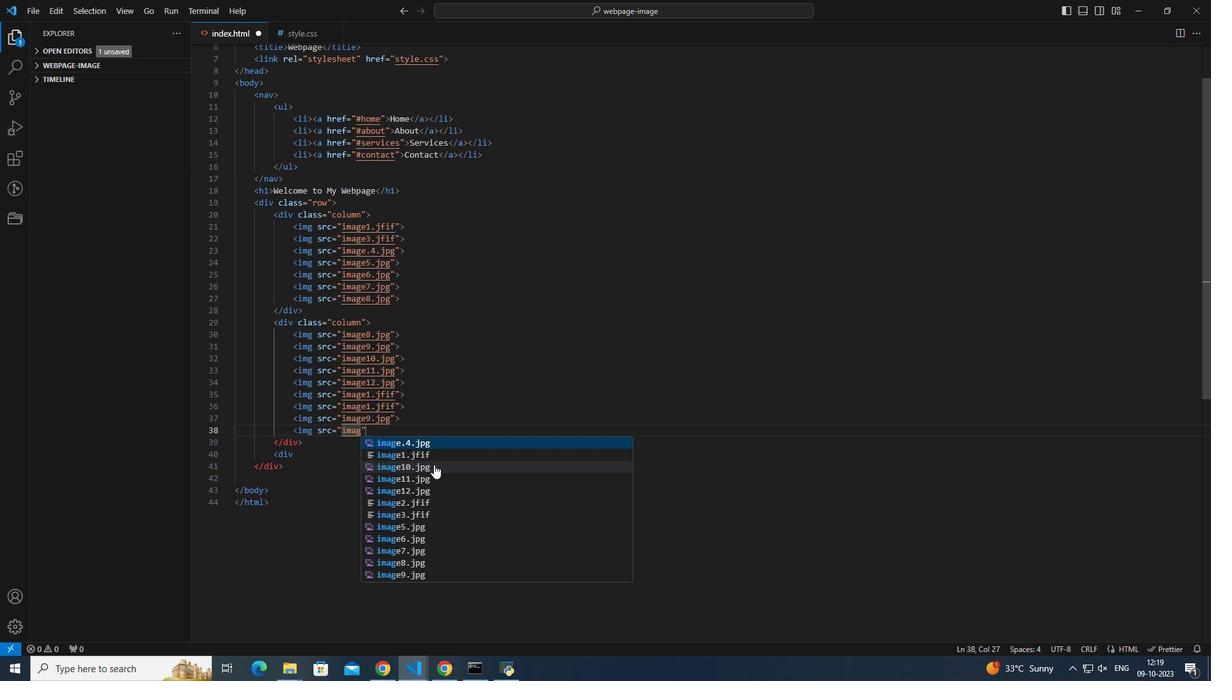 
Action: Mouse pressed left at (314, 438)
Screenshot: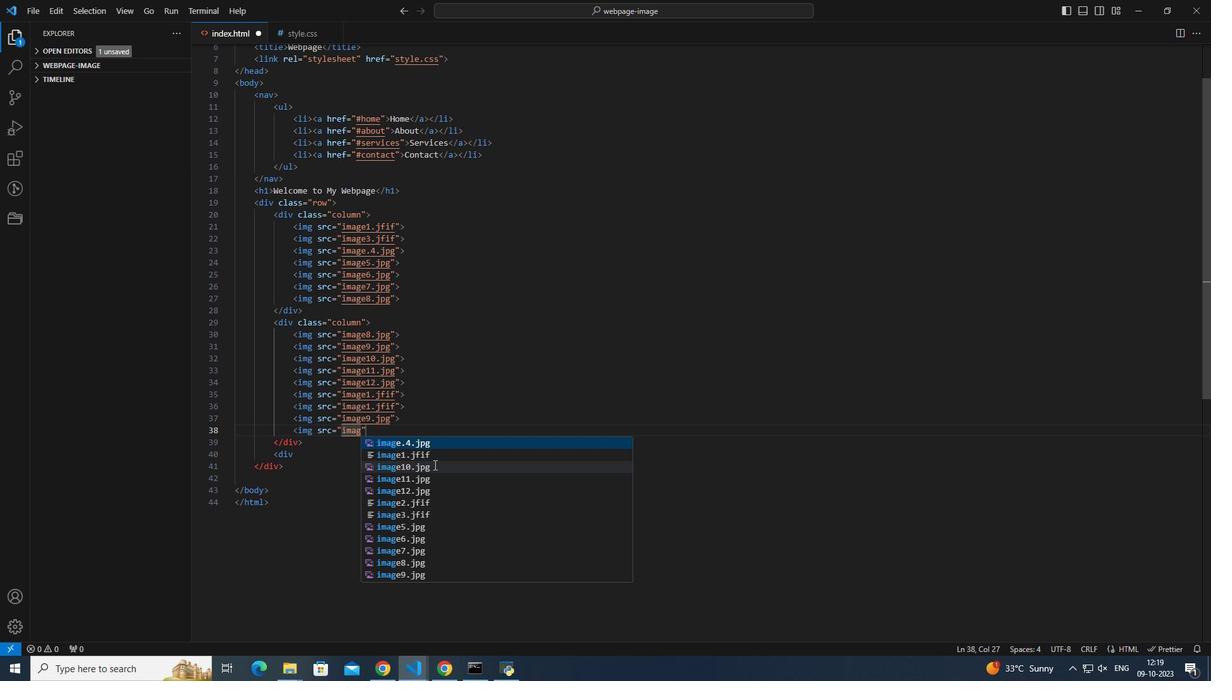 
Action: Mouse moved to (317, 410)
Screenshot: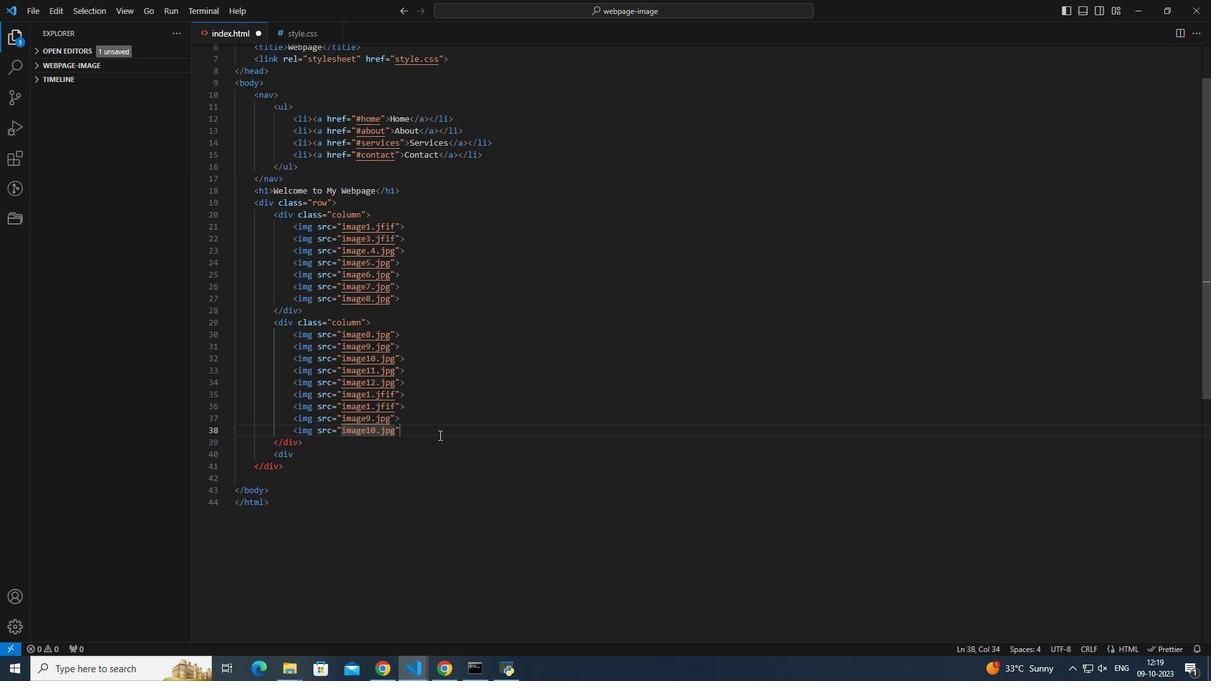 
Action: Mouse pressed left at (317, 410)
Screenshot: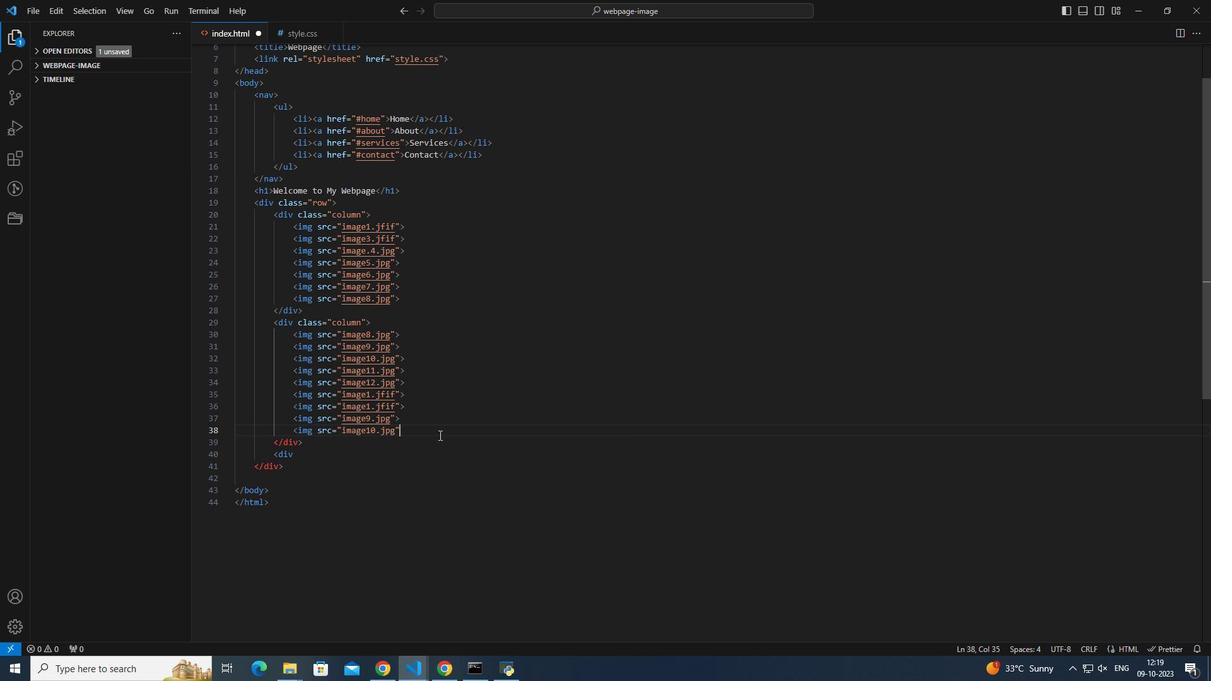 
Action: Key pressed <Key.shift_r>><Key.enter><Key.shift_r><img<Key.space>src<Key.enter>imag
Screenshot: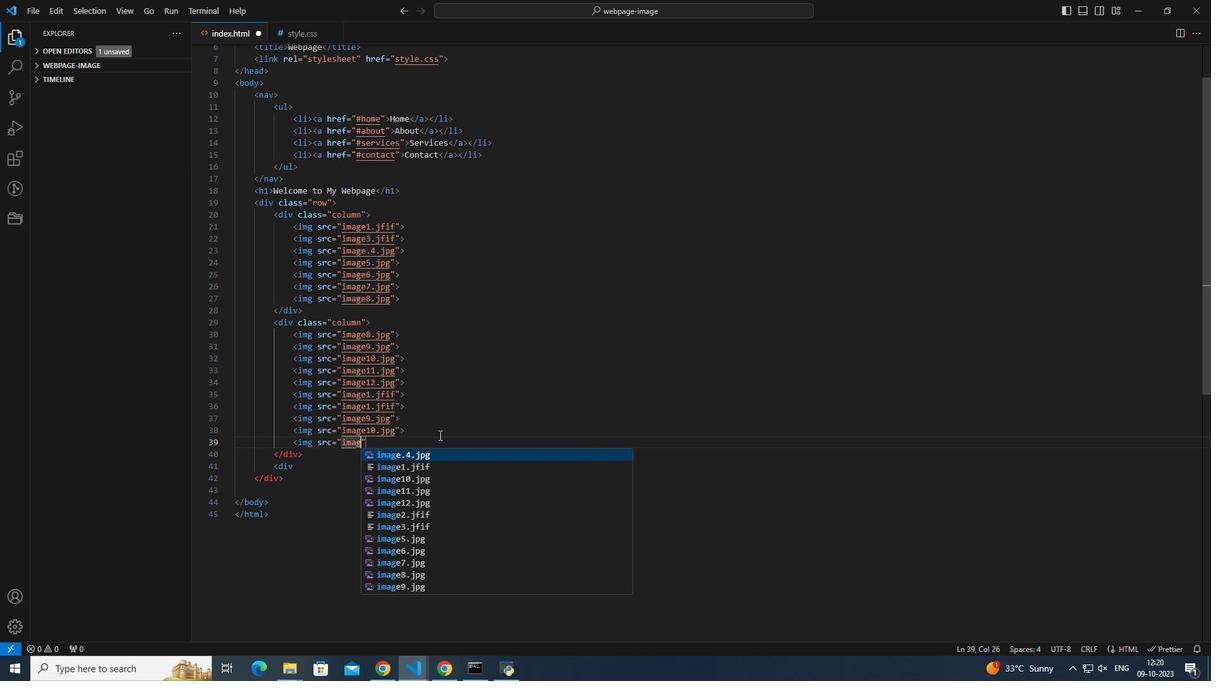 
Action: Mouse moved to (313, 540)
Screenshot: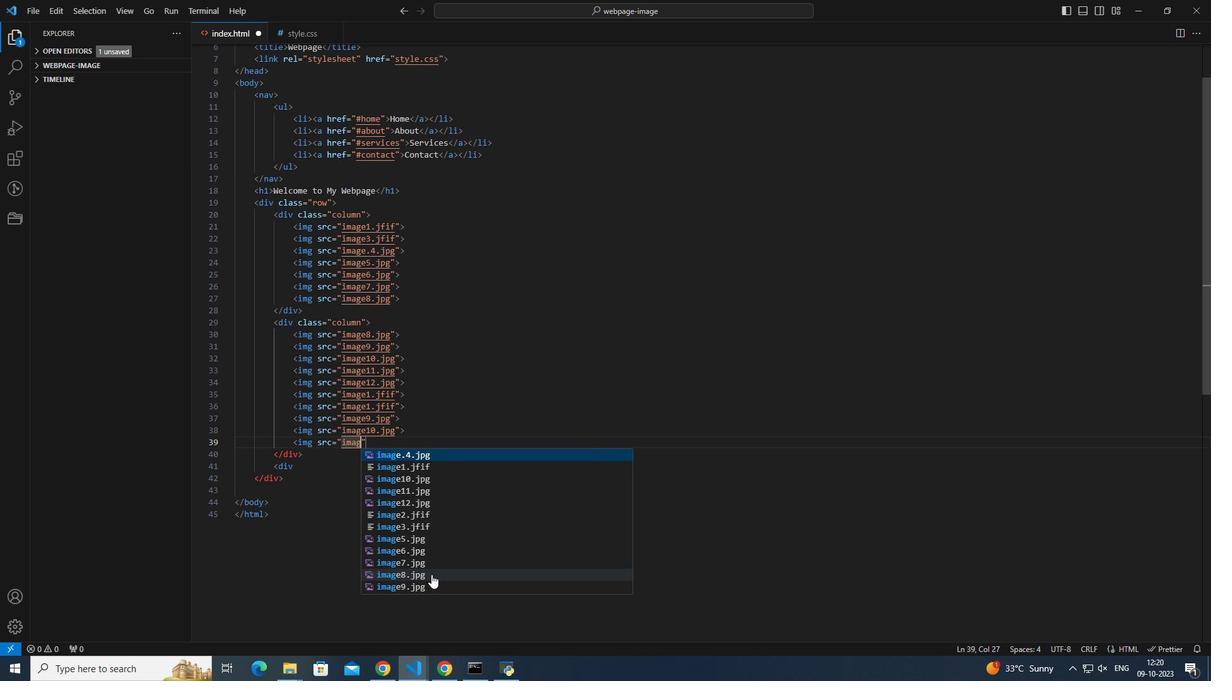 
Action: Mouse pressed left at (313, 540)
Screenshot: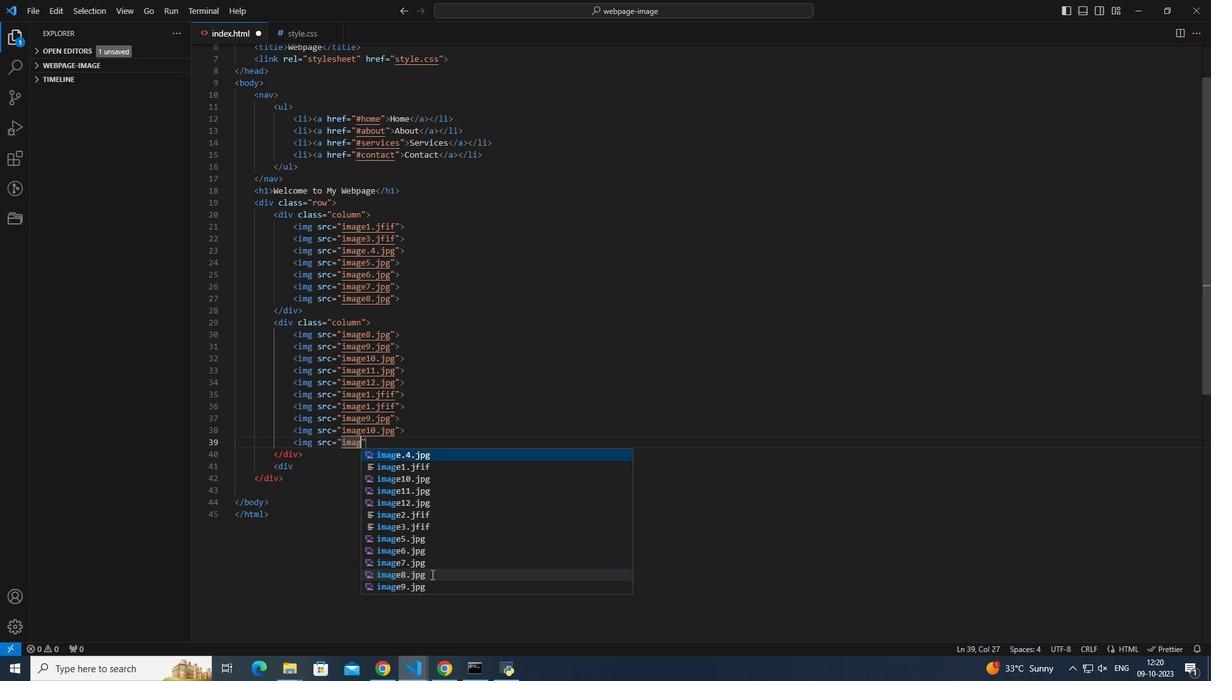 
Action: Mouse moved to (307, 422)
Screenshot: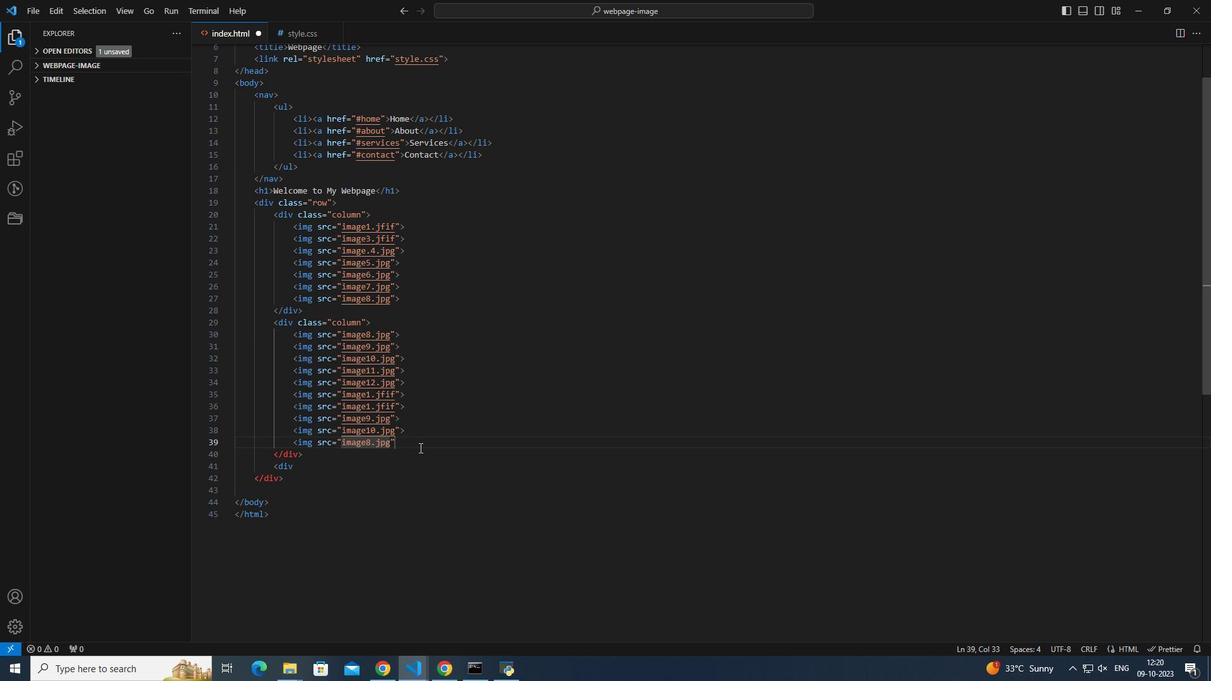
Action: Mouse pressed left at (307, 422)
Screenshot: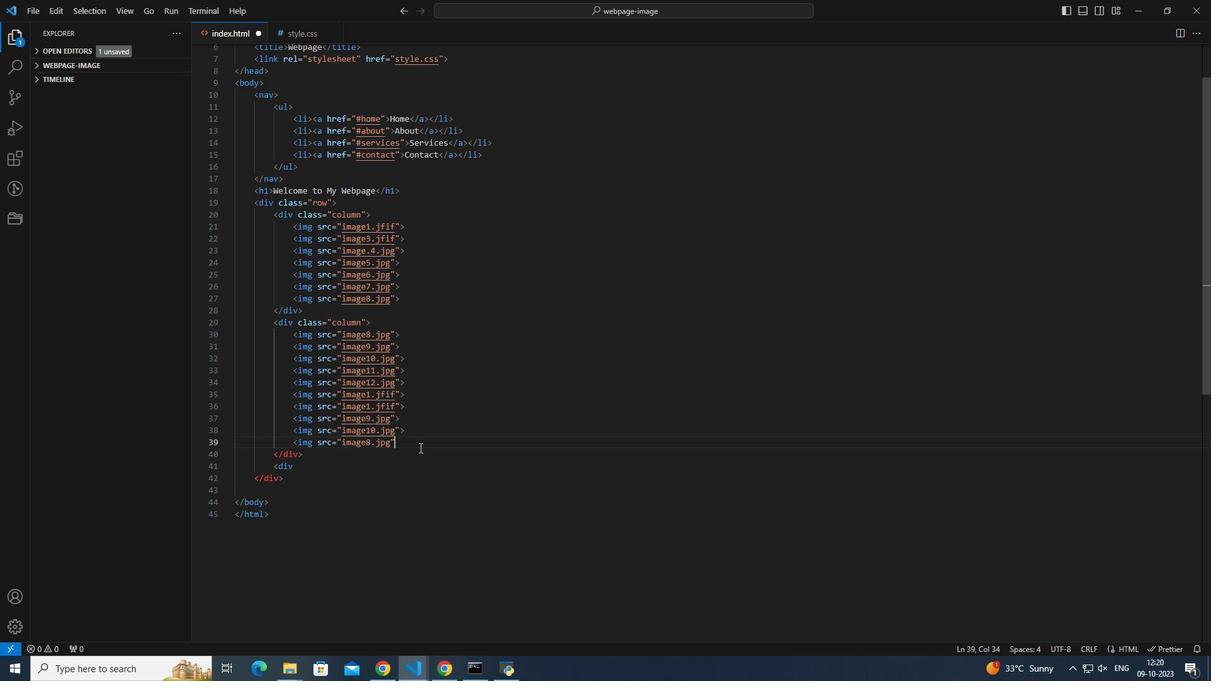 
Action: Key pressed <Key.shift_r>>
Screenshot: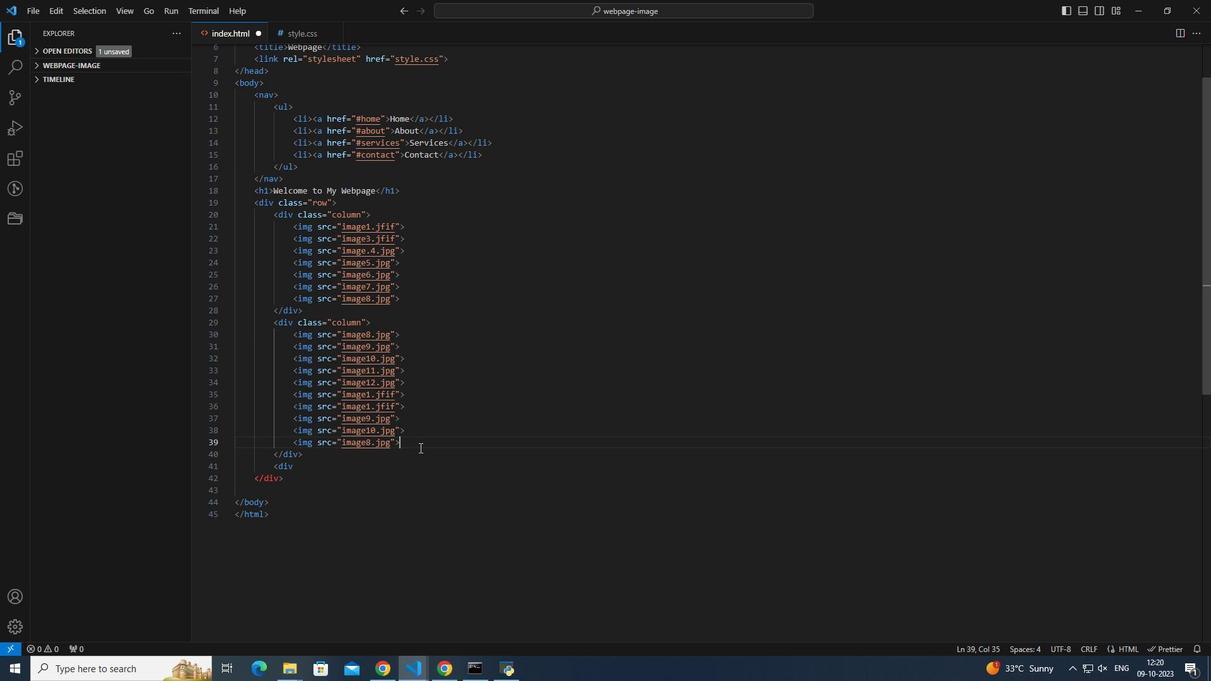 
Action: Mouse moved to (321, 363)
Screenshot: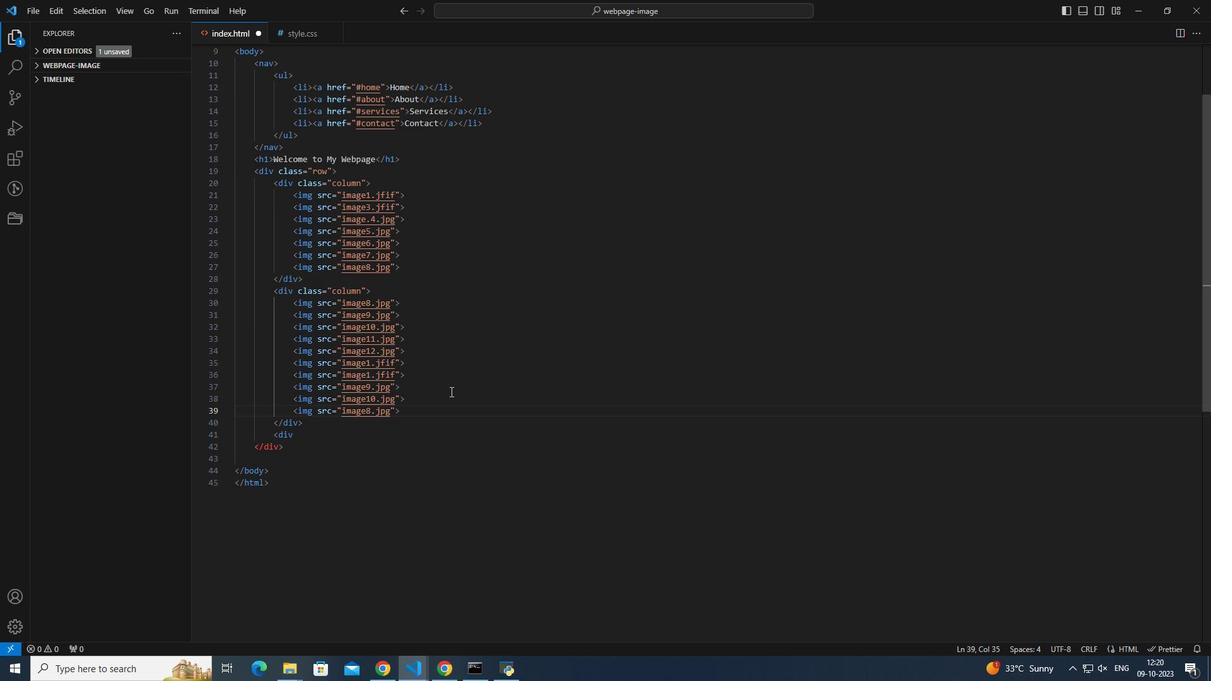 
Action: Mouse scrolled (321, 363) with delta (0, 0)
Screenshot: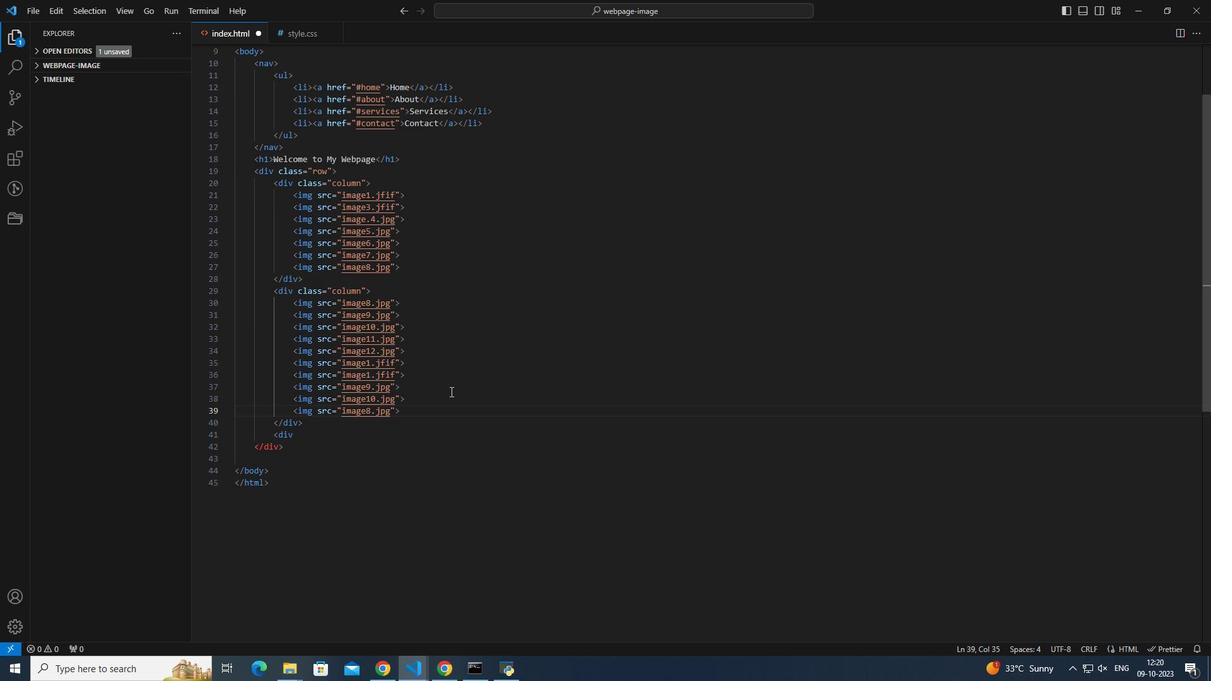 
Action: Mouse moved to (322, 368)
Screenshot: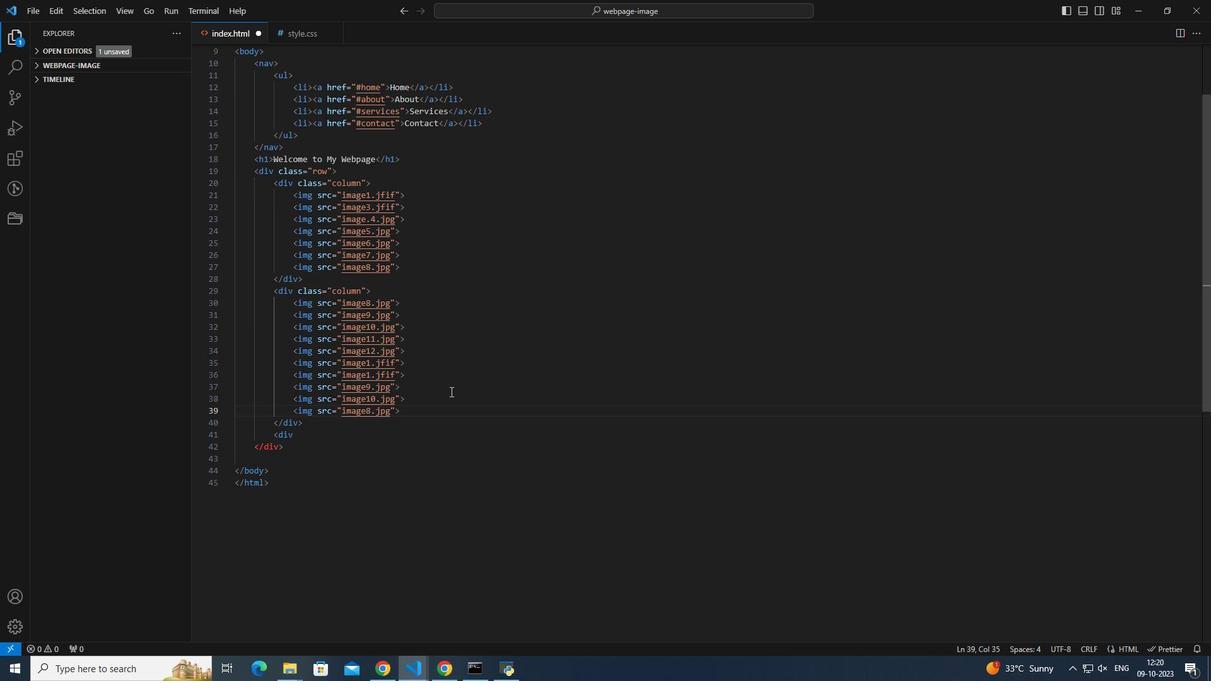 
Action: Mouse scrolled (322, 367) with delta (0, 0)
Screenshot: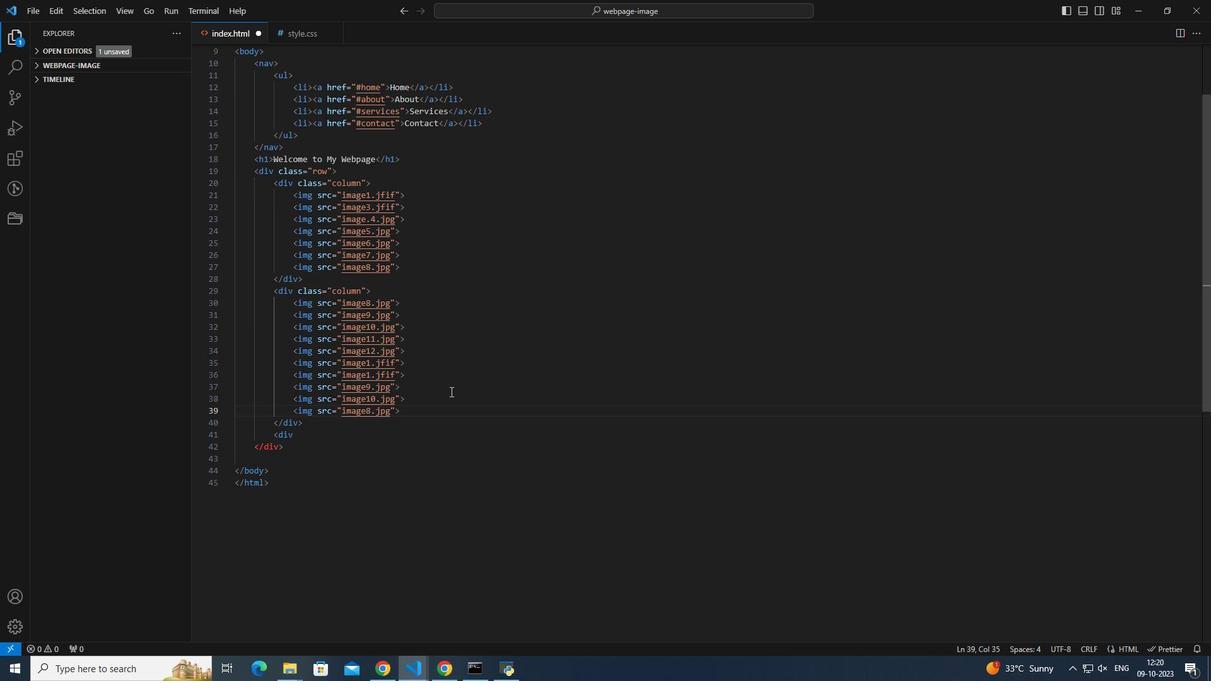 
Action: Mouse moved to (323, 370)
Screenshot: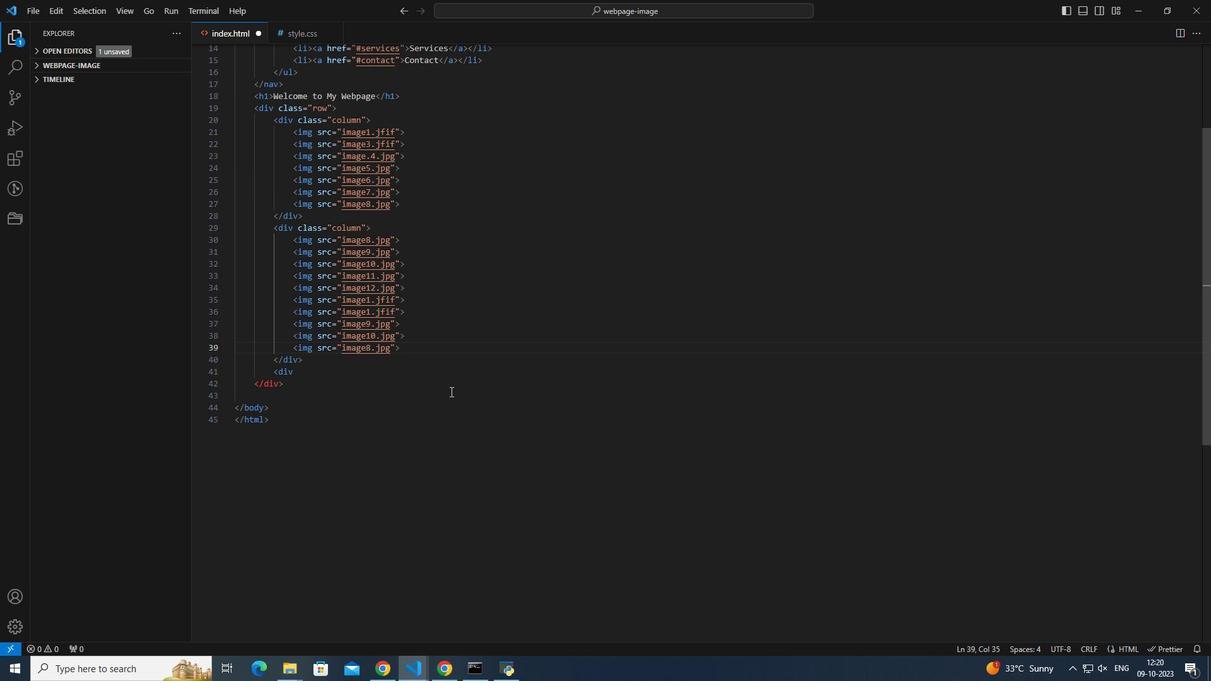 
Action: Mouse scrolled (323, 369) with delta (0, 0)
Screenshot: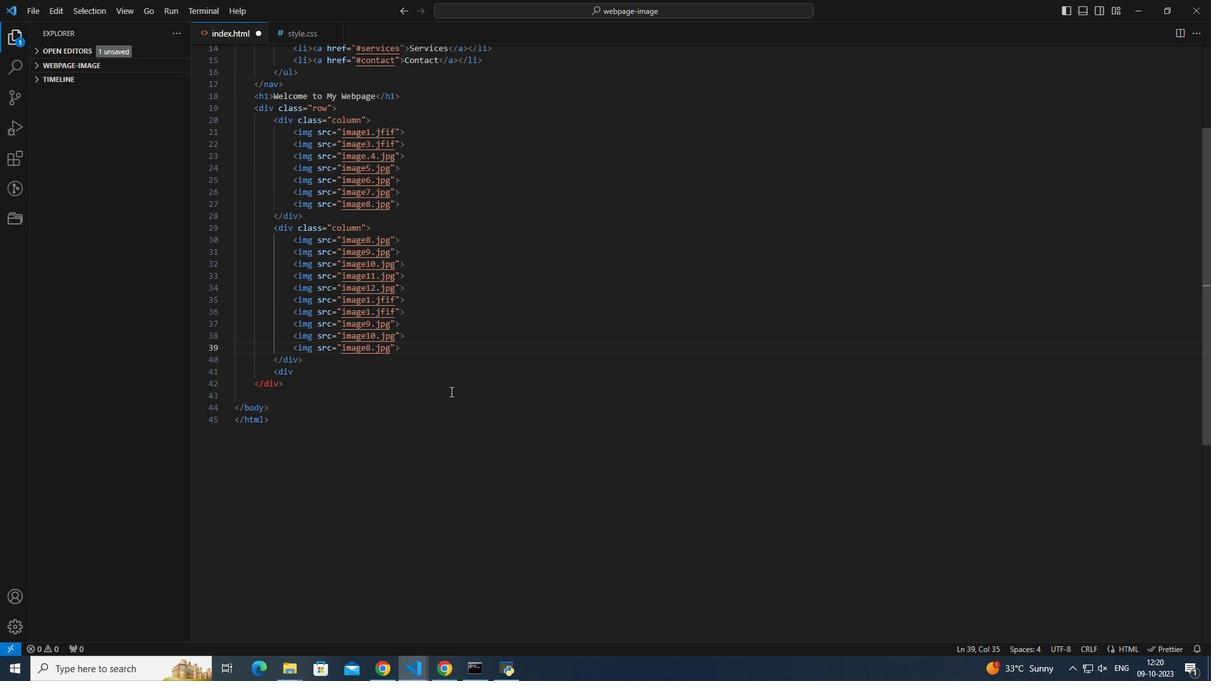 
Action: Mouse moved to (323, 370)
Screenshot: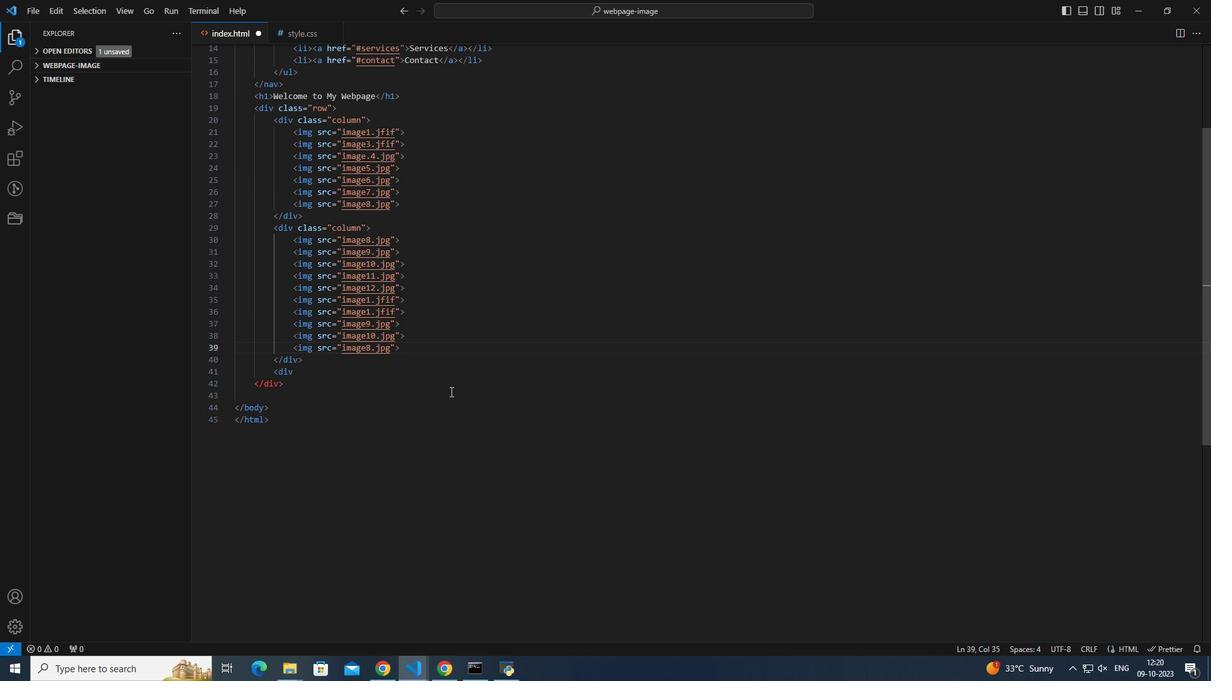 
Action: Mouse scrolled (323, 369) with delta (0, 0)
Screenshot: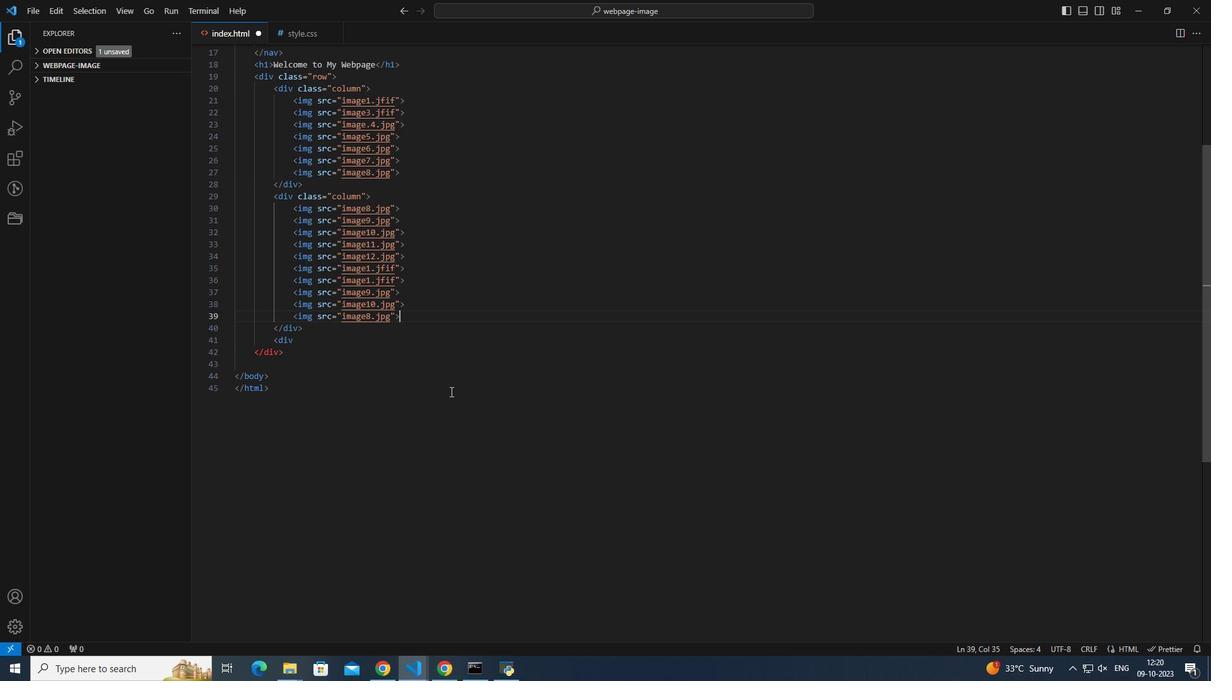 
Action: Mouse moved to (252, 311)
Screenshot: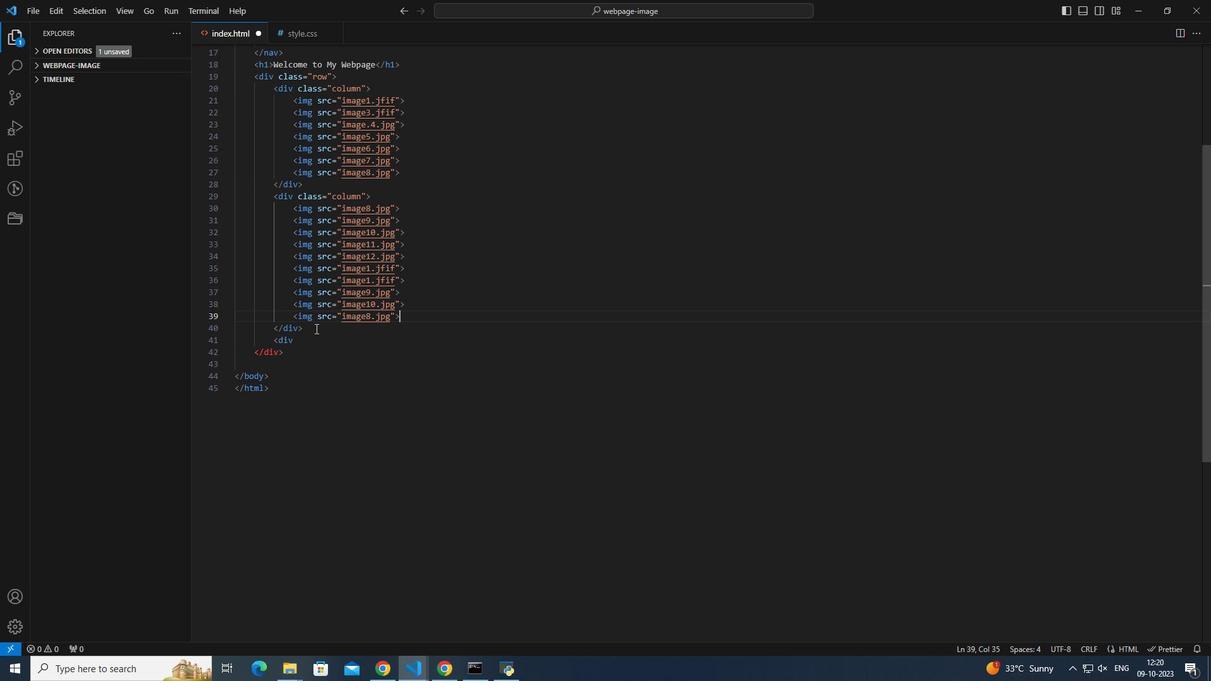 
Action: Mouse pressed left at (252, 311)
Screenshot: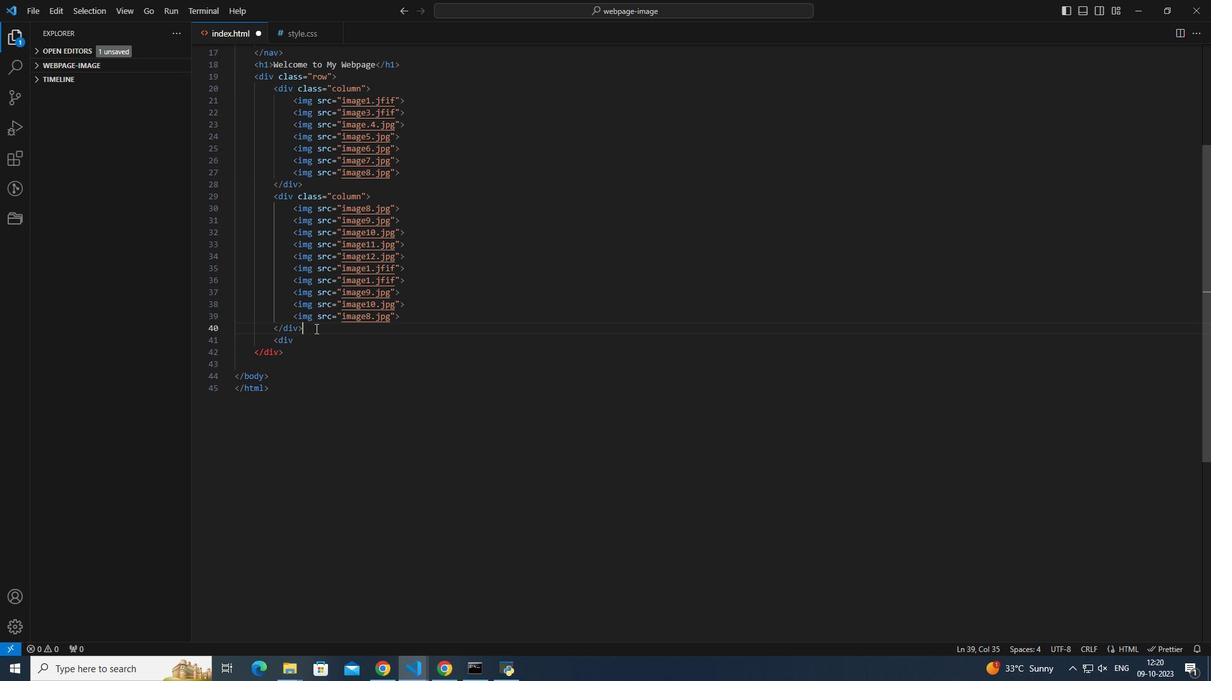 
Action: Mouse moved to (246, 329)
Screenshot: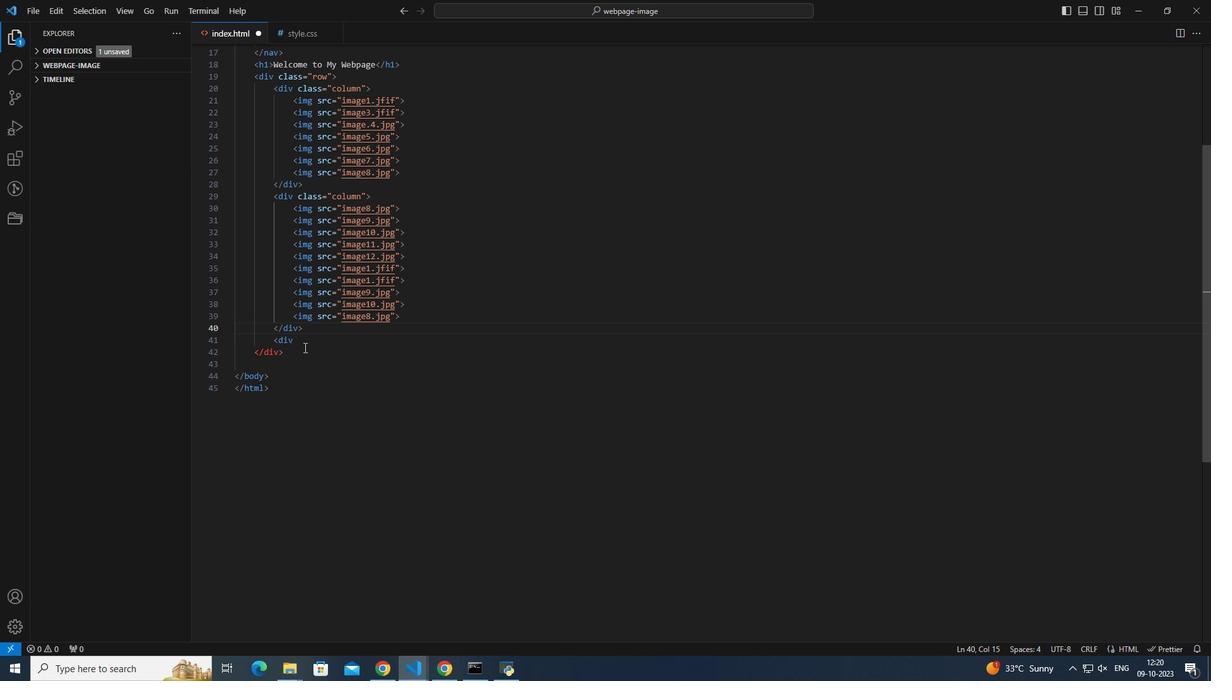 
Action: Mouse pressed left at (246, 329)
Screenshot: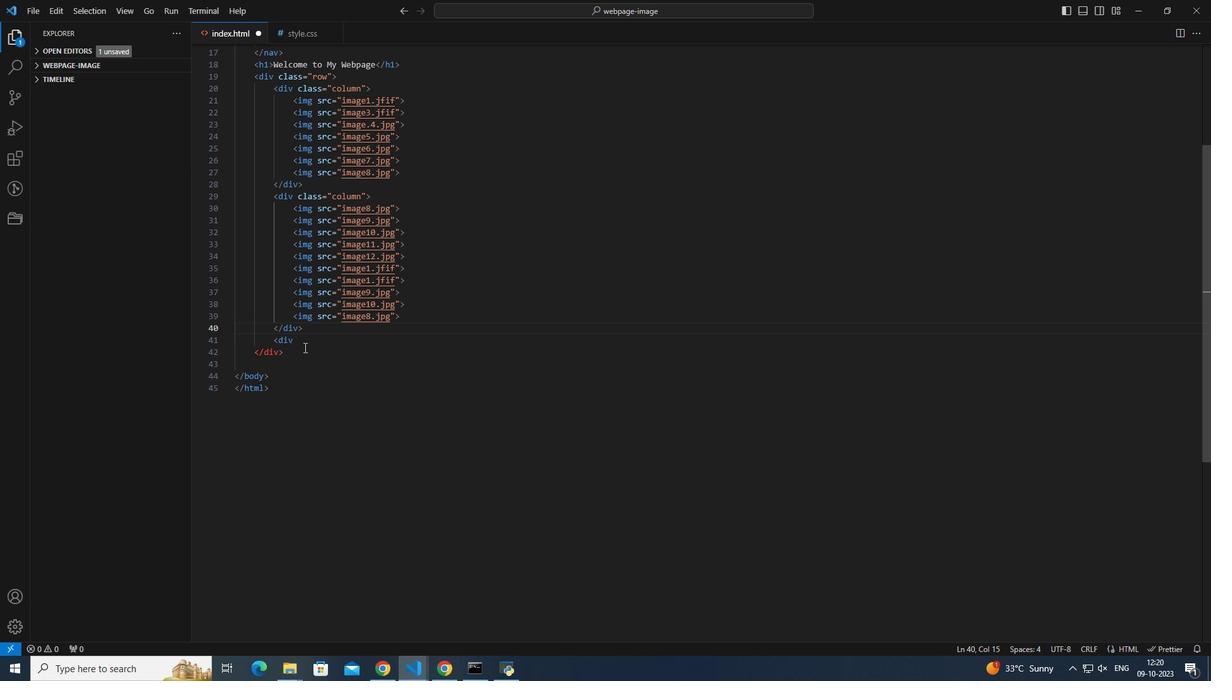 
Action: Mouse moved to (246, 324)
Screenshot: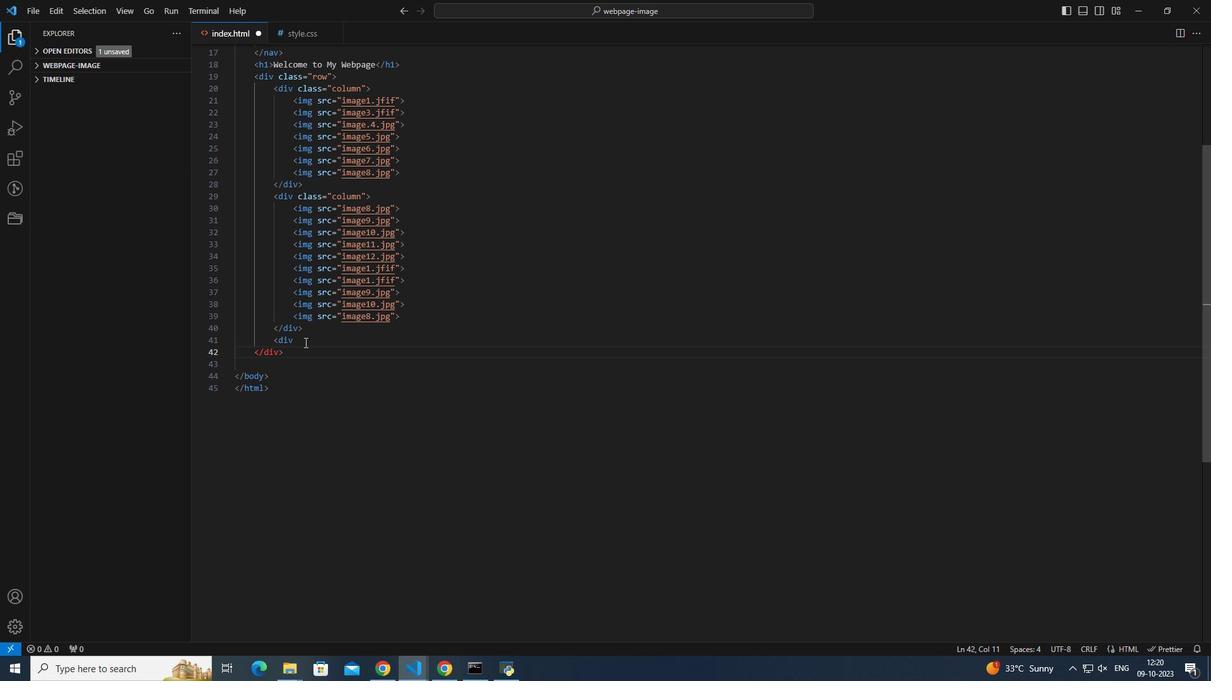 
Action: Mouse pressed left at (246, 324)
Screenshot: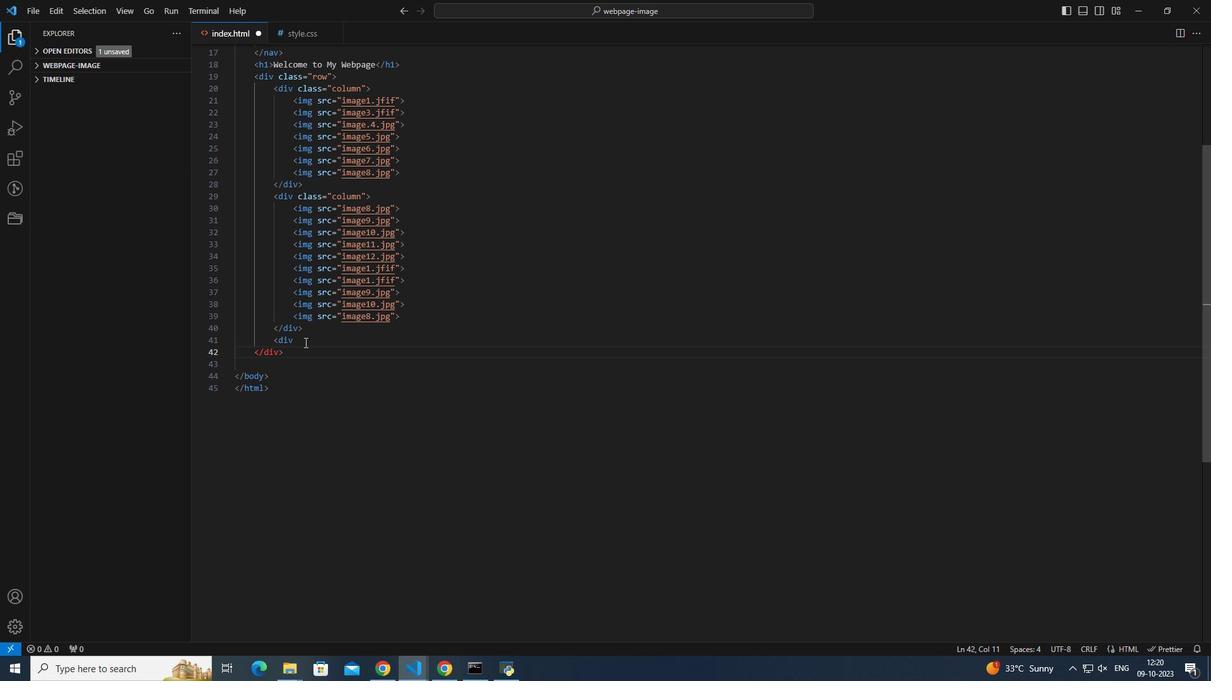 
Action: Mouse moved to (247, 323)
Screenshot: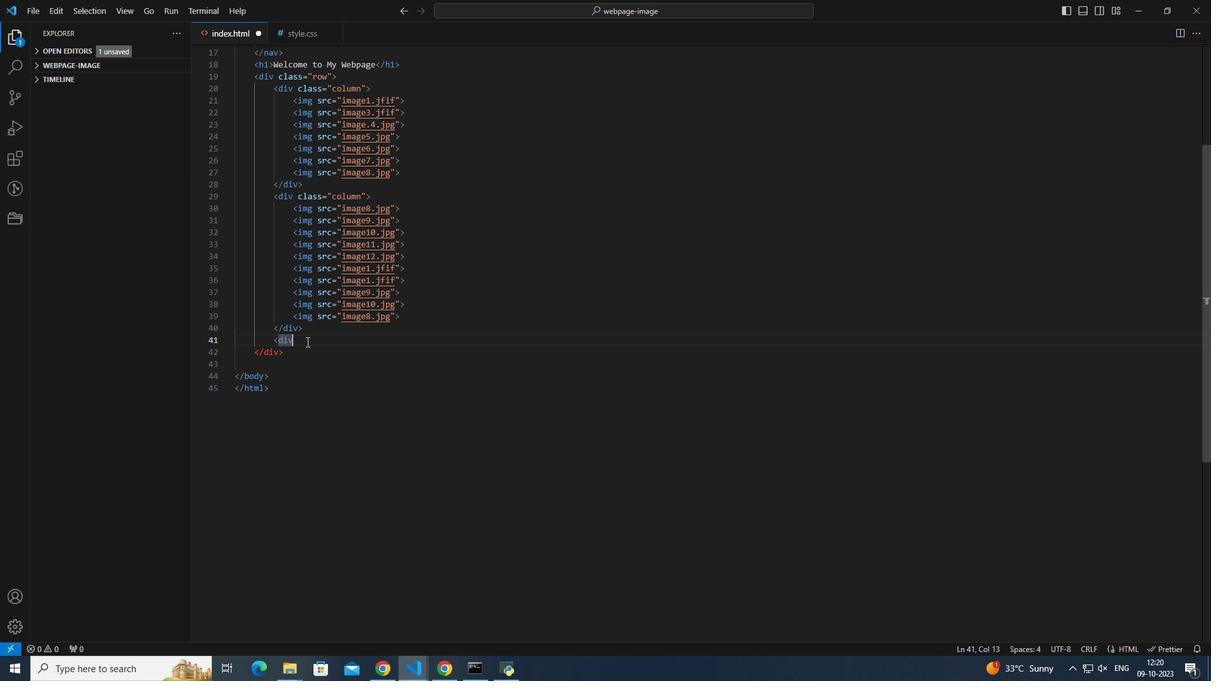 
Action: Key pressed <Key.shift_r>>
Screenshot: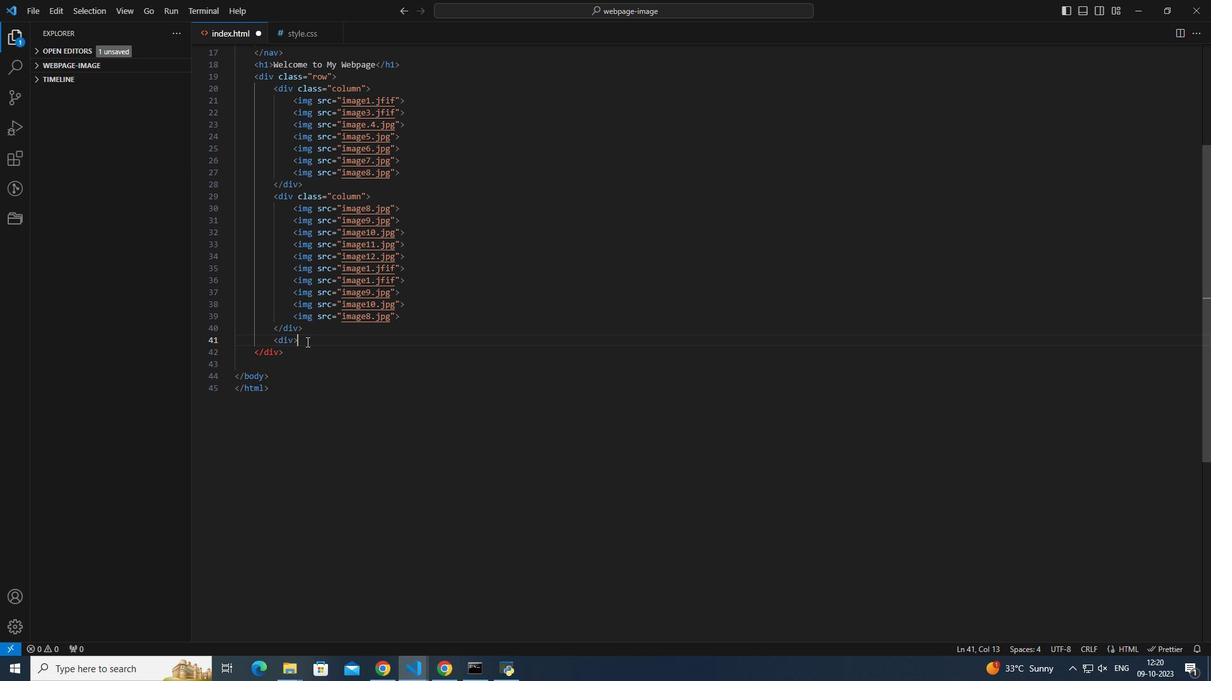 
Action: Mouse moved to (248, 324)
Screenshot: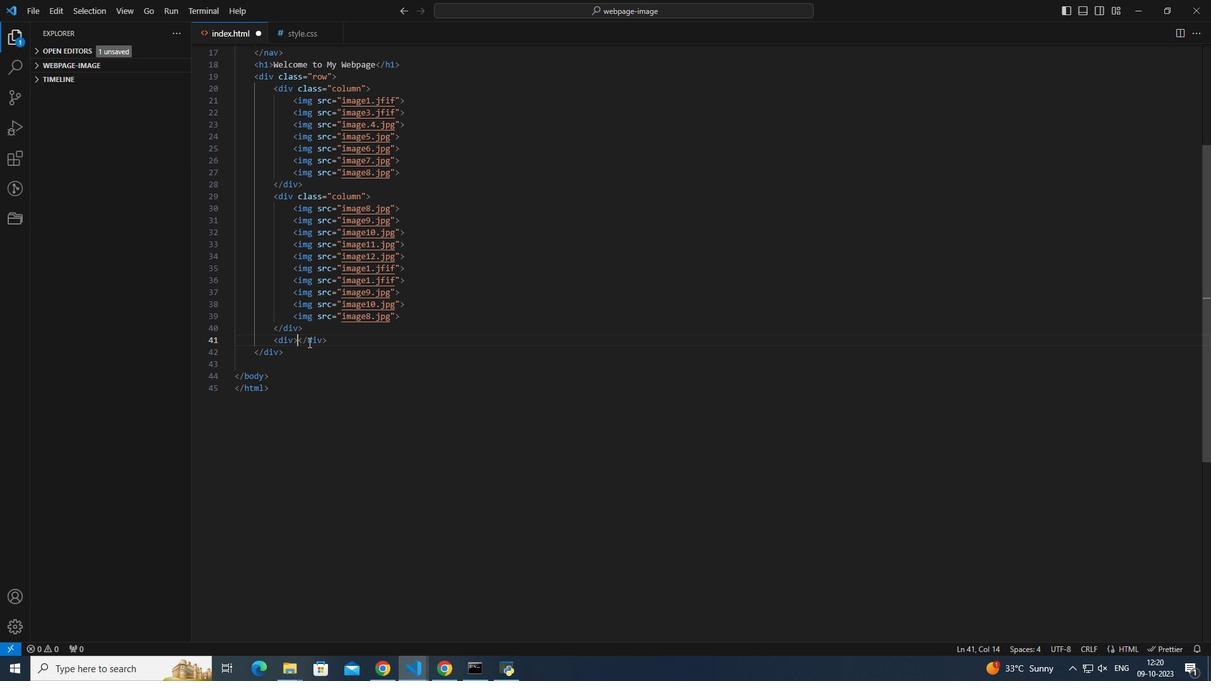 
Action: Key pressed <Key.enter>
Screenshot: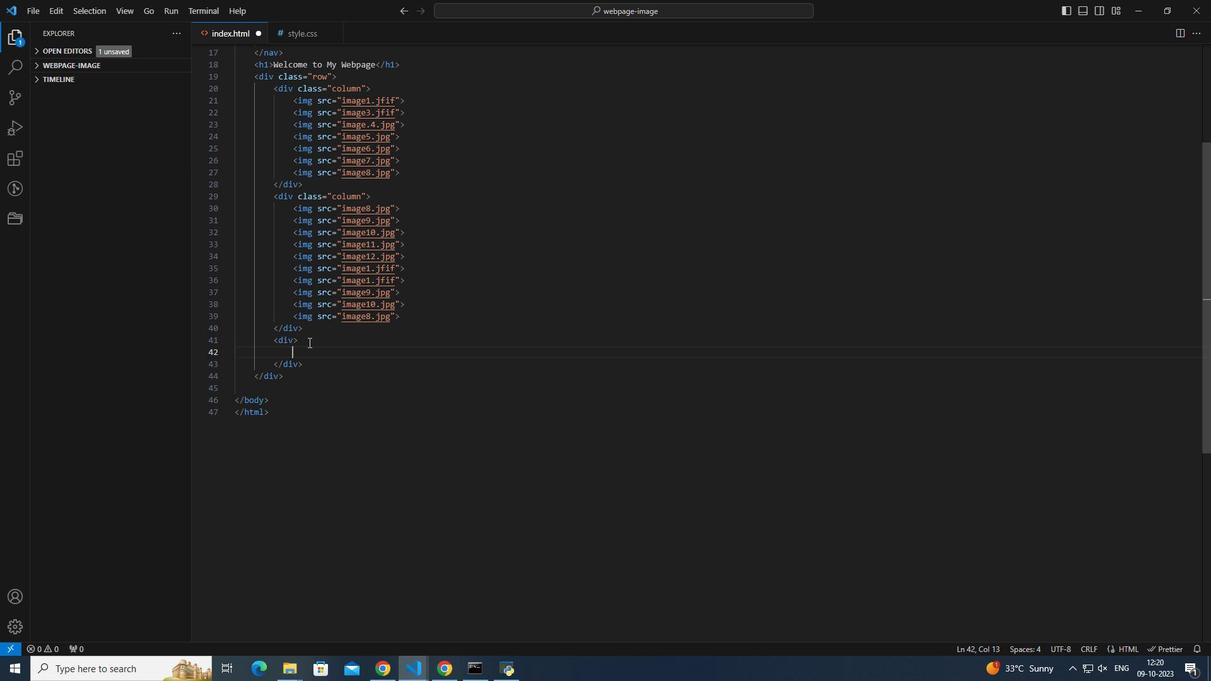 
Action: Mouse moved to (239, 321)
Screenshot: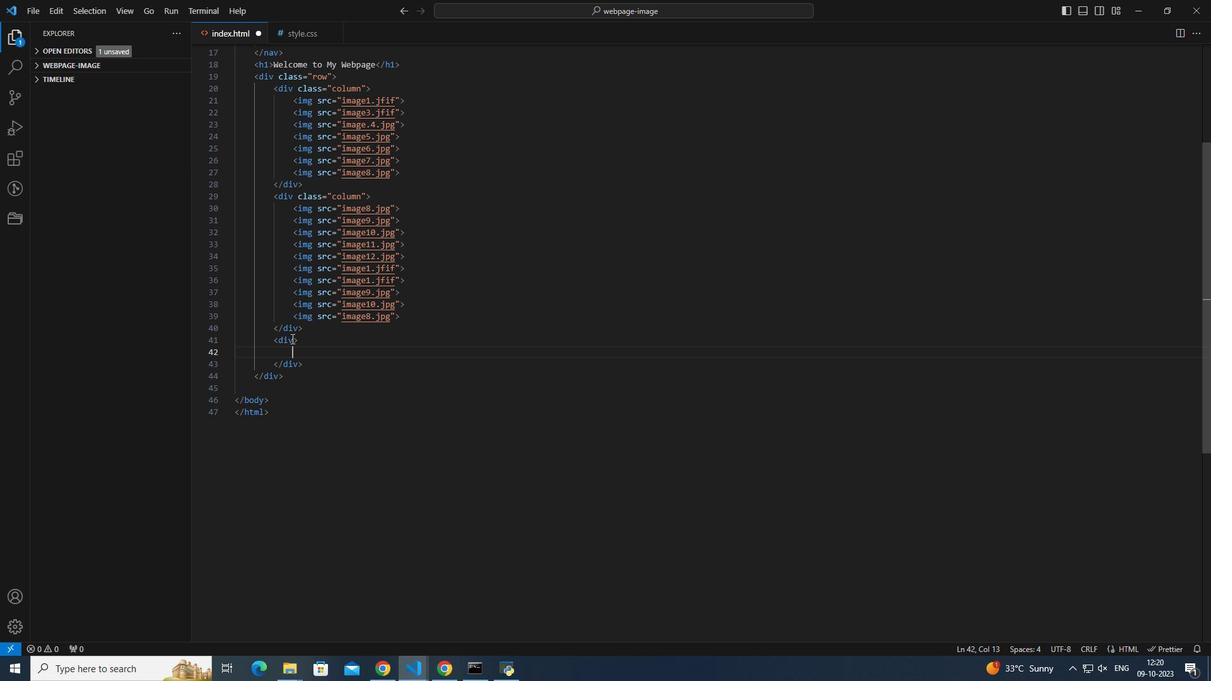 
Action: Mouse pressed left at (239, 321)
Screenshot: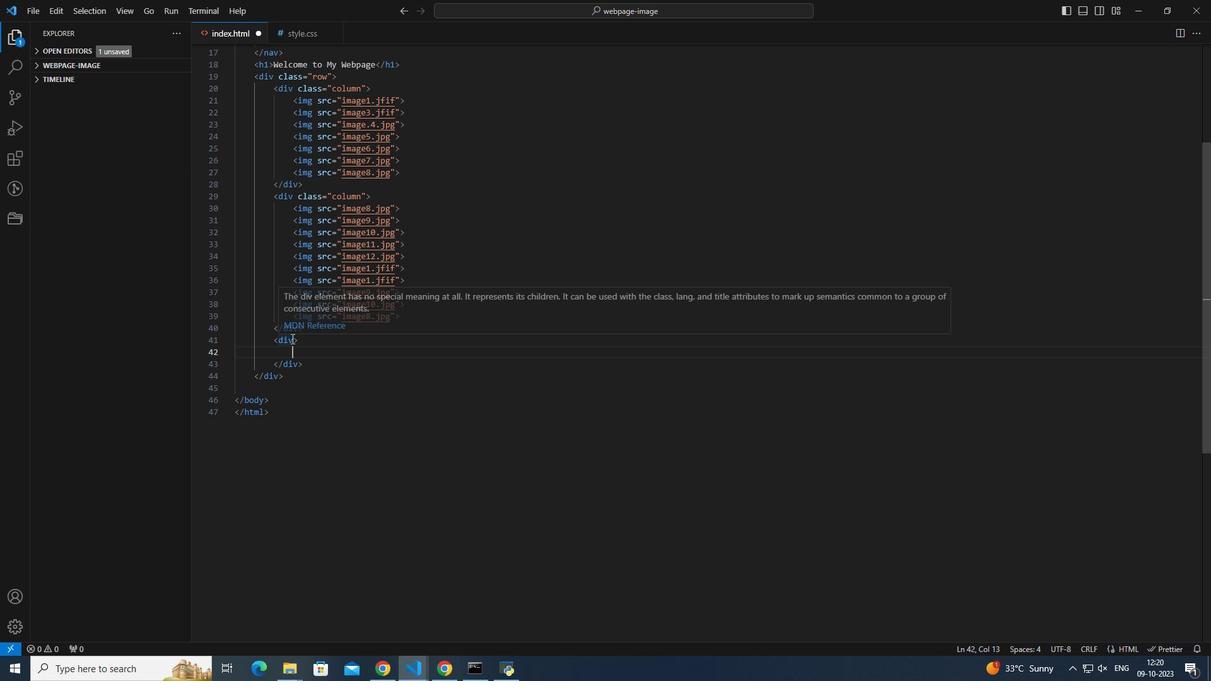 
Action: Mouse moved to (261, 326)
Screenshot: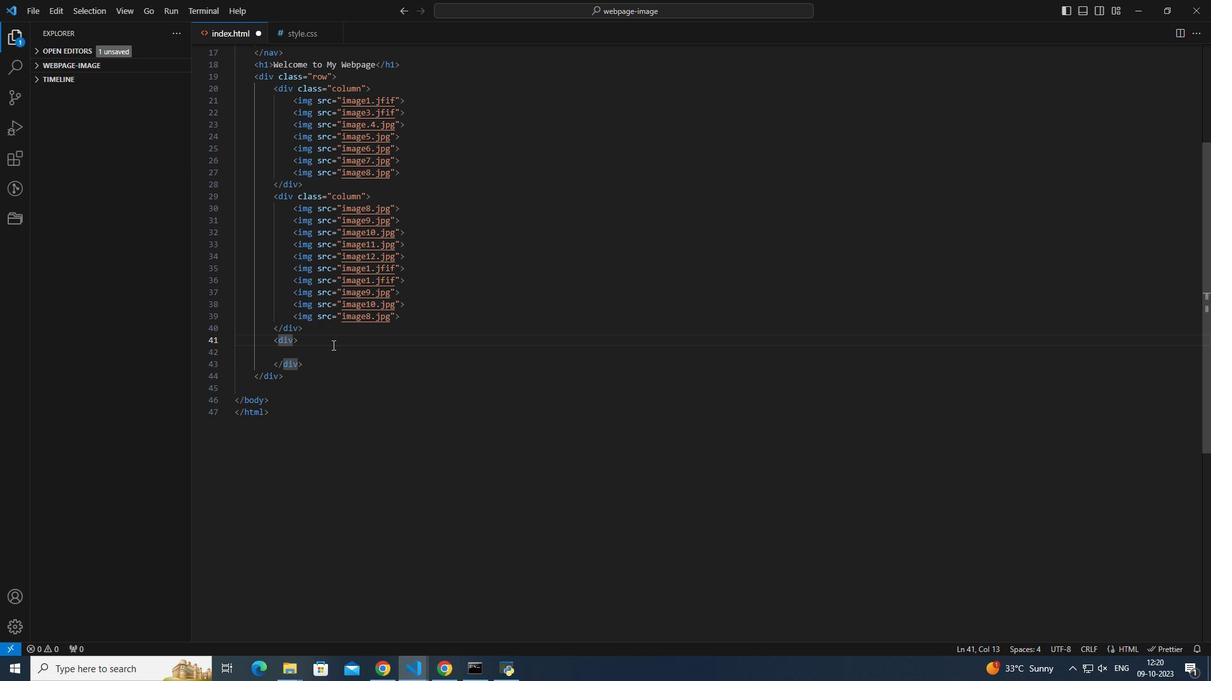 
Action: Key pressed <Key.space>
Screenshot: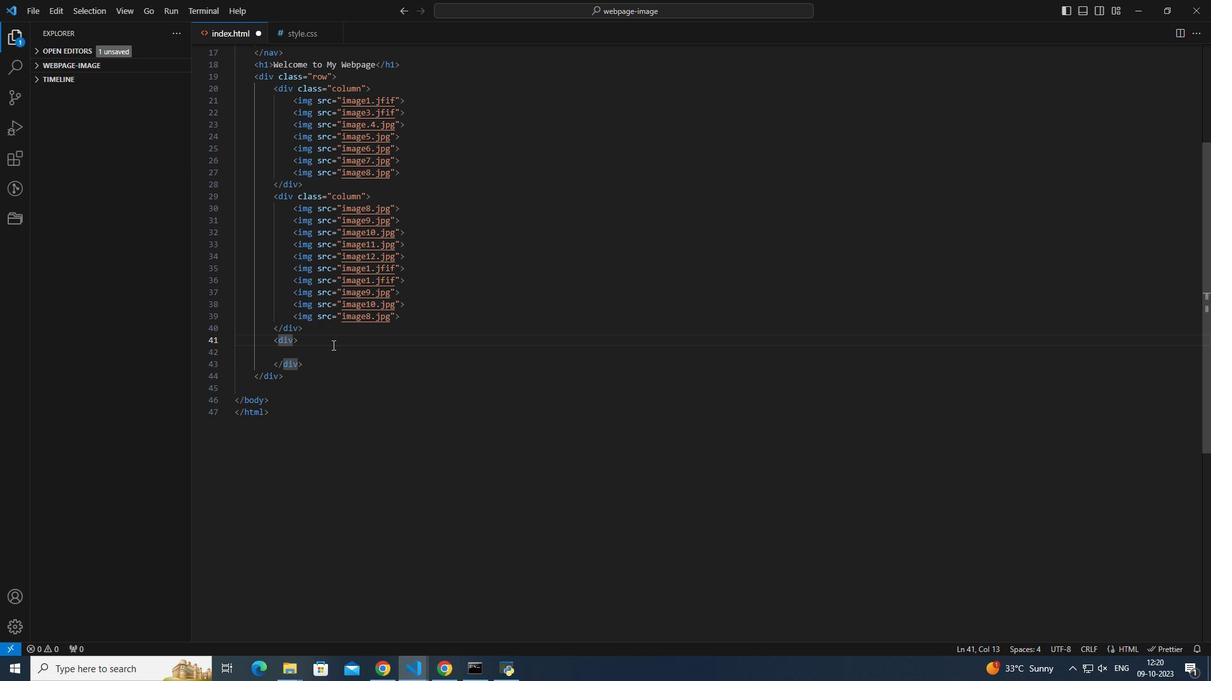 
Action: Mouse moved to (261, 327)
Screenshot: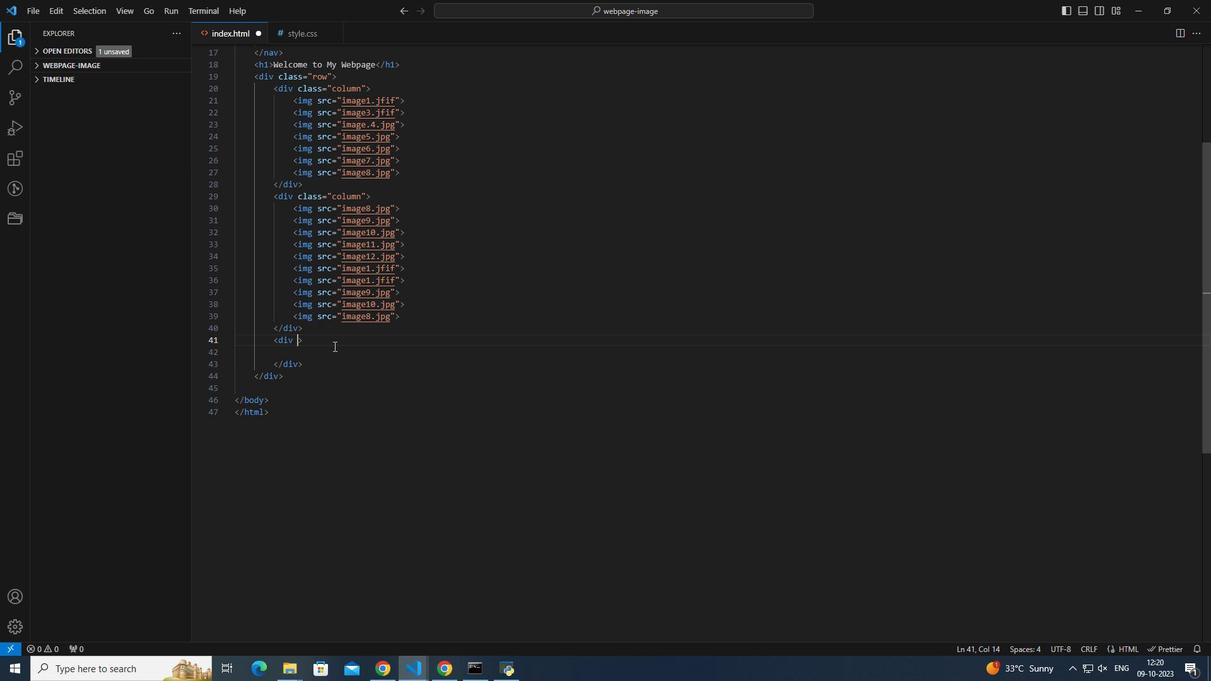 
Action: Key pressed cla<Key.enter>col<Key.enter><Key.right><Key.right><Key.enter><Key.shift_r><img<Key.space>src<Key.enter>image3<Key.enter><Key.right><Key.shift_r>><Key.enter><Key.shift_r><img<Key.space>src<Key.enter>imga<Key.enter><Key.right><Key.shift_r>><Key.enter><Key.shift_r><img<Key.space>src<Key.enter>image
Screenshot: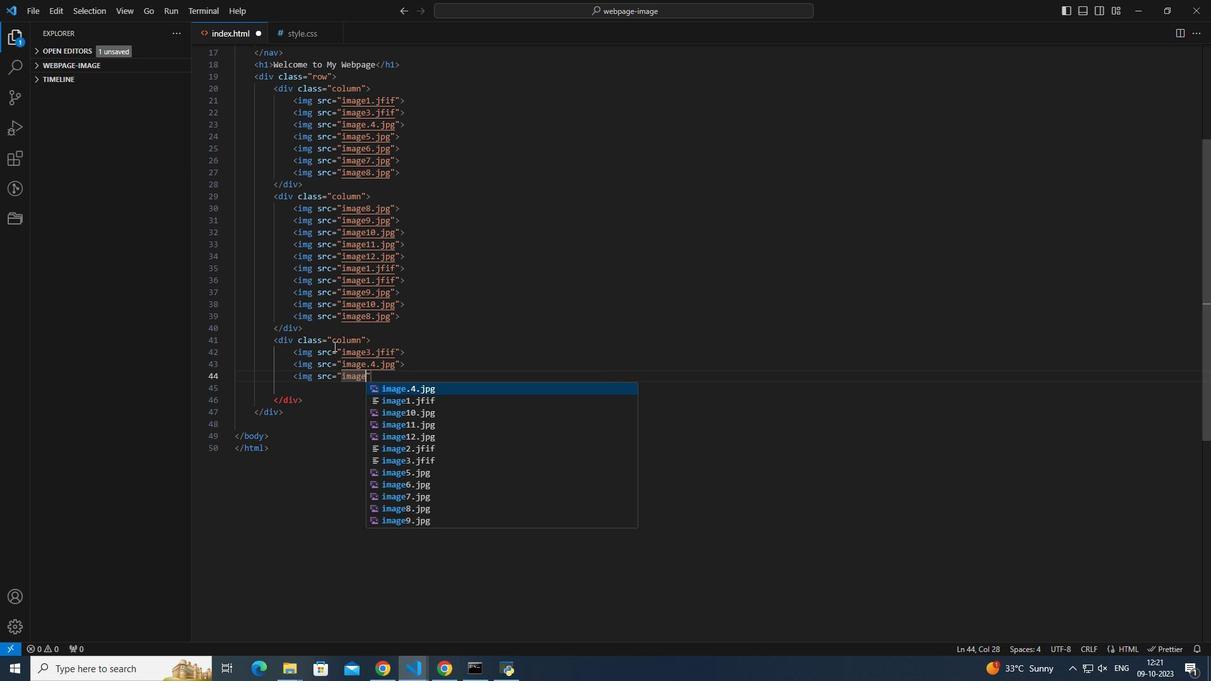 
Action: Mouse moved to (304, 440)
Screenshot: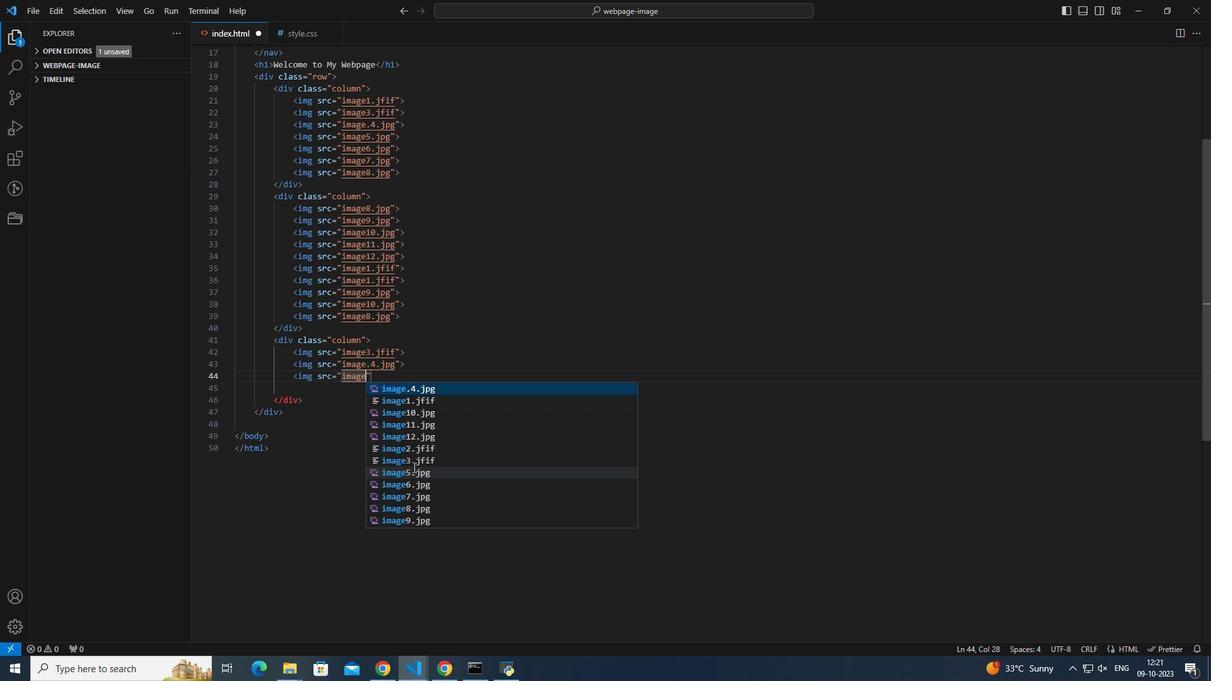 
Action: Mouse pressed left at (304, 440)
Screenshot: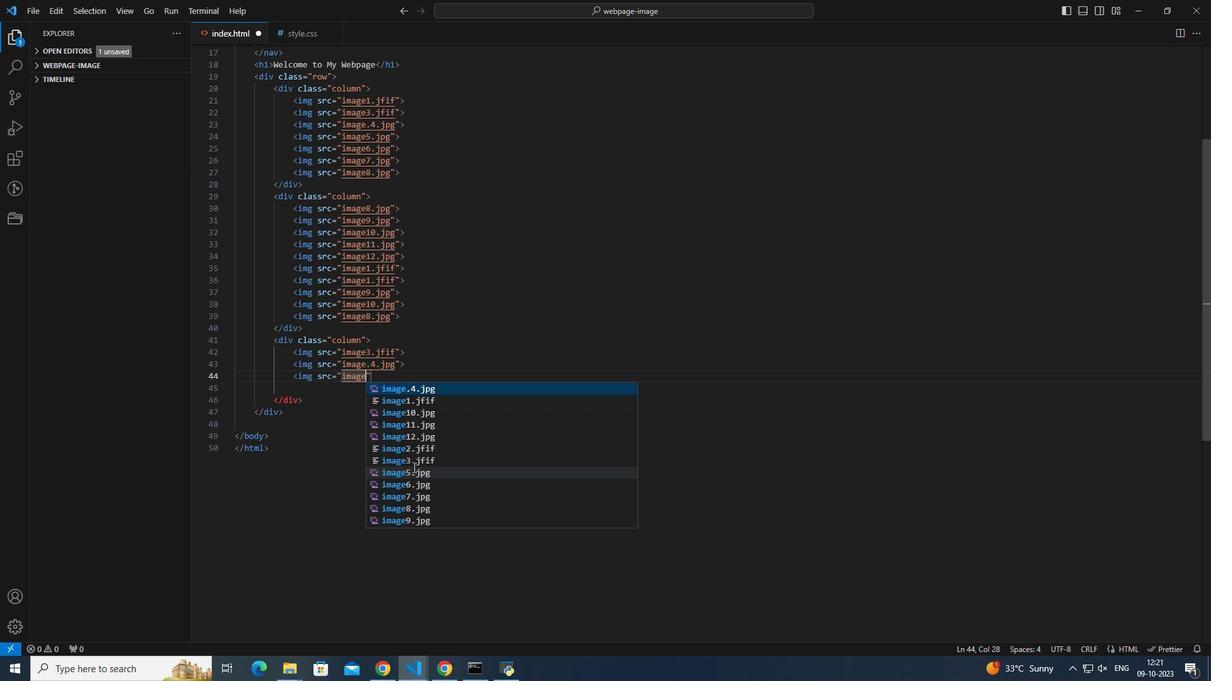 
Action: Mouse moved to (305, 361)
Screenshot: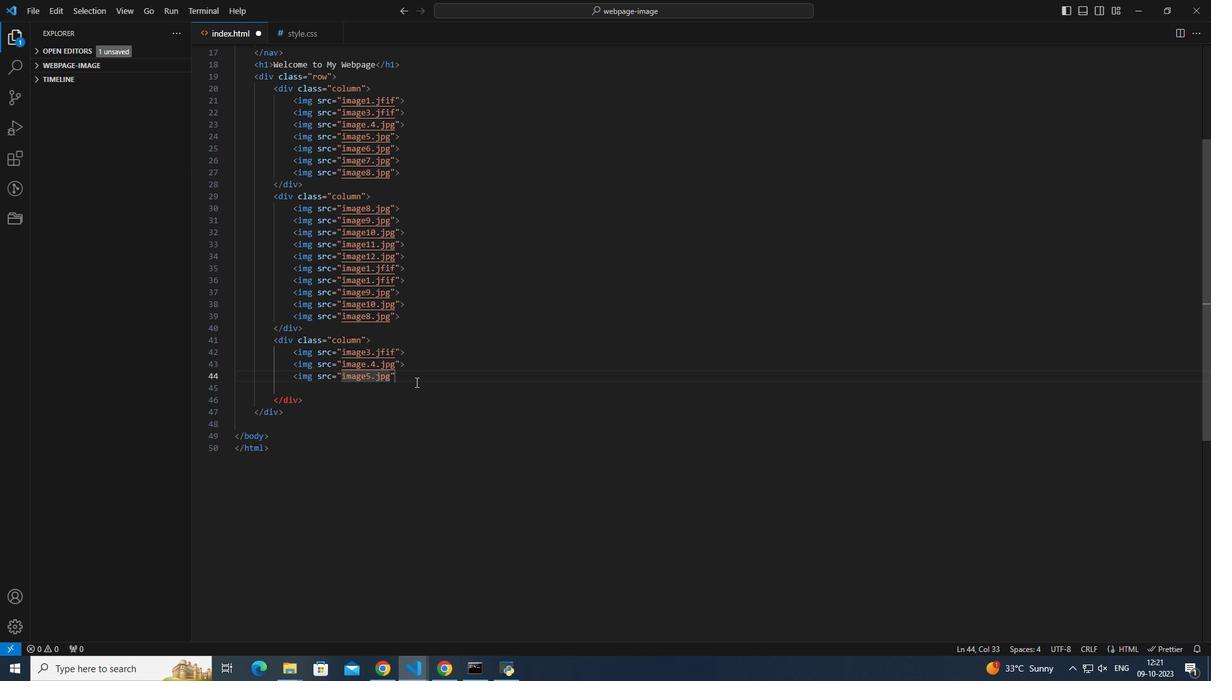 
Action: Mouse pressed left at (305, 361)
Screenshot: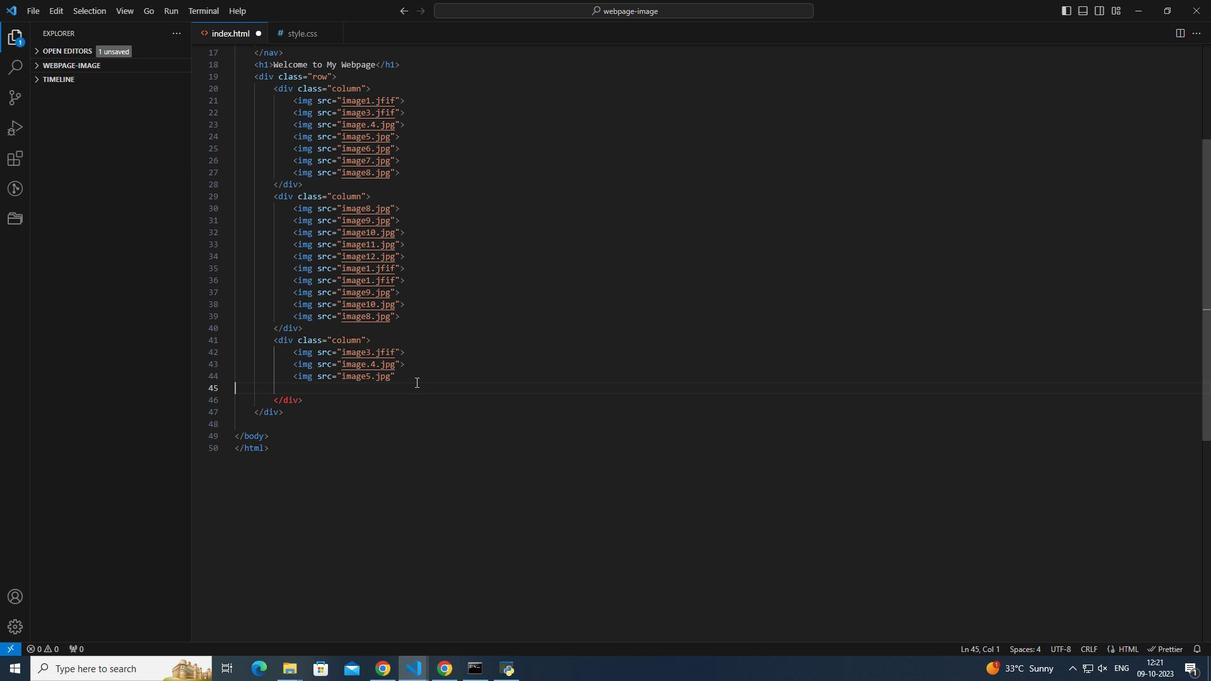 
Action: Mouse moved to (300, 355)
Screenshot: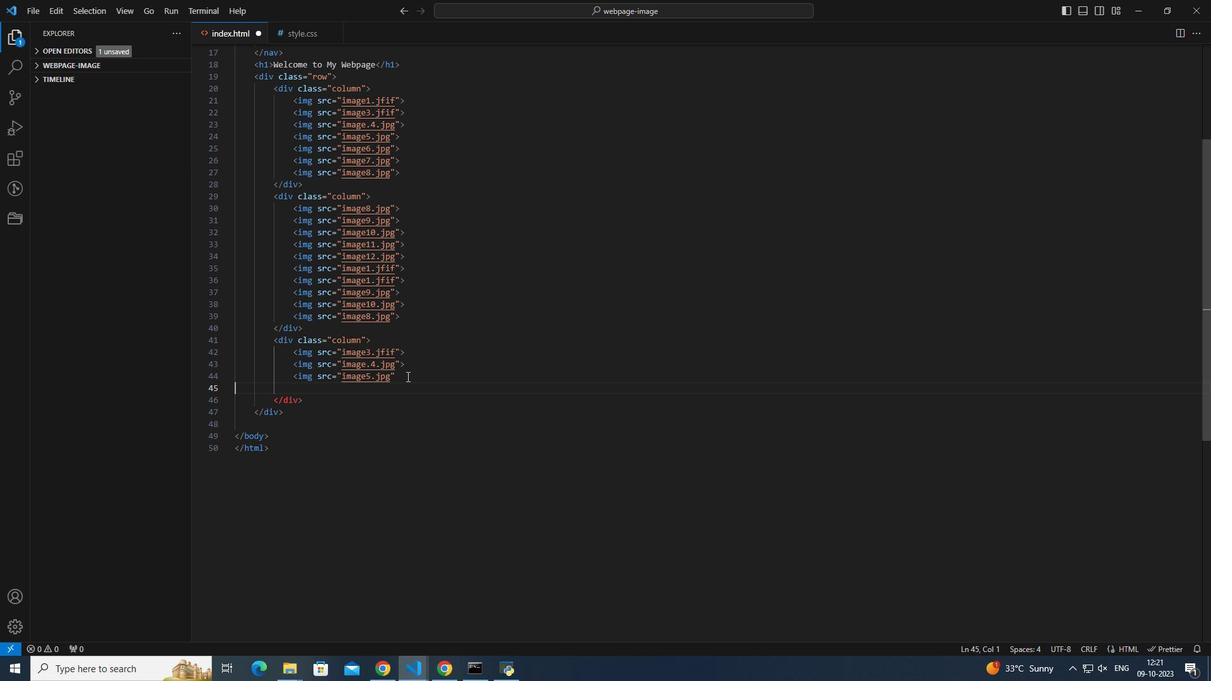 
Action: Mouse pressed left at (300, 355)
Screenshot: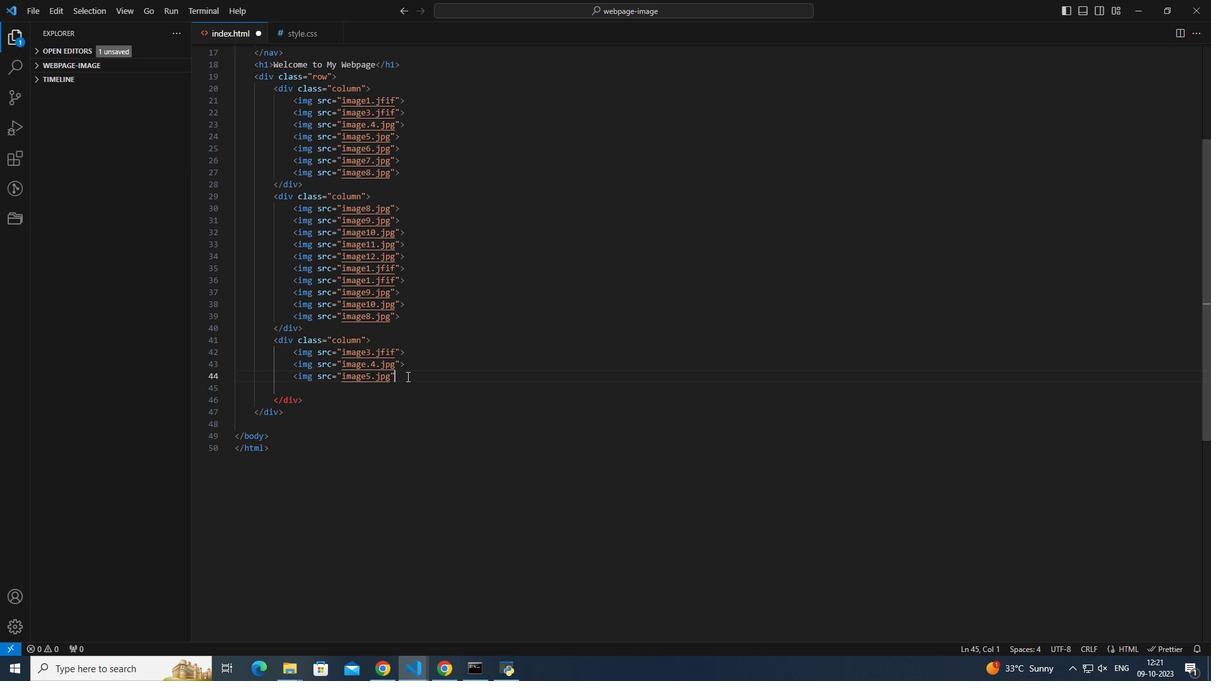 
Action: Key pressed <Key.shift_r>><Key.enter><Key.shift_r><img<Key.space>src<Key.enter>image
Screenshot: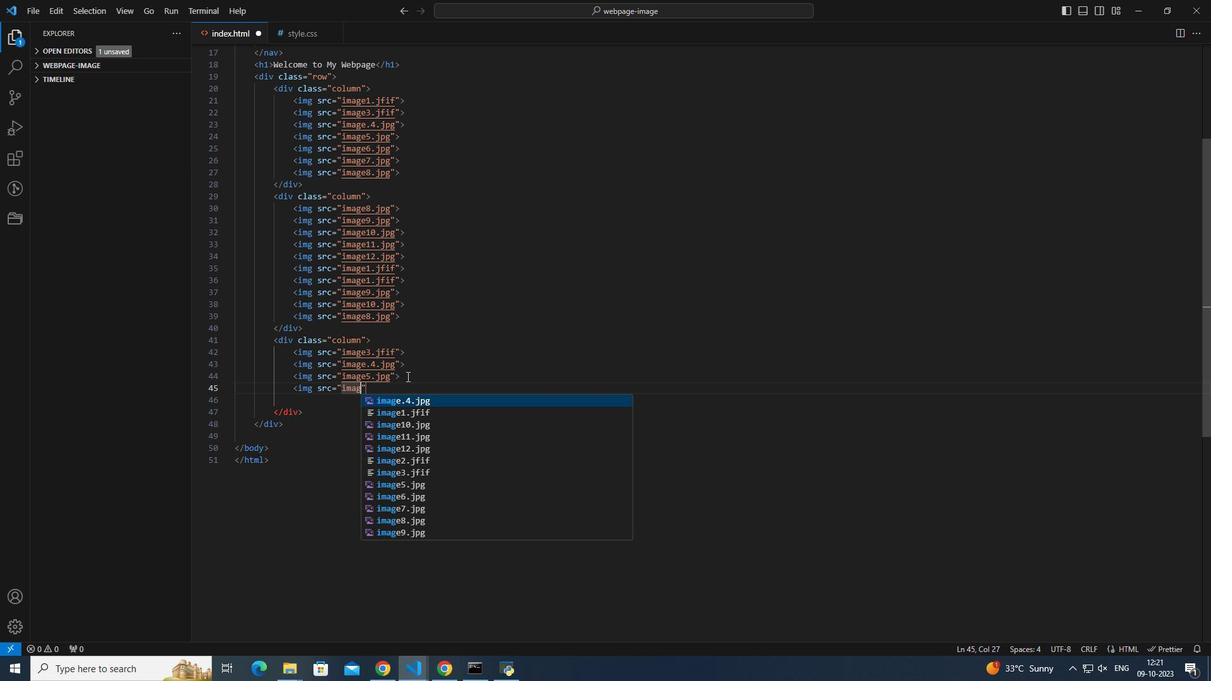 
Action: Mouse moved to (309, 469)
Screenshot: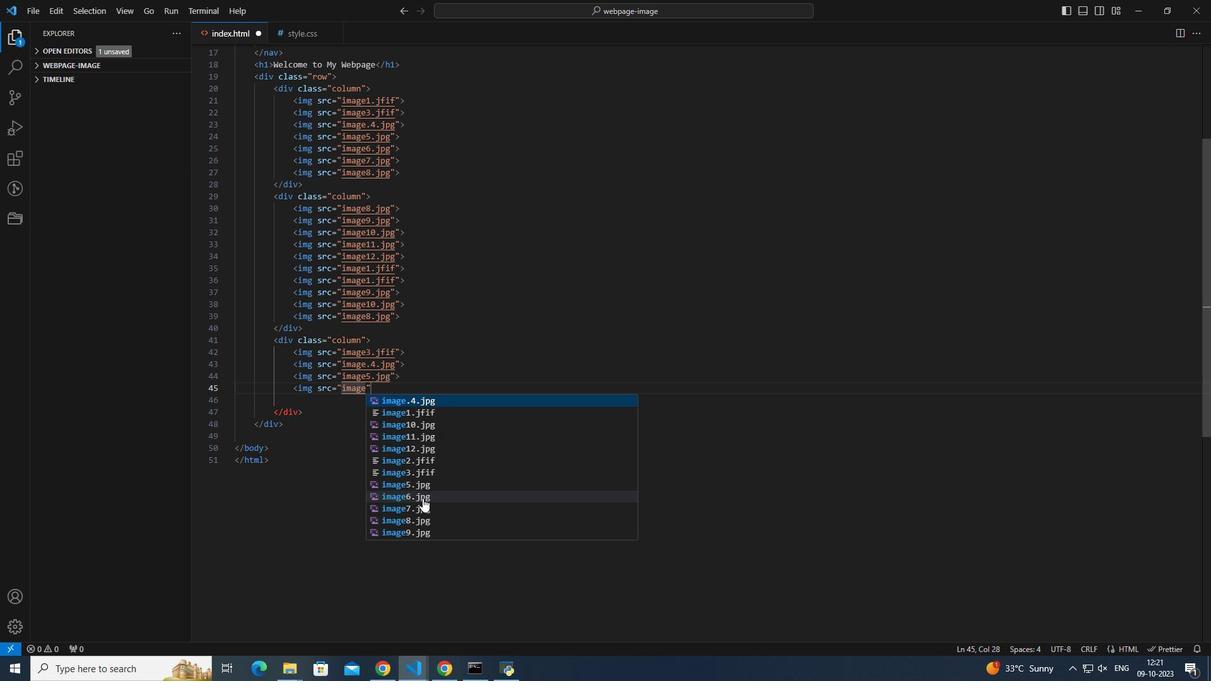 
Action: Mouse pressed left at (309, 469)
Screenshot: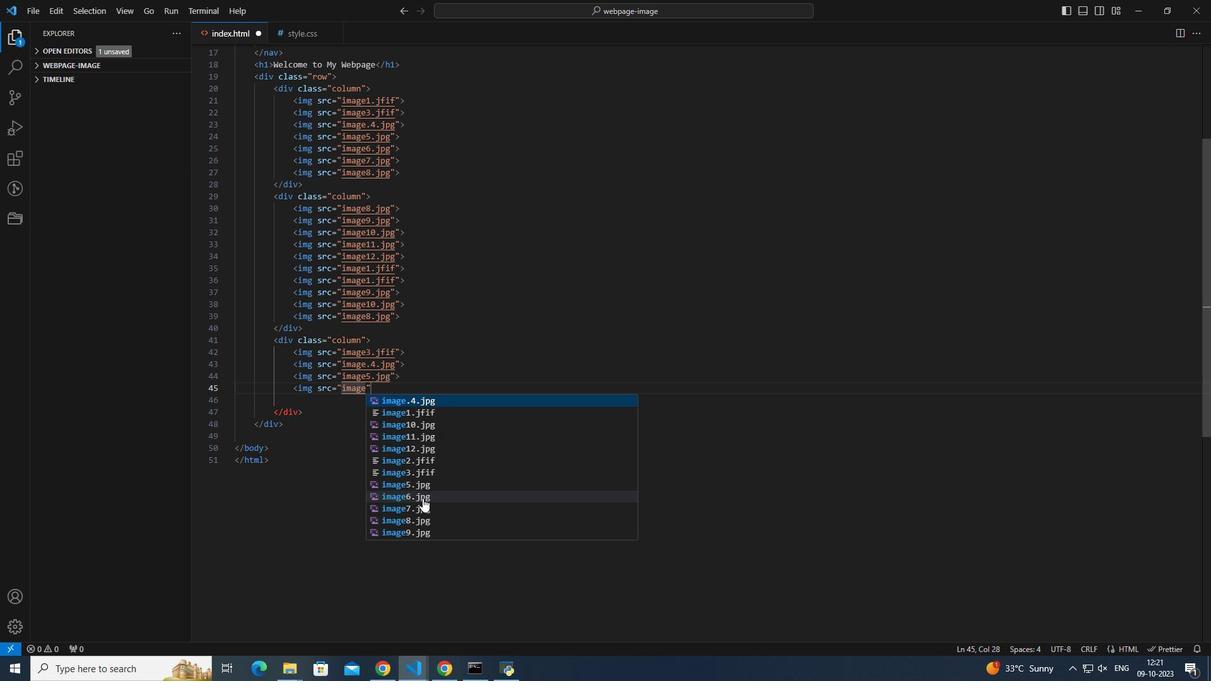 
Action: Mouse moved to (307, 370)
Screenshot: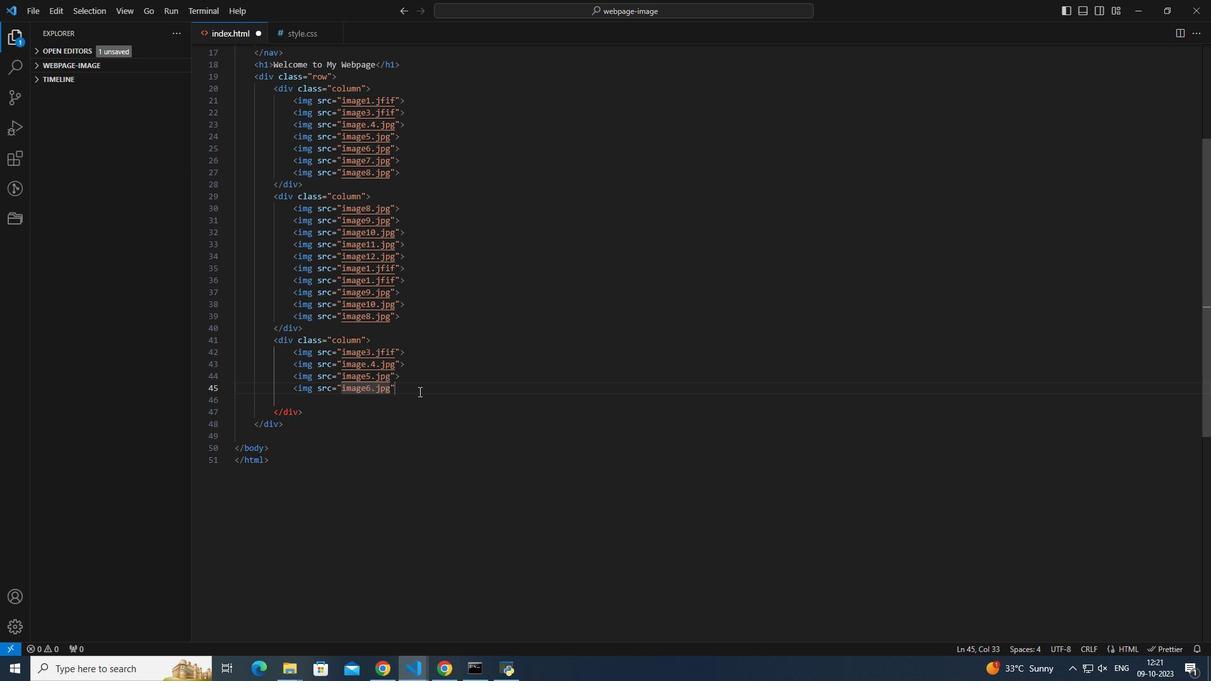 
Action: Mouse pressed left at (307, 370)
Screenshot: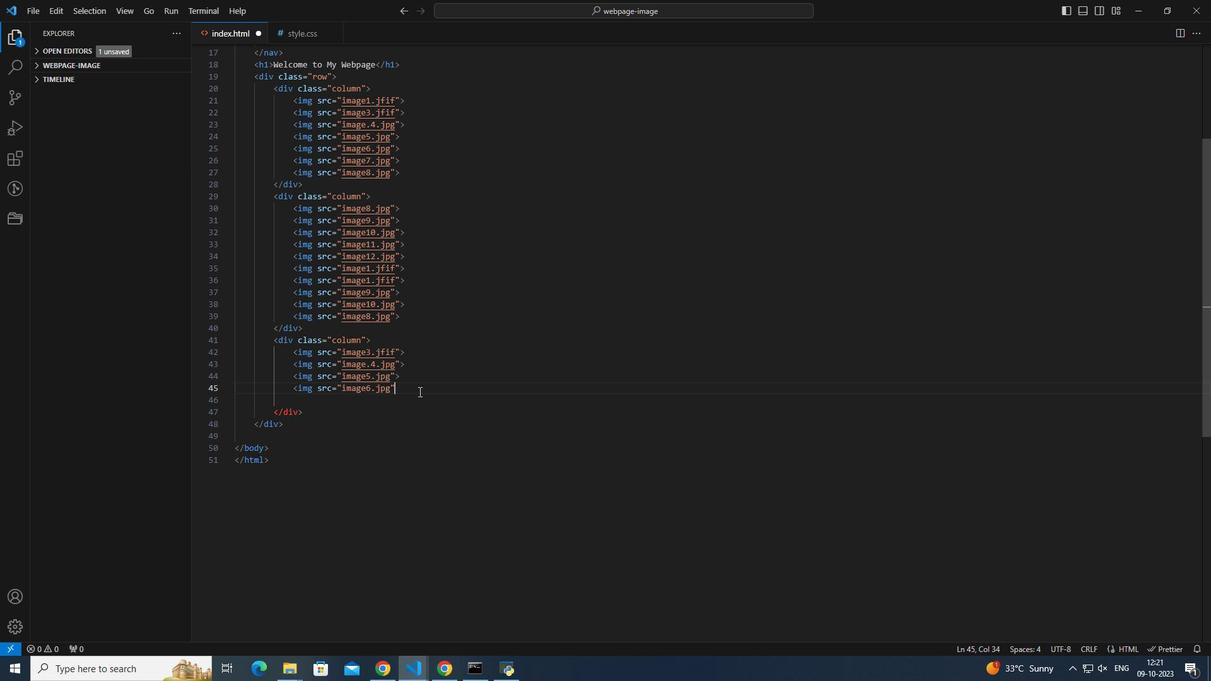 
Action: Key pressed <Key.shift_r>><Key.enter>
Screenshot: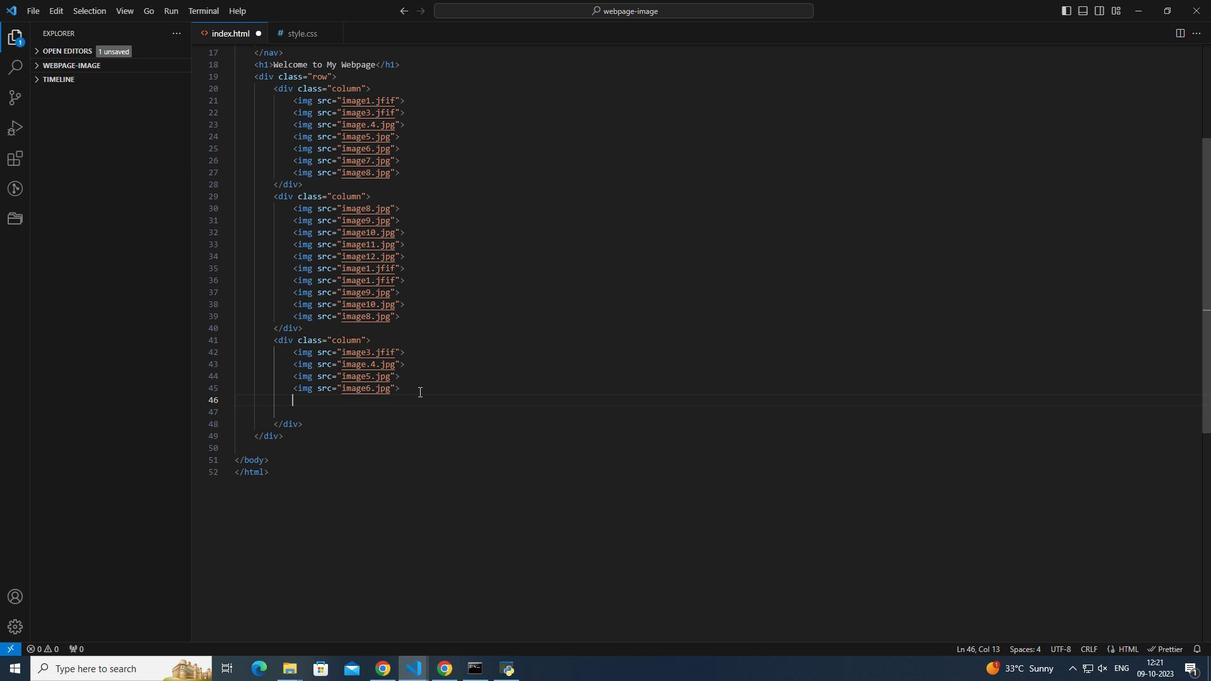 
Action: Mouse moved to (237, 367)
Screenshot: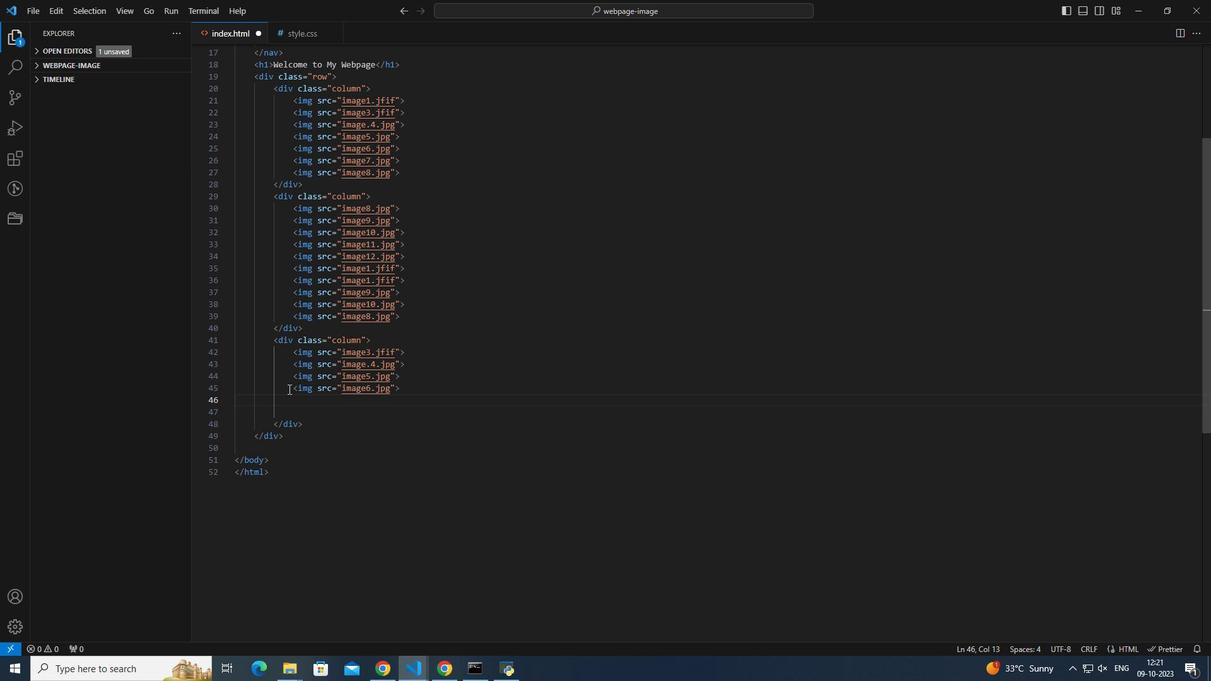 
Action: Mouse pressed left at (237, 367)
Screenshot: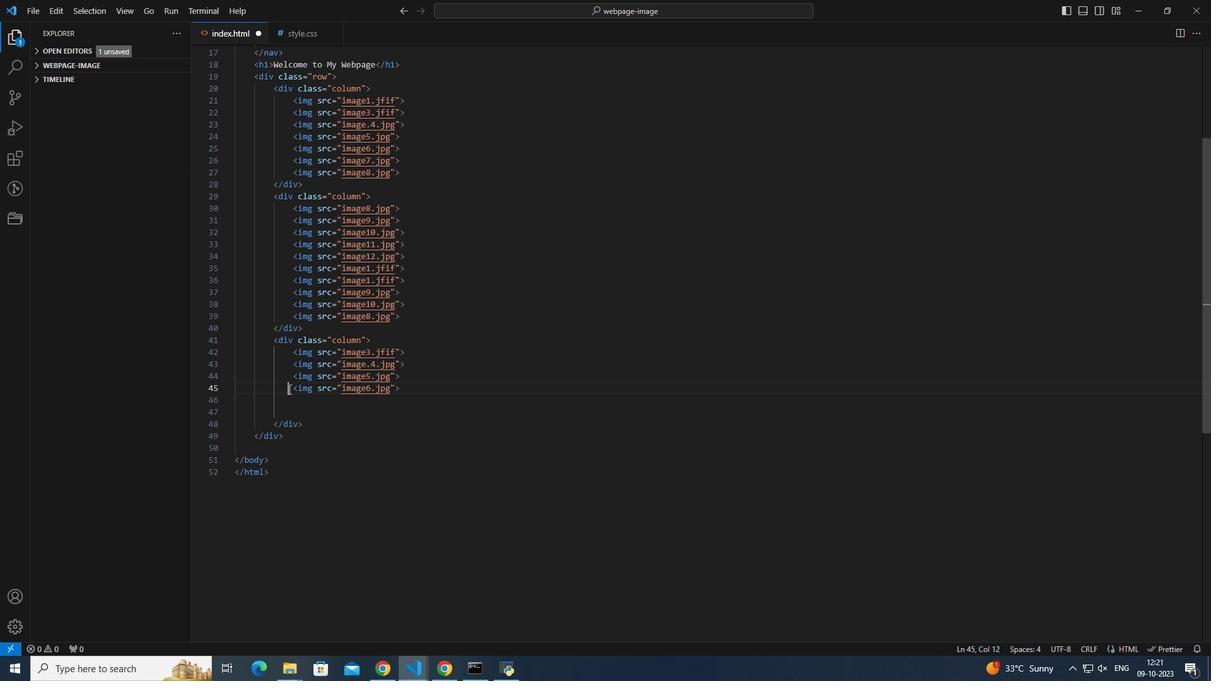 
Action: Mouse moved to (301, 373)
Screenshot: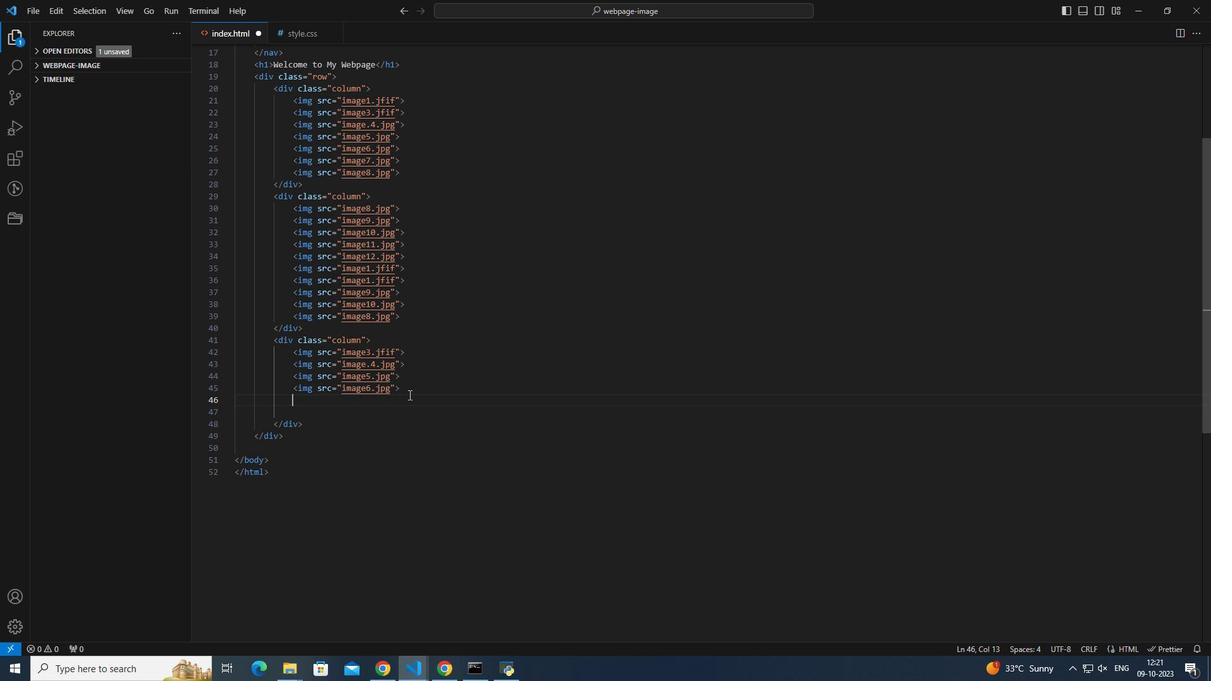 
Action: Mouse pressed left at (301, 373)
Screenshot: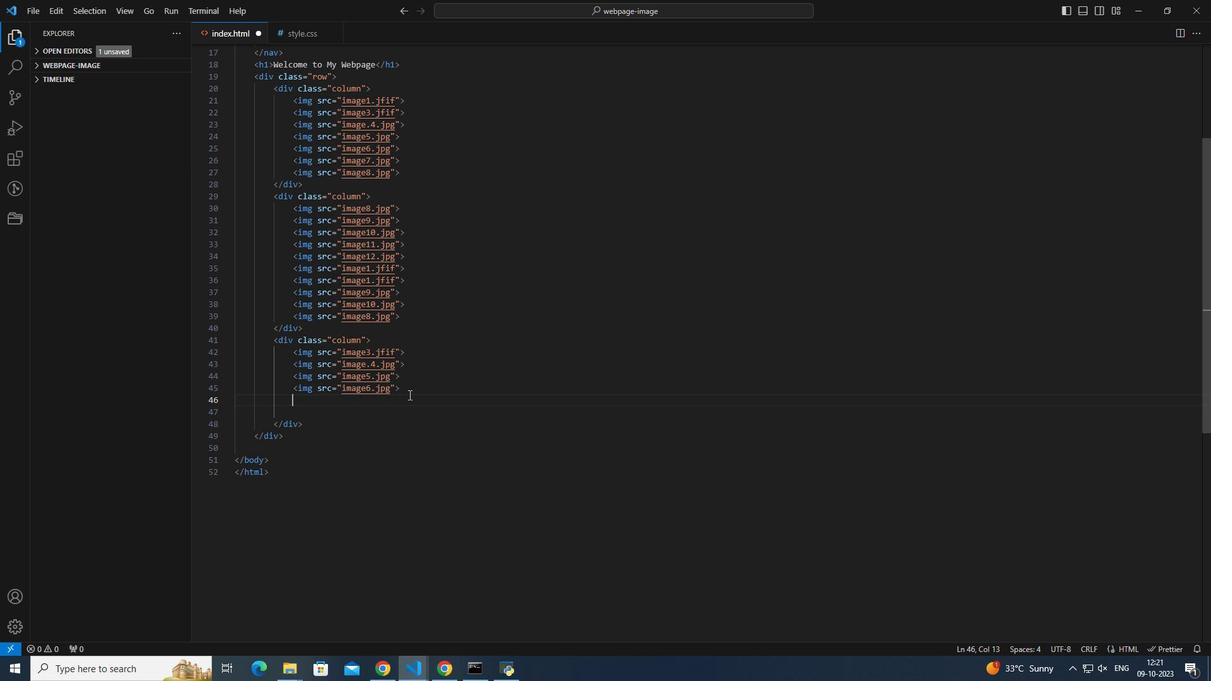 
Action: Mouse moved to (302, 372)
Screenshot: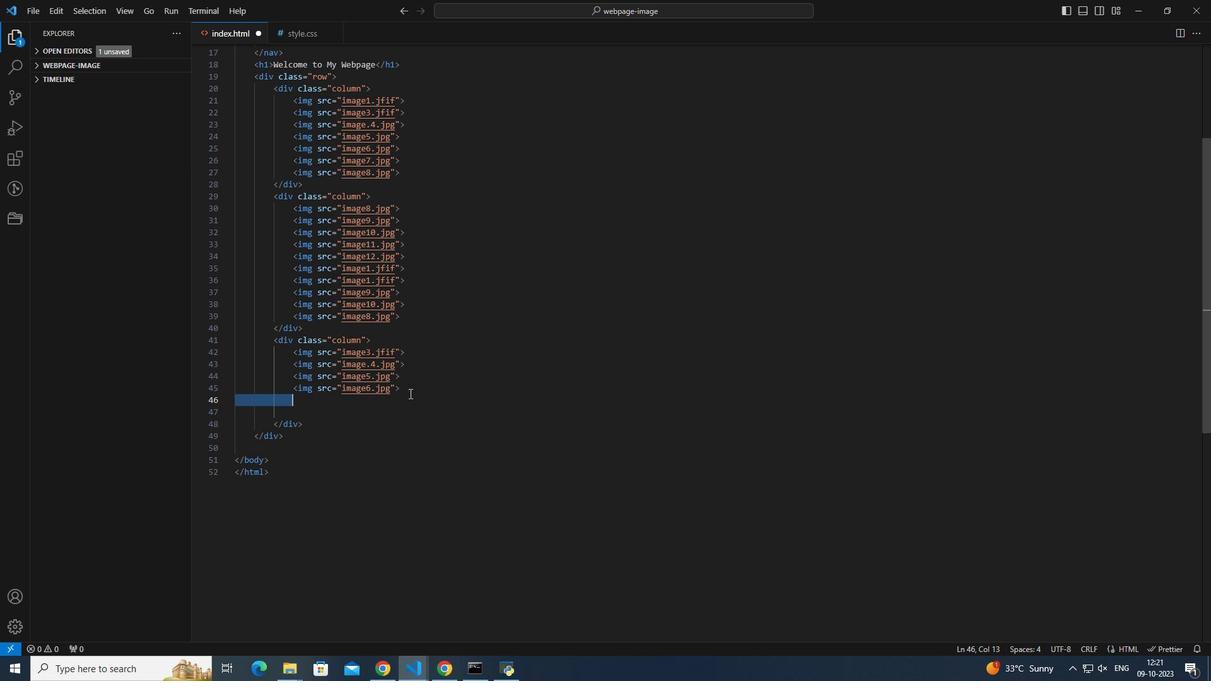 
Action: Mouse pressed left at (302, 372)
Screenshot: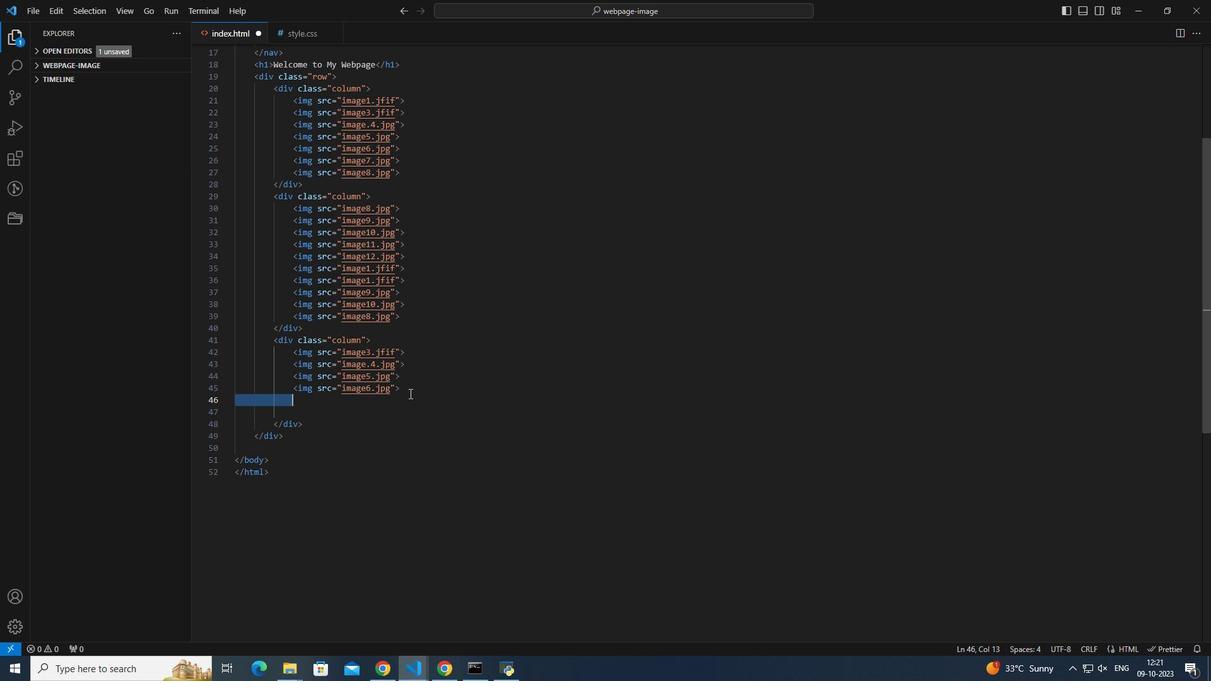 
Action: Mouse moved to (240, 365)
Screenshot: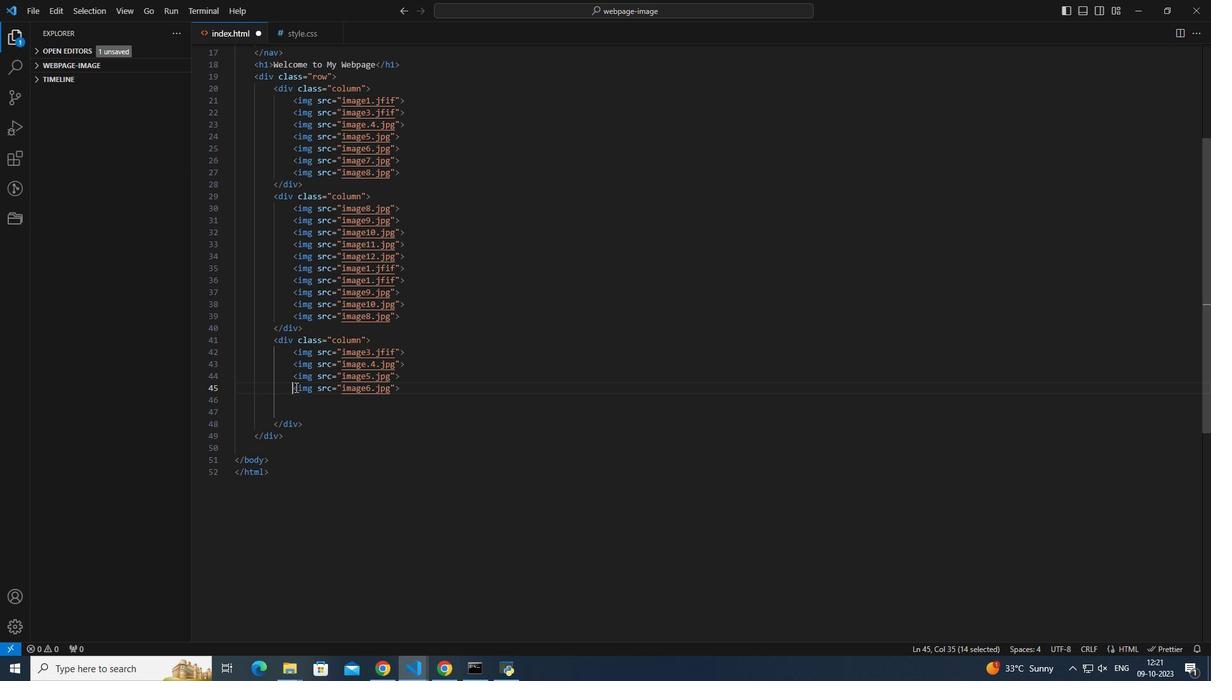 
Action: Mouse pressed left at (240, 365)
Screenshot: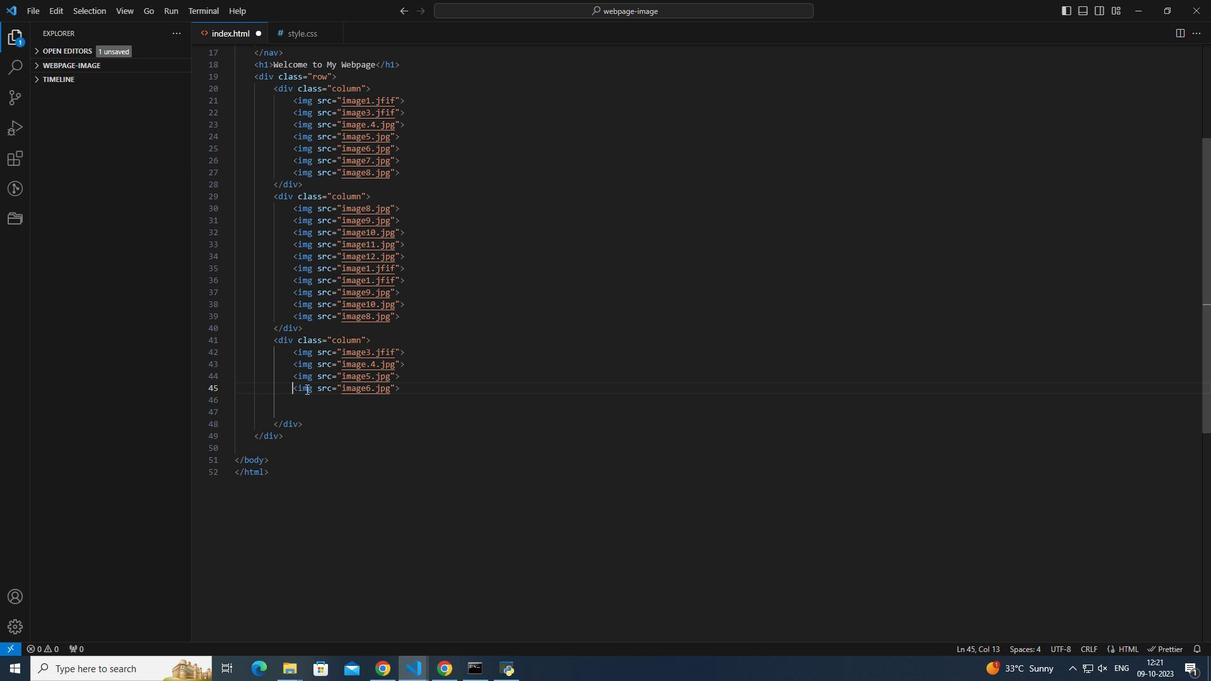 
Action: Mouse moved to (298, 371)
Screenshot: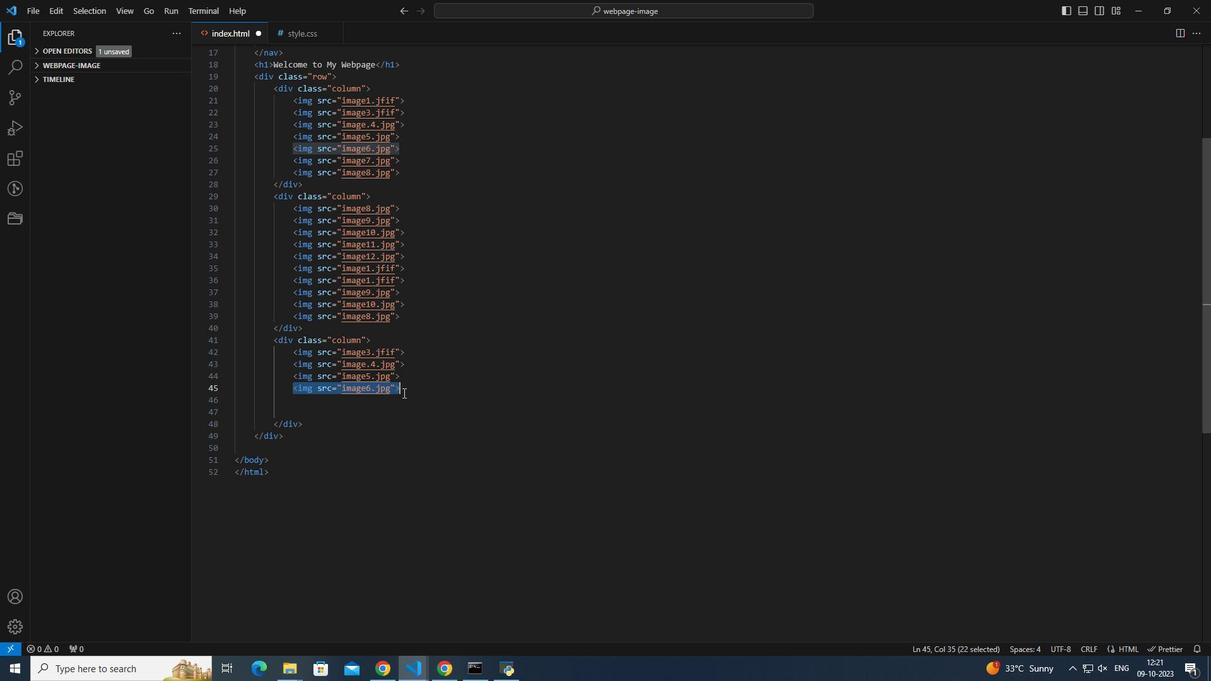 
Action: Mouse pressed right at (298, 371)
Screenshot: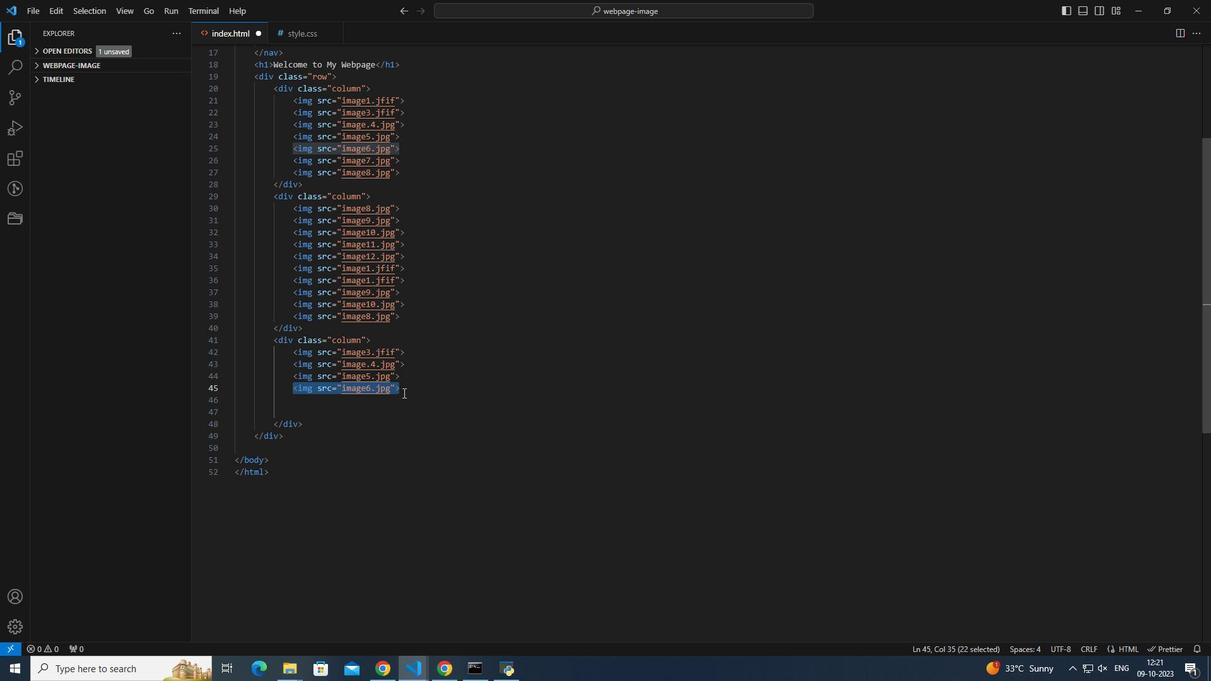 
Action: Mouse moved to (320, 300)
Screenshot: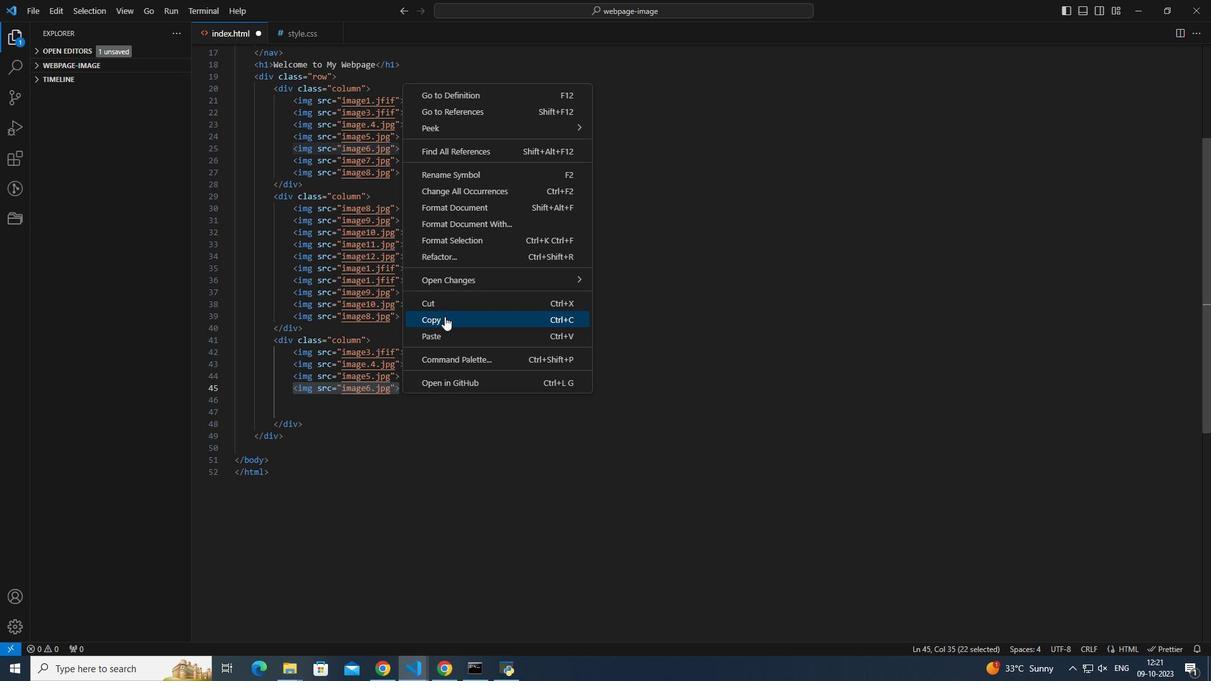 
Action: Mouse pressed left at (320, 300)
Screenshot: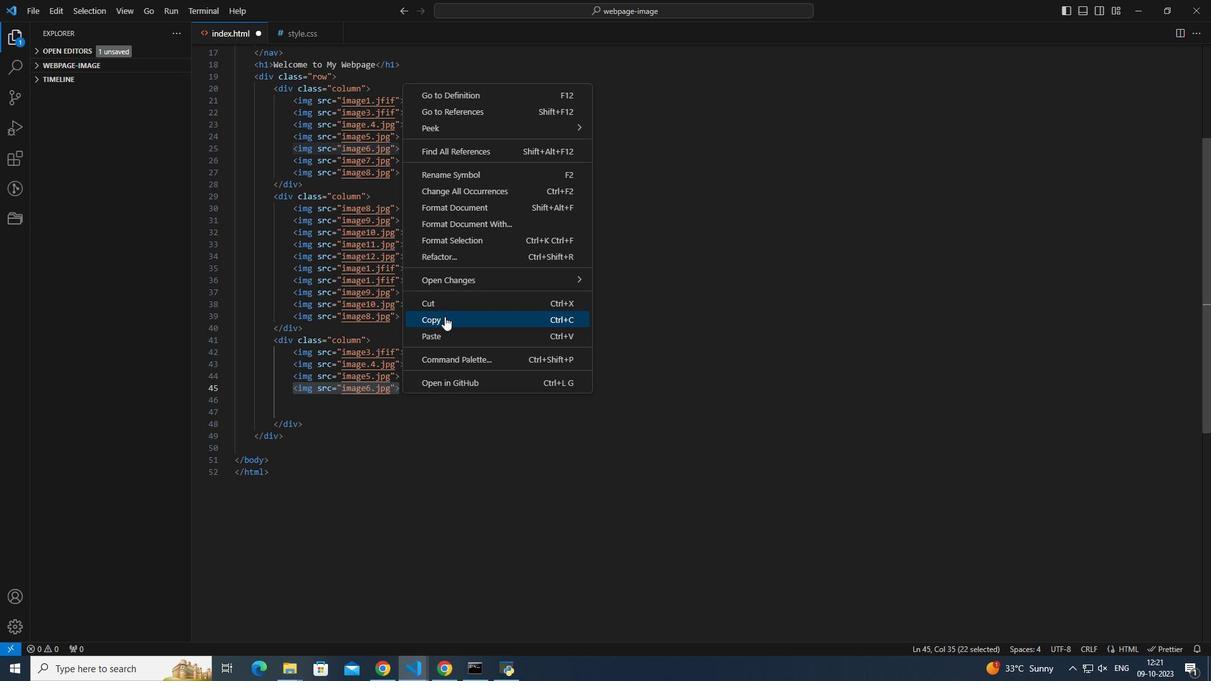 
Action: Mouse moved to (307, 365)
Screenshot: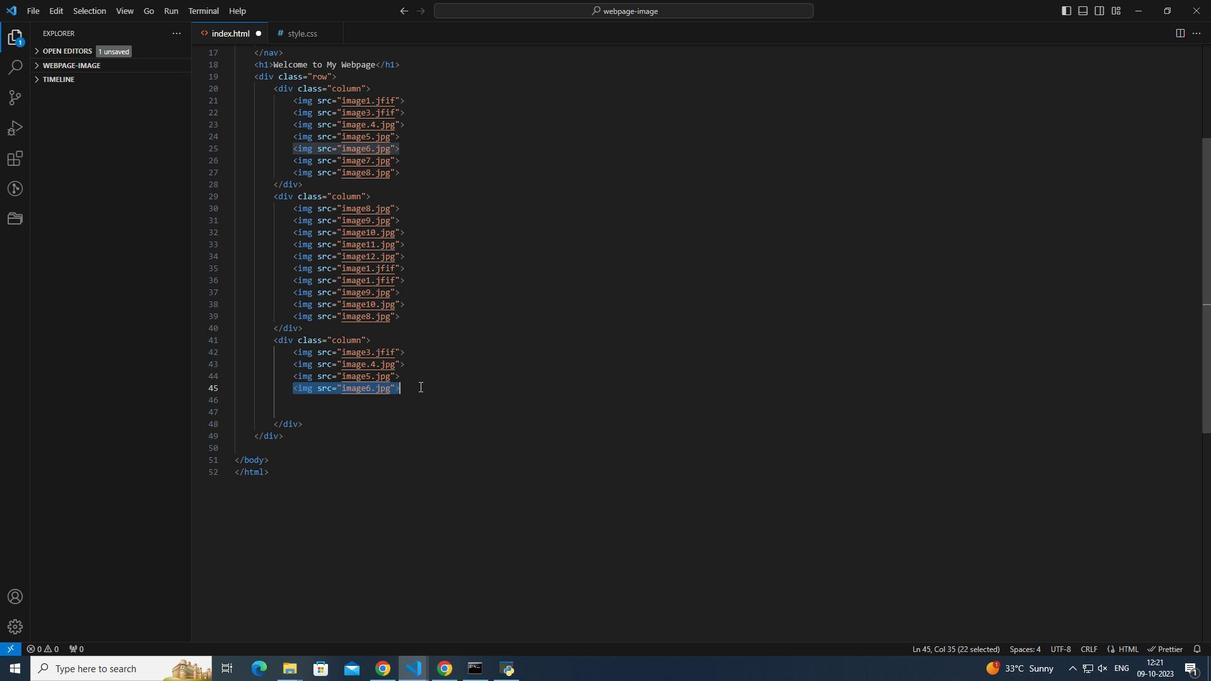 
Action: Mouse pressed left at (307, 365)
Screenshot: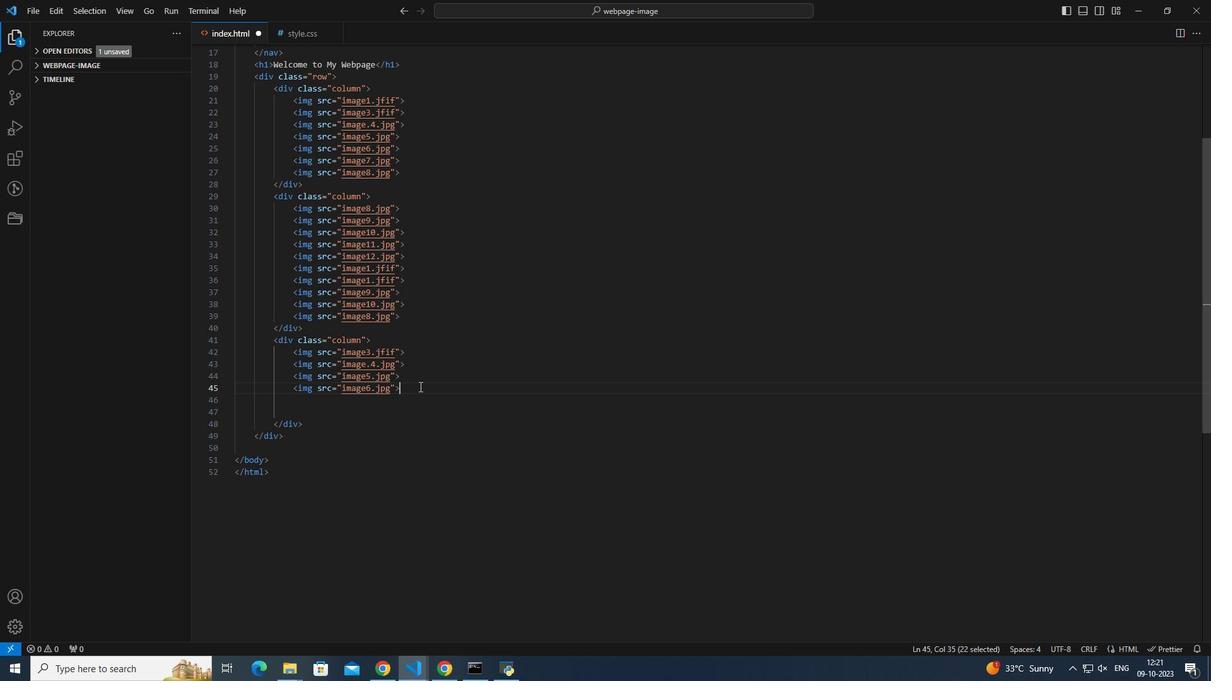 
Action: Mouse moved to (305, 371)
Screenshot: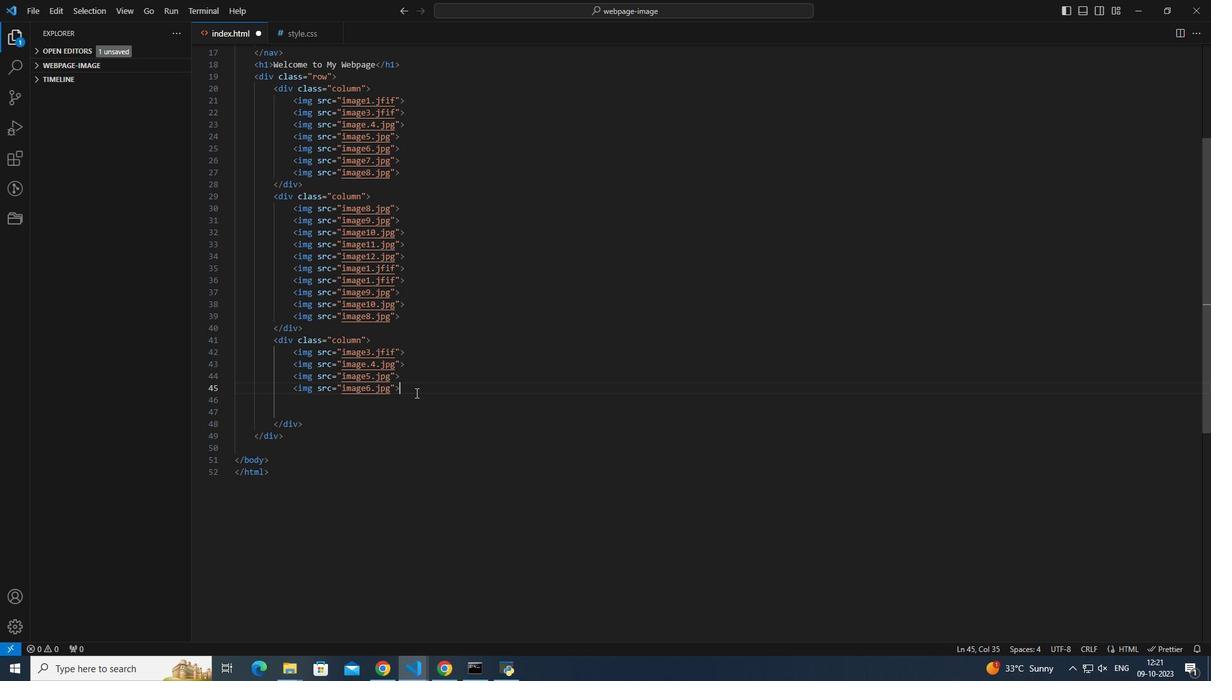 
Action: Key pressed <Key.enter>ctrl+V
Screenshot: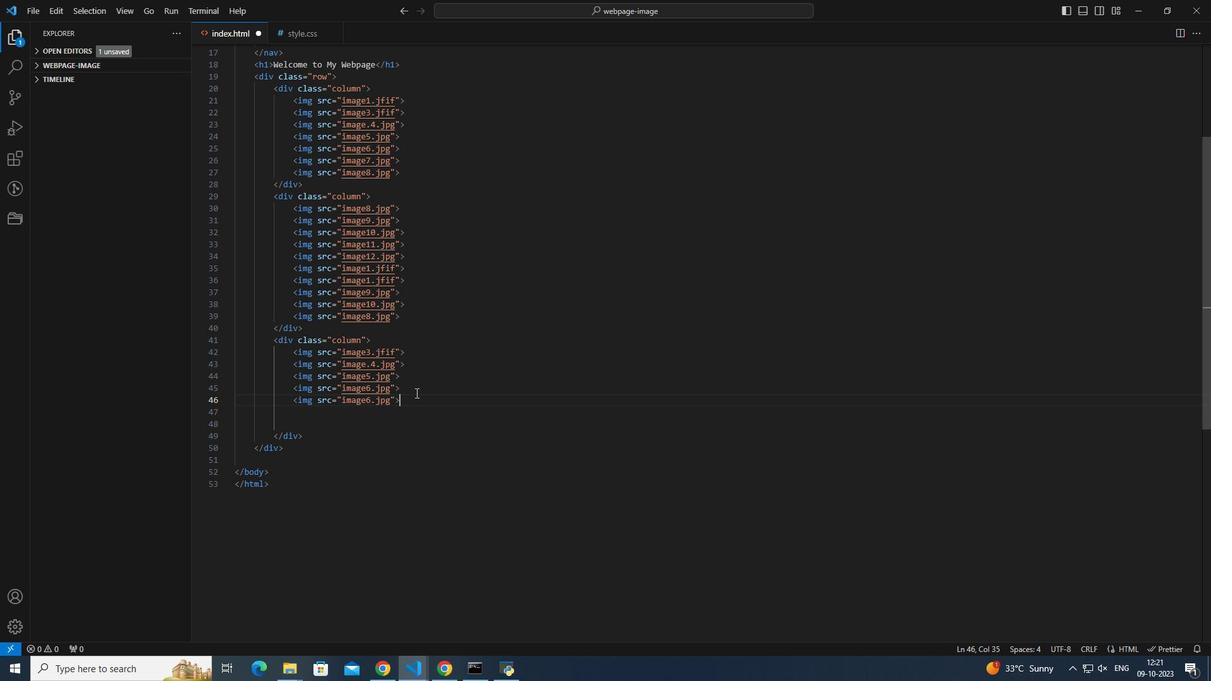 
Action: Mouse moved to (302, 377)
Screenshot: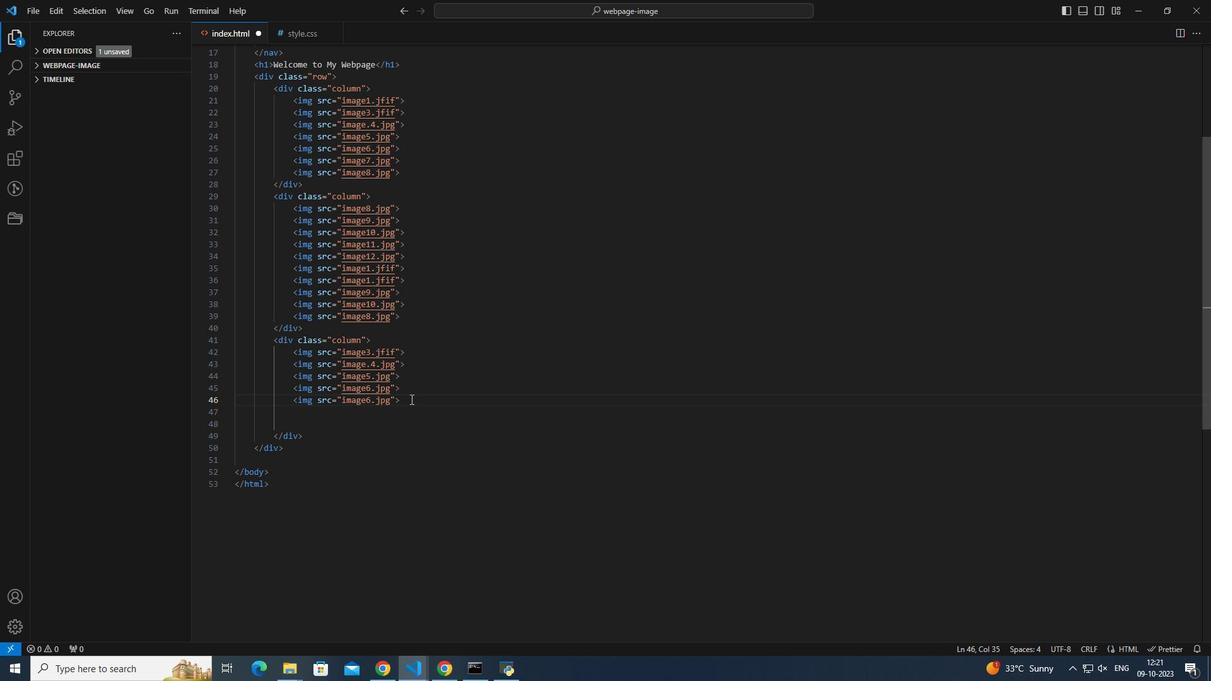 
Action: Key pressed <Key.enter>ctrl+V
Screenshot: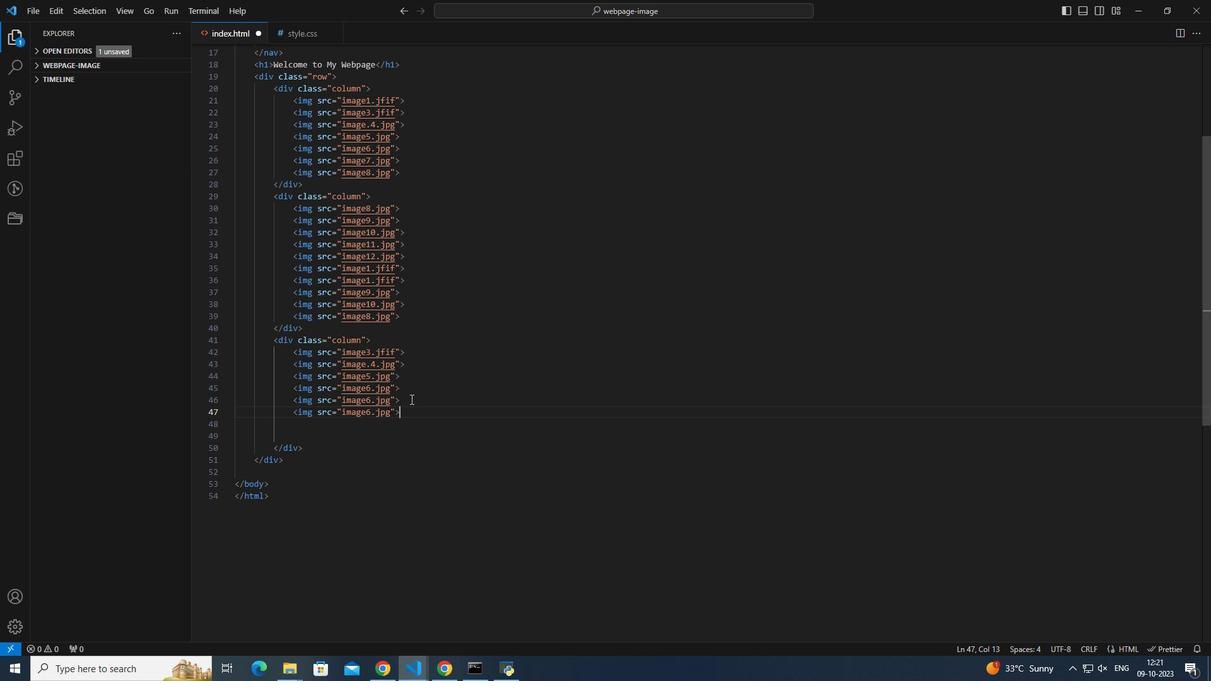 
Action: Mouse moved to (281, 374)
Screenshot: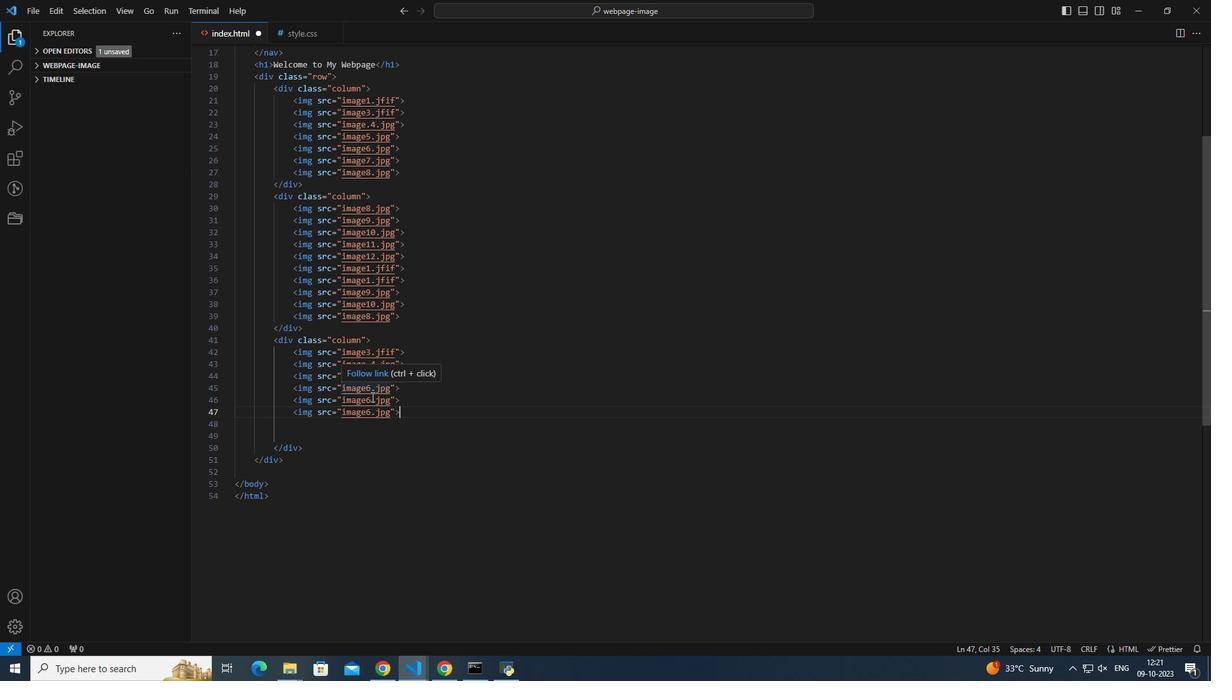 
Action: Mouse pressed left at (281, 374)
Screenshot: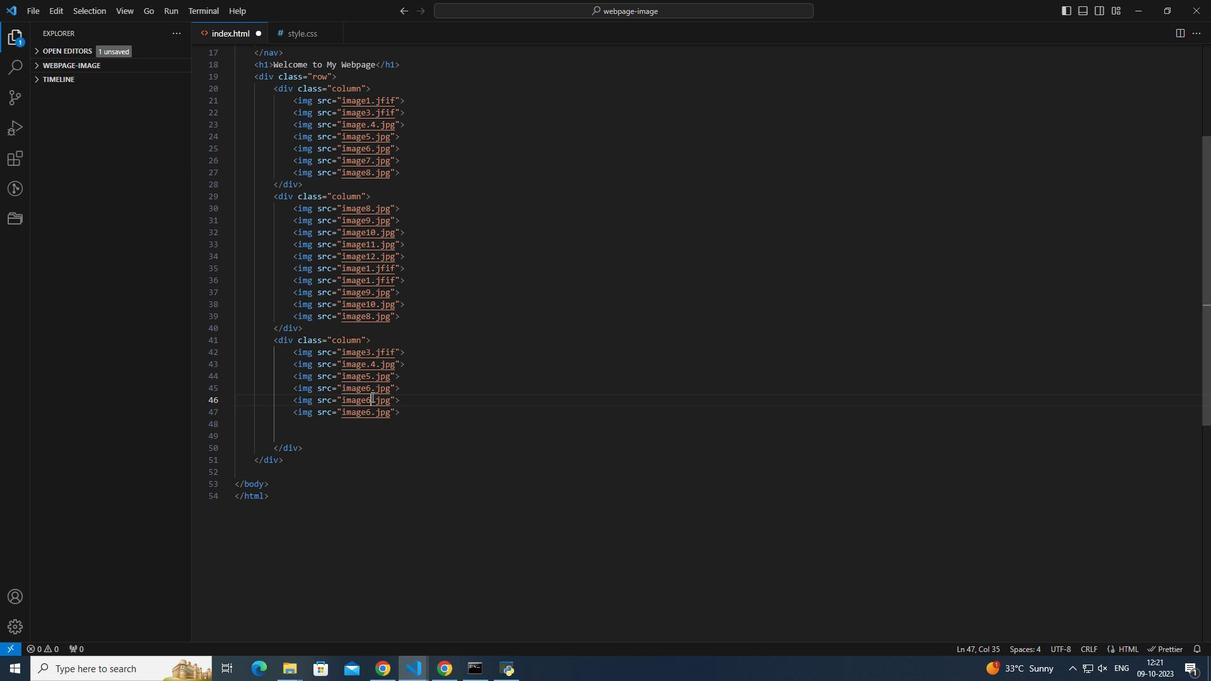 
Action: Mouse moved to (283, 376)
Screenshot: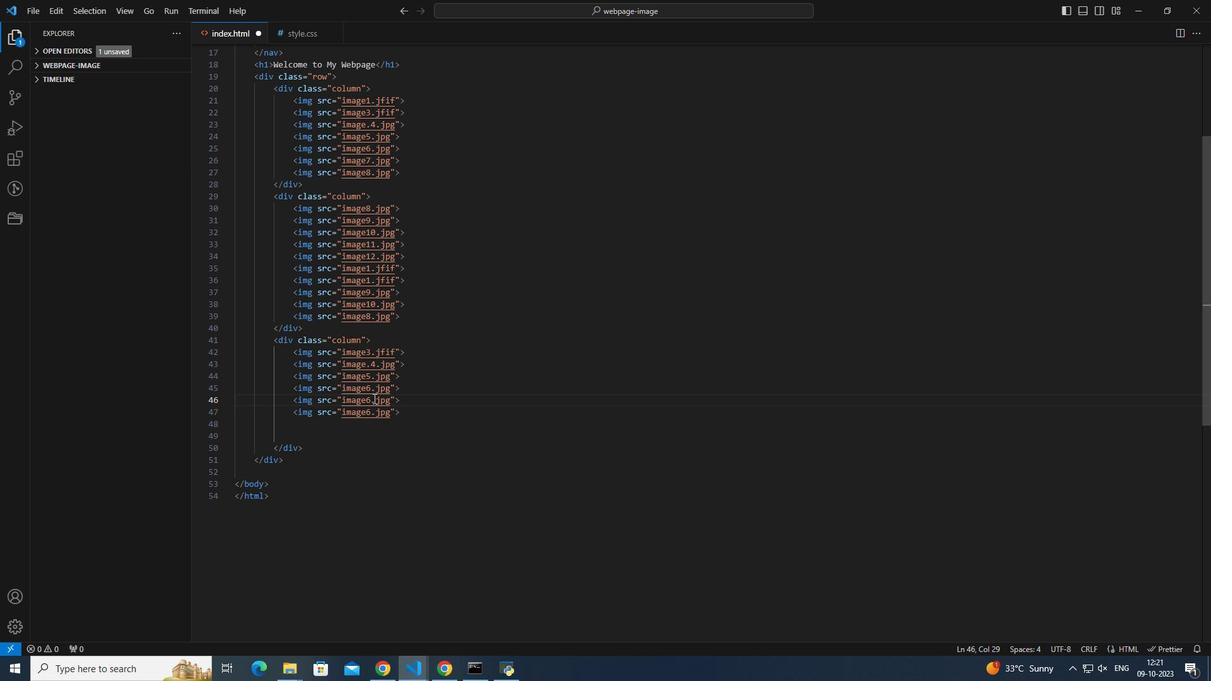 
Action: Key pressed <Key.backspace>
Screenshot: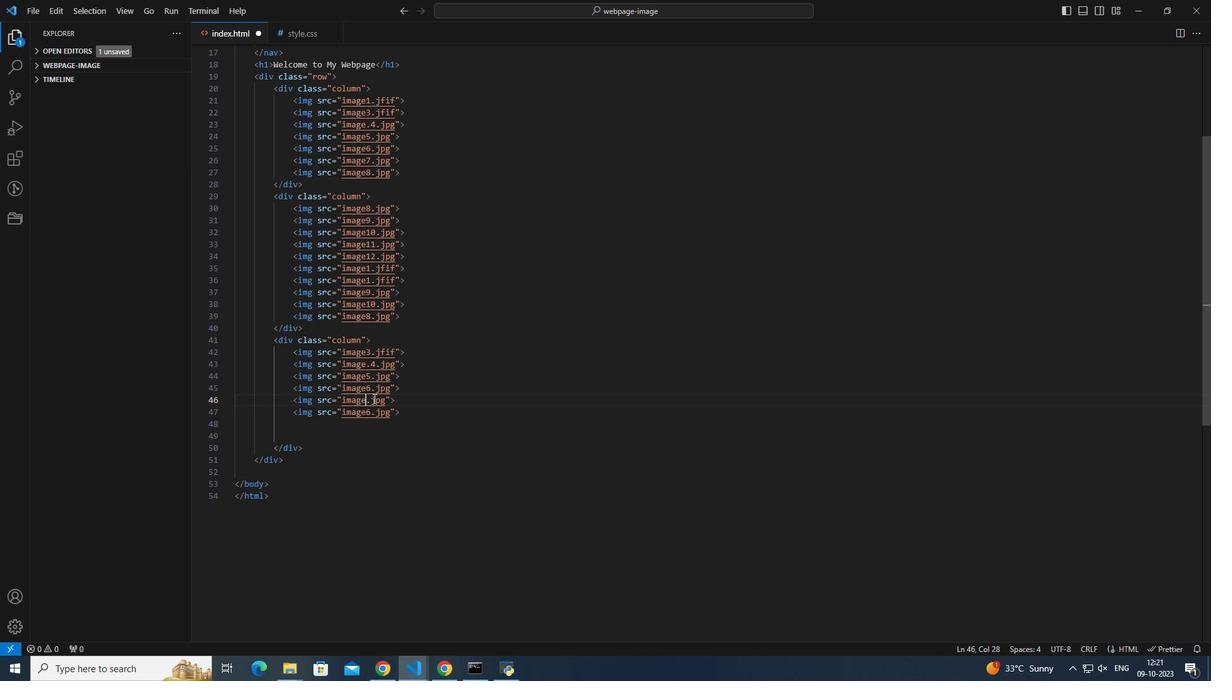 
Action: Mouse moved to (284, 378)
Screenshot: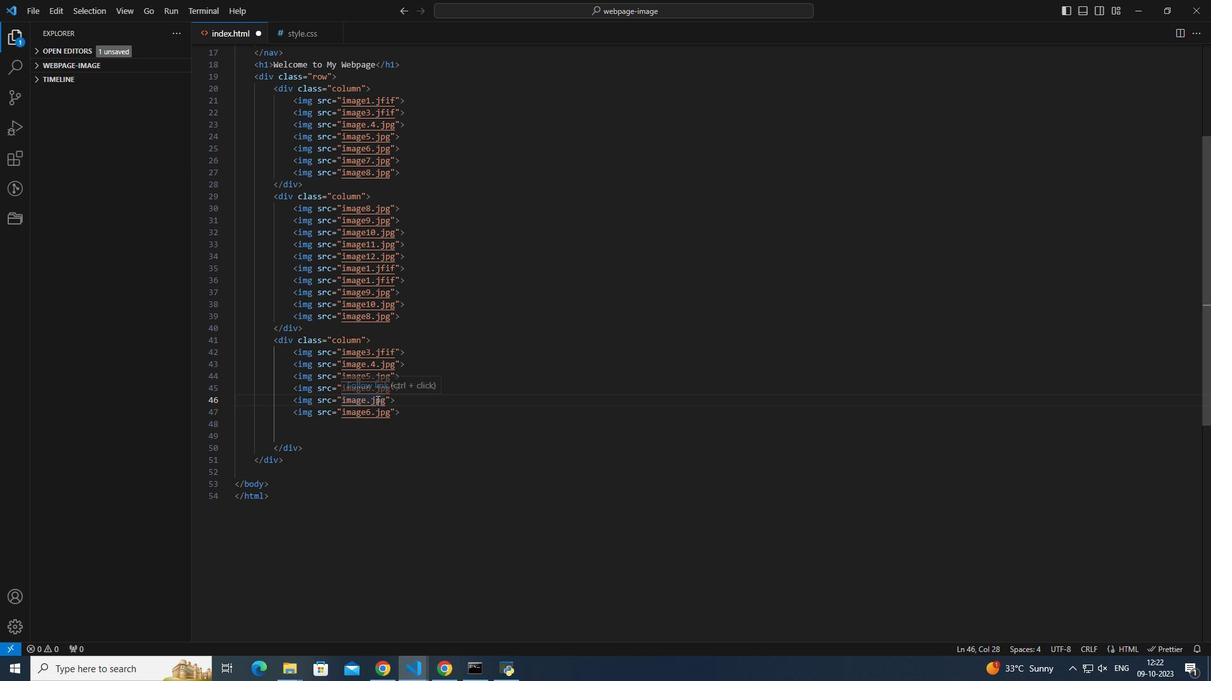 
Action: Key pressed 1
Screenshot: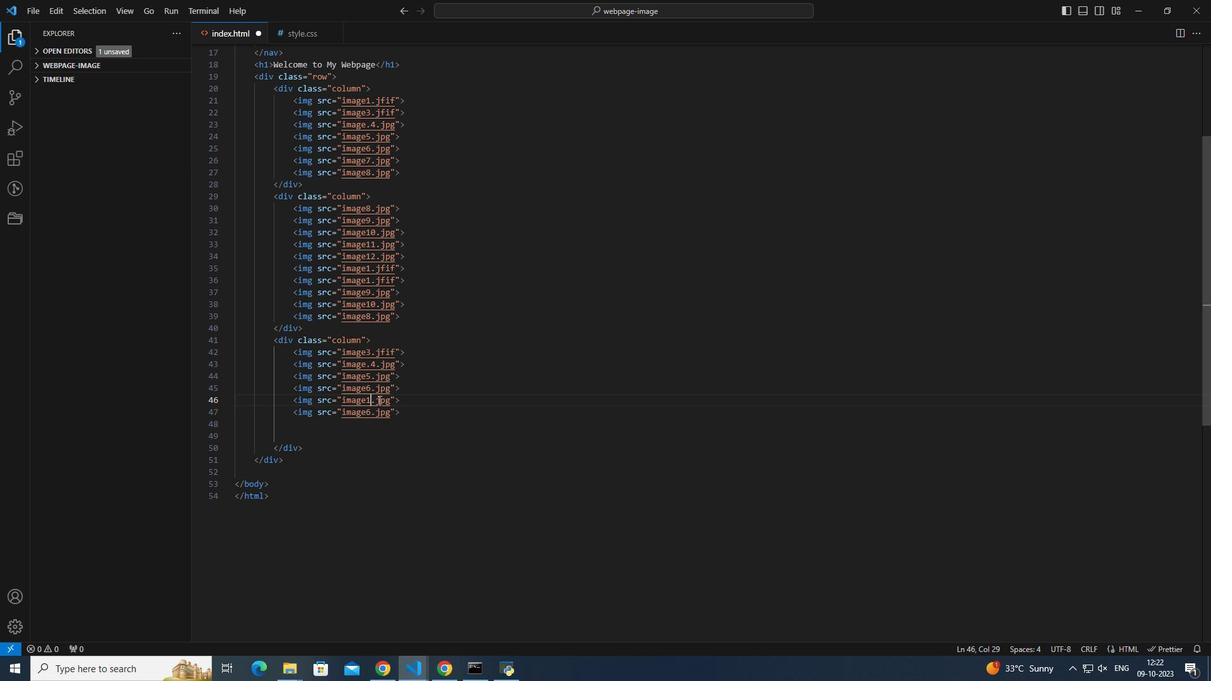 
Action: Mouse moved to (285, 378)
Screenshot: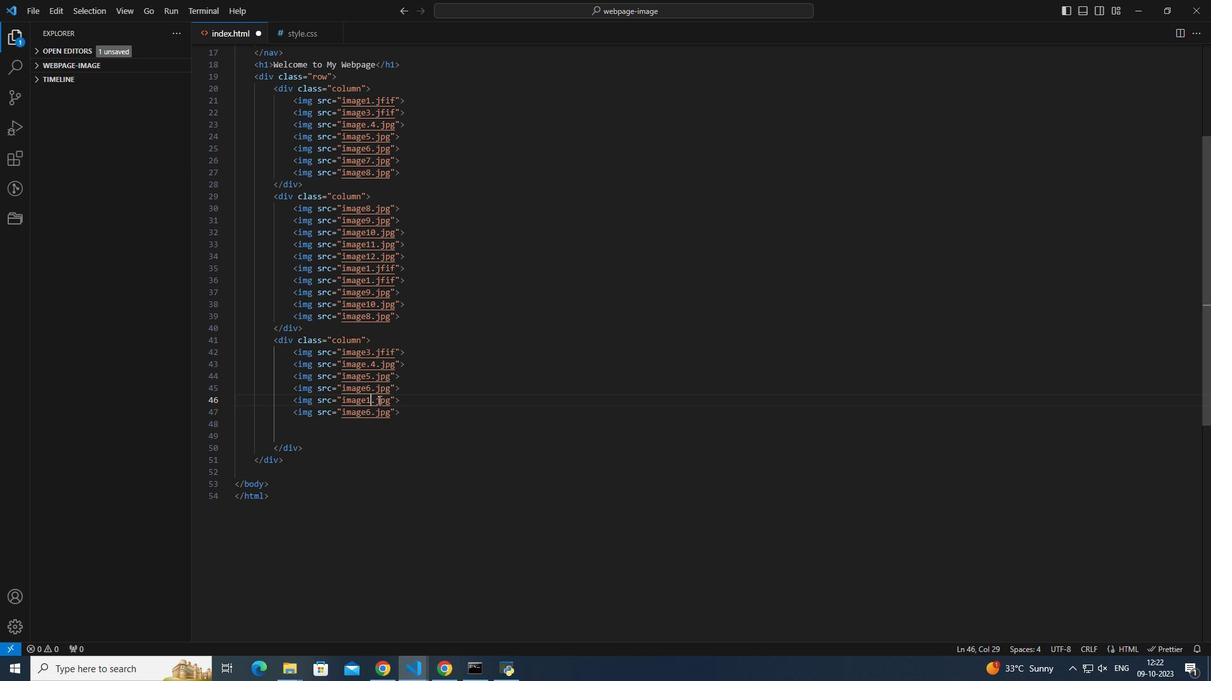 
Action: Key pressed 2
Screenshot: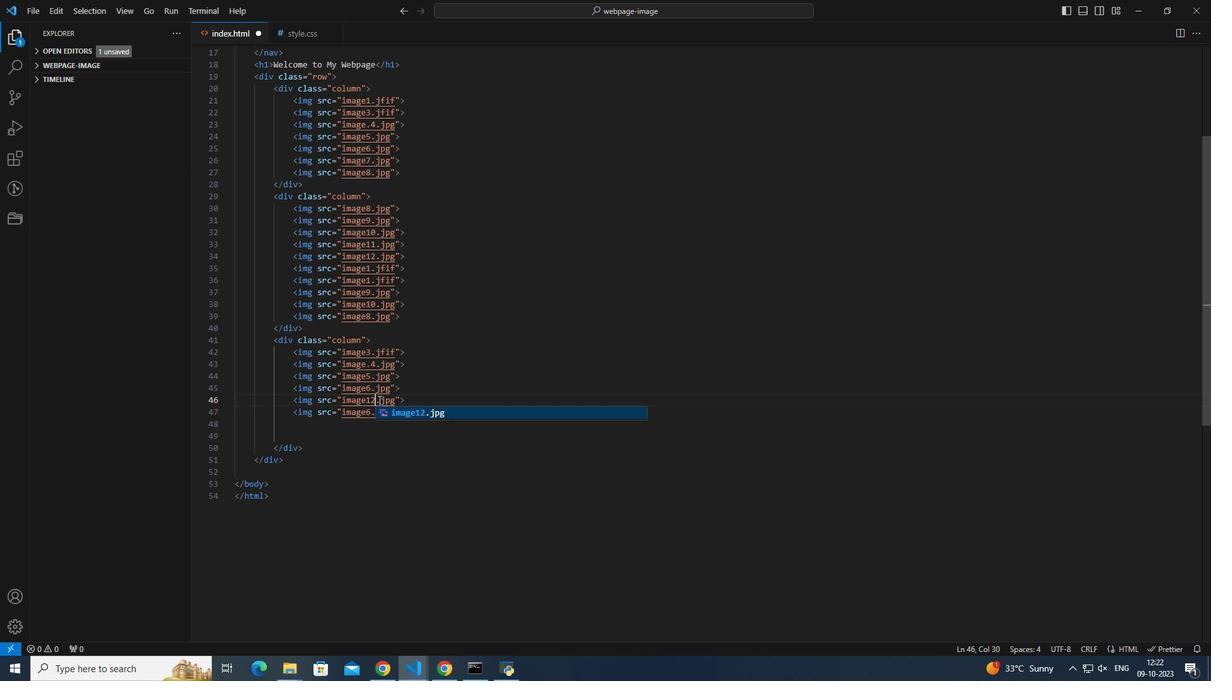 
Action: Mouse moved to (288, 385)
Screenshot: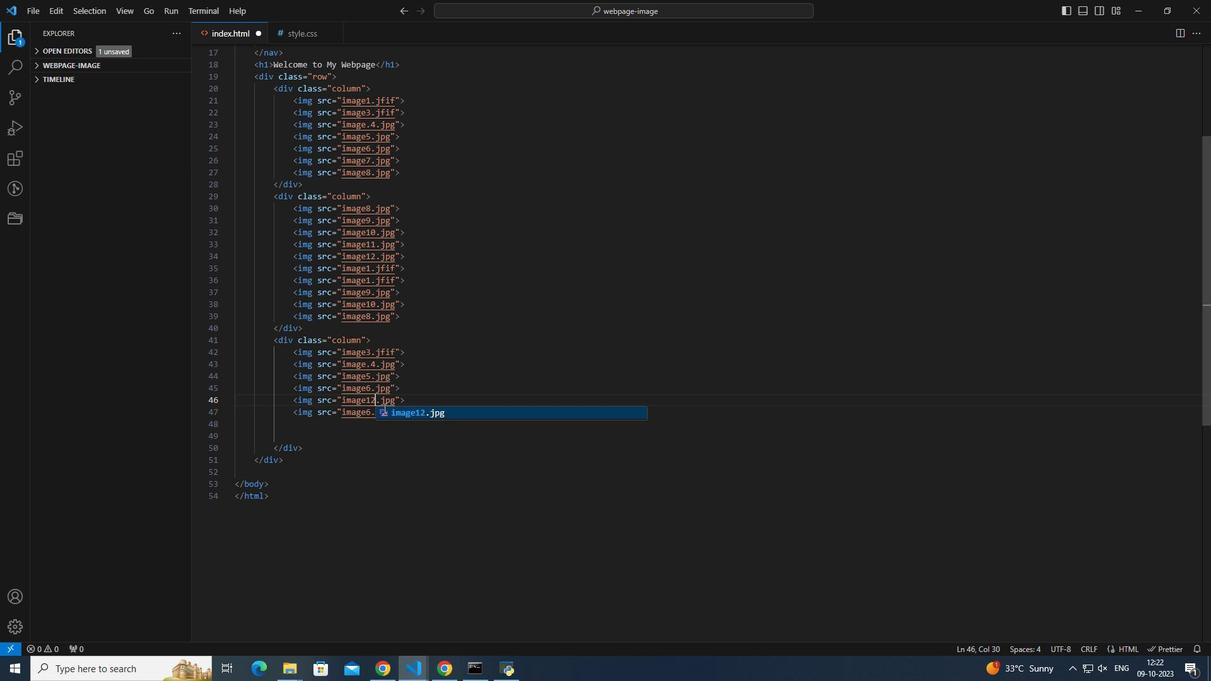 
Action: Key pressed <Key.enter>
Screenshot: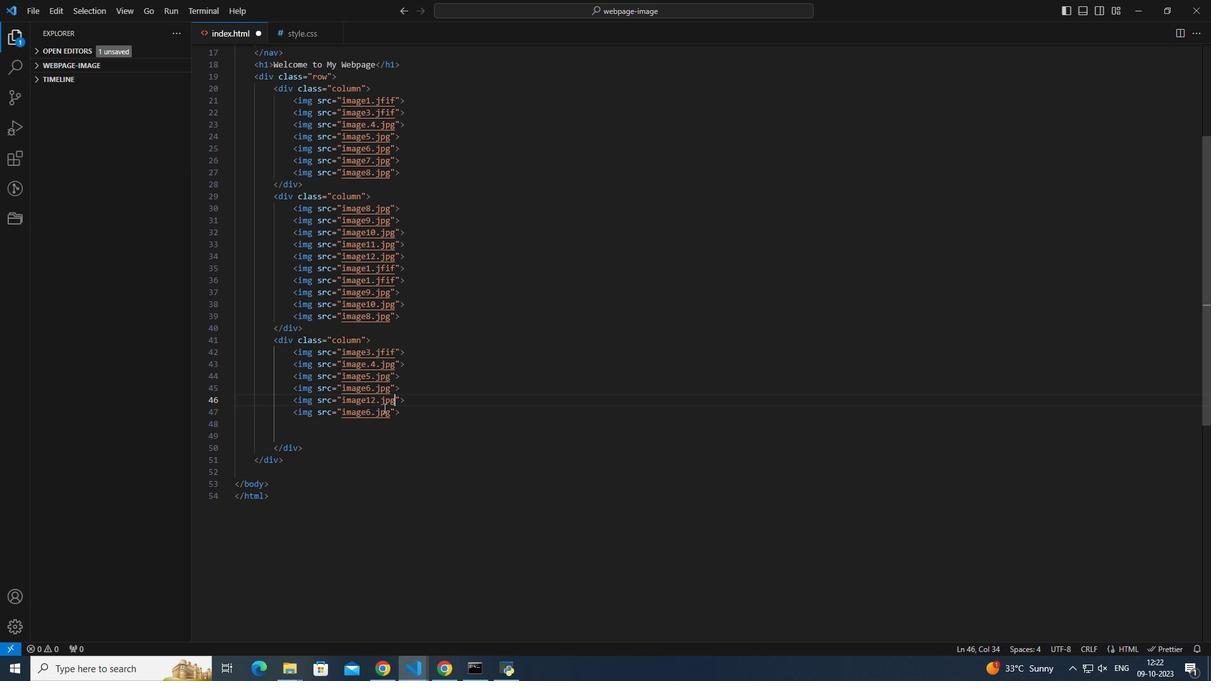 
Action: Mouse moved to (281, 389)
Screenshot: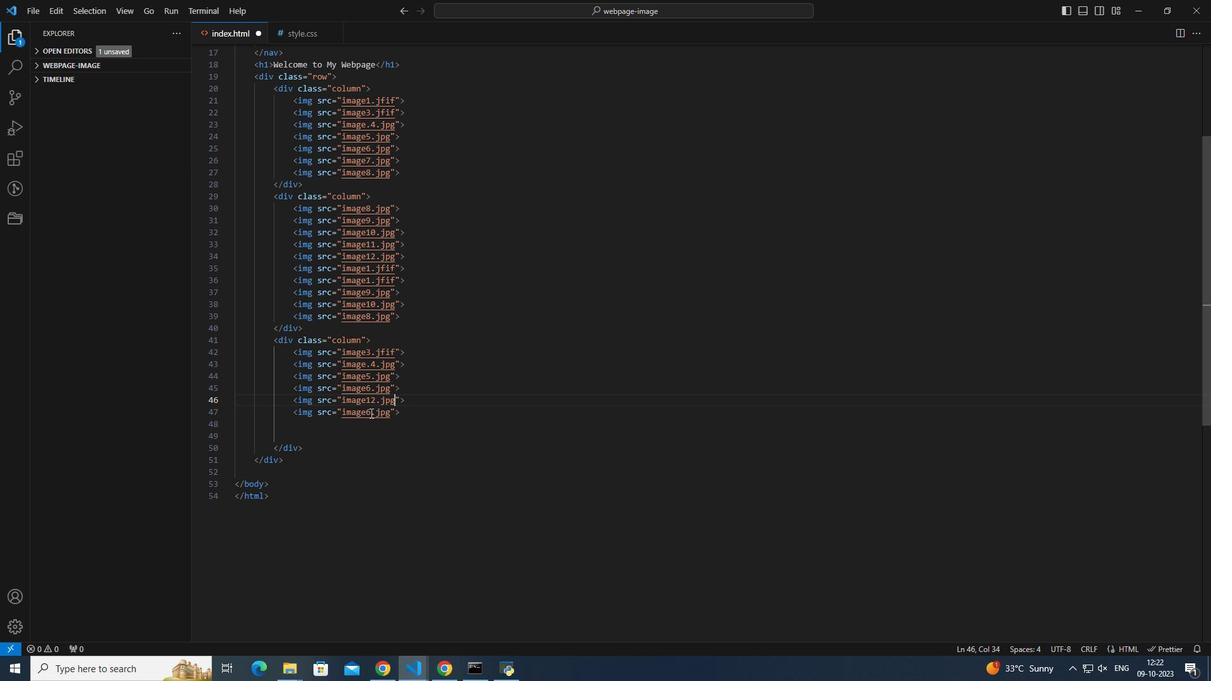 
Action: Mouse pressed left at (281, 389)
Screenshot: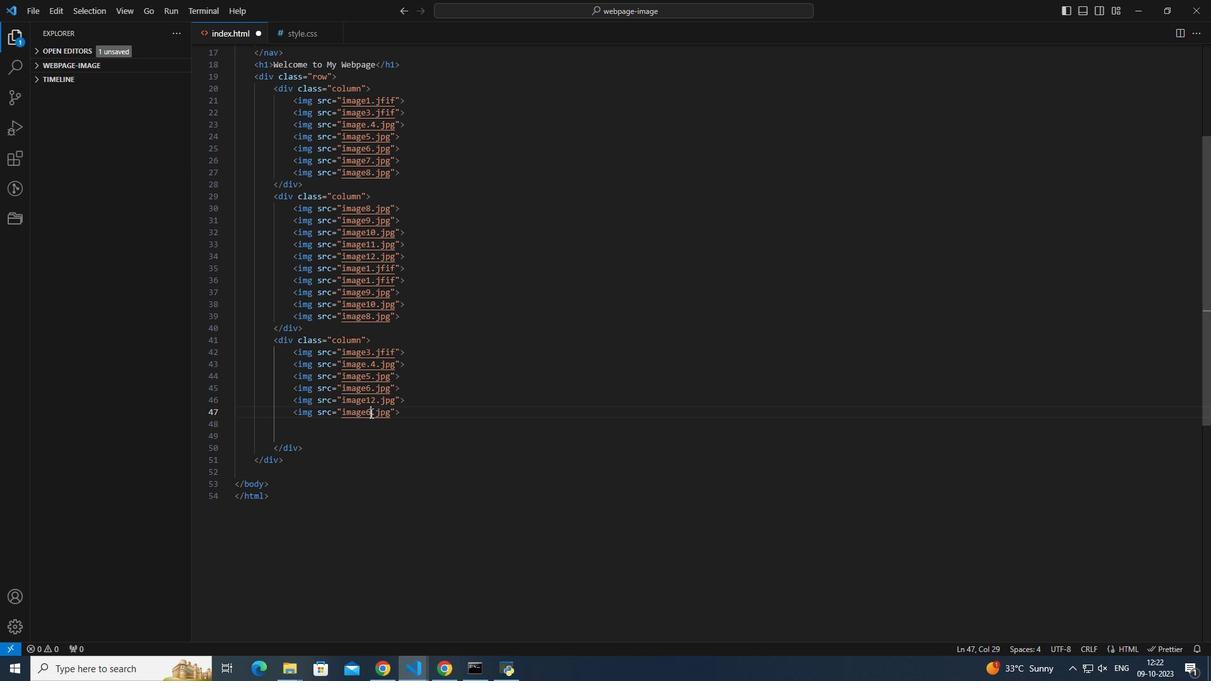 
Action: Mouse moved to (281, 389)
Screenshot: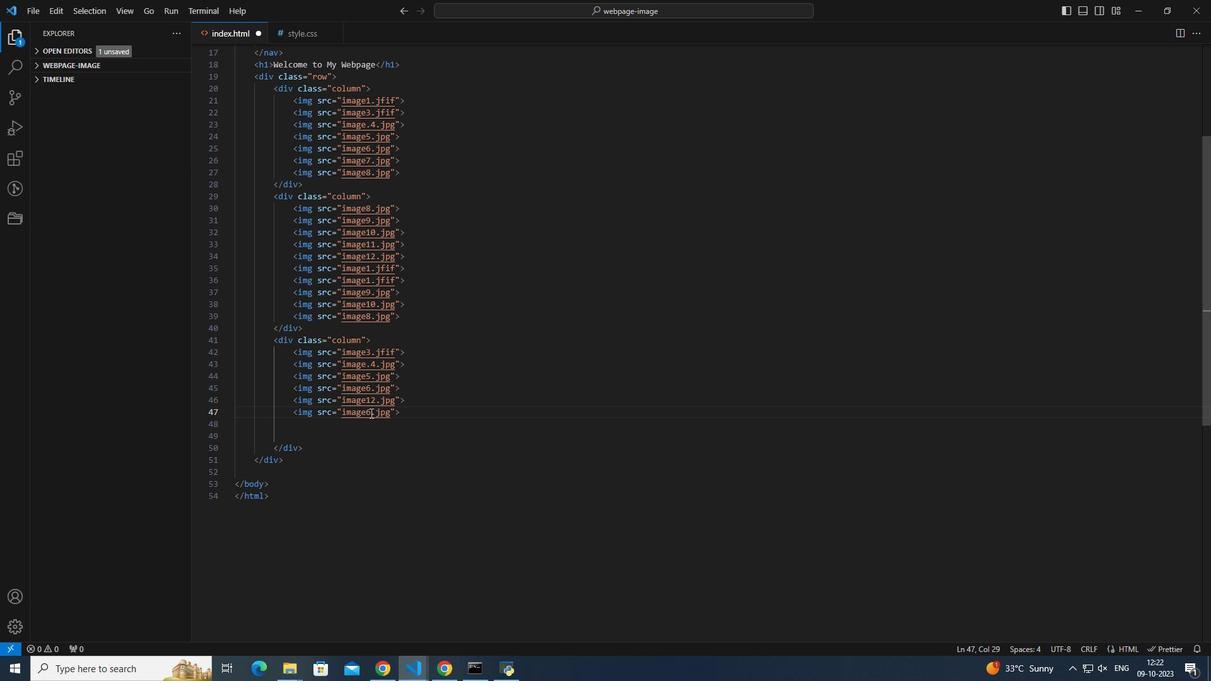 
Action: Key pressed <Key.backspace>
Screenshot: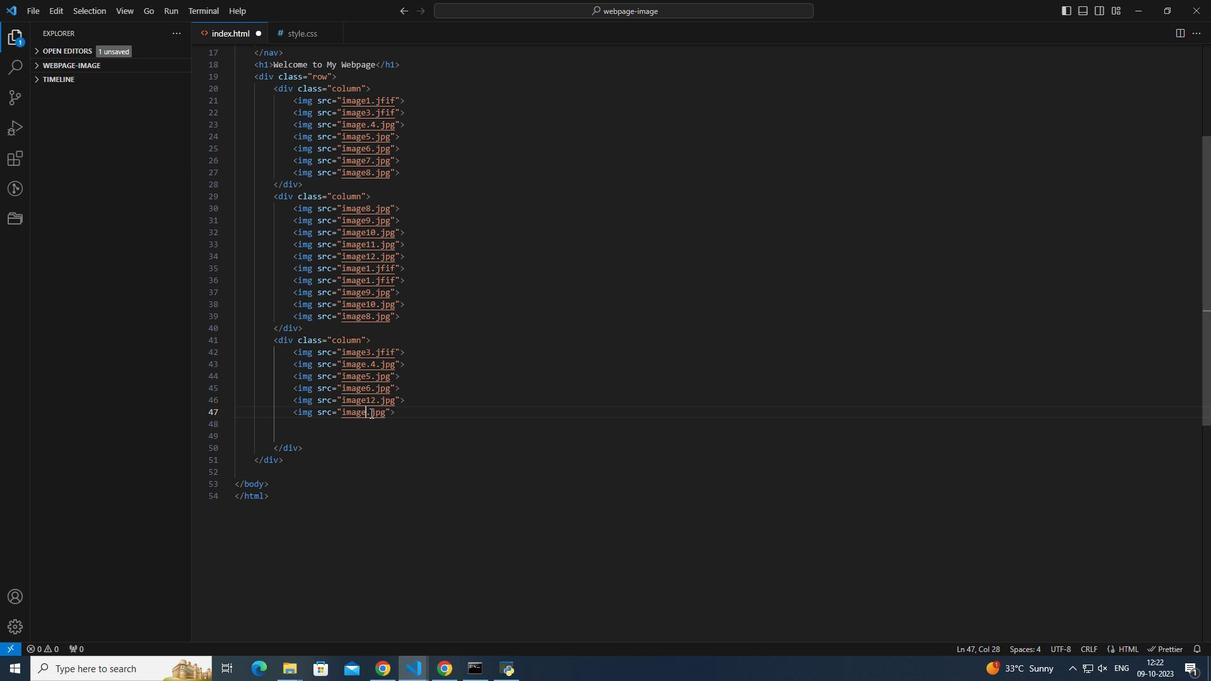 
Action: Mouse moved to (282, 389)
Screenshot: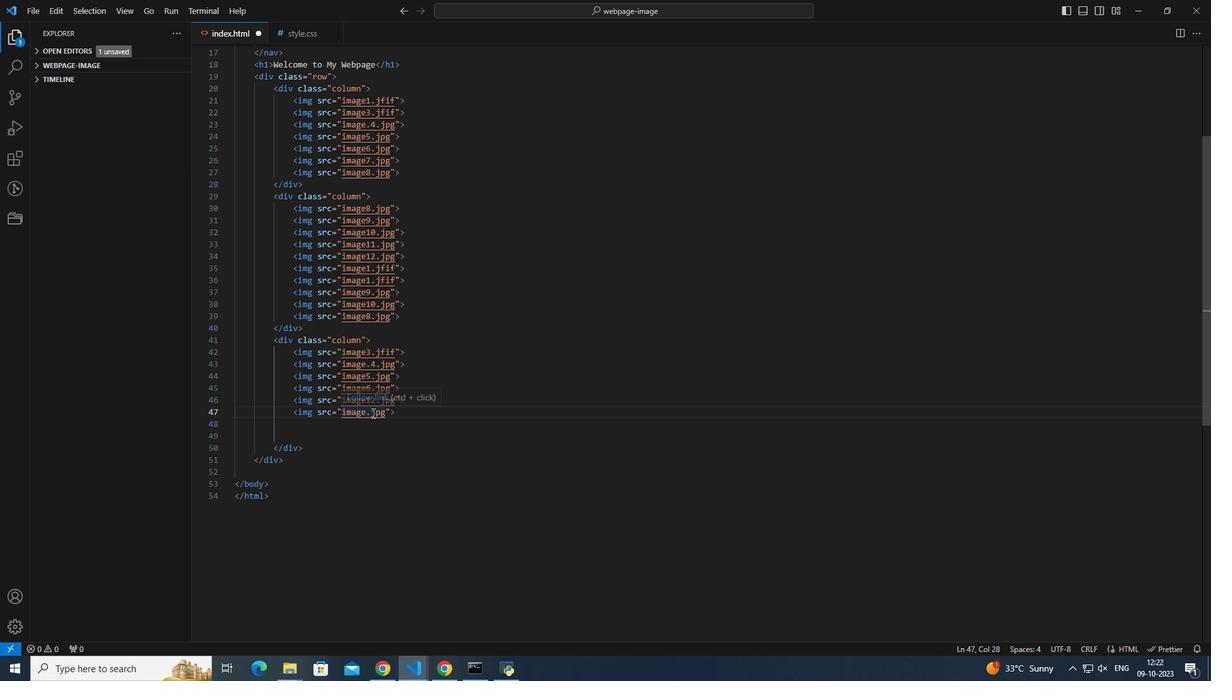 
Action: Key pressed 1
Screenshot: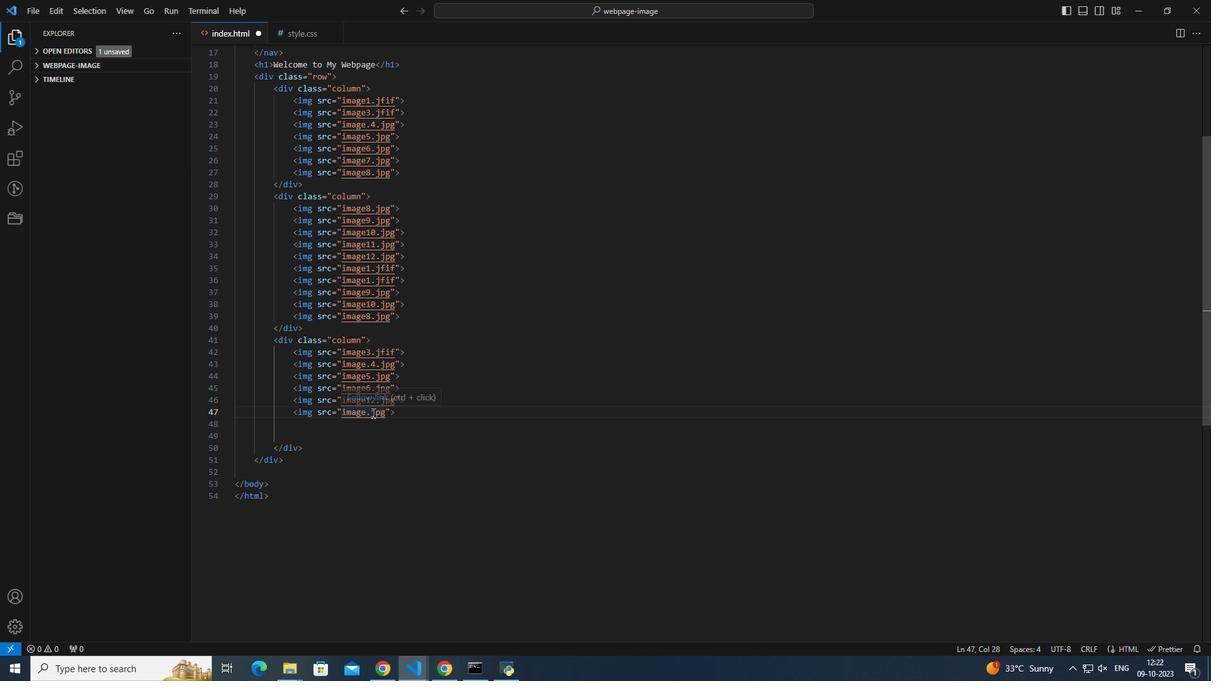 
Action: Mouse moved to (310, 403)
Screenshot: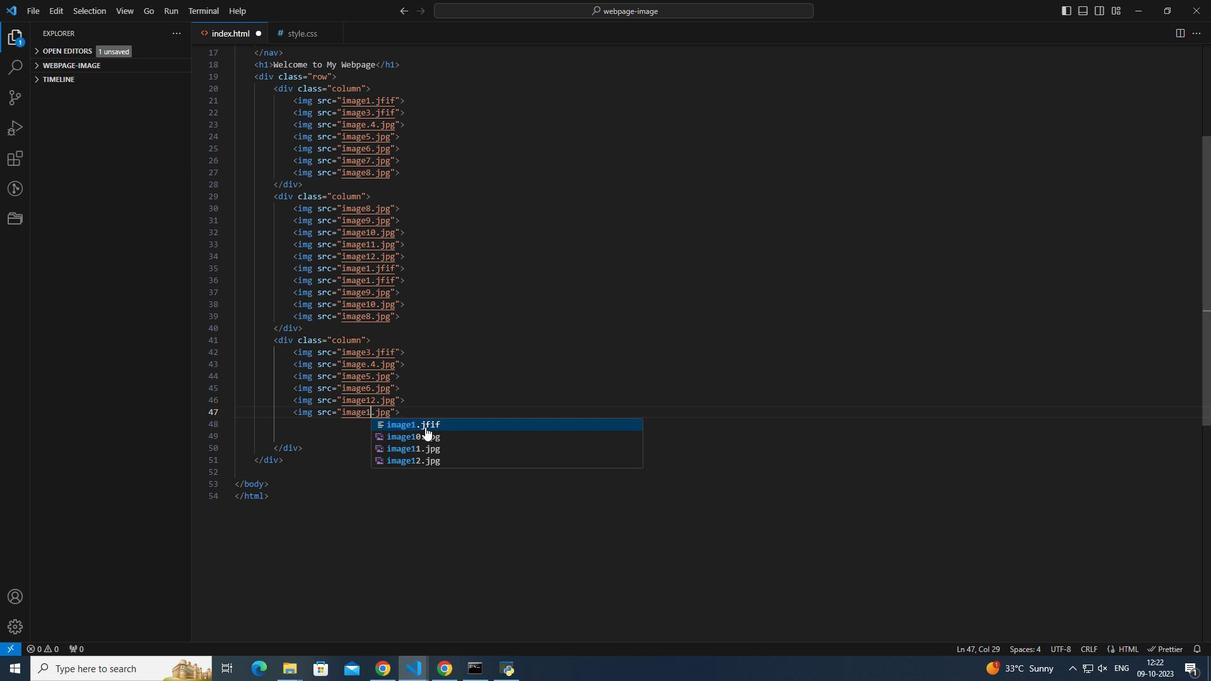 
Action: Mouse pressed left at (310, 403)
Screenshot: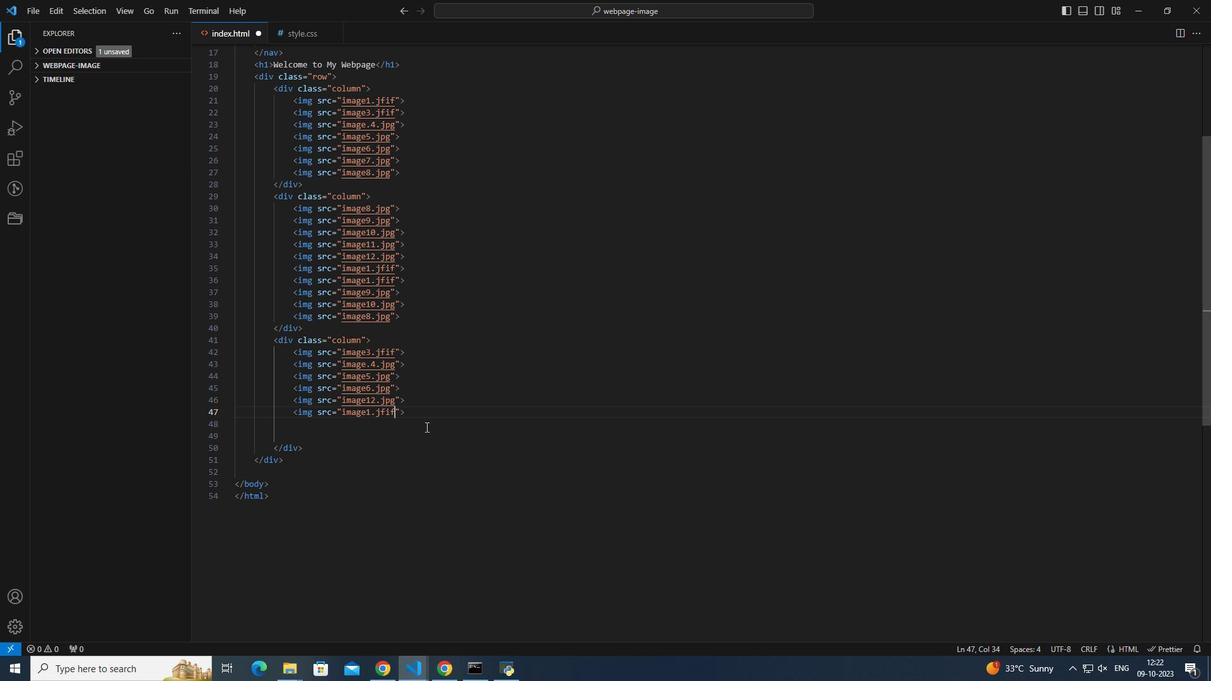 
Action: Mouse moved to (306, 390)
Screenshot: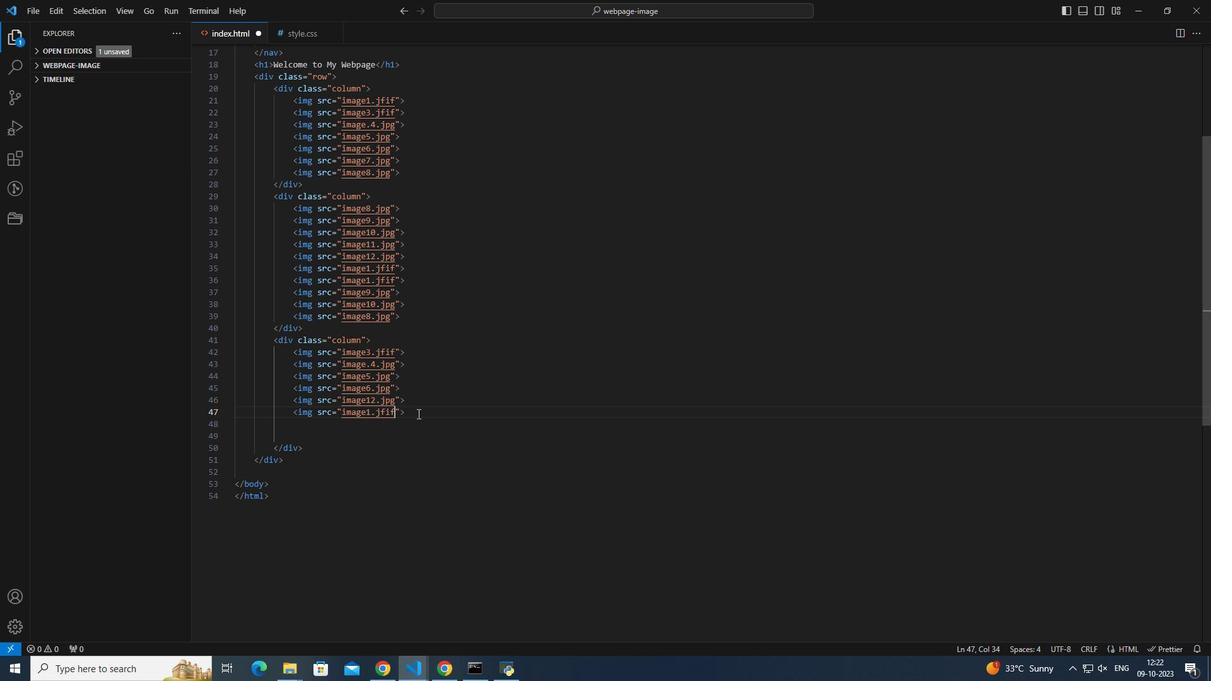 
Action: Mouse pressed left at (306, 390)
Screenshot: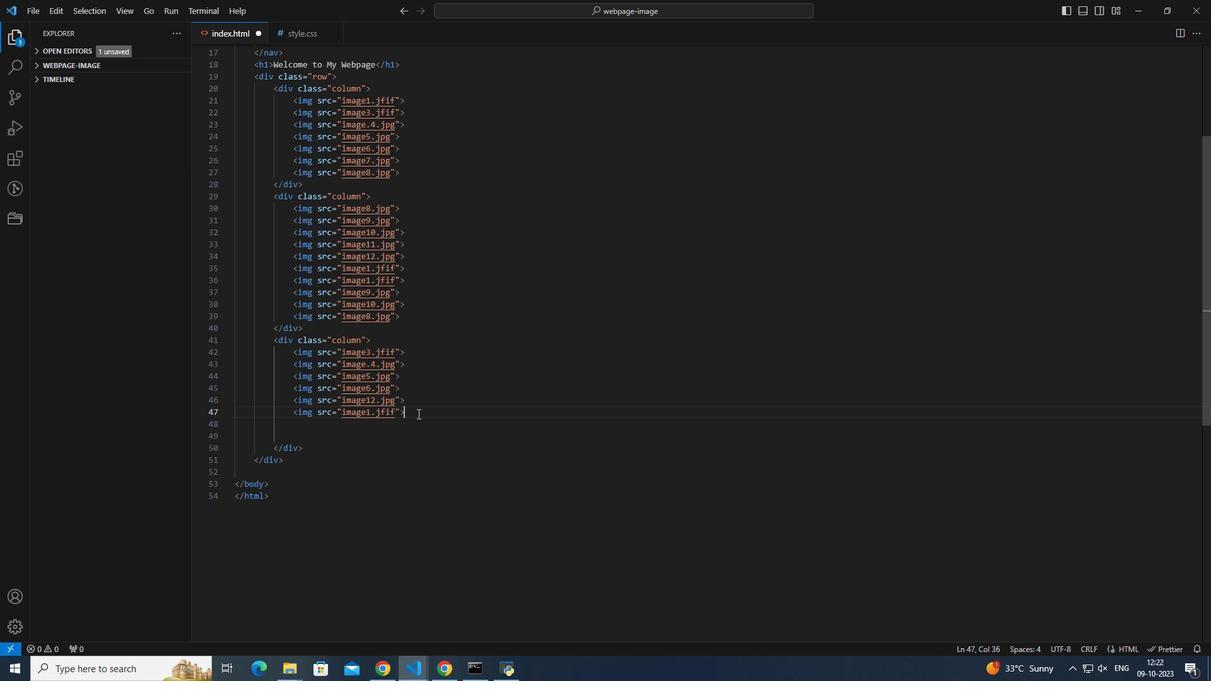 
Action: Key pressed <Key.enter>
Screenshot: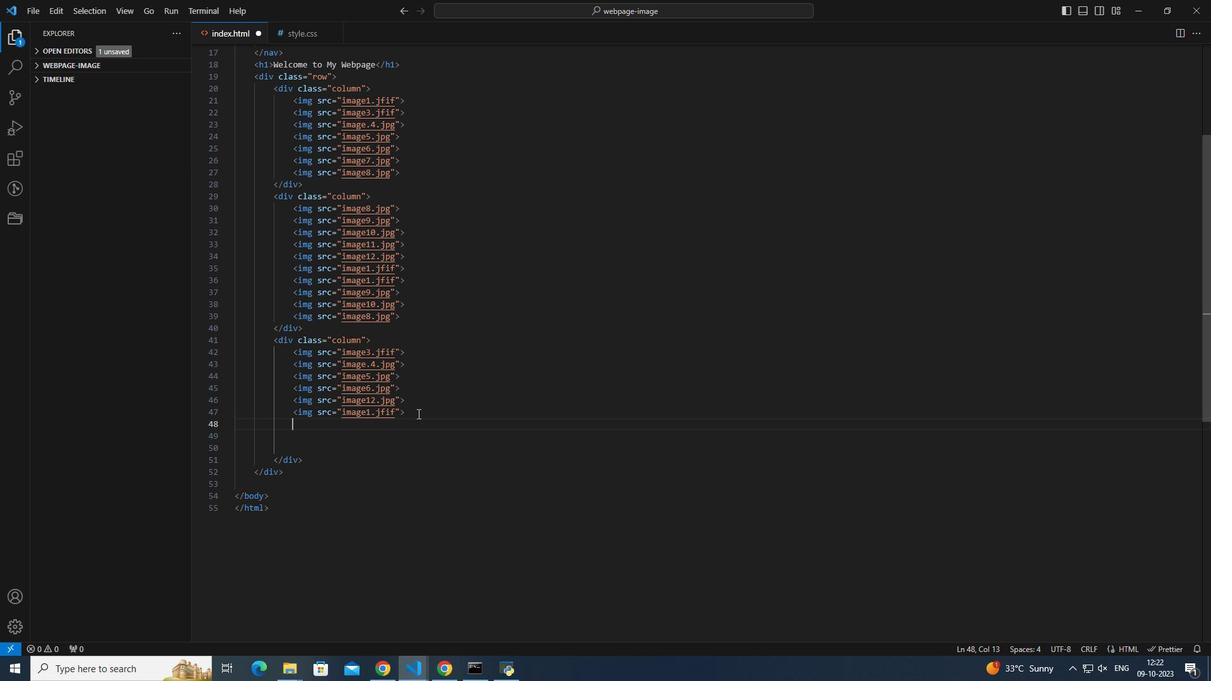 
Action: Mouse moved to (307, 387)
Screenshot: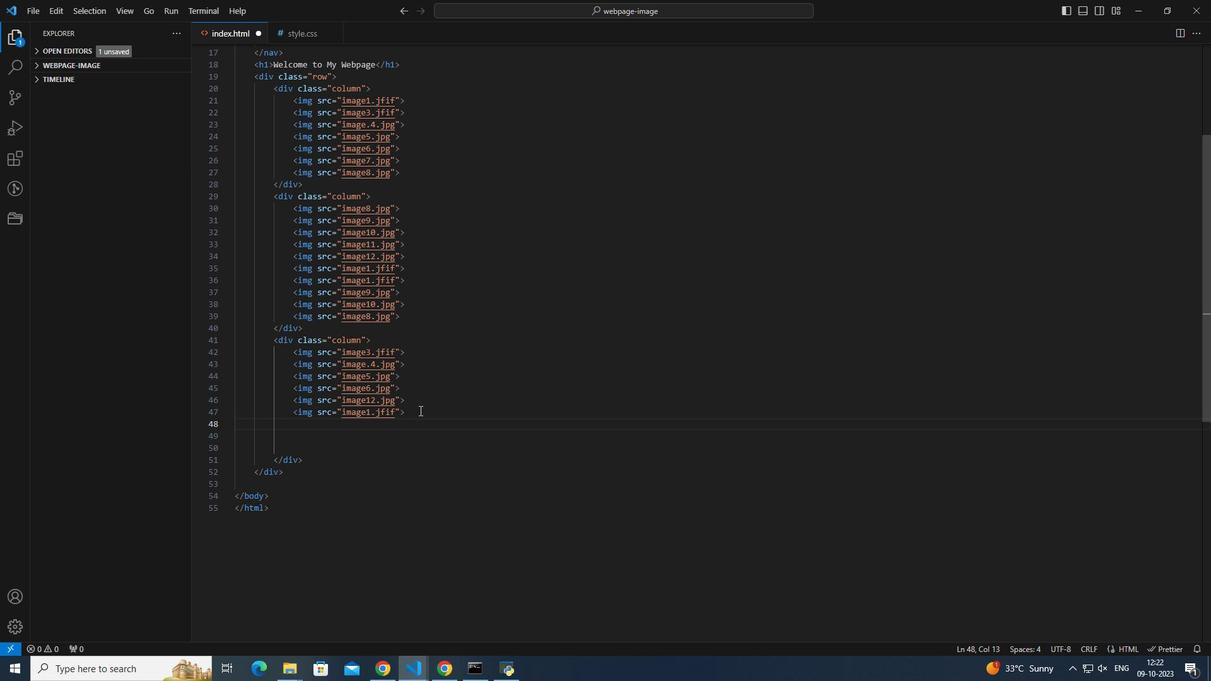 
Action: Key pressed ctrl+V
Screenshot: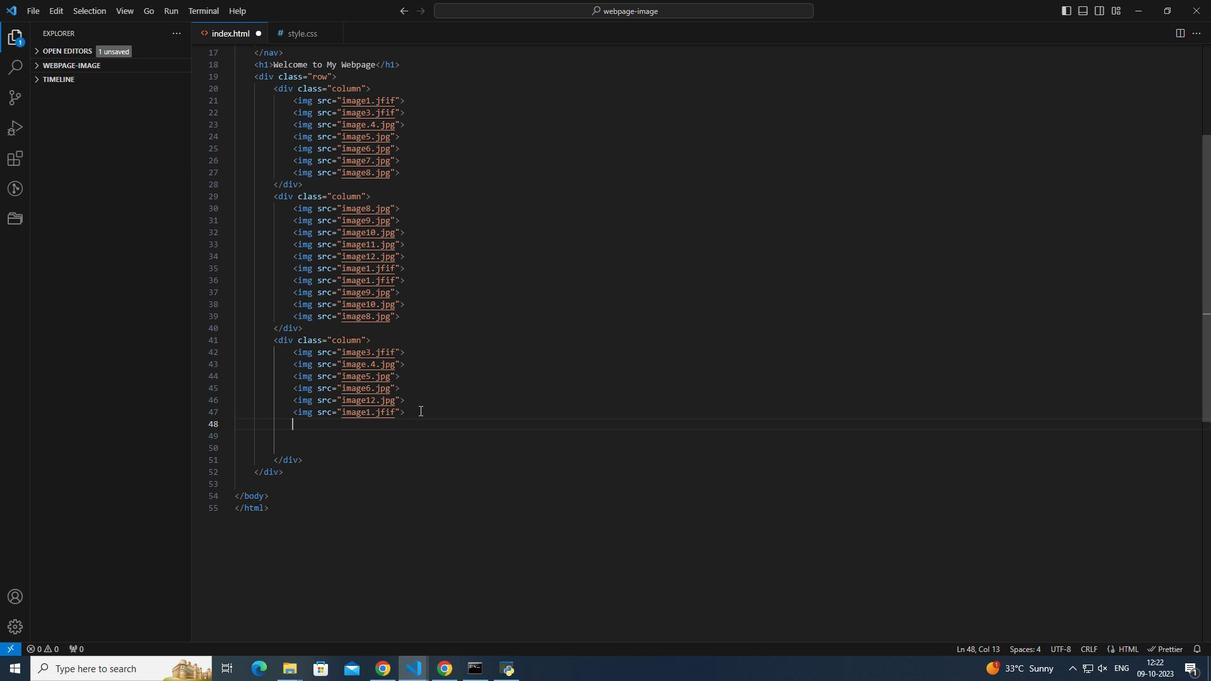 
Action: Mouse moved to (281, 399)
Screenshot: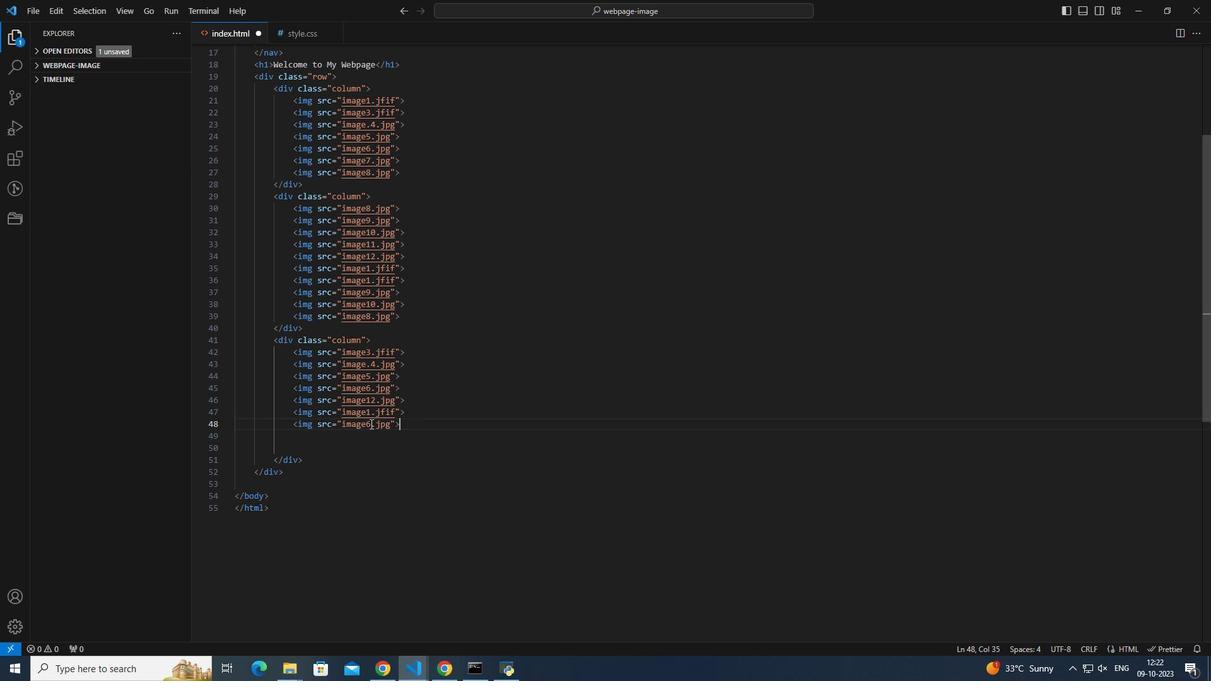 
Action: Mouse pressed left at (281, 399)
Screenshot: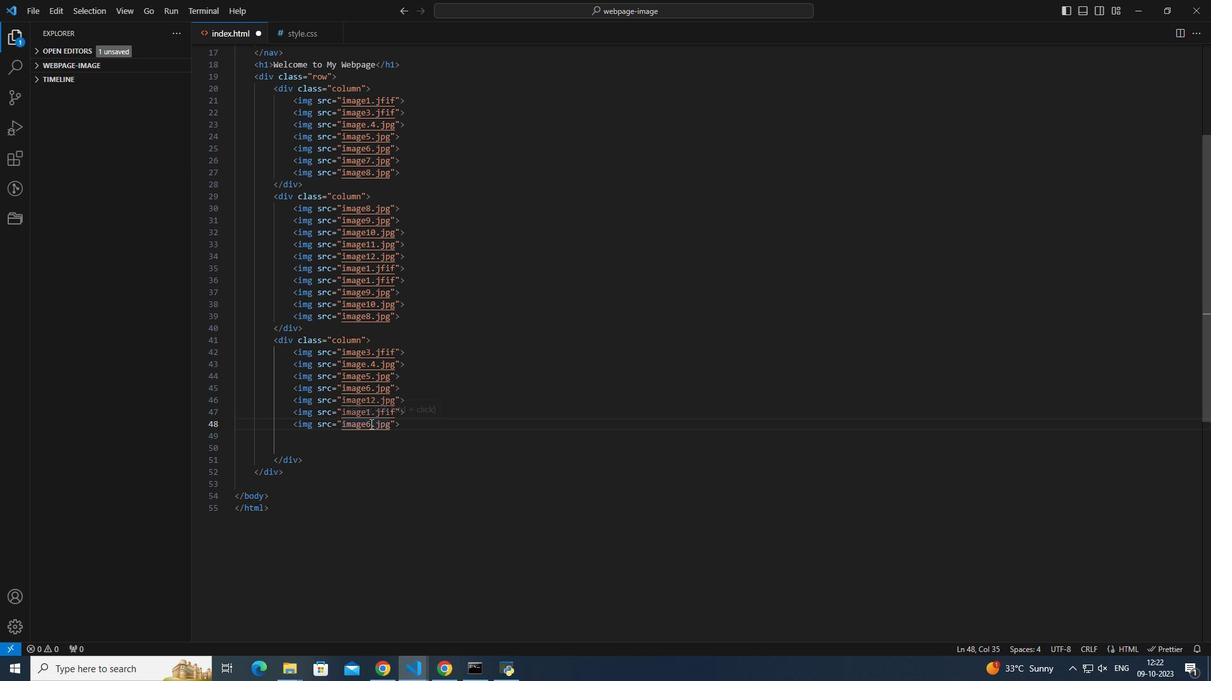 
Action: Key pressed <Key.backspace>
Screenshot: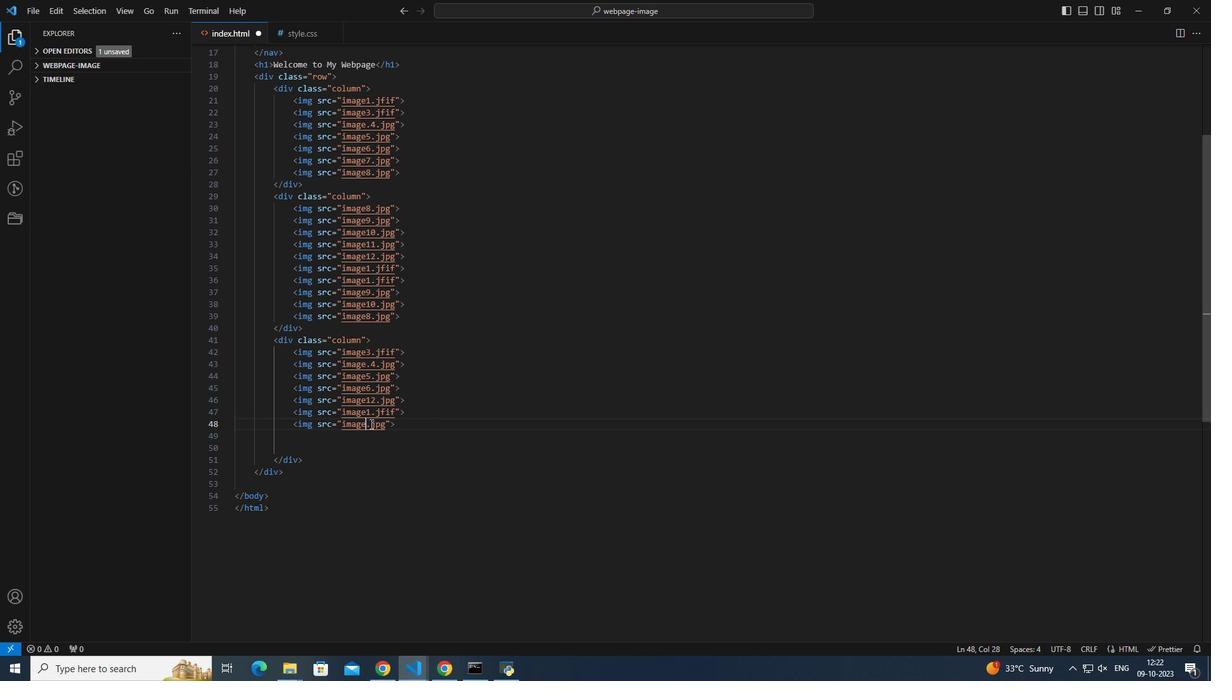 
Action: Mouse moved to (281, 400)
Screenshot: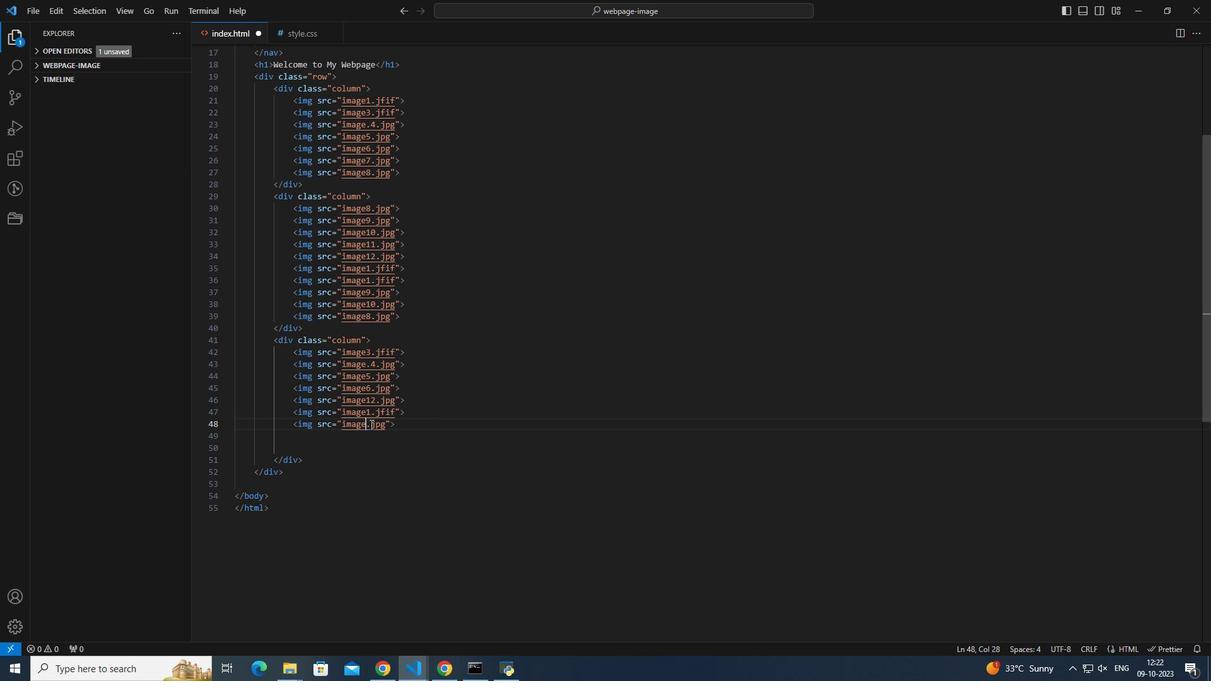 
Action: Key pressed 9
